 Task: Add a signature Jim Hall containing Best wishes for a happy National Womens Day, Jim Hall to email address softage.8@softage.net and add a label Fundraising
Action: Mouse moved to (1107, 71)
Screenshot: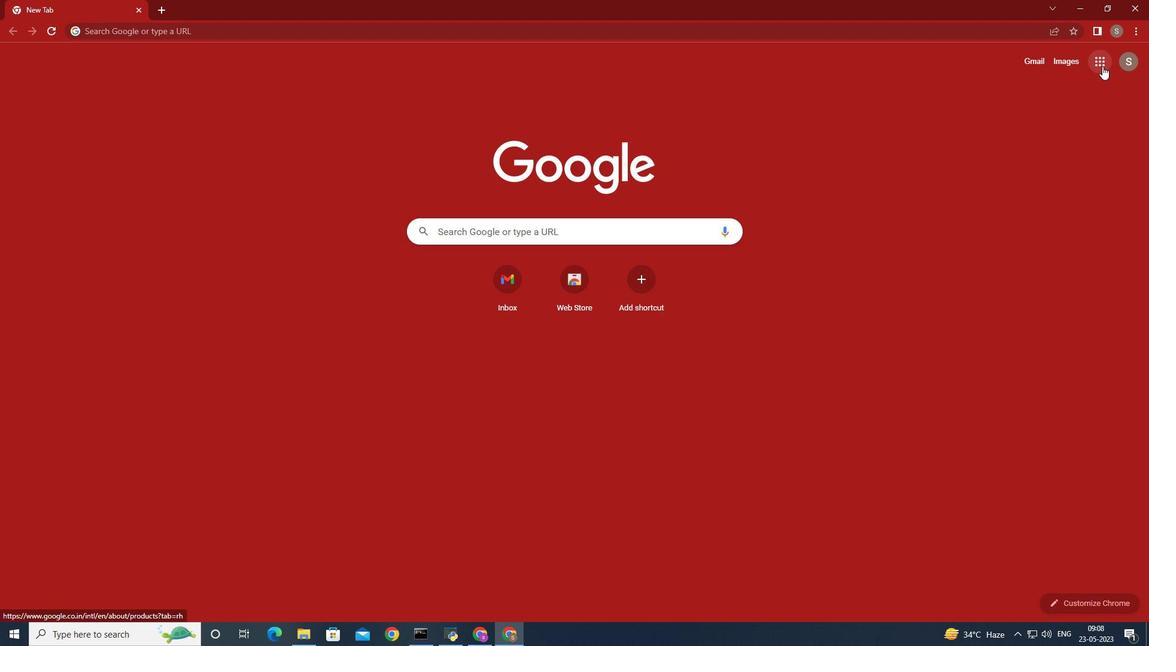 
Action: Mouse pressed left at (1107, 71)
Screenshot: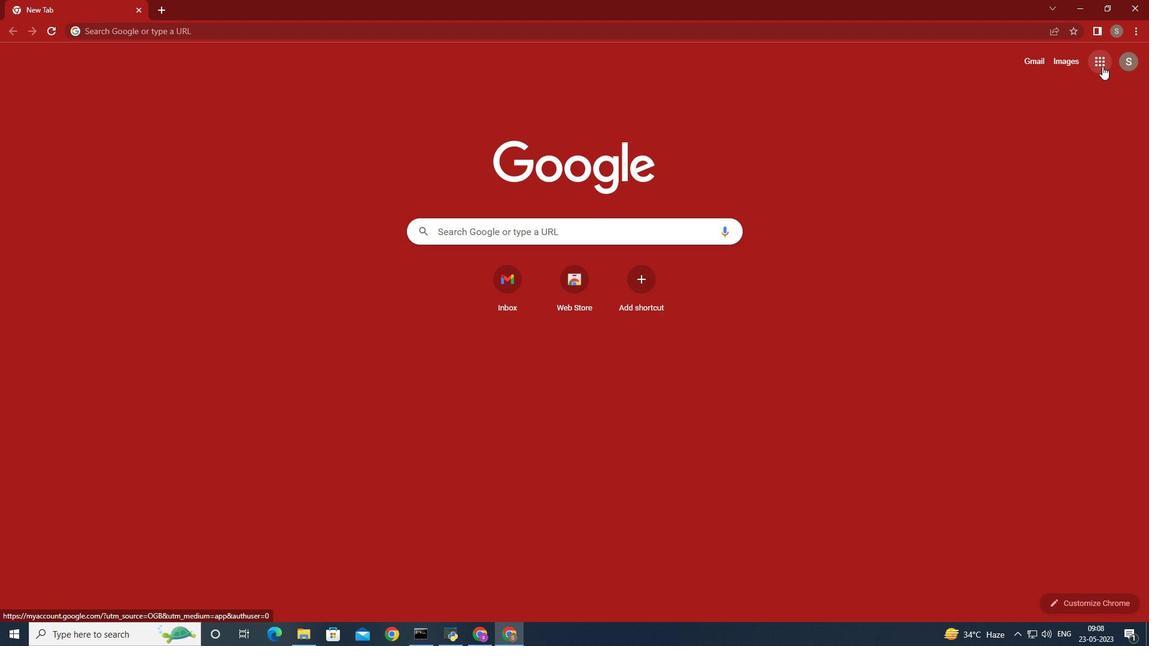 
Action: Mouse moved to (1062, 130)
Screenshot: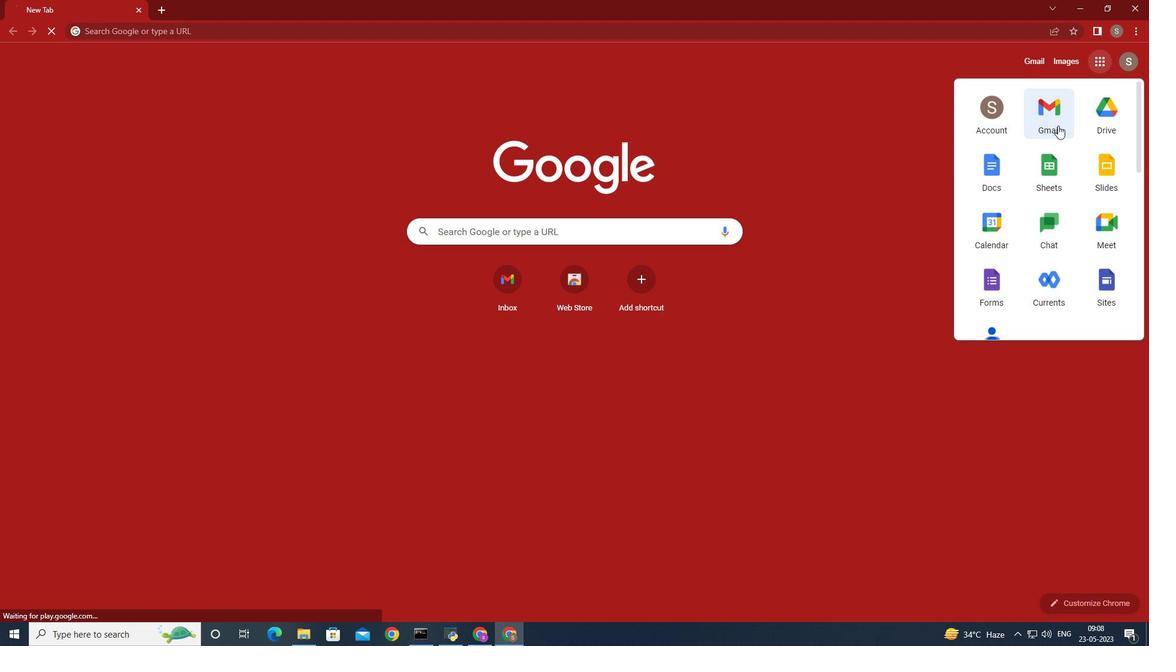 
Action: Mouse pressed left at (1062, 130)
Screenshot: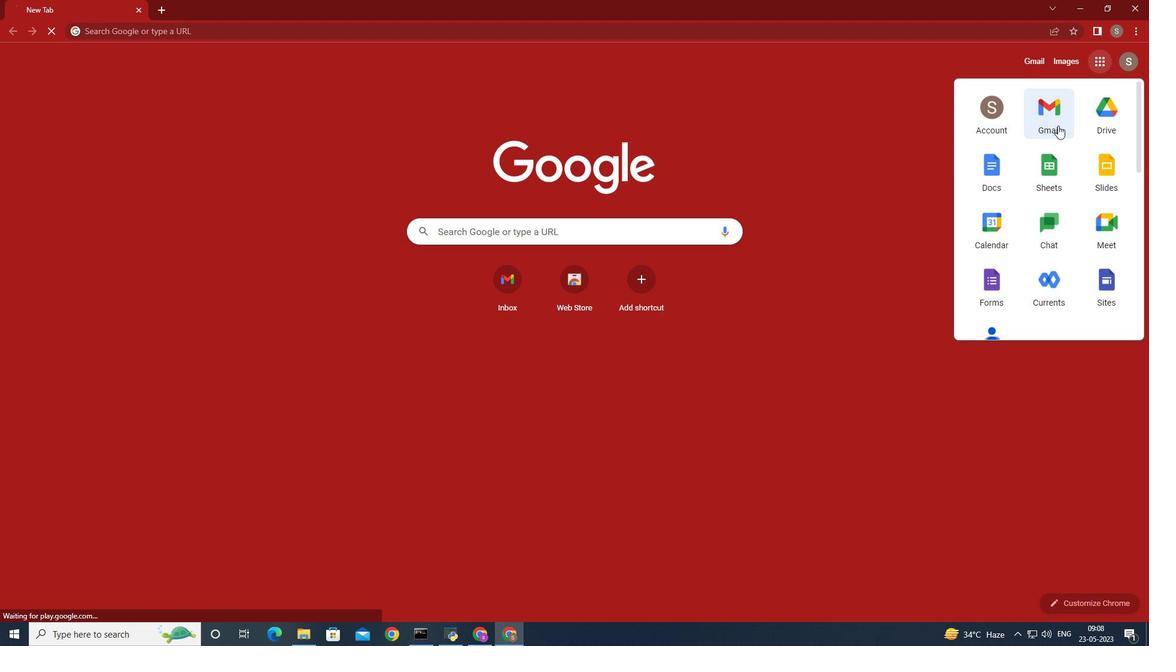 
Action: Mouse moved to (1018, 89)
Screenshot: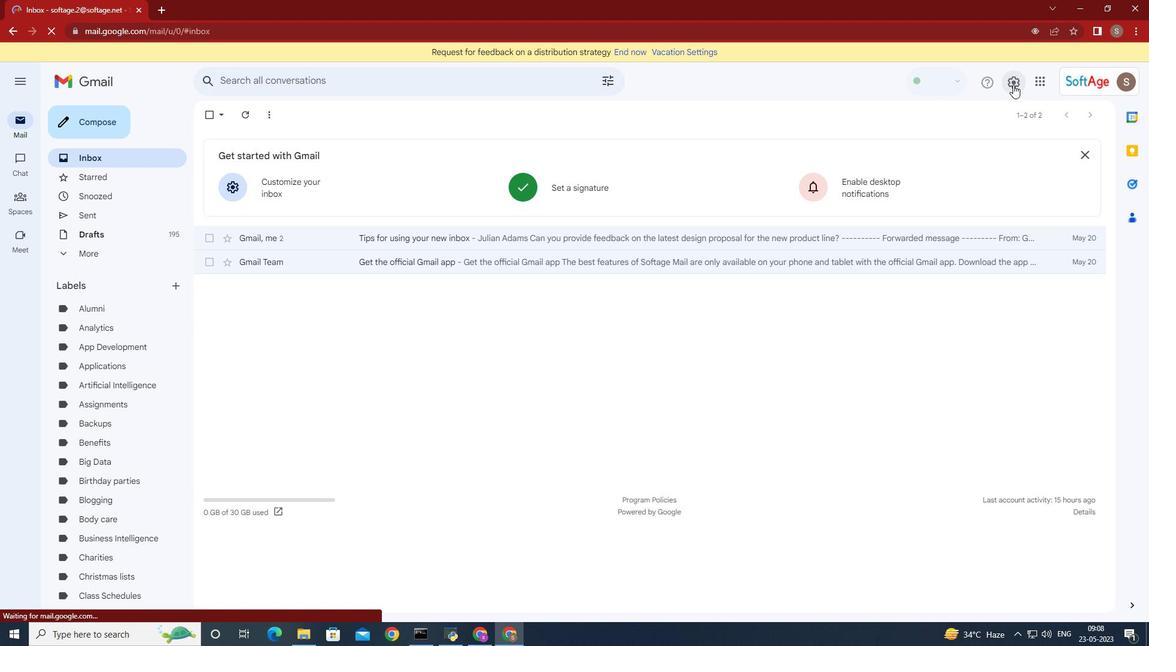 
Action: Mouse pressed left at (1018, 89)
Screenshot: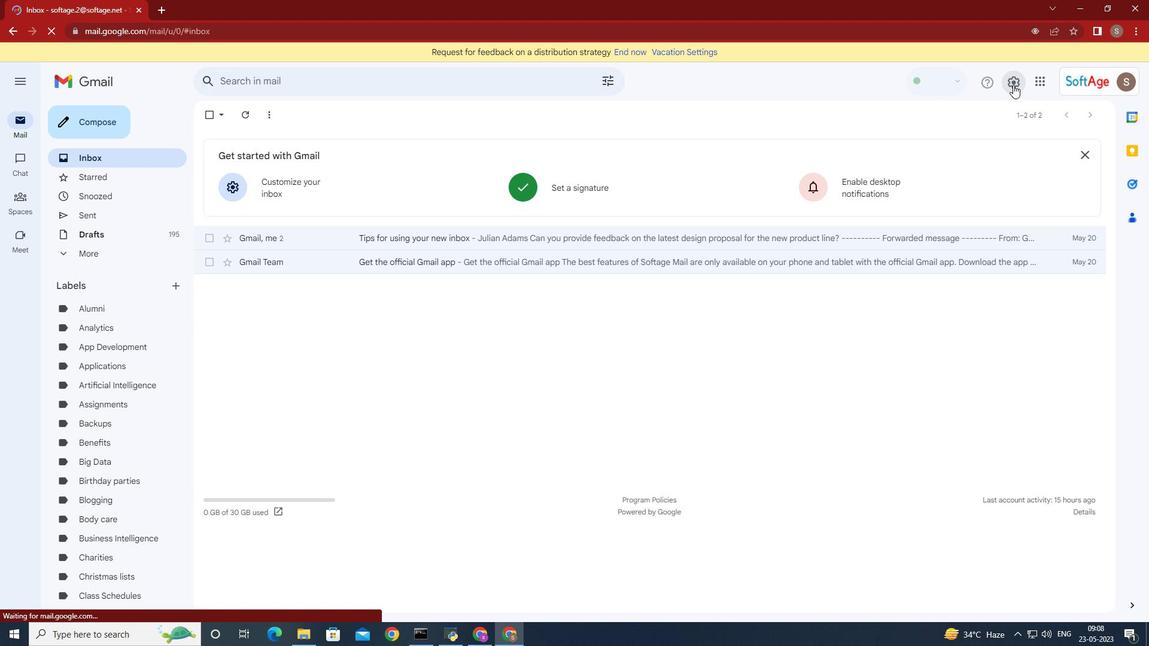 
Action: Mouse moved to (1035, 216)
Screenshot: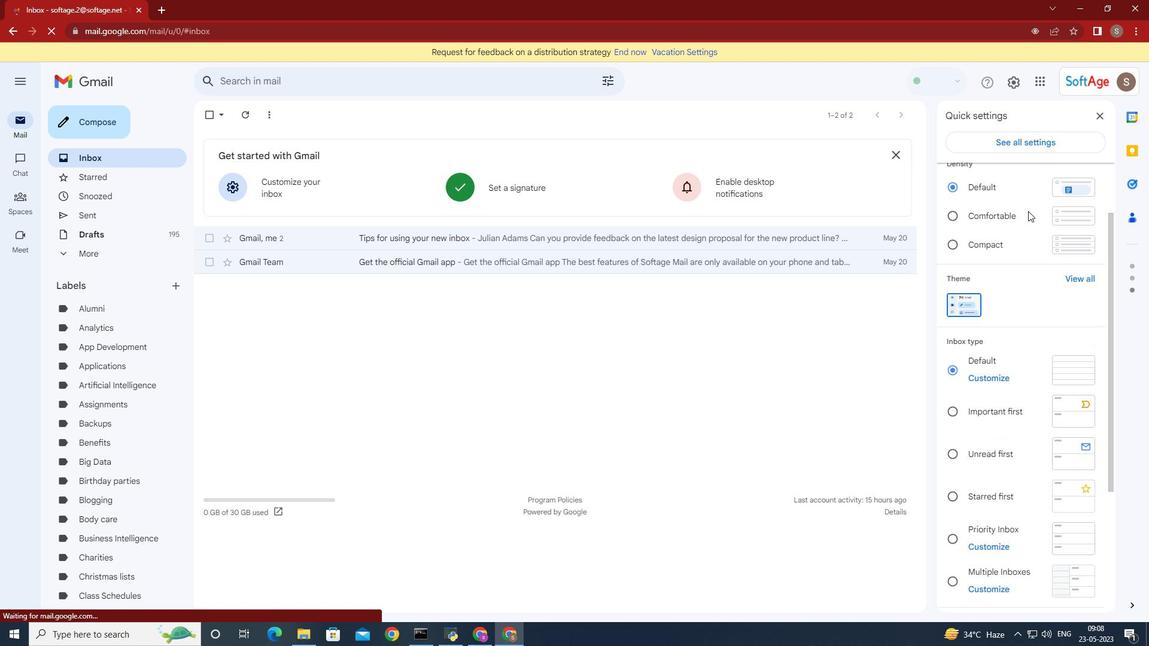 
Action: Mouse scrolled (1035, 215) with delta (0, 0)
Screenshot: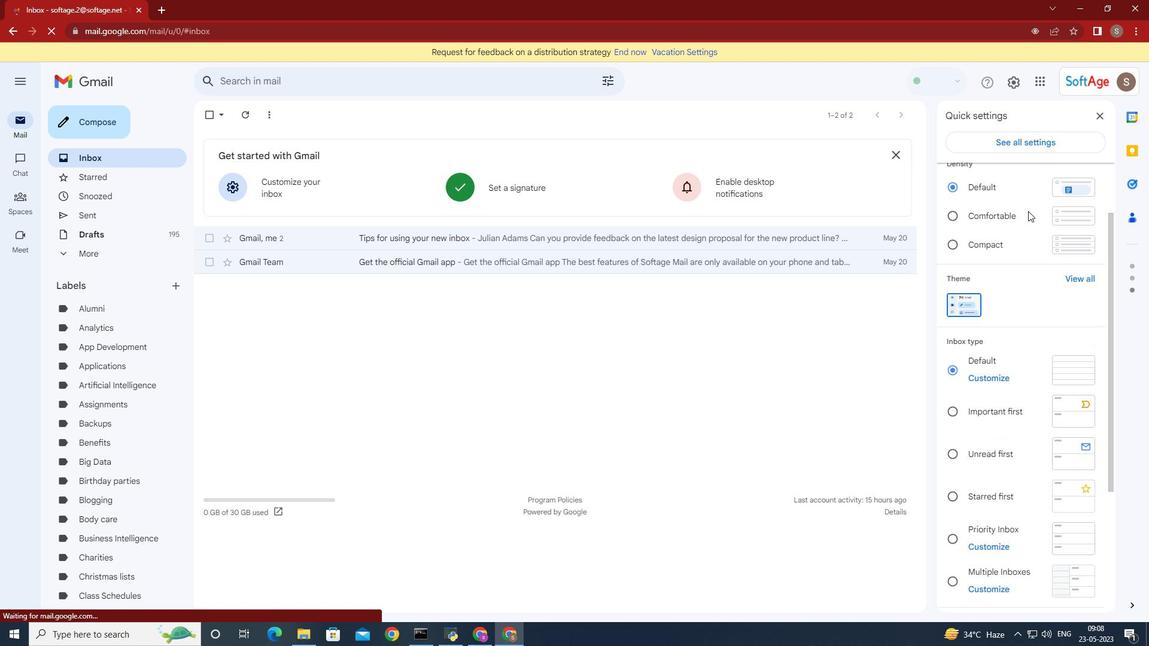 
Action: Mouse moved to (1033, 216)
Screenshot: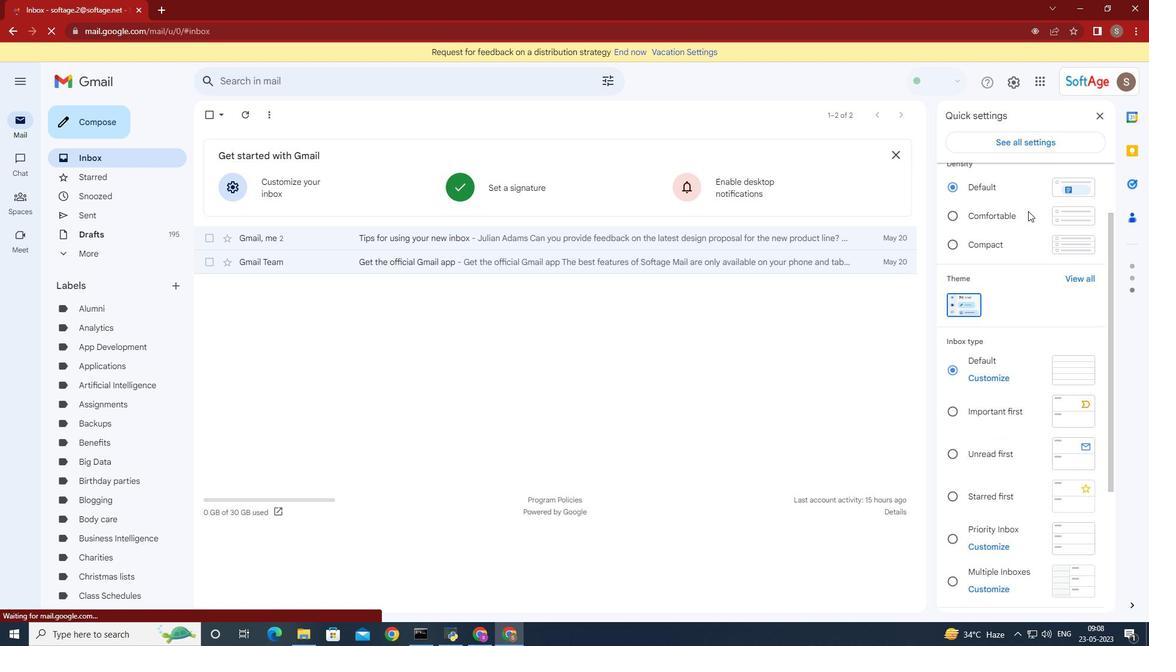 
Action: Mouse scrolled (1033, 215) with delta (0, 0)
Screenshot: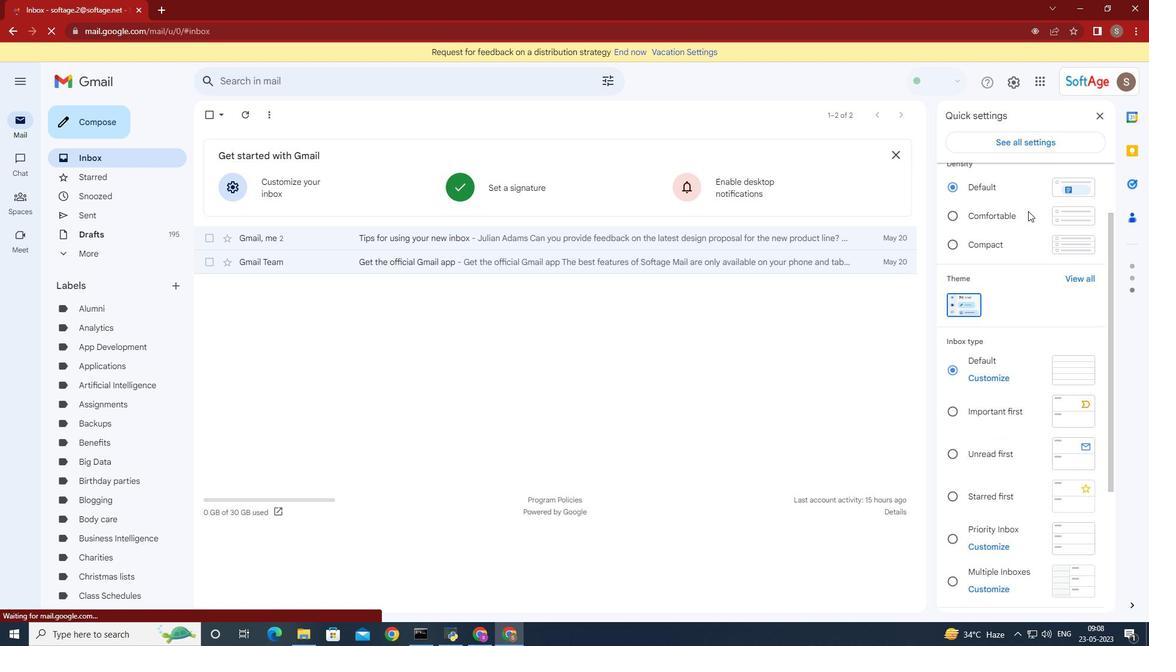 
Action: Mouse moved to (1033, 216)
Screenshot: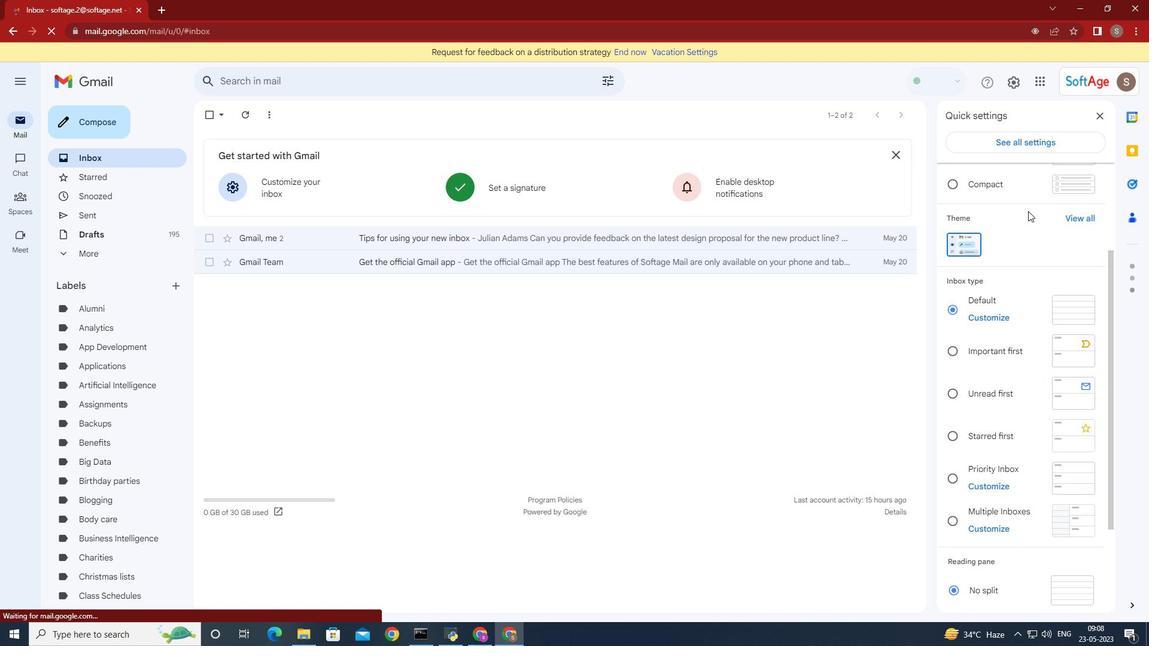 
Action: Mouse scrolled (1033, 215) with delta (0, 0)
Screenshot: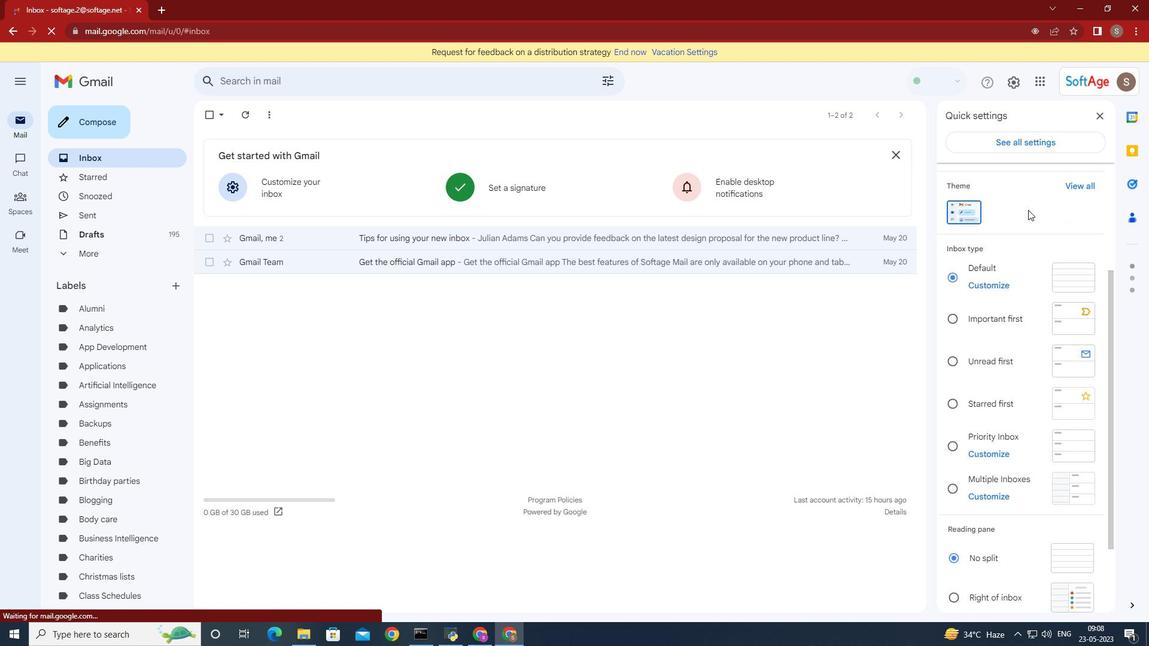 
Action: Mouse moved to (1033, 214)
Screenshot: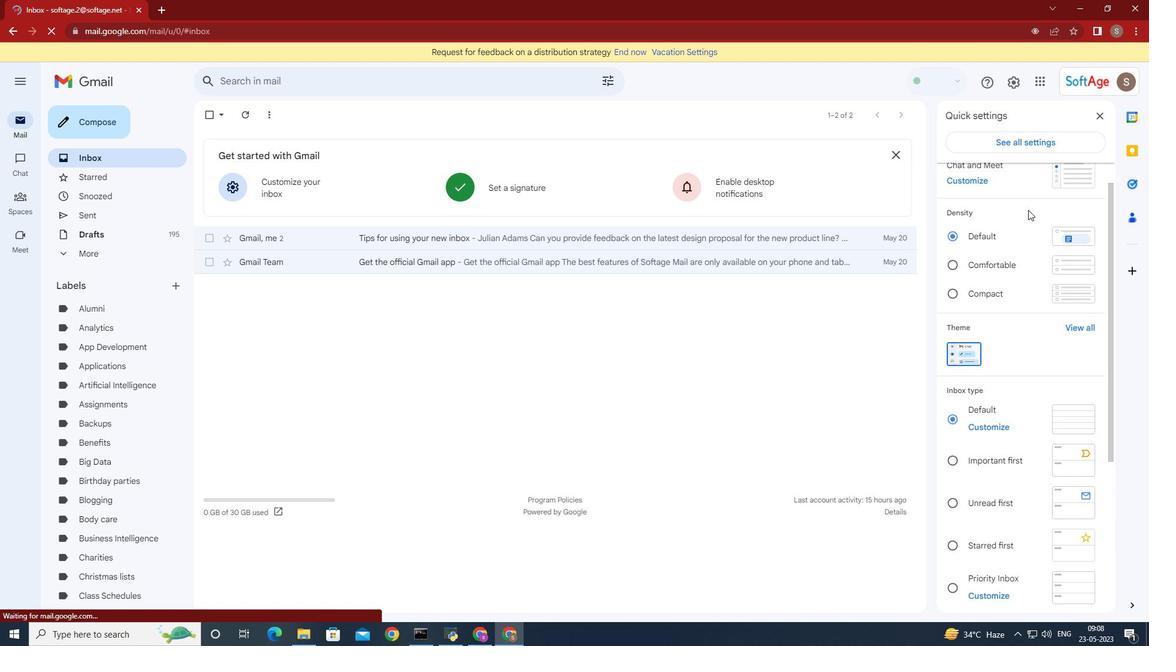 
Action: Mouse scrolled (1033, 215) with delta (0, 0)
Screenshot: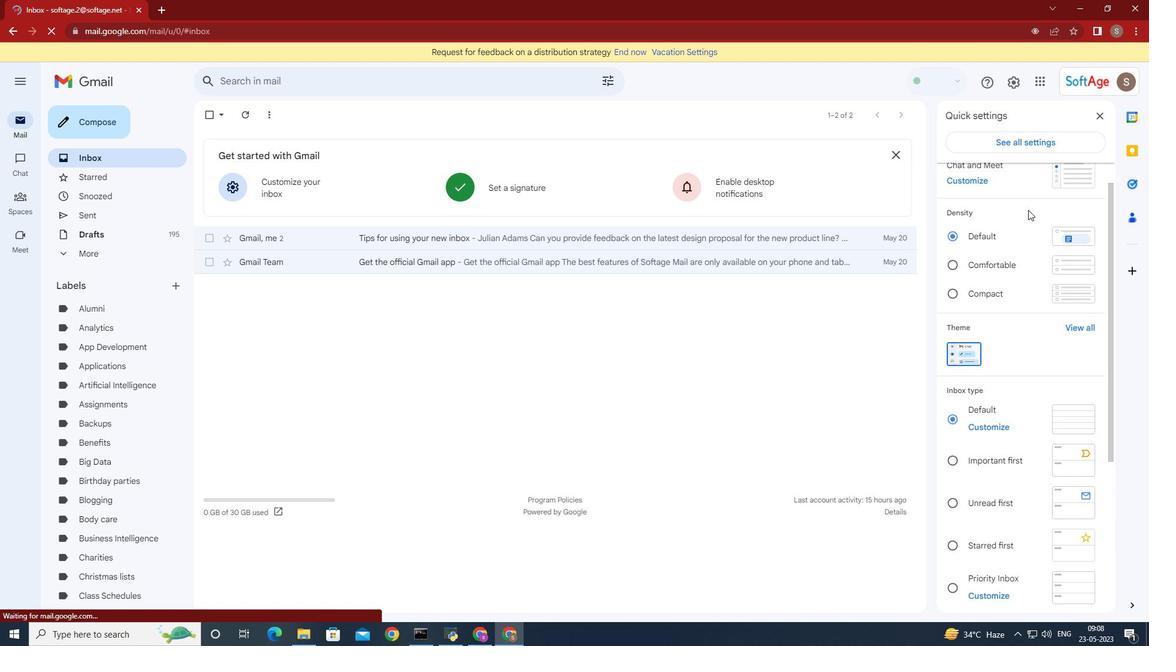 
Action: Mouse moved to (1033, 214)
Screenshot: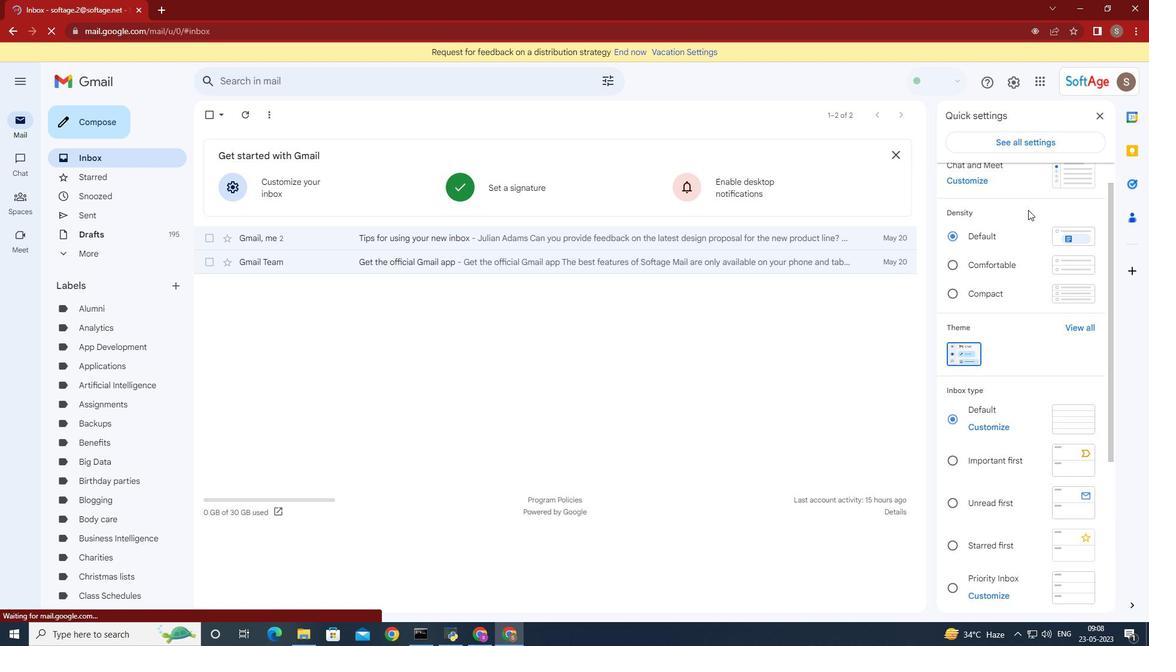 
Action: Mouse scrolled (1033, 215) with delta (0, 0)
Screenshot: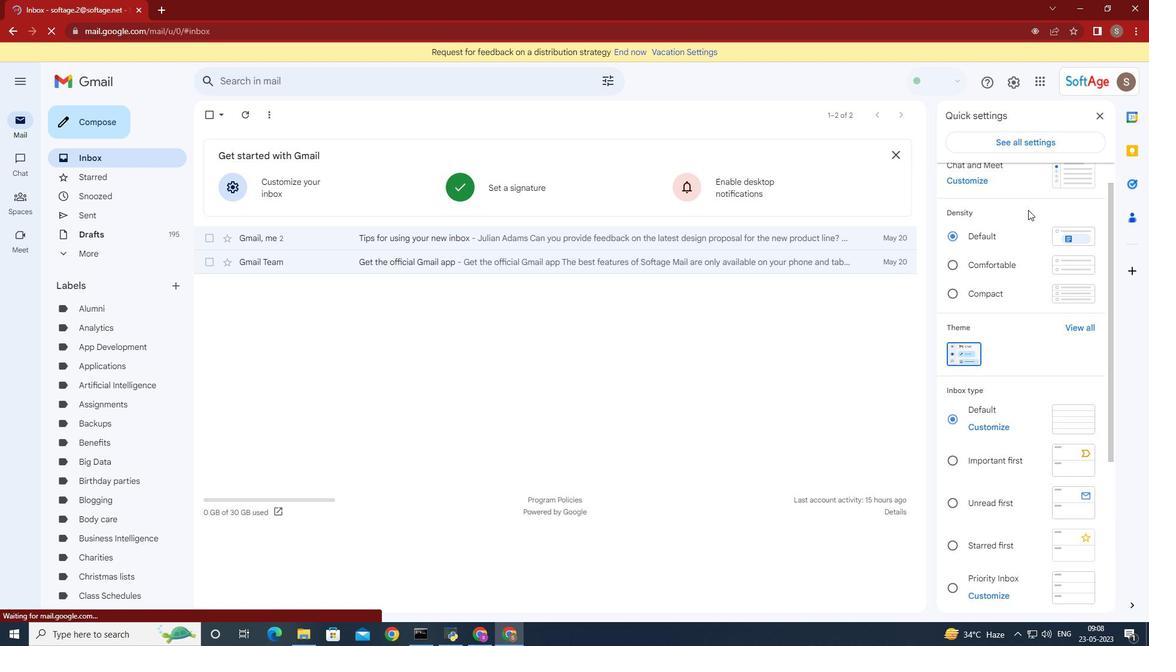 
Action: Mouse scrolled (1033, 215) with delta (0, 0)
Screenshot: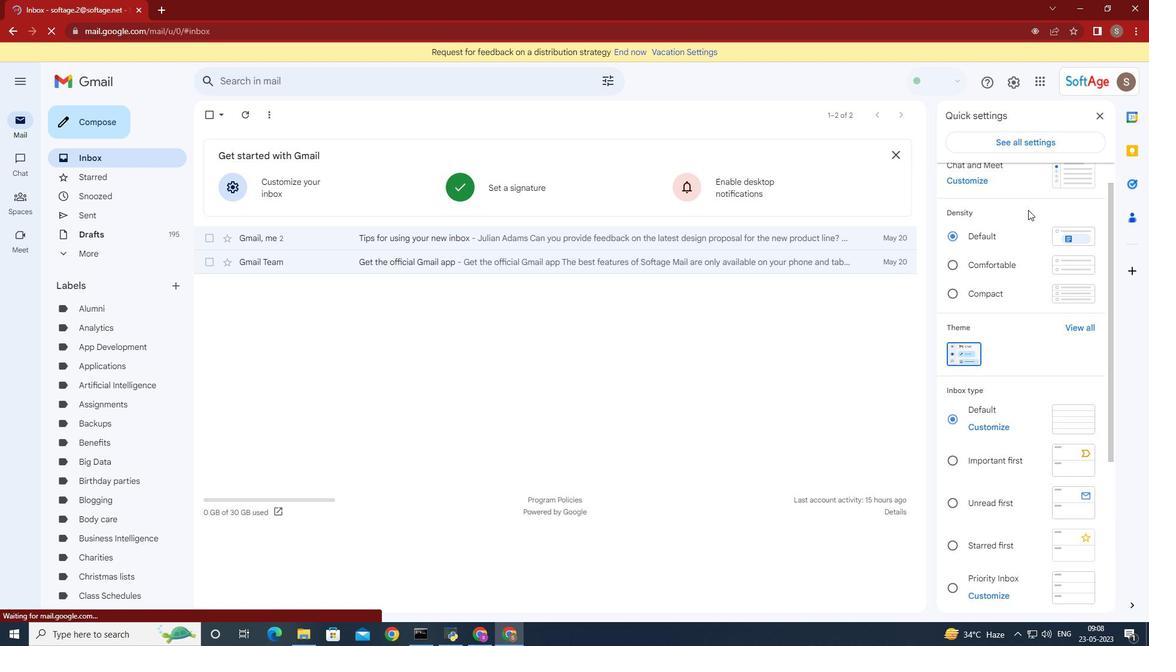 
Action: Mouse scrolled (1033, 215) with delta (0, 0)
Screenshot: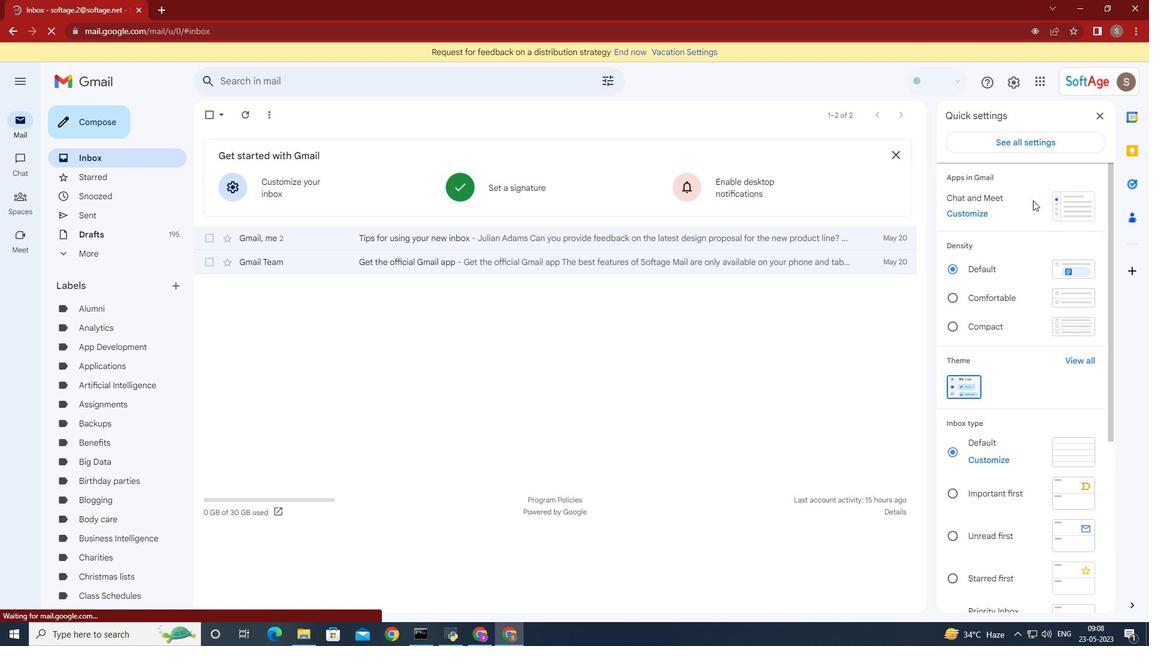 
Action: Mouse scrolled (1033, 215) with delta (0, 0)
Screenshot: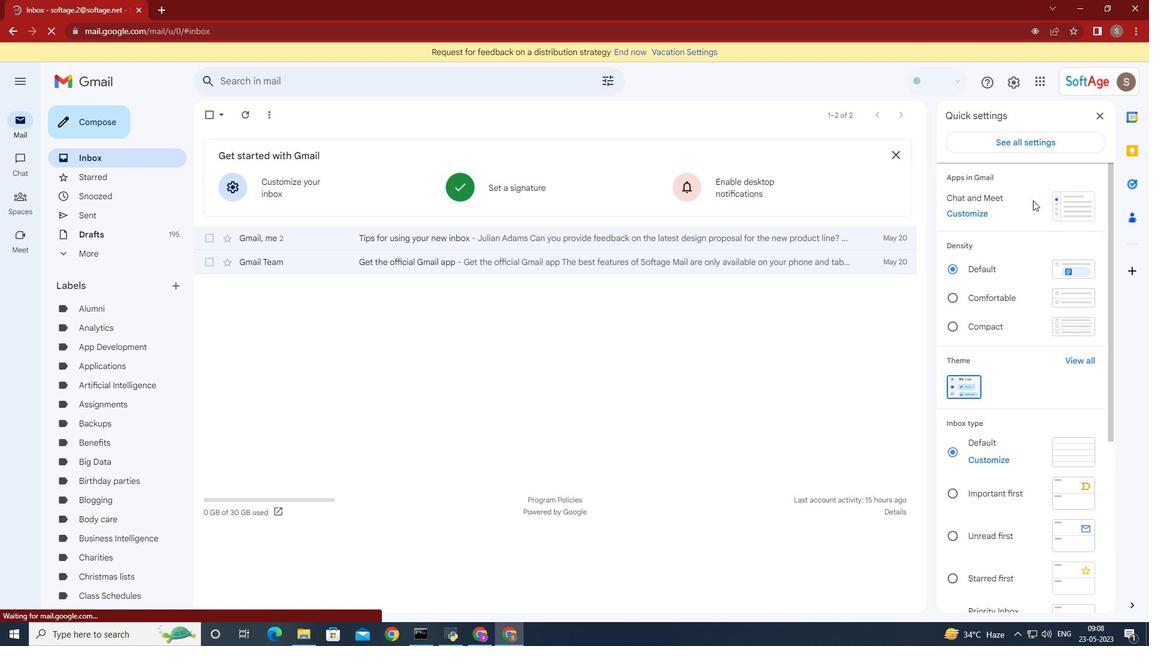 
Action: Mouse scrolled (1033, 215) with delta (0, 0)
Screenshot: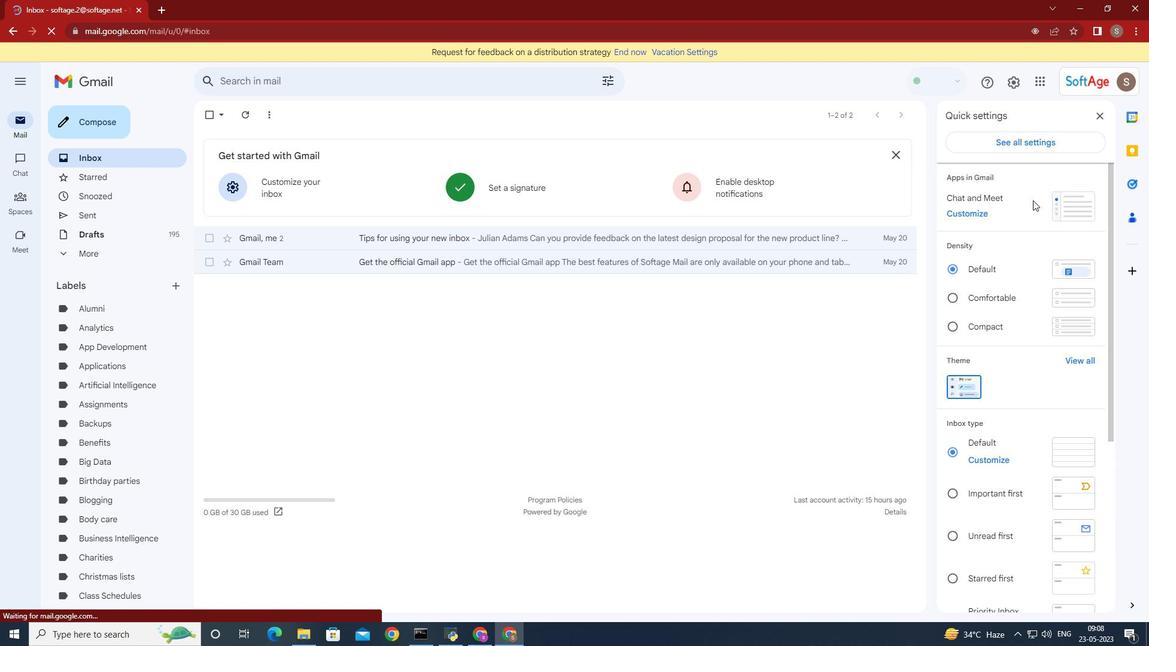 
Action: Mouse moved to (1042, 152)
Screenshot: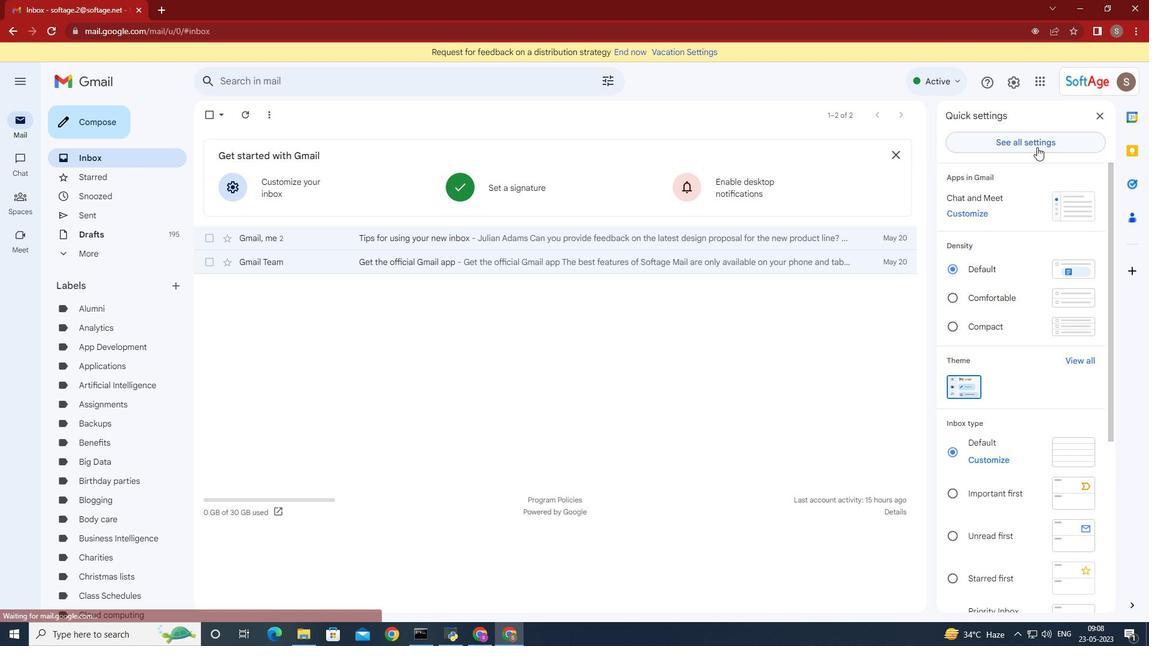 
Action: Mouse pressed left at (1042, 152)
Screenshot: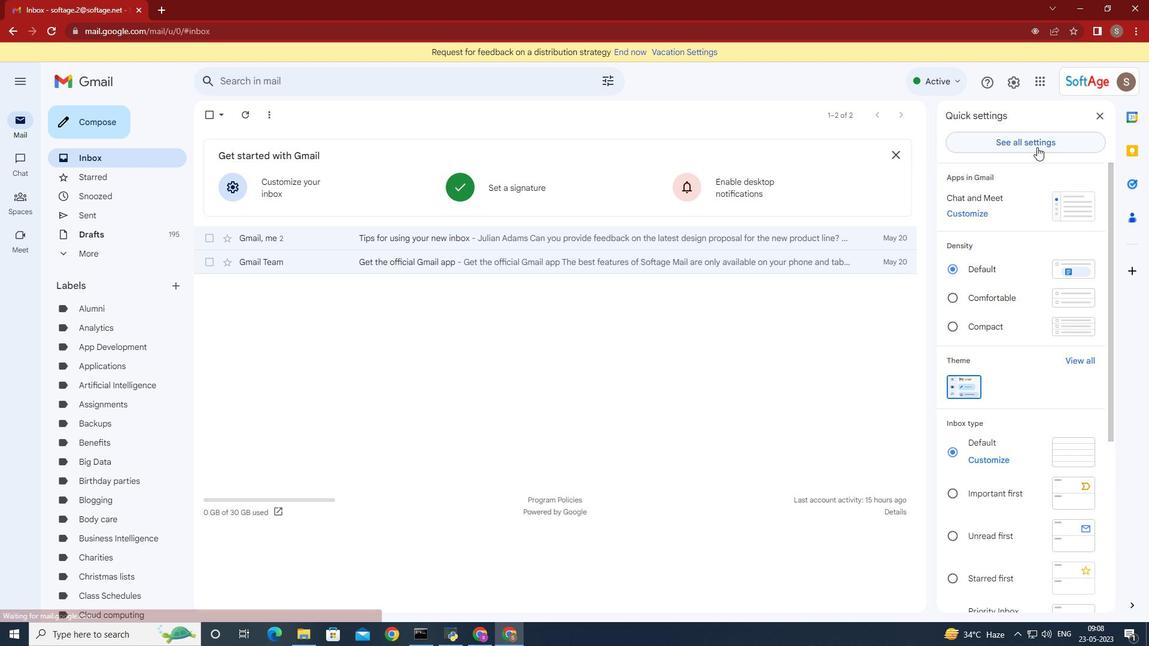 
Action: Mouse moved to (582, 267)
Screenshot: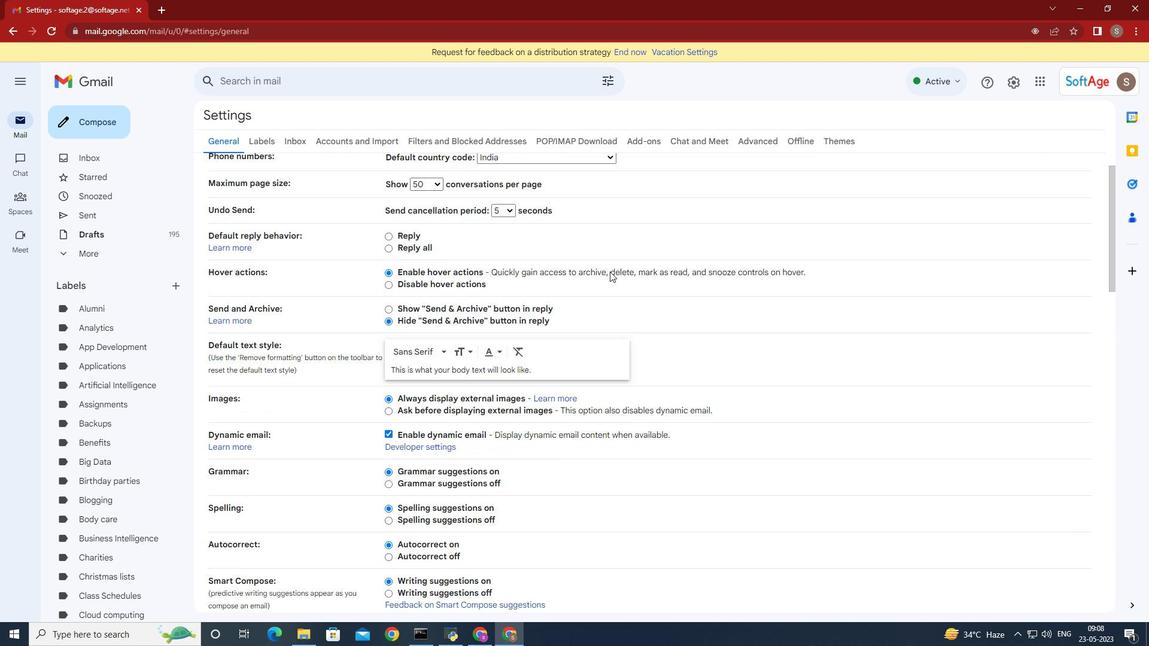 
Action: Mouse scrolled (582, 266) with delta (0, 0)
Screenshot: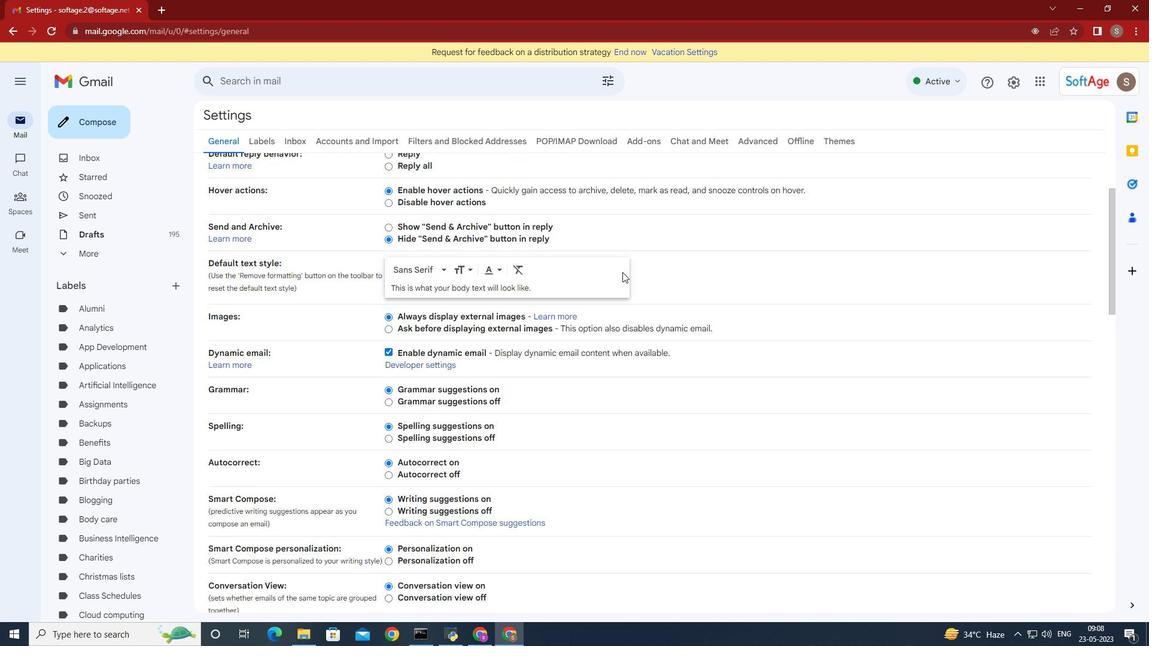 
Action: Mouse moved to (586, 268)
Screenshot: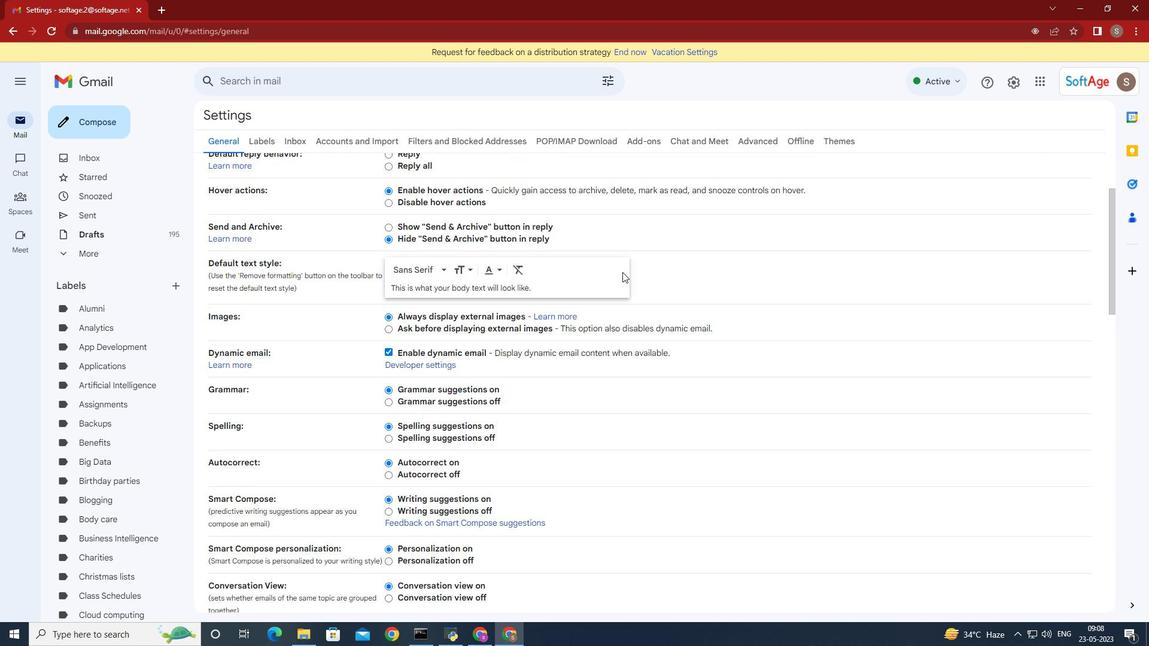 
Action: Mouse scrolled (586, 268) with delta (0, 0)
Screenshot: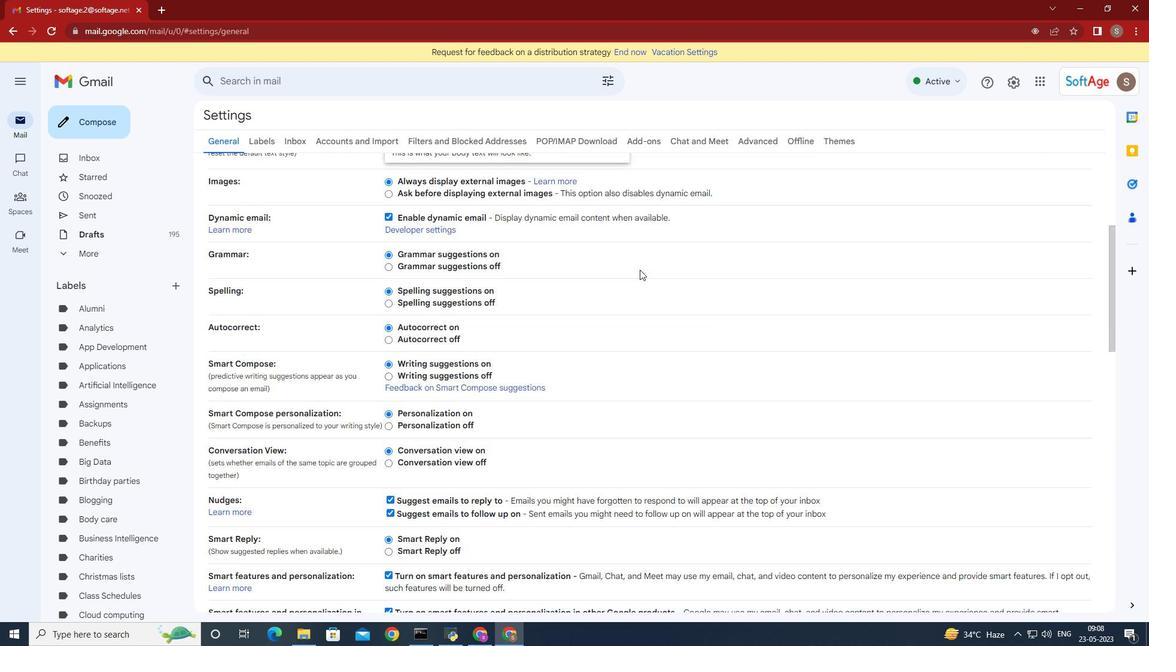 
Action: Mouse moved to (600, 272)
Screenshot: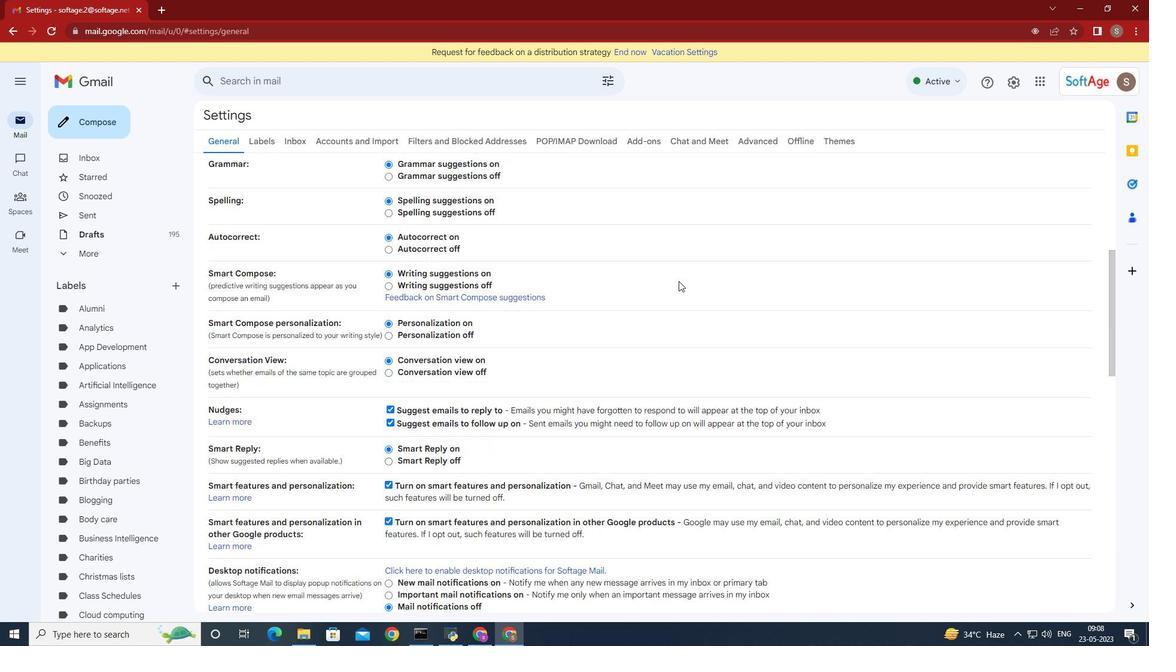 
Action: Mouse scrolled (593, 270) with delta (0, 0)
Screenshot: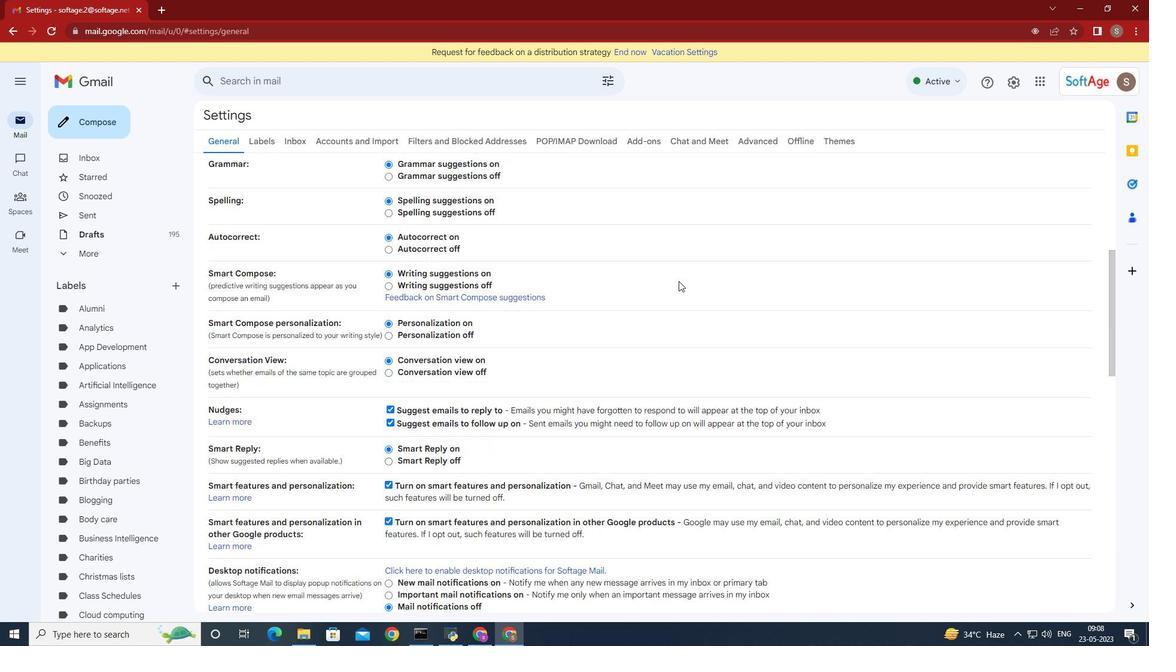 
Action: Mouse moved to (607, 274)
Screenshot: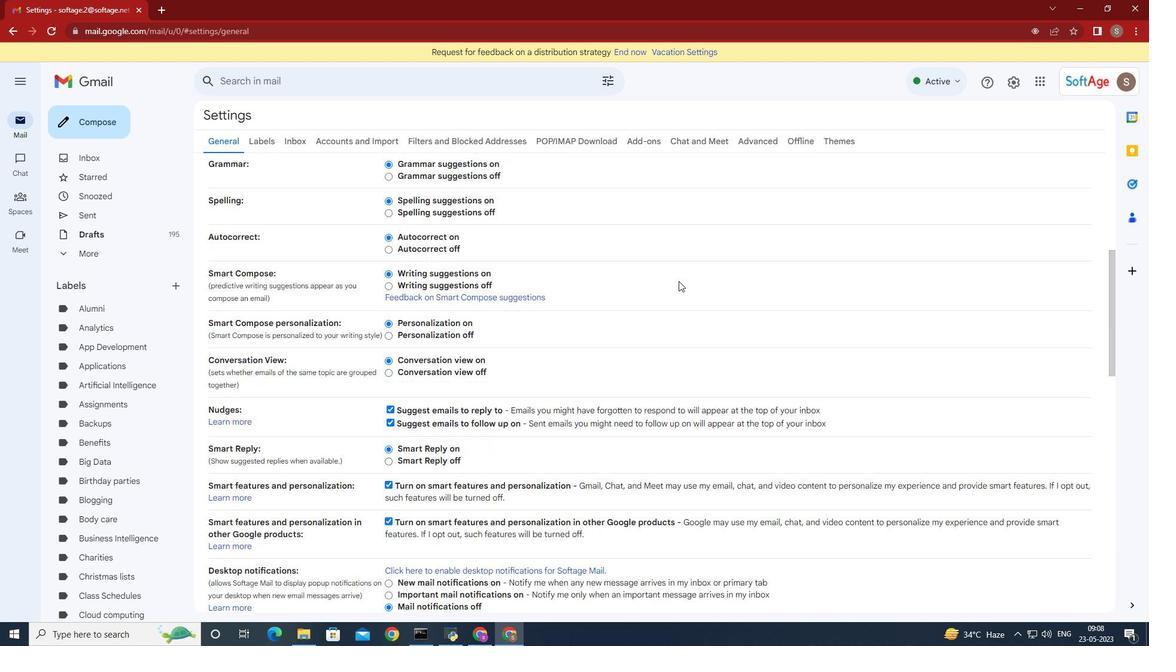
Action: Mouse scrolled (604, 272) with delta (0, 0)
Screenshot: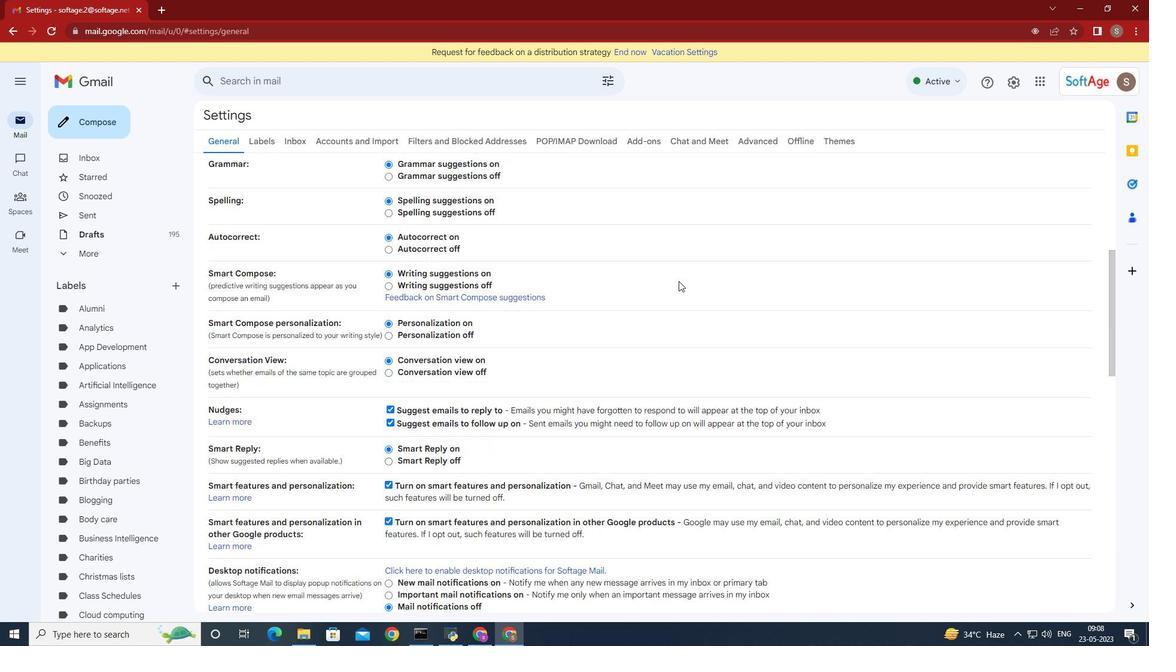
Action: Mouse moved to (617, 276)
Screenshot: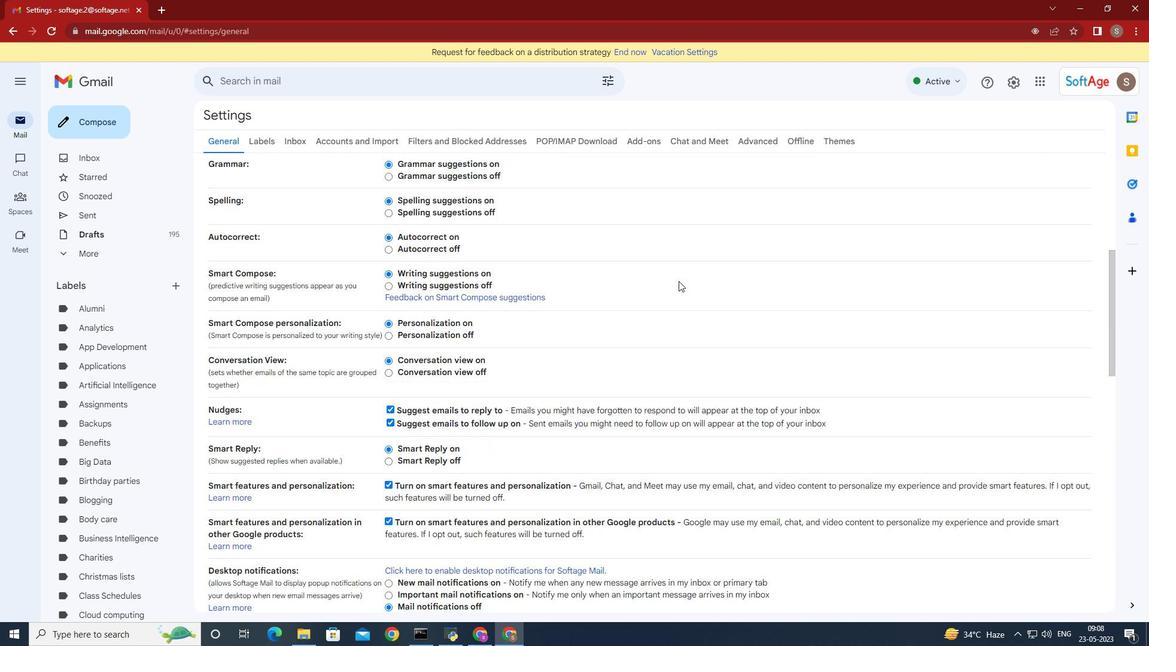 
Action: Mouse scrolled (617, 275) with delta (0, 0)
Screenshot: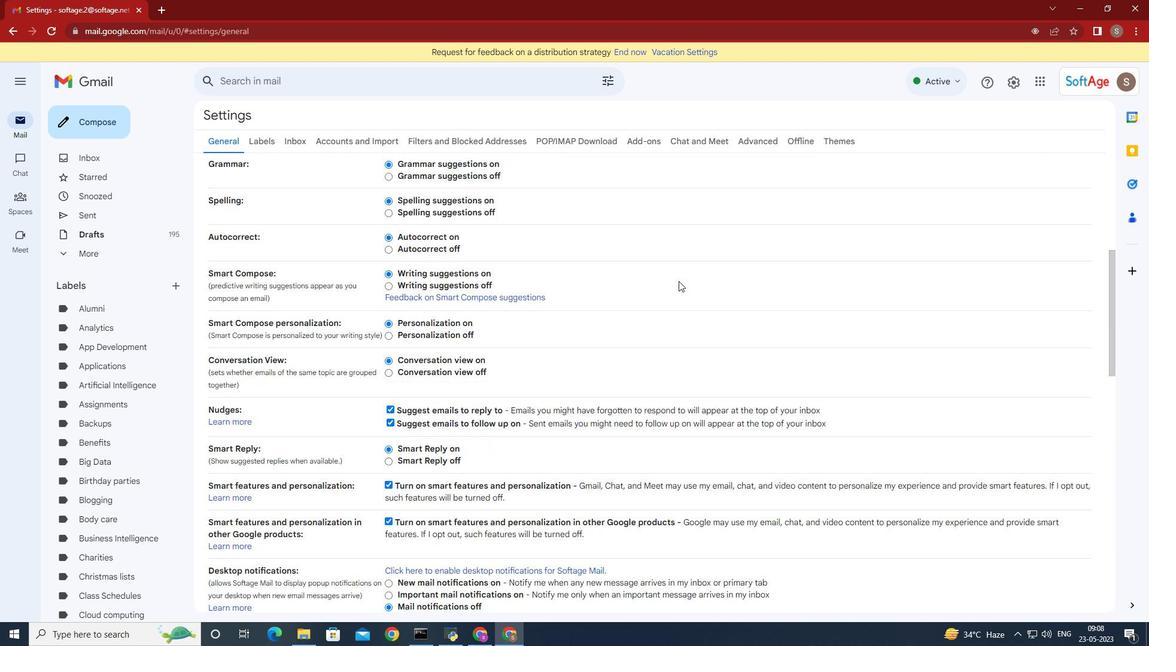 
Action: Mouse moved to (626, 277)
Screenshot: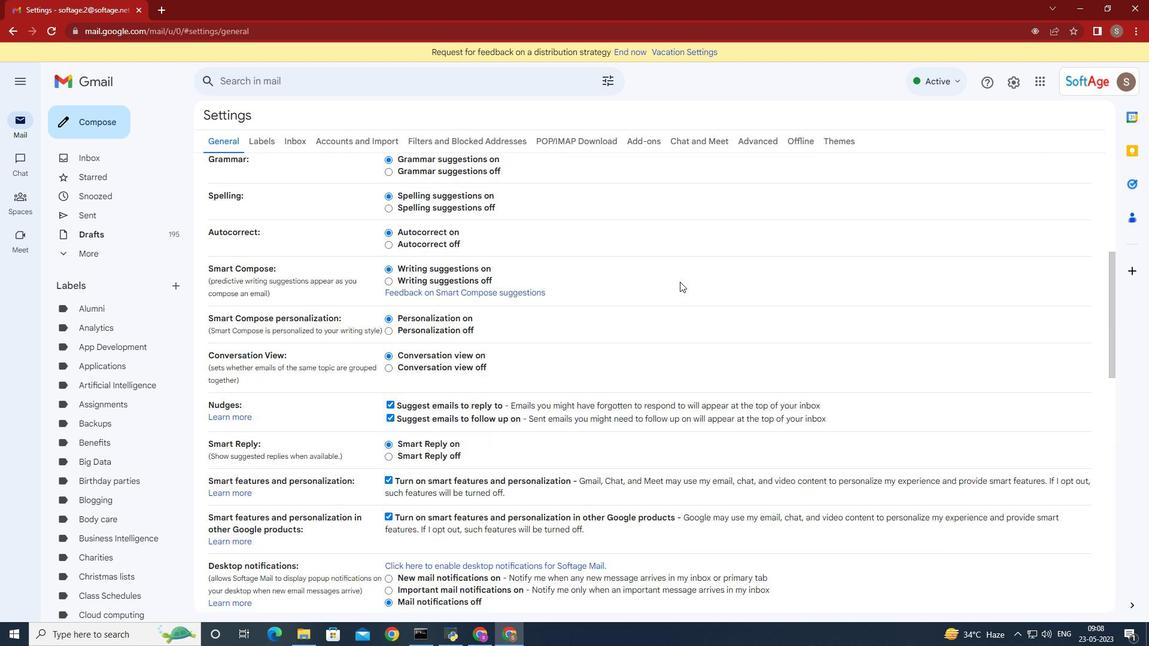 
Action: Mouse scrolled (626, 276) with delta (0, 0)
Screenshot: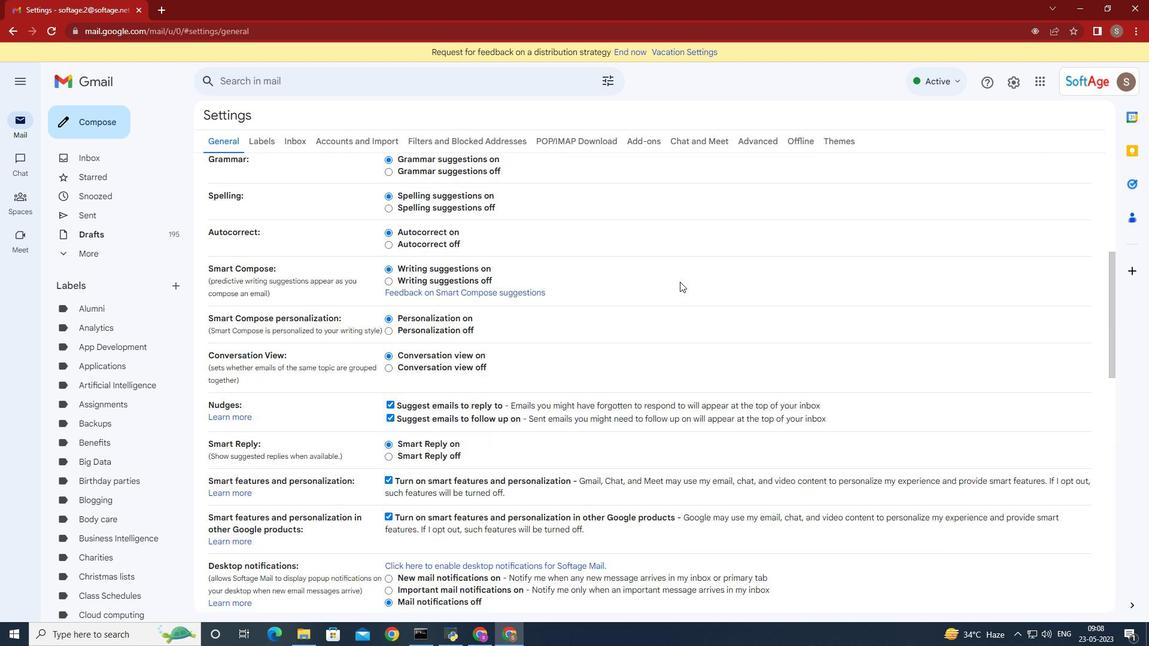 
Action: Mouse moved to (684, 289)
Screenshot: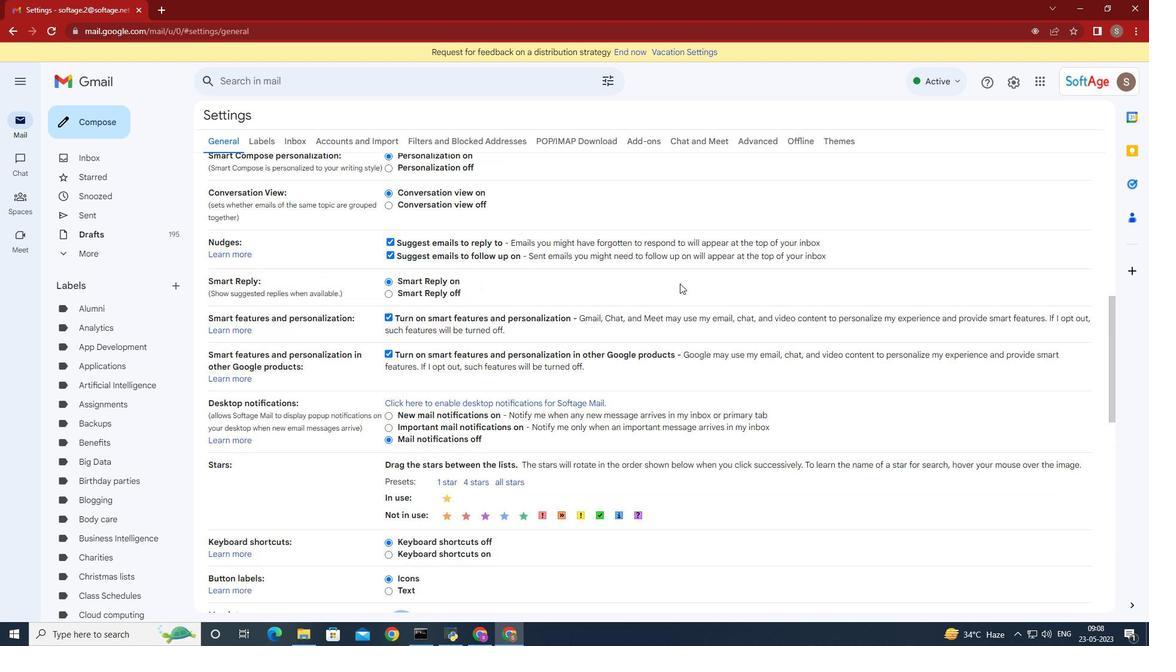 
Action: Mouse scrolled (684, 288) with delta (0, 0)
Screenshot: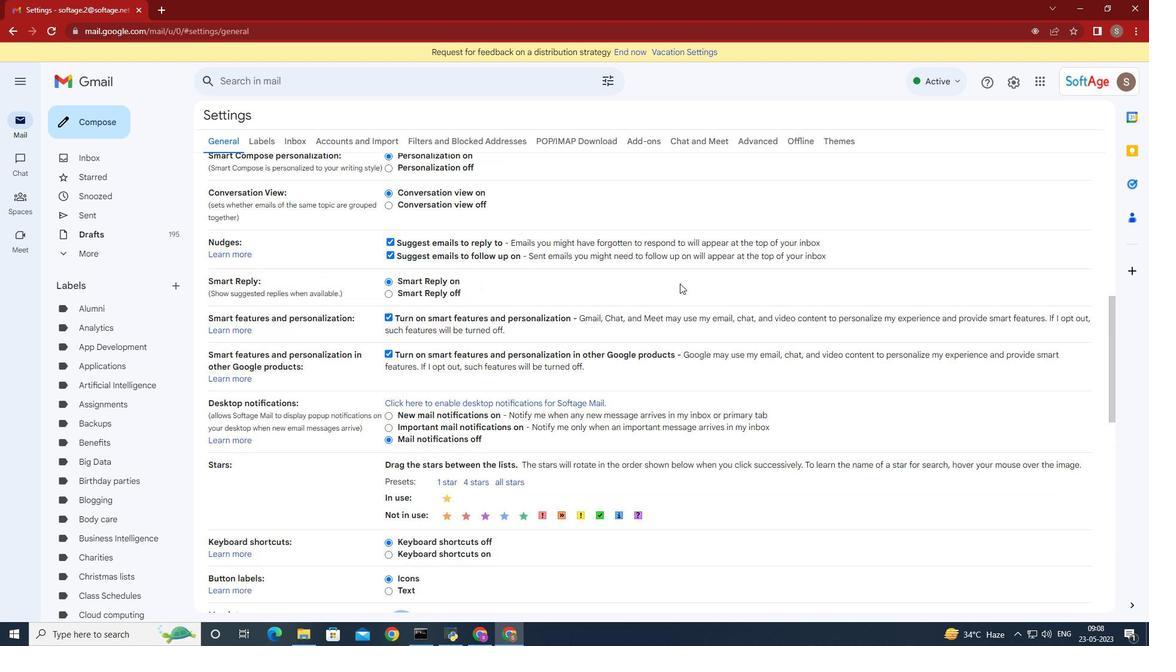 
Action: Mouse moved to (684, 289)
Screenshot: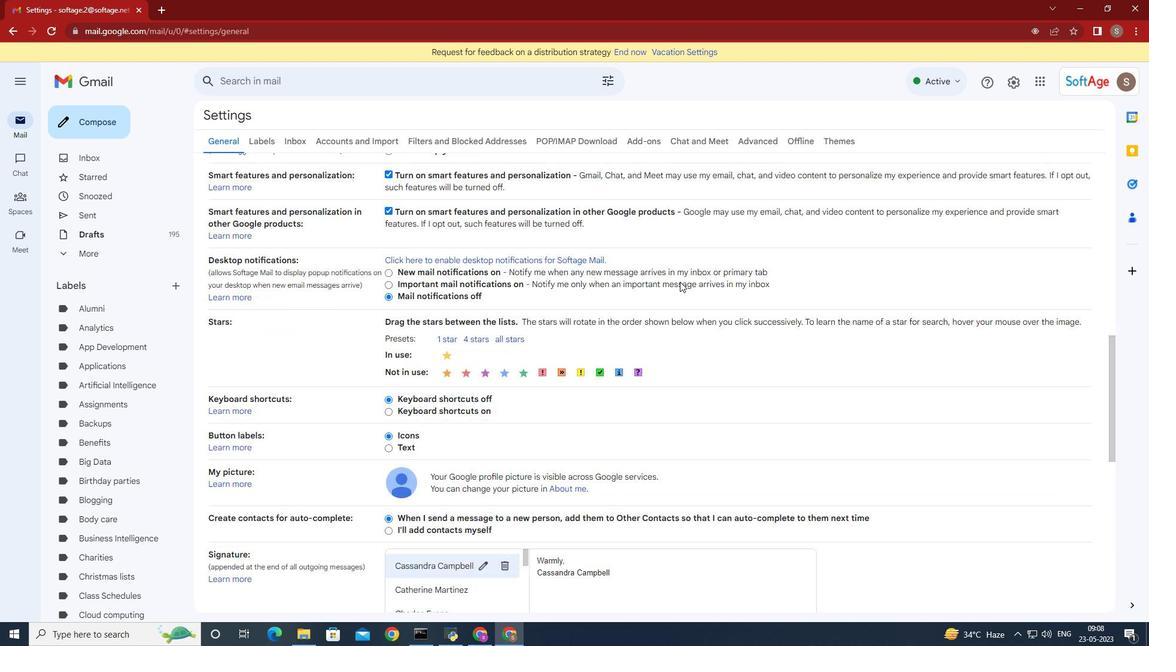 
Action: Mouse scrolled (684, 289) with delta (0, 0)
Screenshot: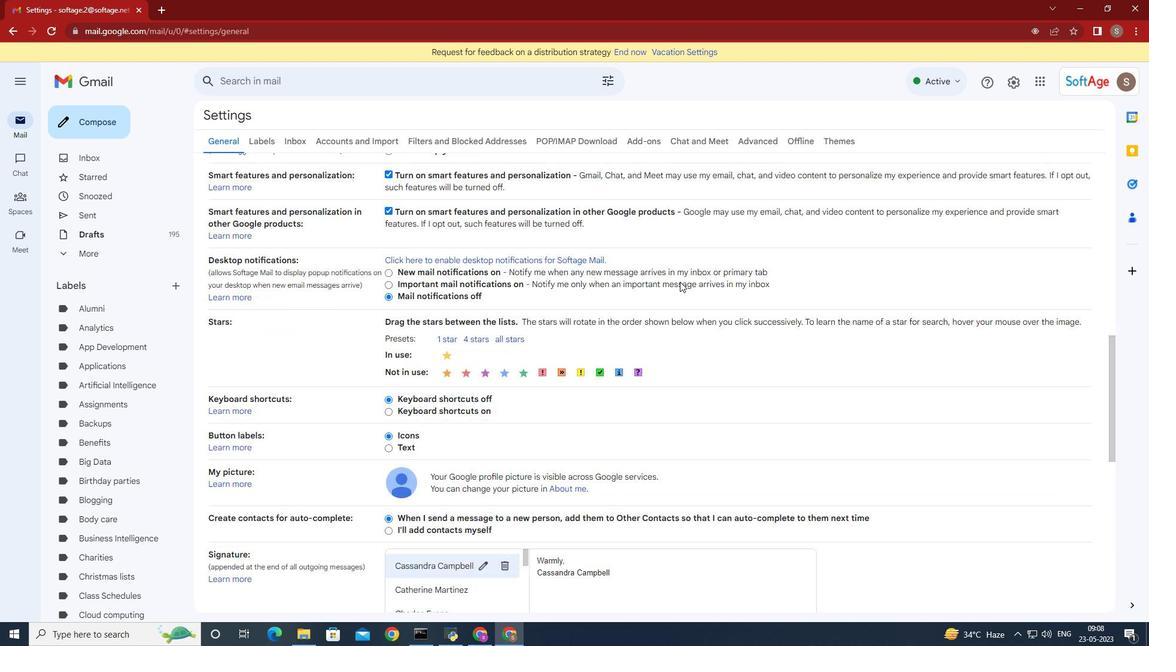 
Action: Mouse moved to (684, 289)
Screenshot: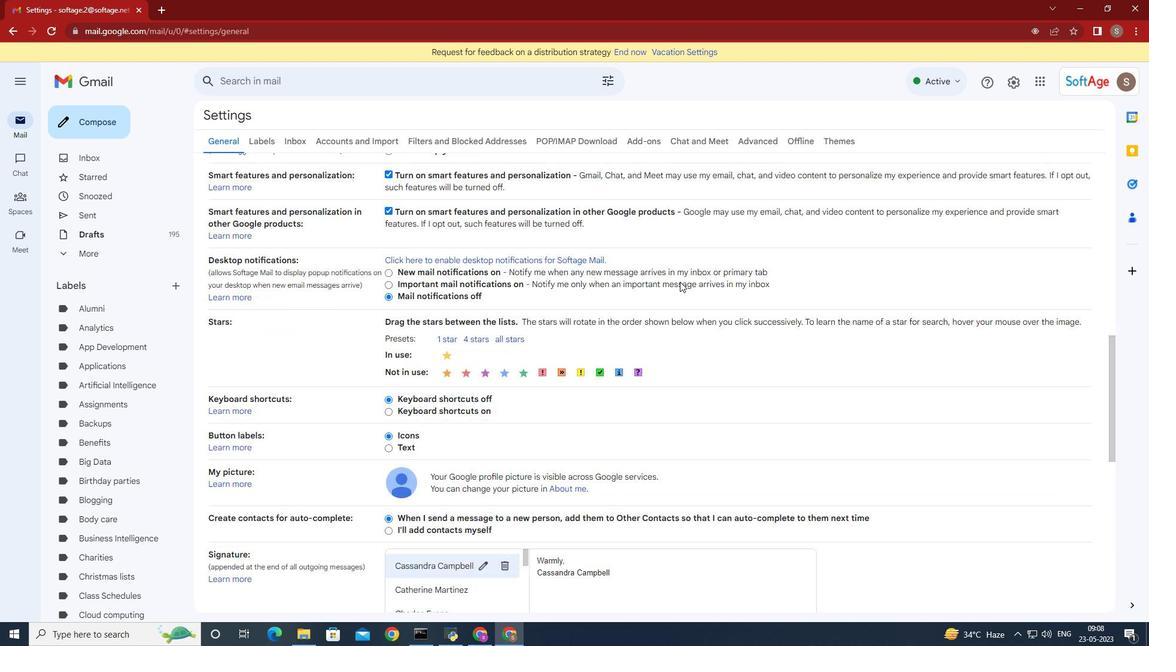 
Action: Mouse scrolled (684, 289) with delta (0, 0)
Screenshot: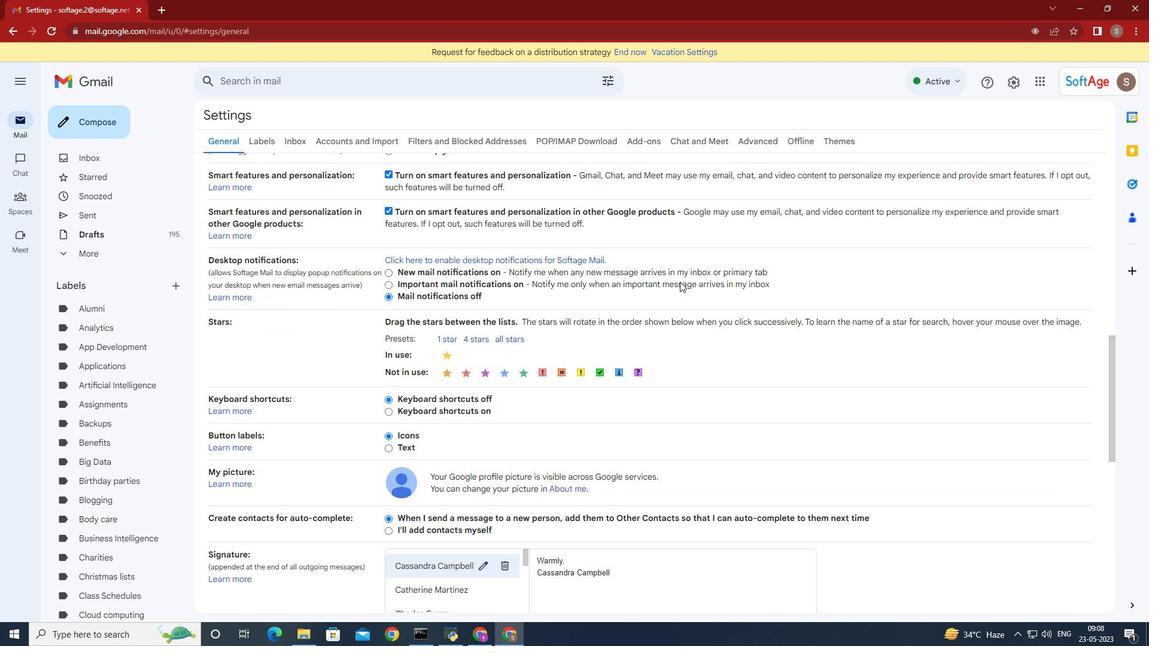 
Action: Mouse scrolled (684, 289) with delta (0, 0)
Screenshot: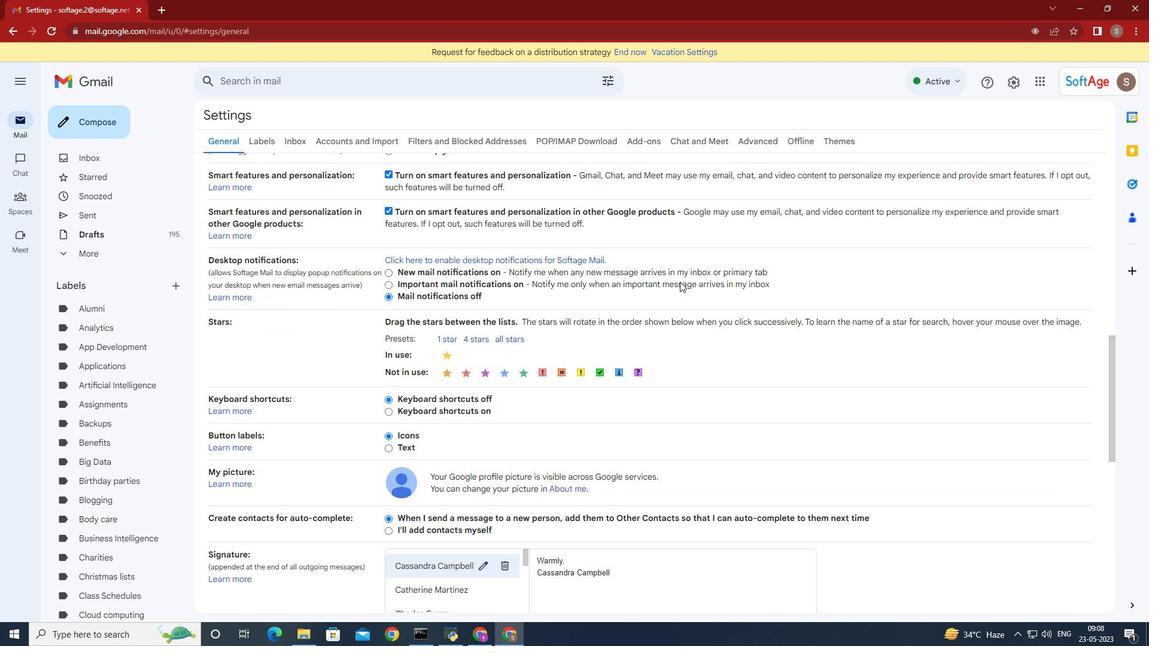 
Action: Mouse scrolled (684, 289) with delta (0, 0)
Screenshot: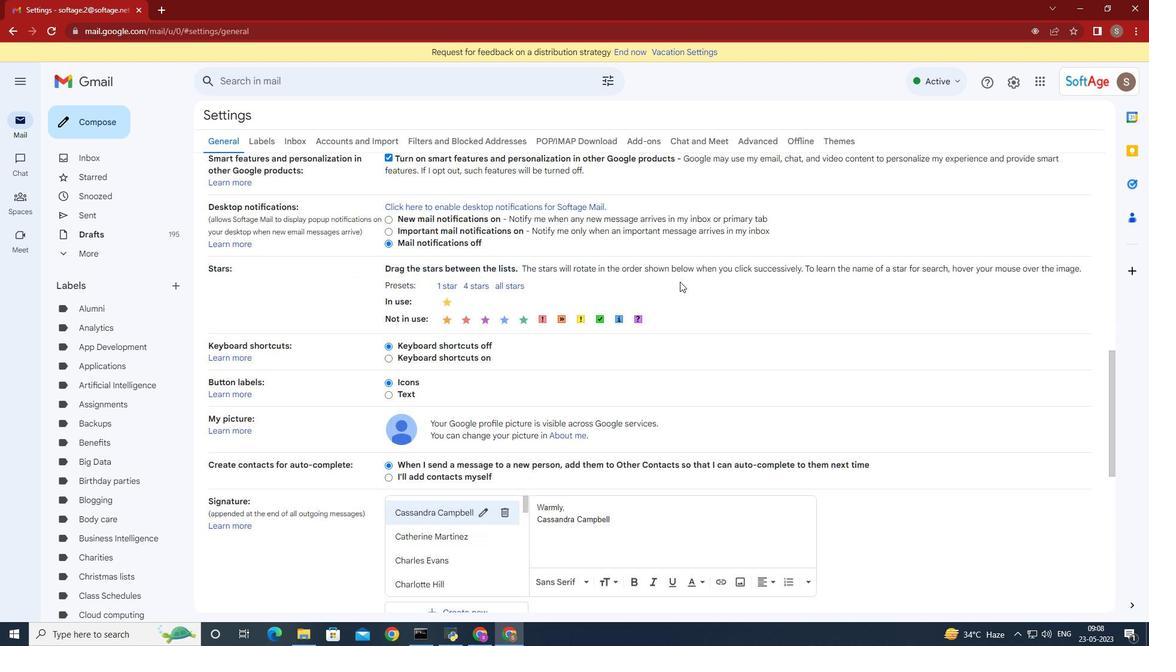 
Action: Mouse scrolled (684, 289) with delta (0, 0)
Screenshot: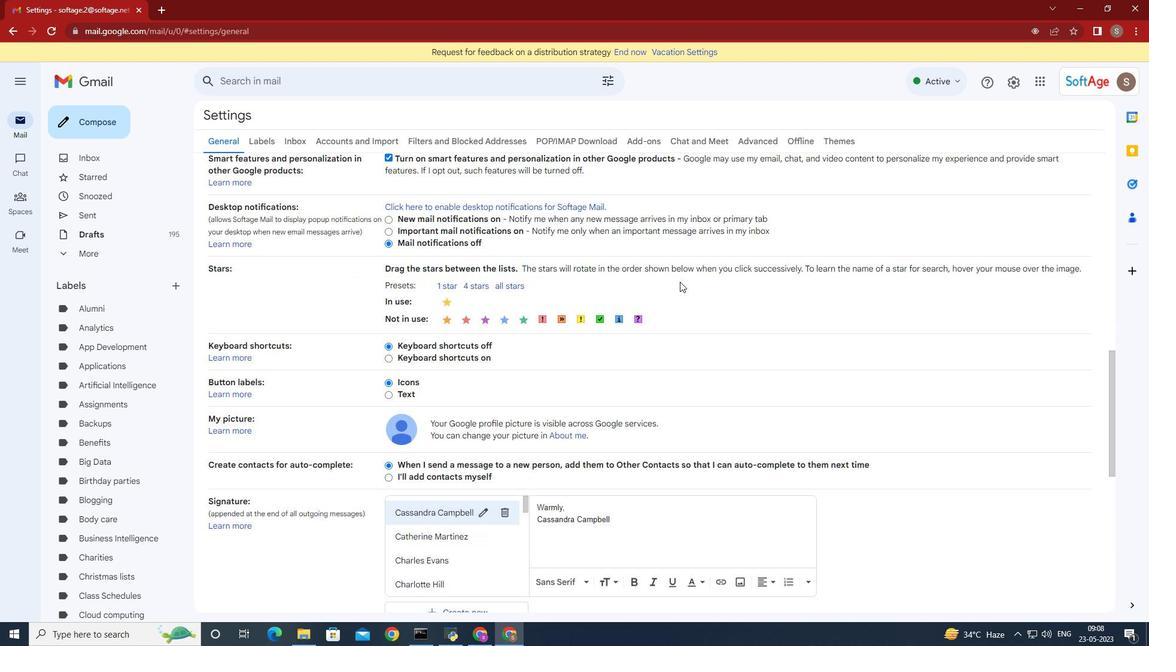 
Action: Mouse moved to (684, 286)
Screenshot: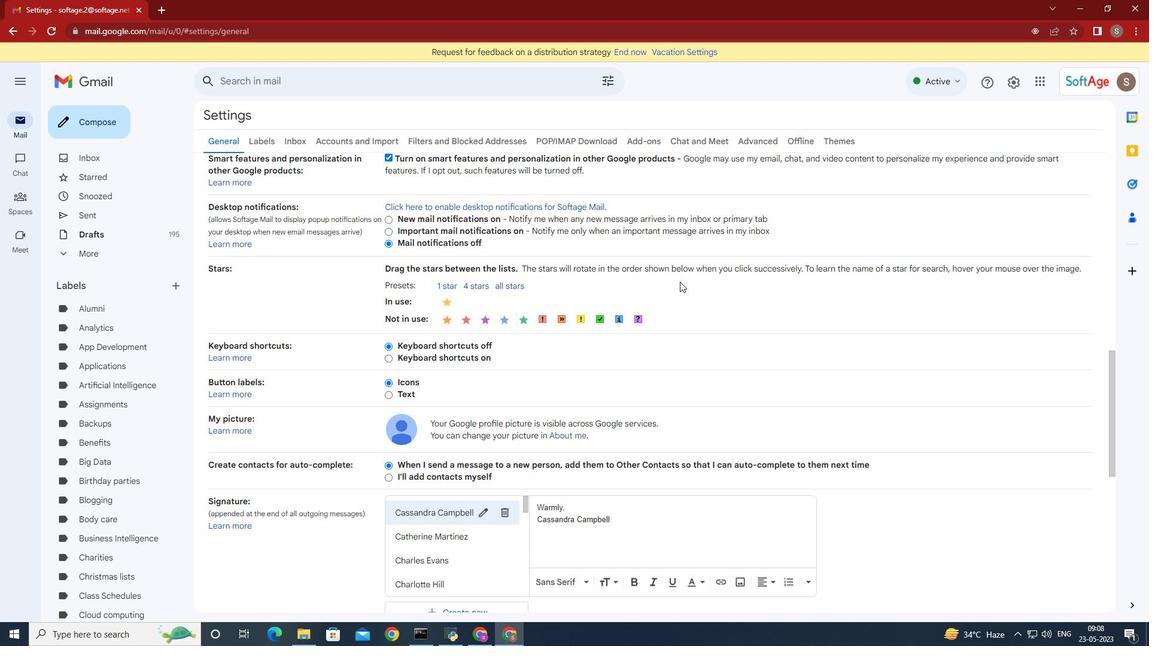 
Action: Mouse scrolled (684, 286) with delta (0, 0)
Screenshot: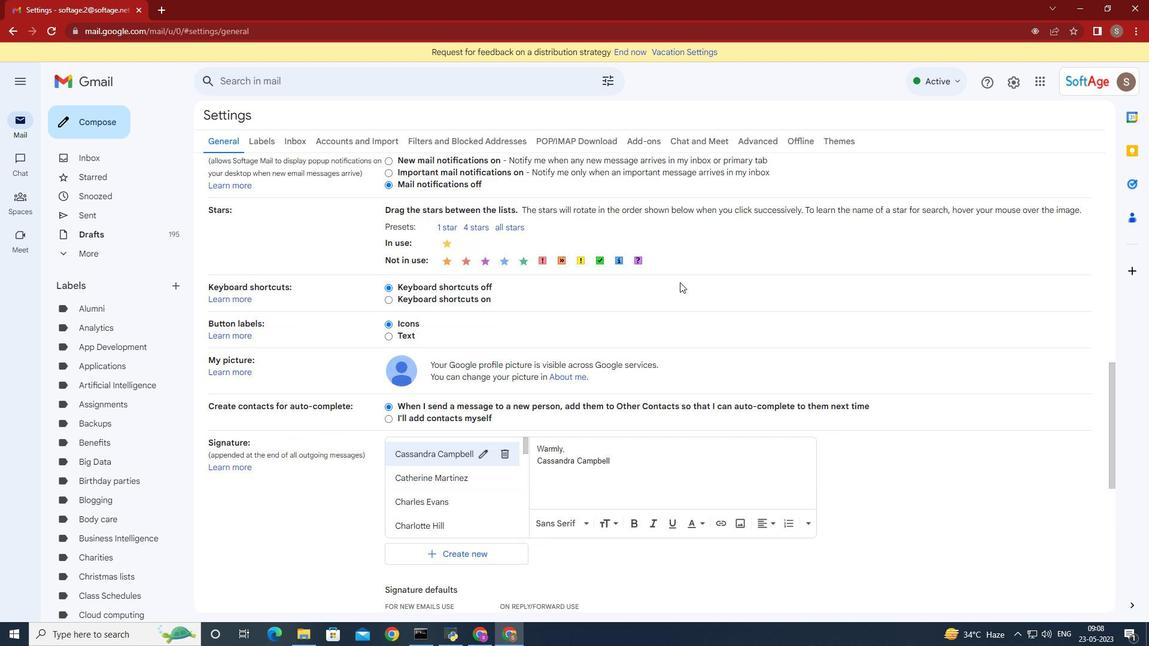 
Action: Mouse moved to (684, 286)
Screenshot: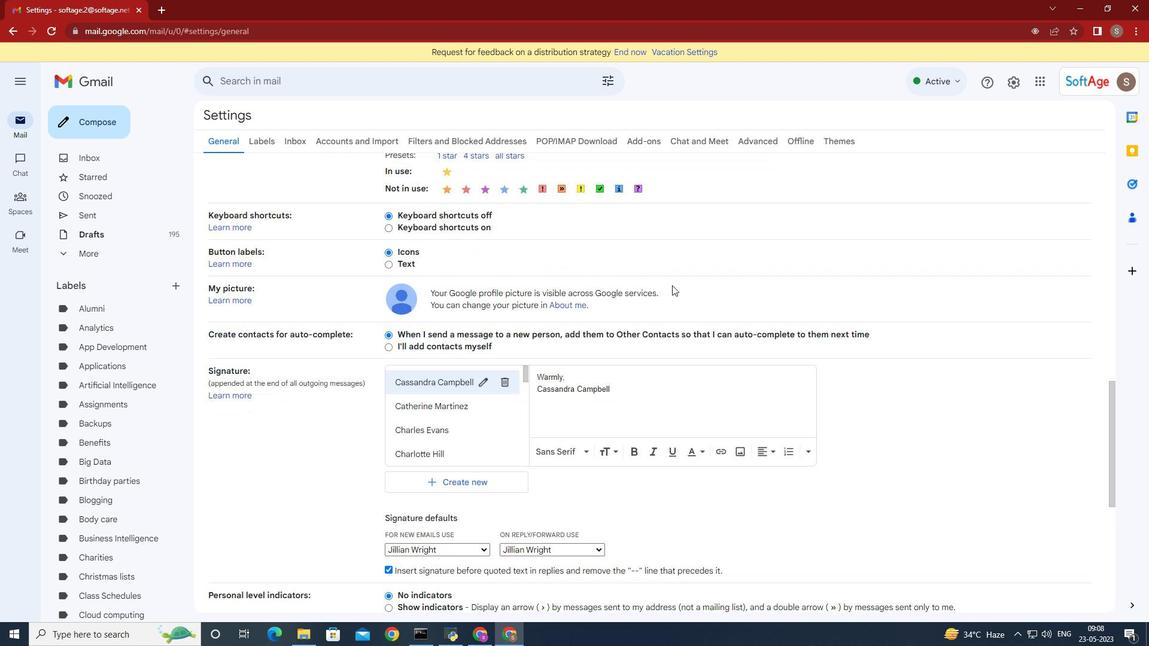 
Action: Mouse scrolled (684, 286) with delta (0, 0)
Screenshot: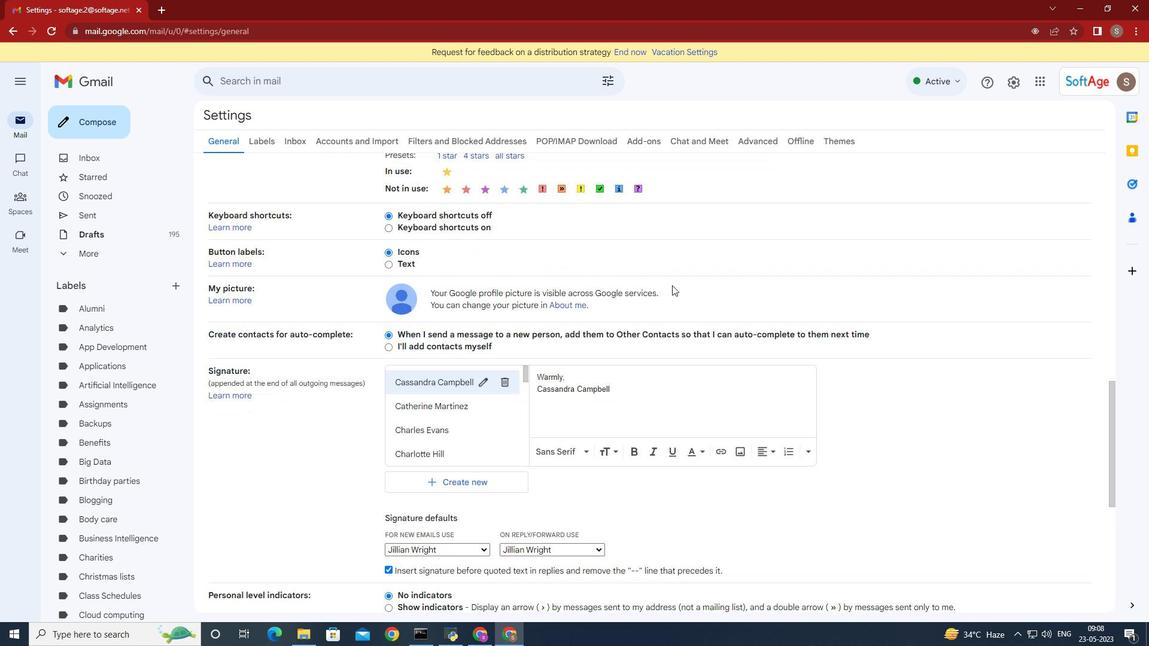 
Action: Mouse moved to (684, 287)
Screenshot: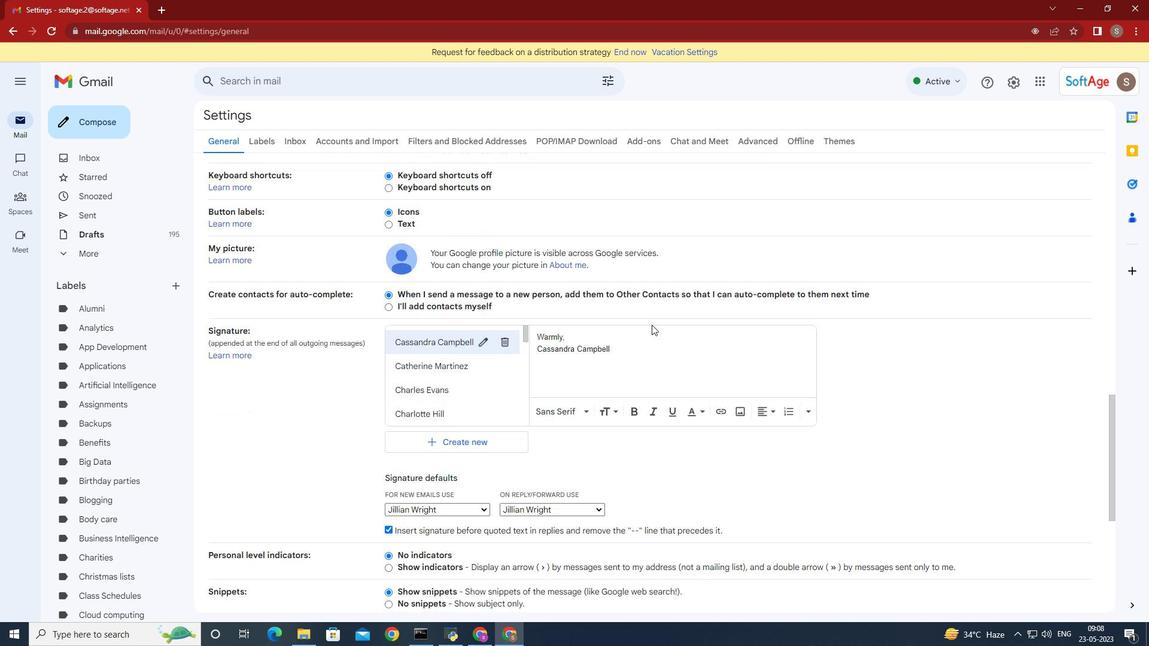 
Action: Mouse scrolled (684, 286) with delta (0, 0)
Screenshot: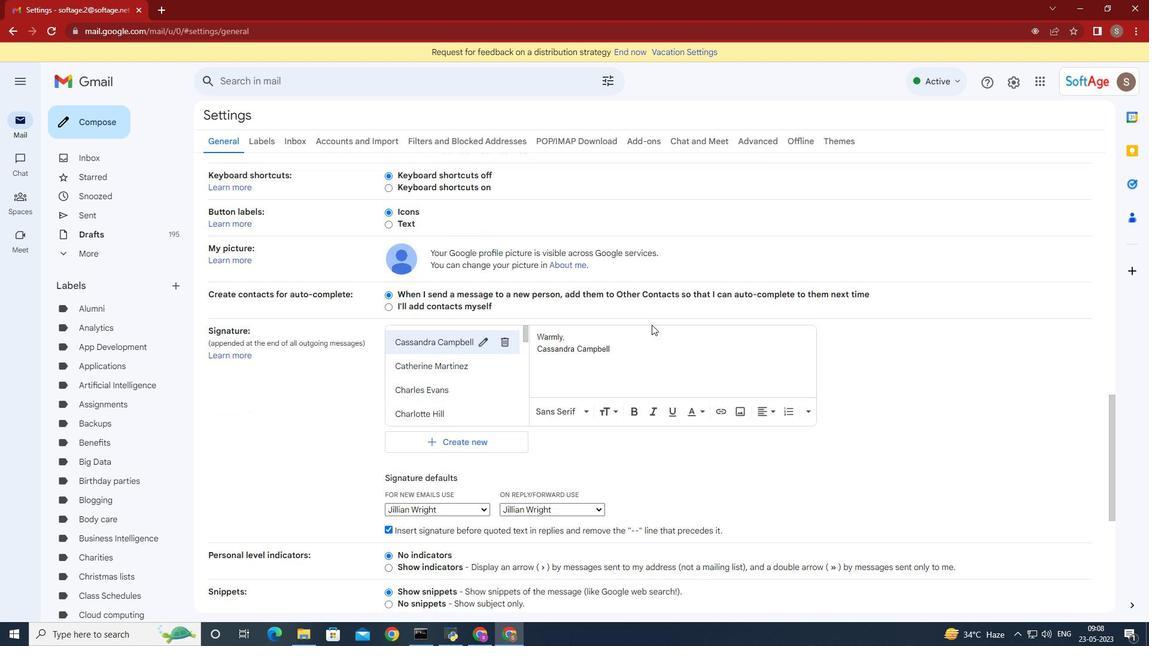 
Action: Mouse moved to (494, 438)
Screenshot: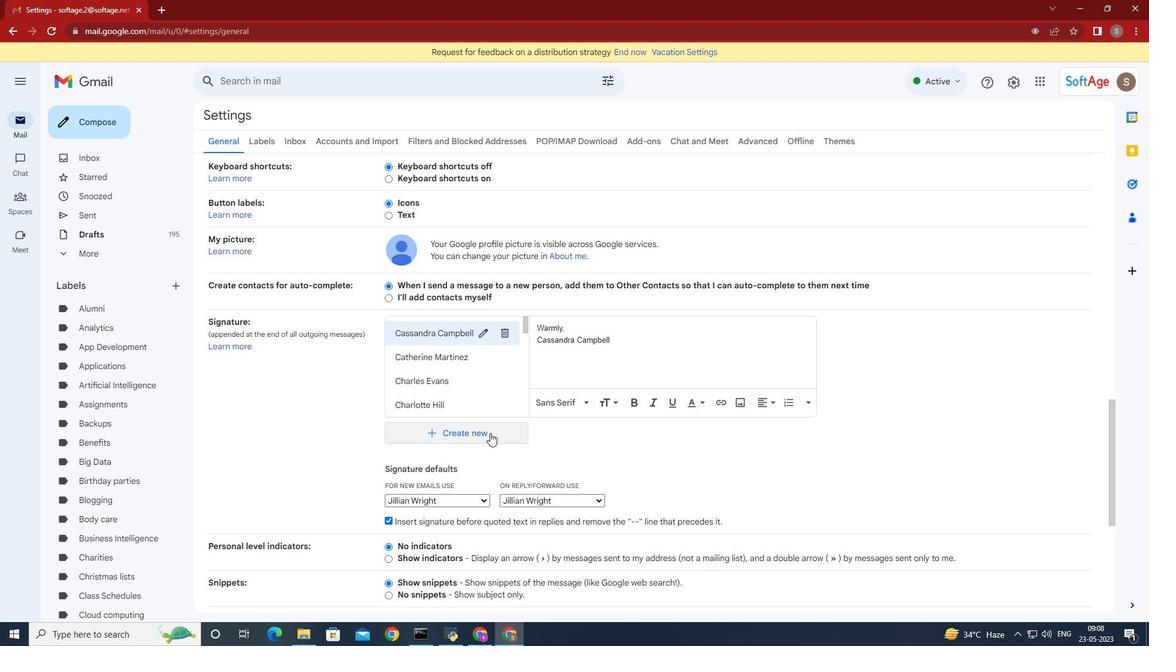 
Action: Mouse pressed left at (494, 438)
Screenshot: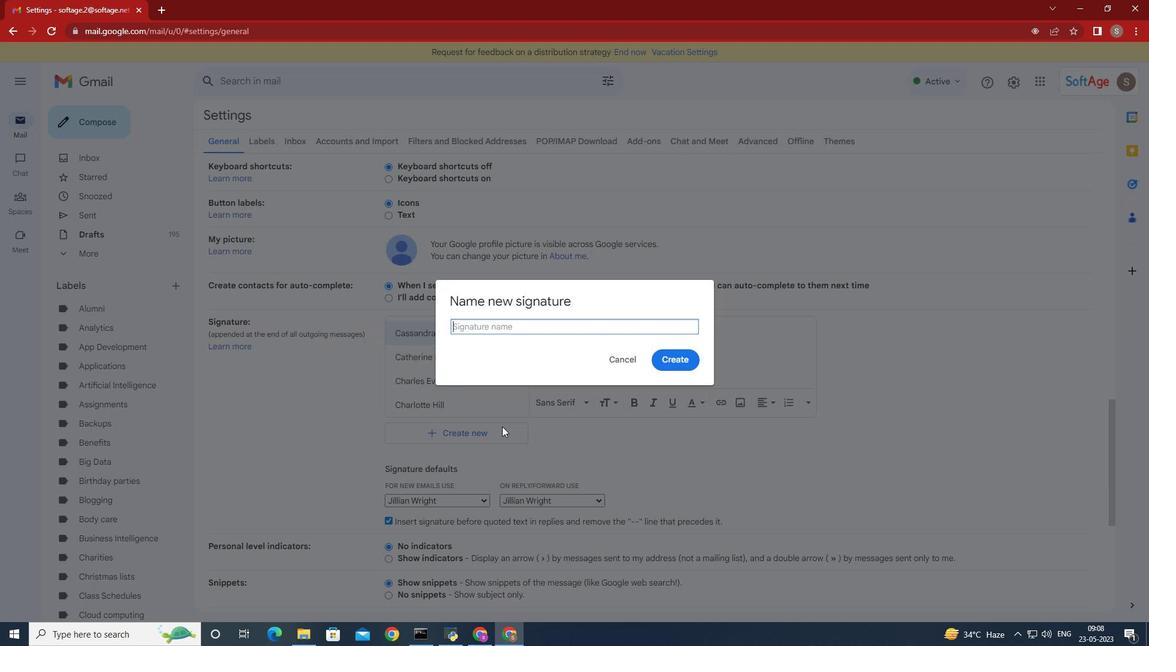 
Action: Mouse moved to (557, 431)
Screenshot: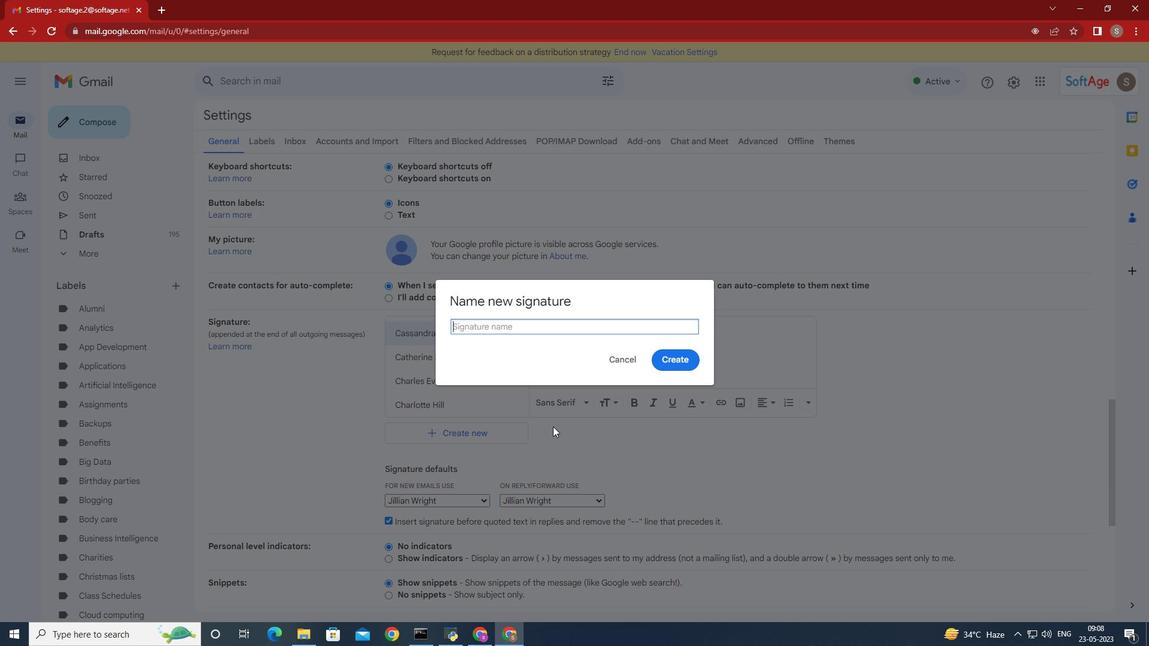 
Action: Key pressed <Key.shift>-im<Key.space><Key.shift>Hall
Screenshot: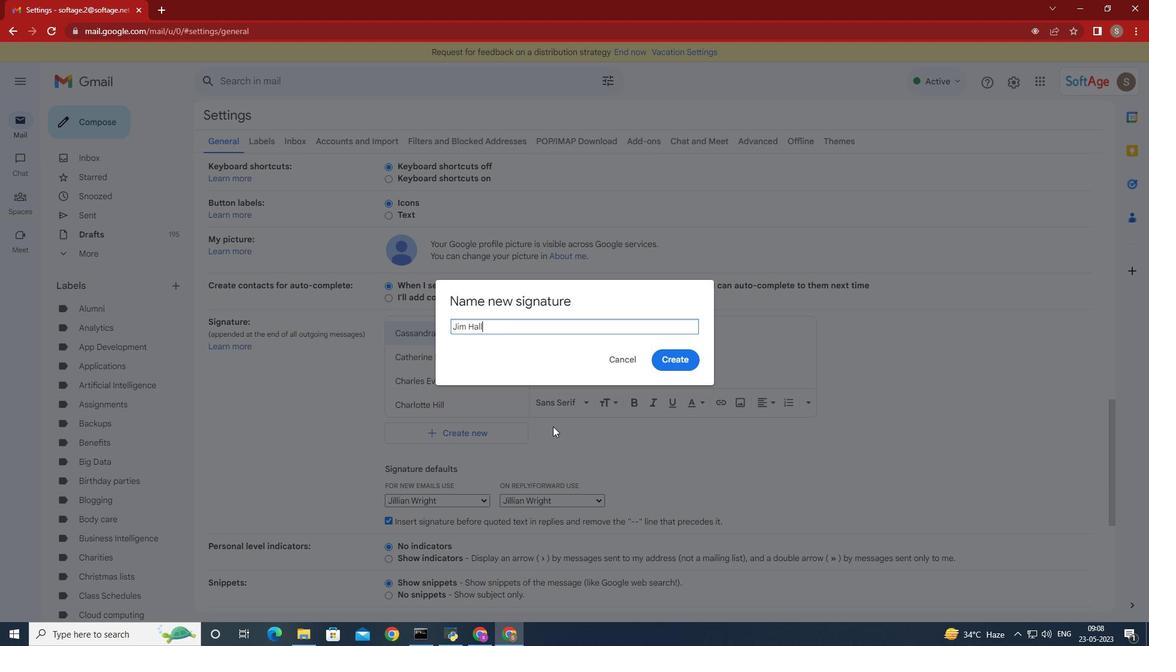
Action: Mouse moved to (676, 360)
Screenshot: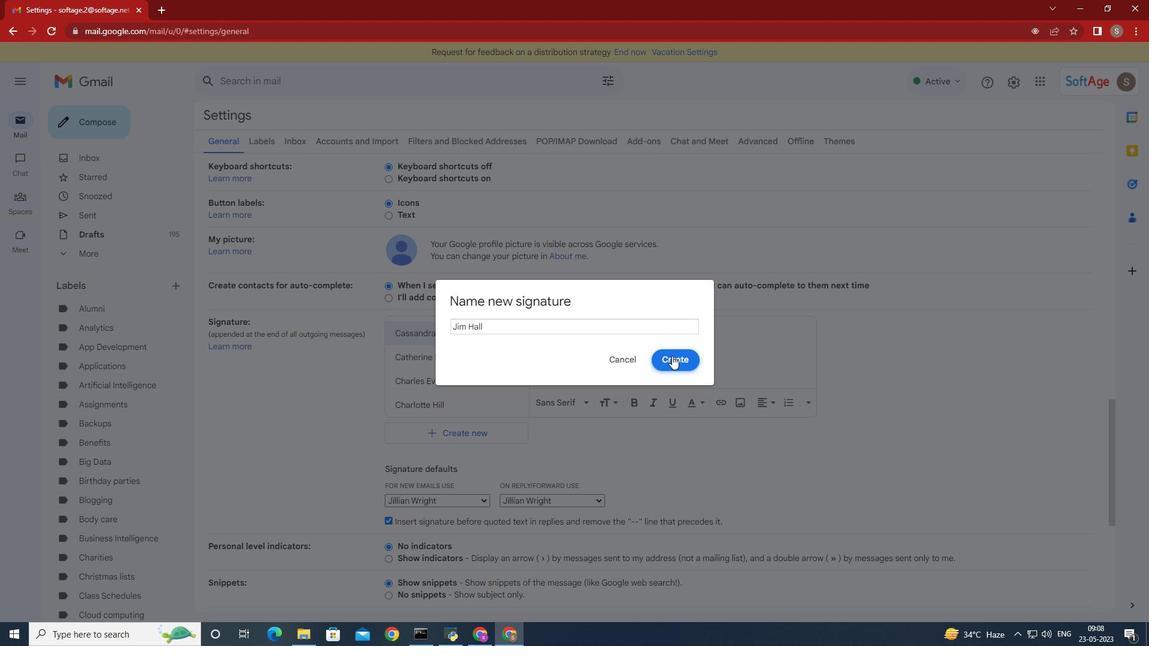 
Action: Mouse pressed left at (676, 360)
Screenshot: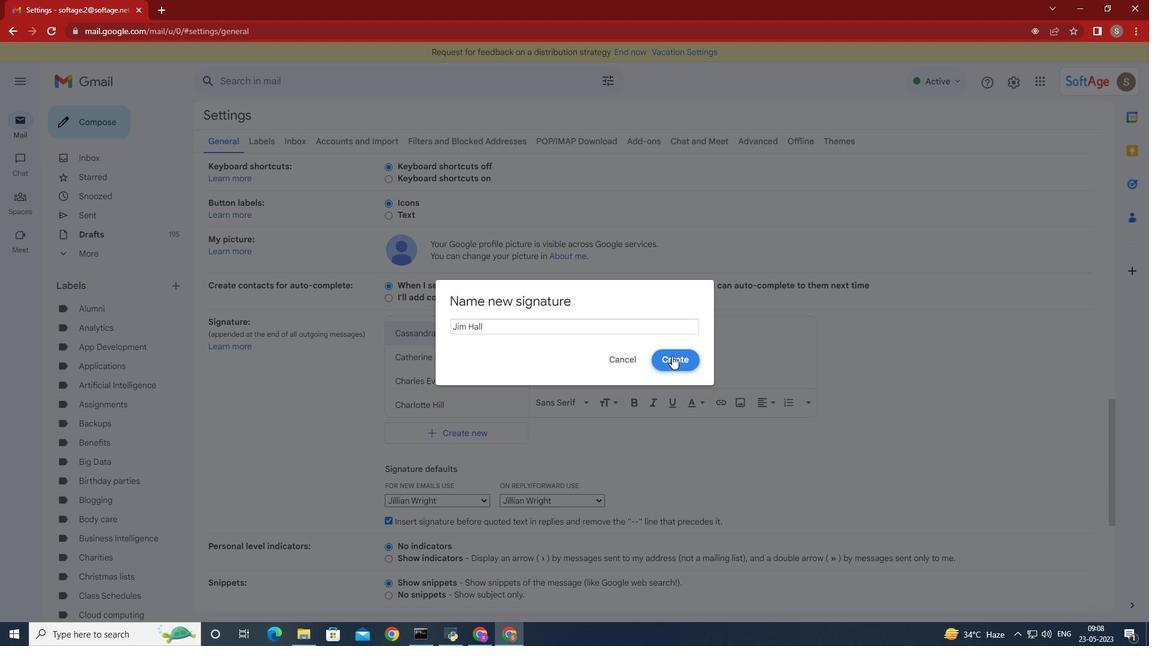 
Action: Mouse moved to (676, 361)
Screenshot: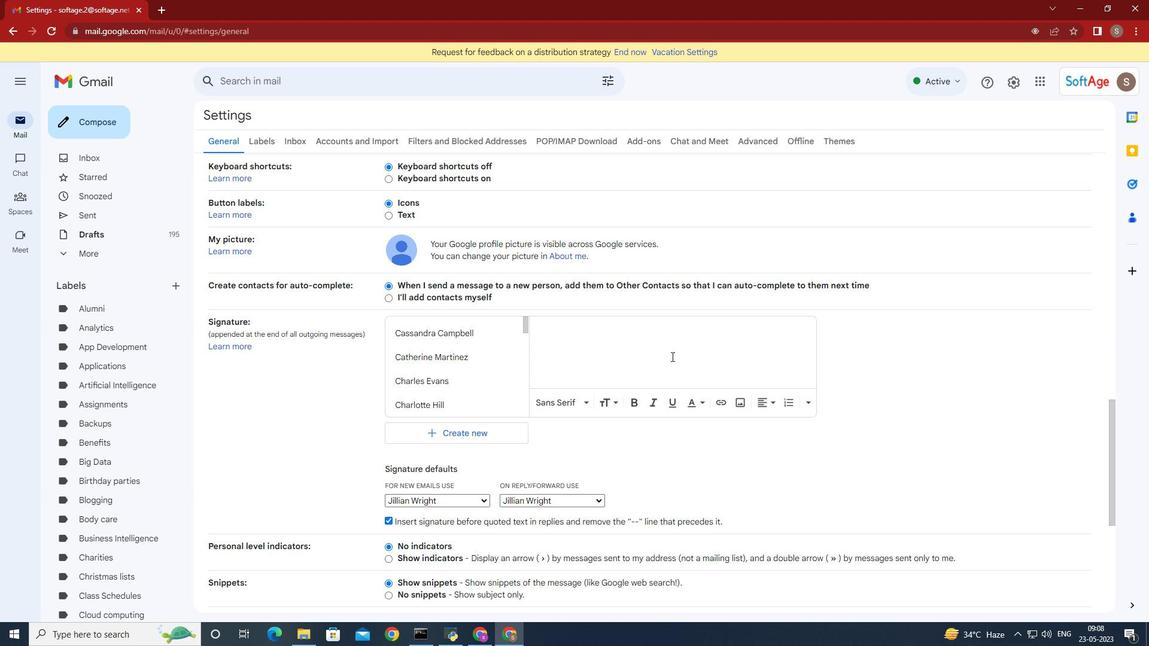 
Action: Key pressed <Key.shift>Best<Key.space>containing<Key.space><Key.shift><Key.shift>Best<Key.space>wishes<Key.space>for<Key.space>a<Key.space>happy<Key.space><Key.shift>National<Key.space>womens<Key.space><Key.shift>Dat<Key.backspace>y,<Key.enter><Key.shift><Key.shift><Key.shift><Key.shift><Key.shift><Key.shift><Key.shift><Key.shift><Key.shift><Key.shift><Key.shift><Key.shift><Key.shift><Key.shift><Key.shift><Key.shift>-im<Key.space><Key.shift>Hall
Screenshot: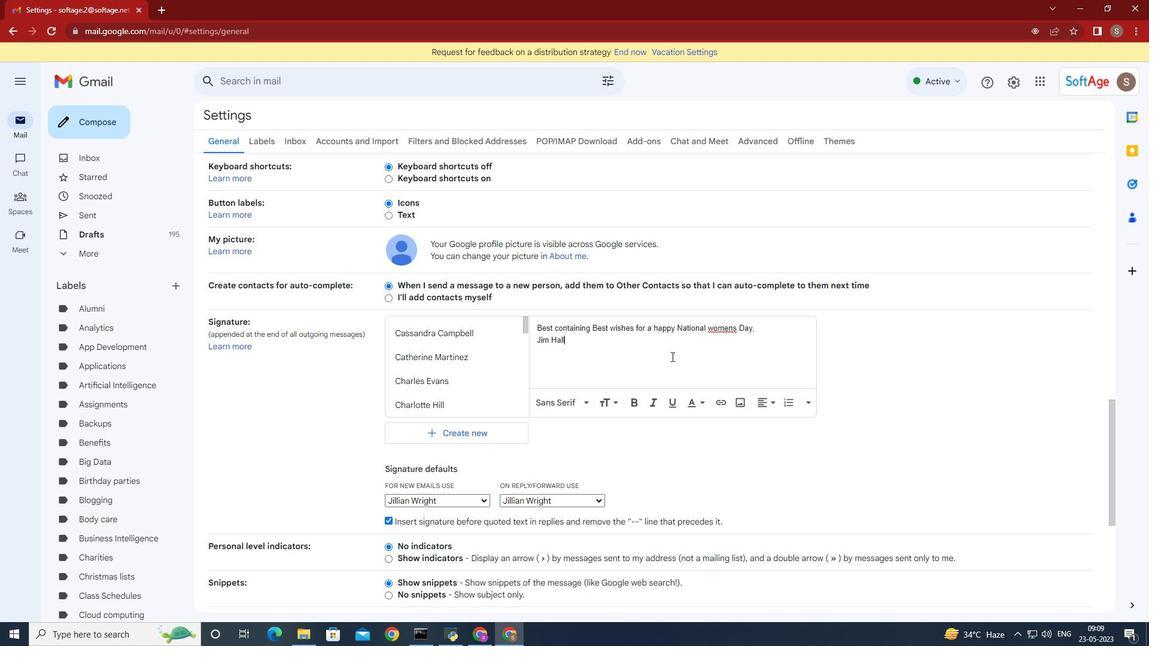 
Action: Mouse moved to (489, 507)
Screenshot: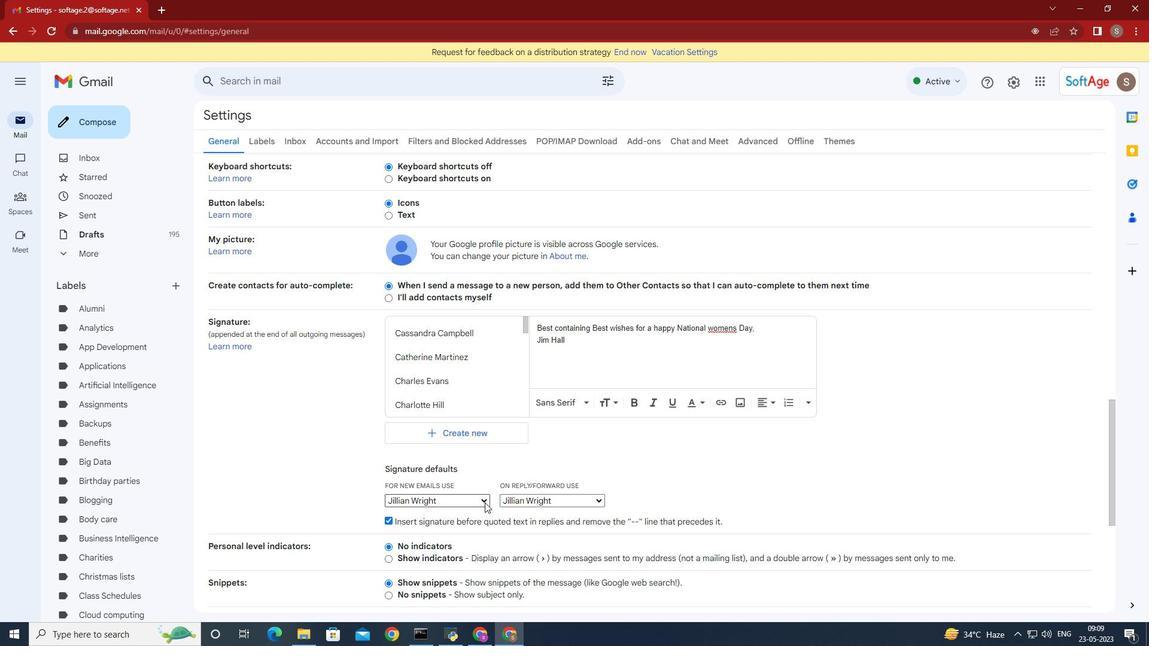 
Action: Mouse pressed left at (489, 507)
Screenshot: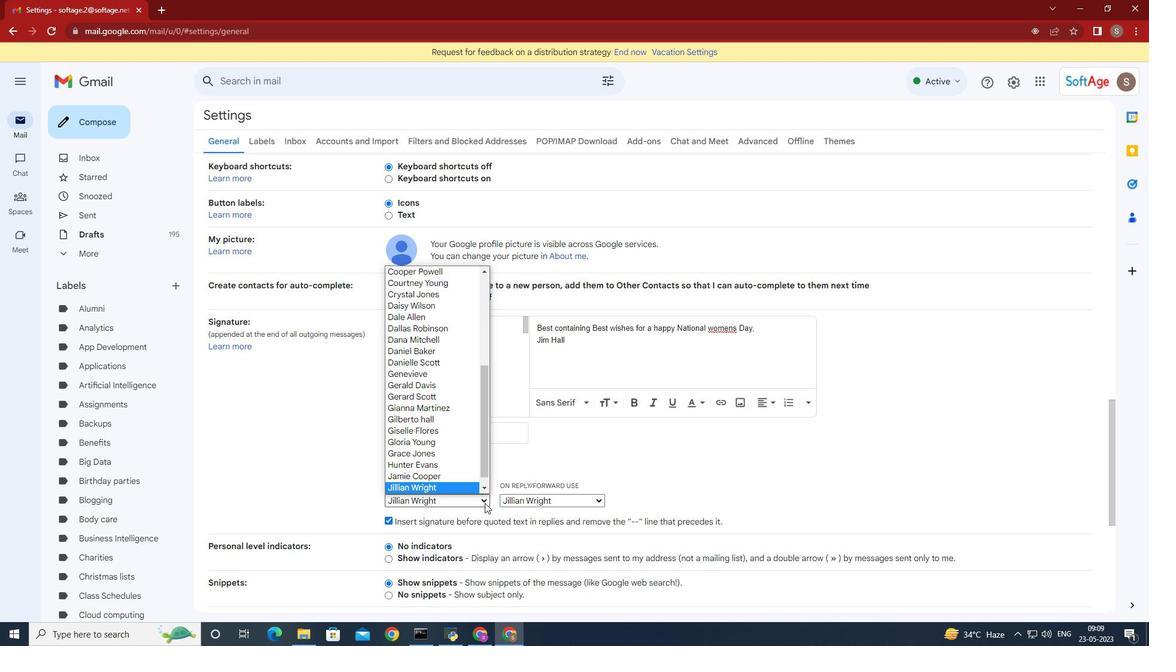 
Action: Mouse moved to (453, 492)
Screenshot: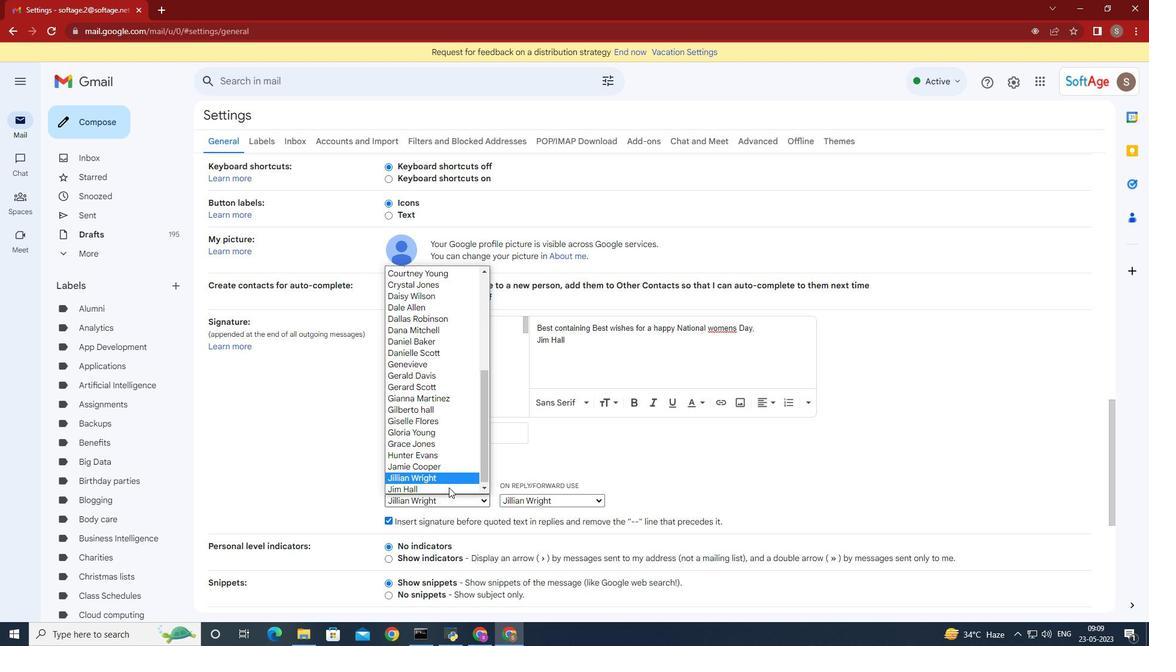 
Action: Mouse scrolled (453, 491) with delta (0, 0)
Screenshot: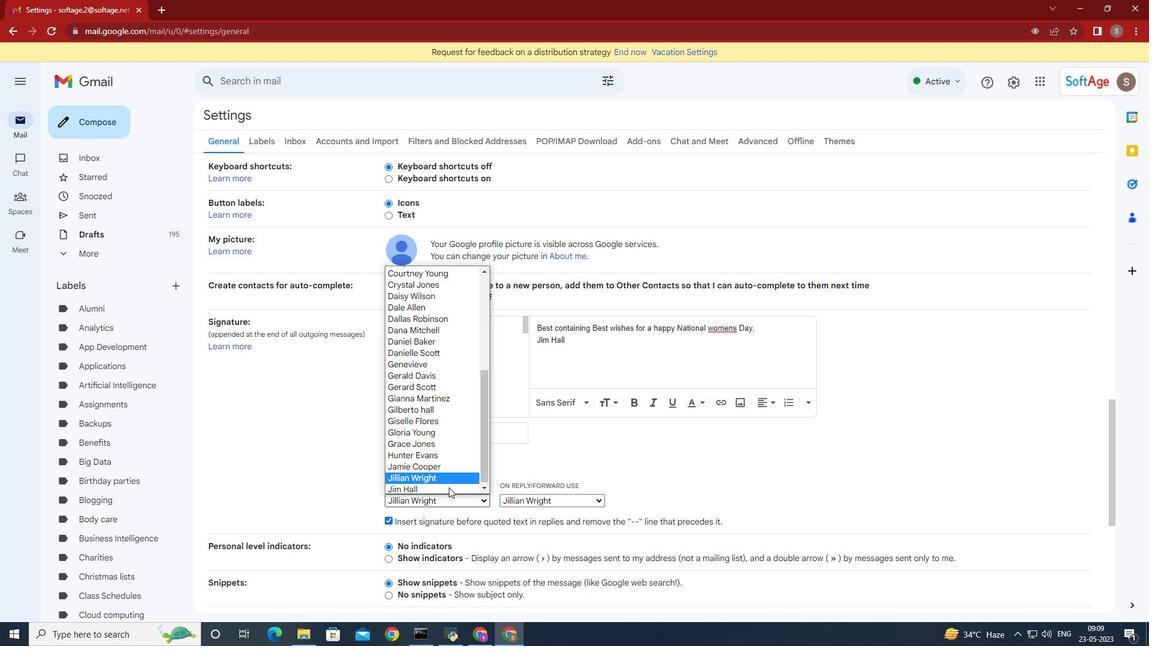 
Action: Mouse moved to (453, 492)
Screenshot: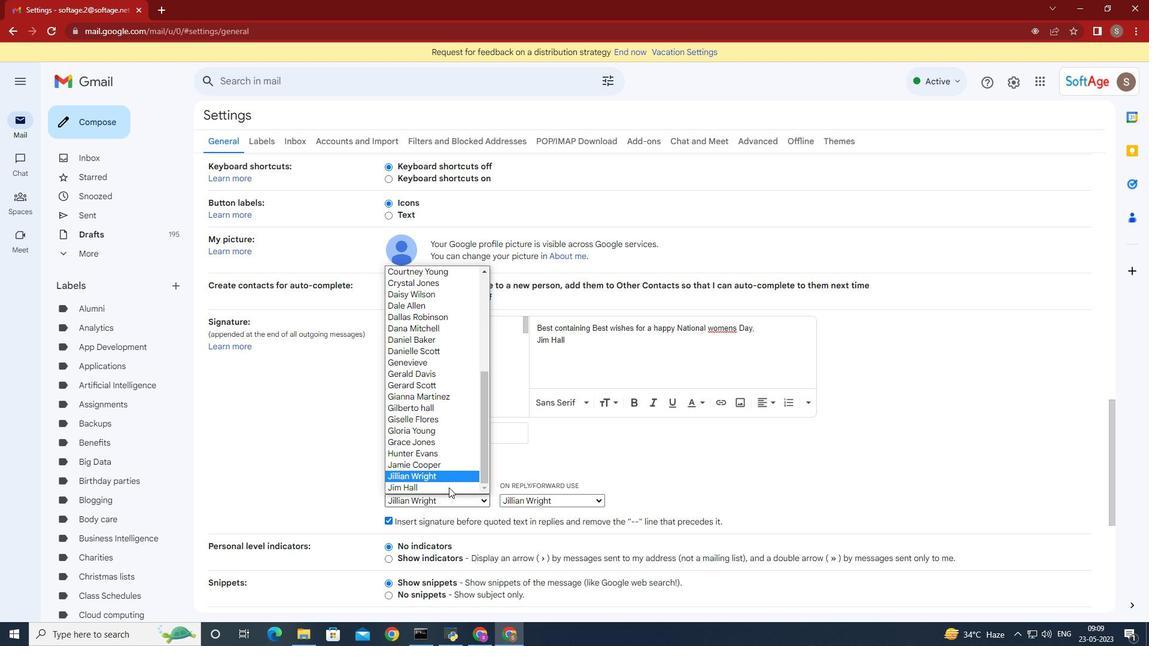 
Action: Mouse scrolled (453, 491) with delta (0, 0)
Screenshot: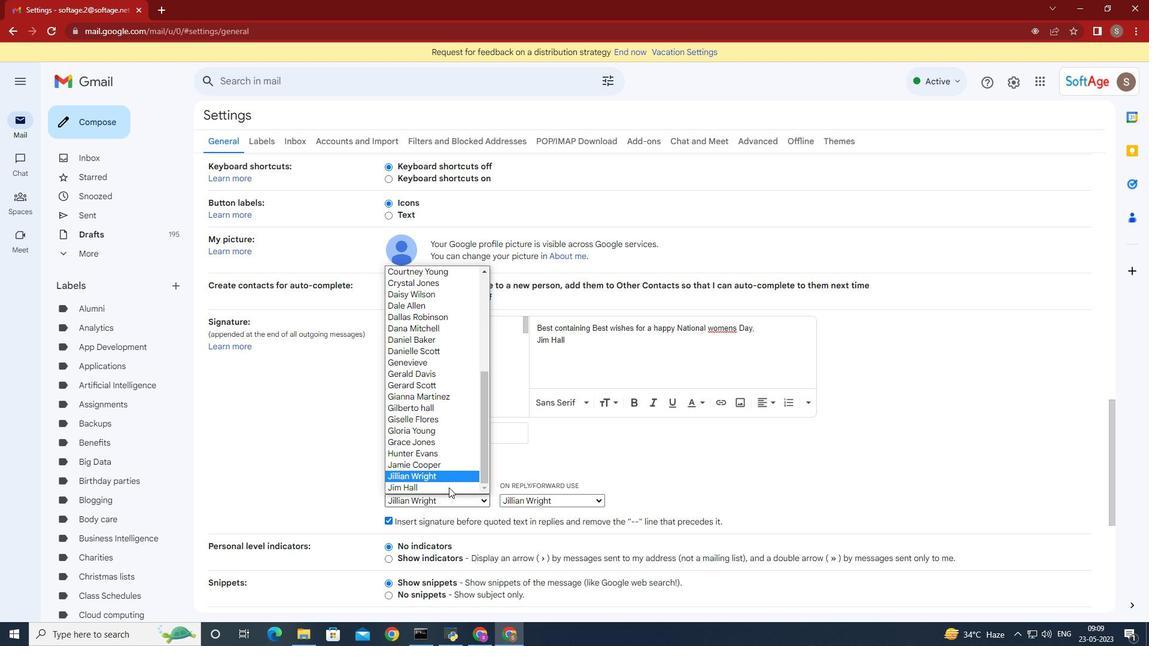 
Action: Mouse scrolled (453, 491) with delta (0, 0)
Screenshot: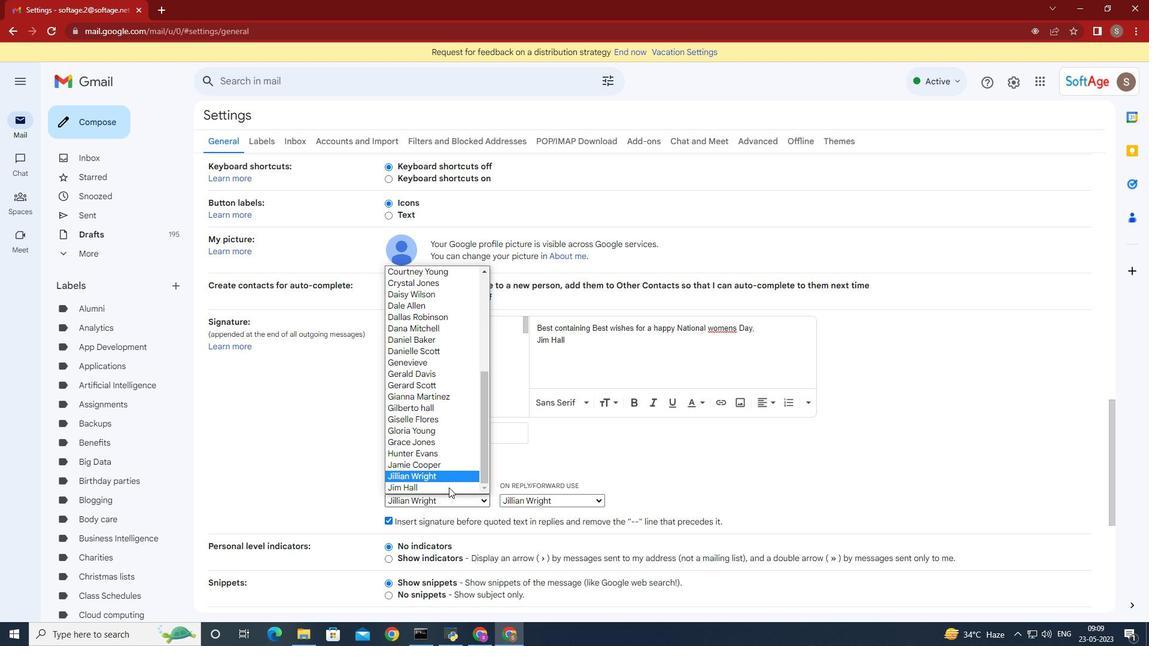 
Action: Mouse moved to (453, 489)
Screenshot: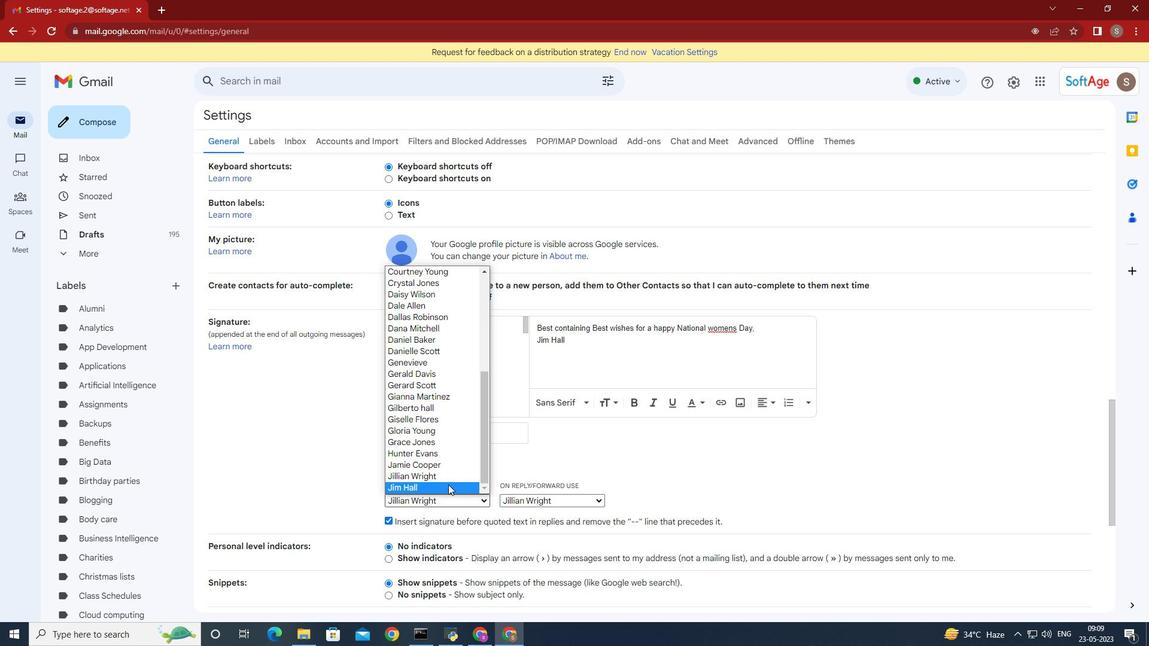 
Action: Mouse pressed left at (453, 489)
Screenshot: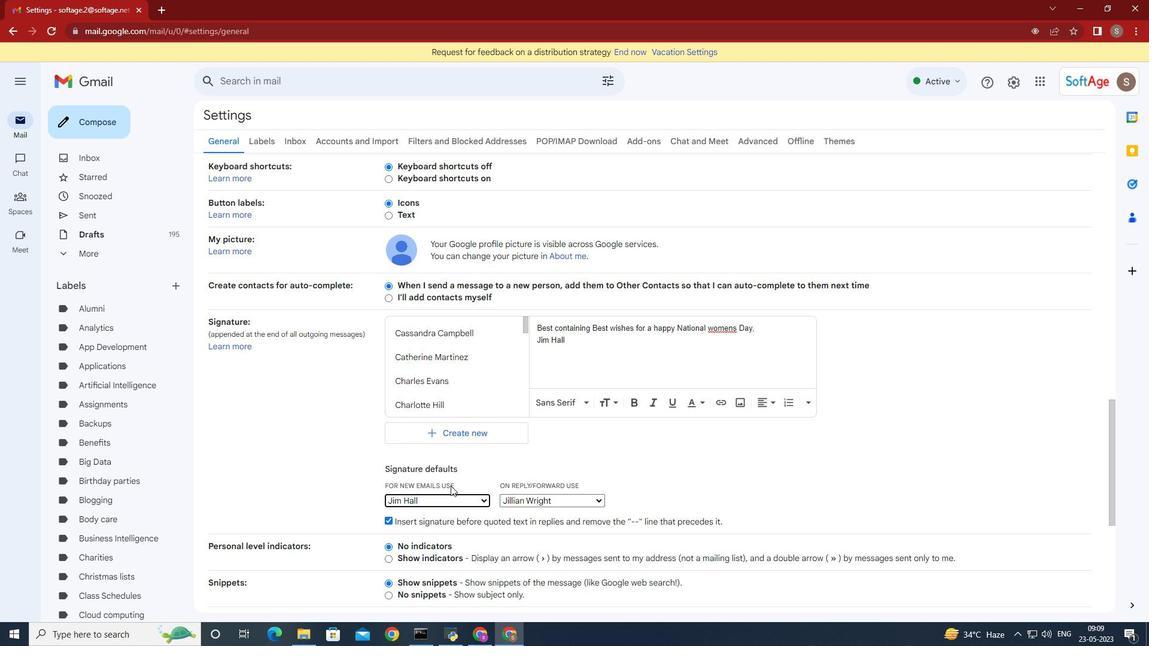 
Action: Mouse moved to (599, 505)
Screenshot: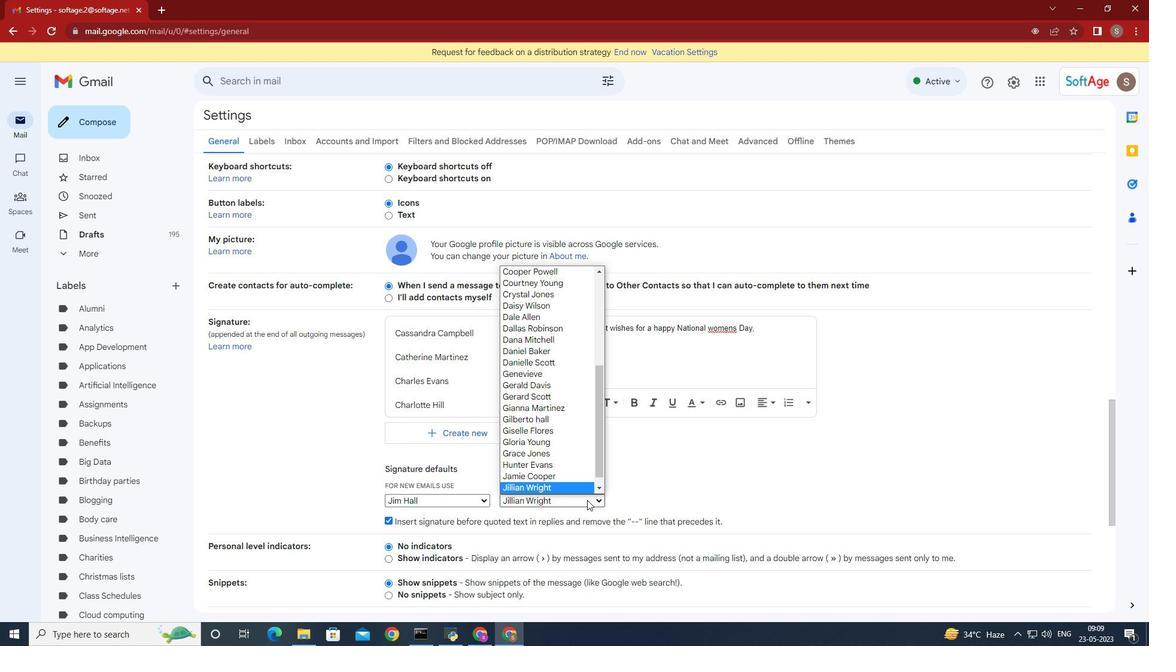 
Action: Mouse pressed left at (599, 505)
Screenshot: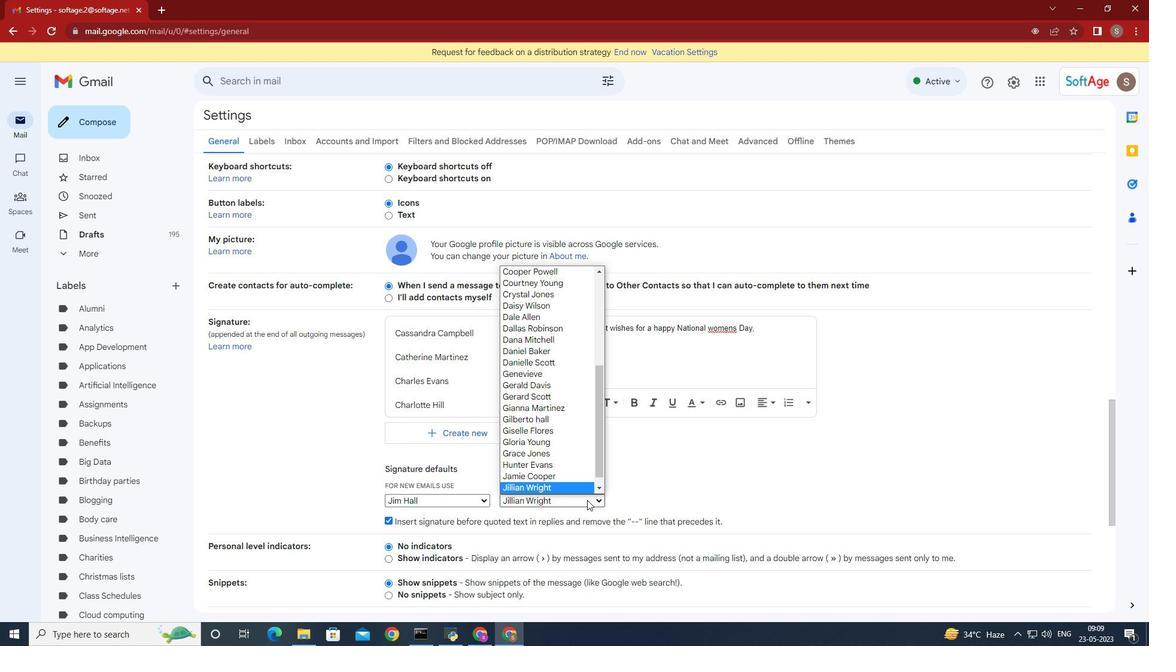 
Action: Mouse moved to (559, 488)
Screenshot: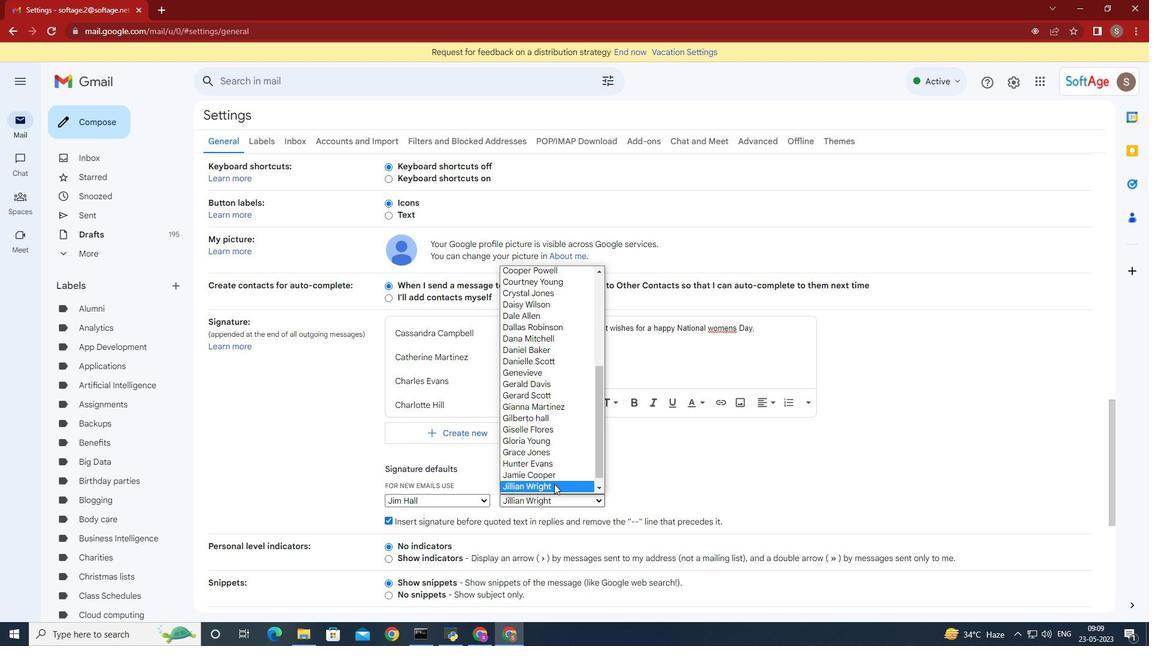 
Action: Mouse scrolled (559, 488) with delta (0, 0)
Screenshot: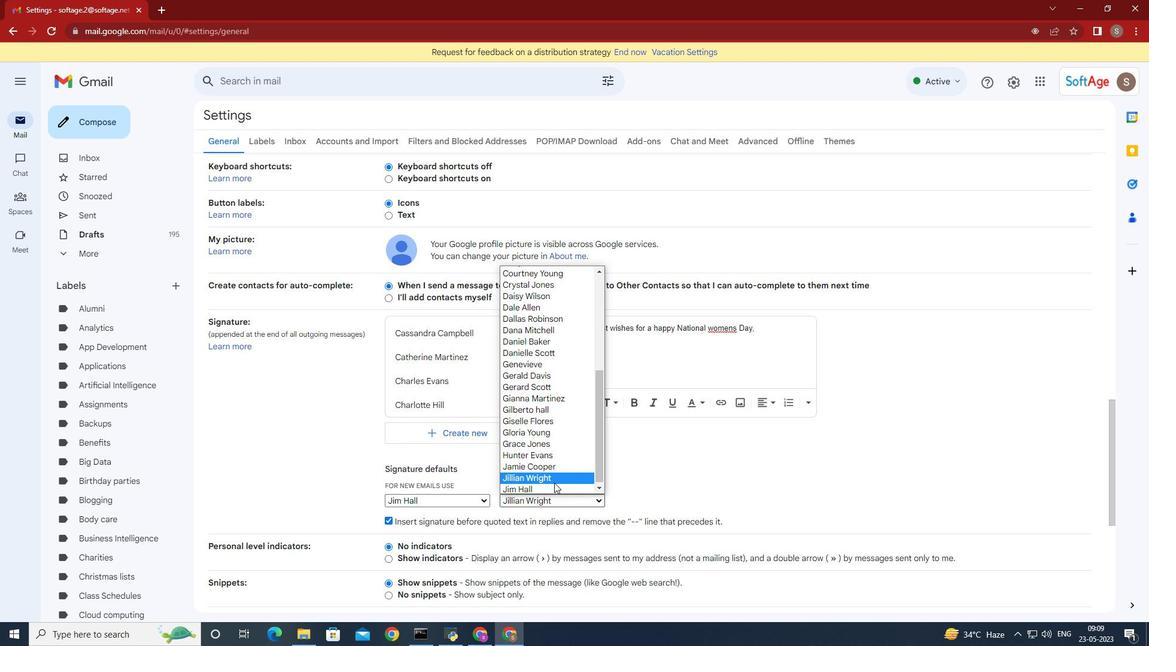 
Action: Mouse scrolled (559, 488) with delta (0, 0)
Screenshot: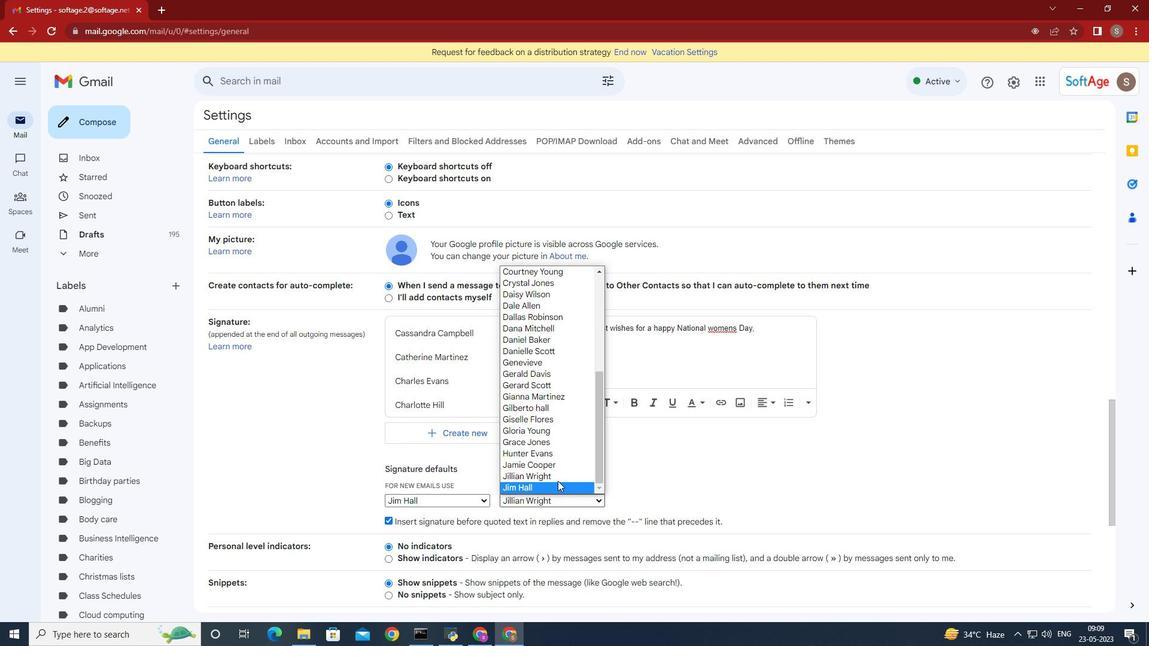 
Action: Mouse scrolled (559, 488) with delta (0, 0)
Screenshot: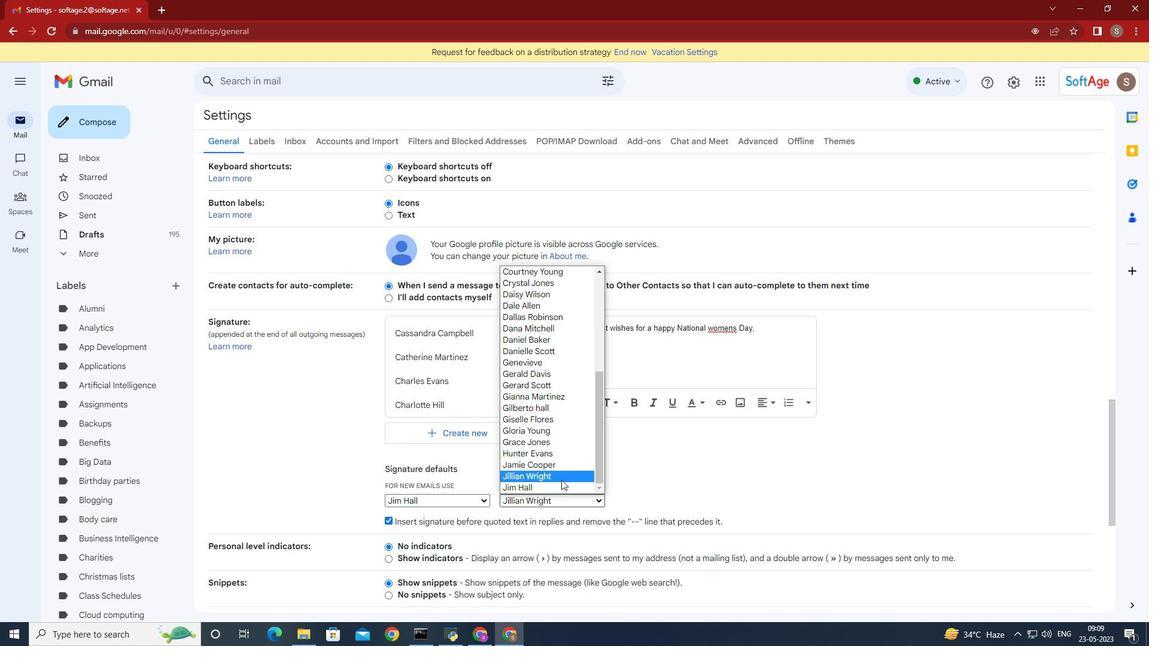 
Action: Mouse moved to (559, 488)
Screenshot: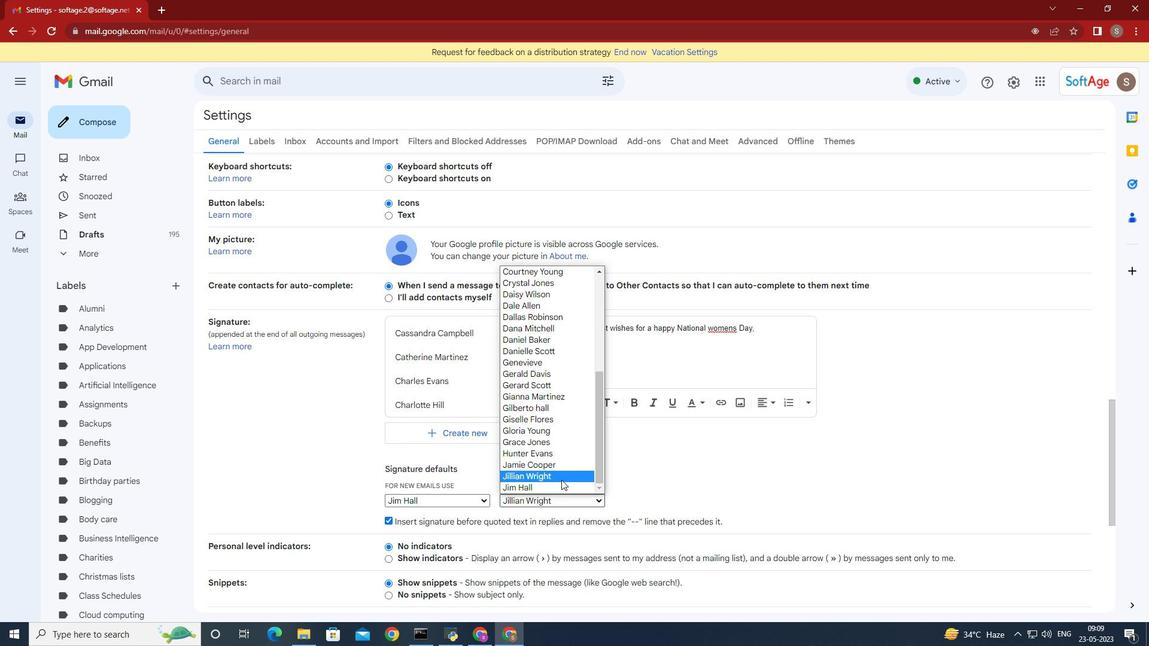 
Action: Mouse scrolled (559, 487) with delta (0, 0)
Screenshot: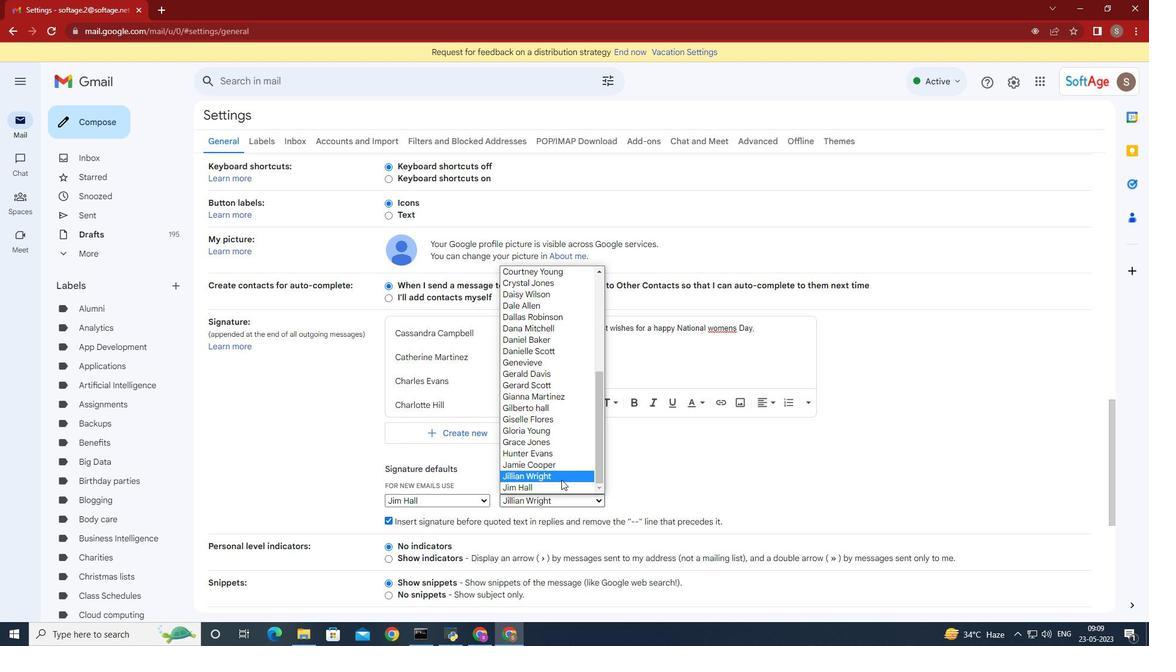 
Action: Mouse moved to (565, 490)
Screenshot: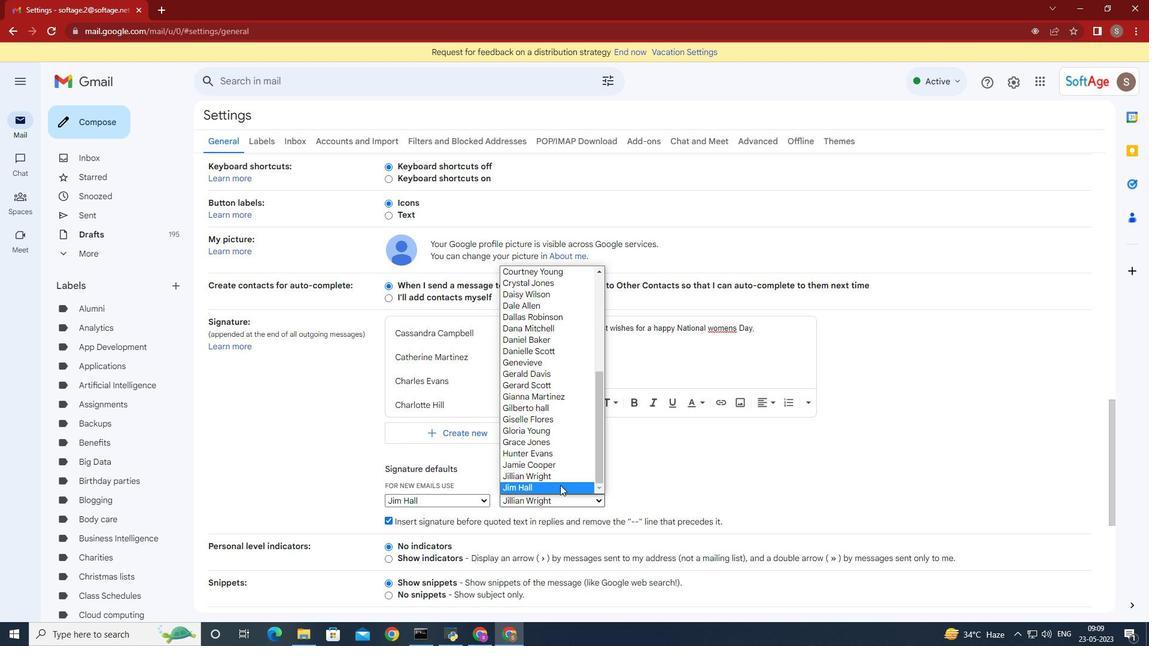 
Action: Mouse pressed left at (565, 490)
Screenshot: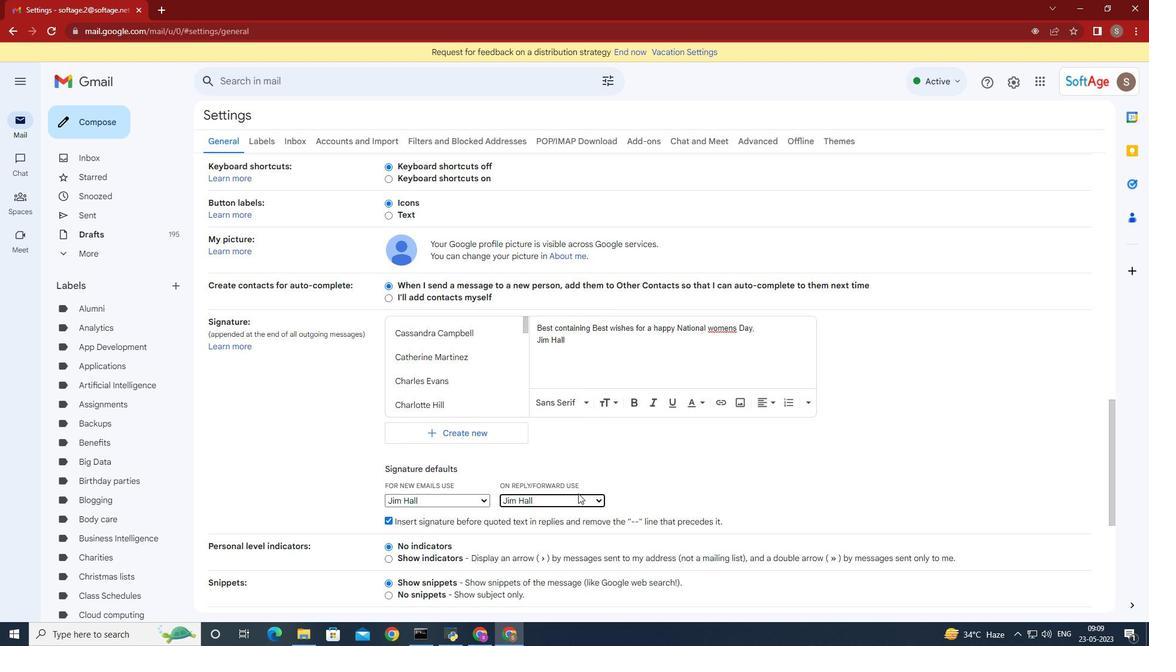 
Action: Mouse moved to (745, 509)
Screenshot: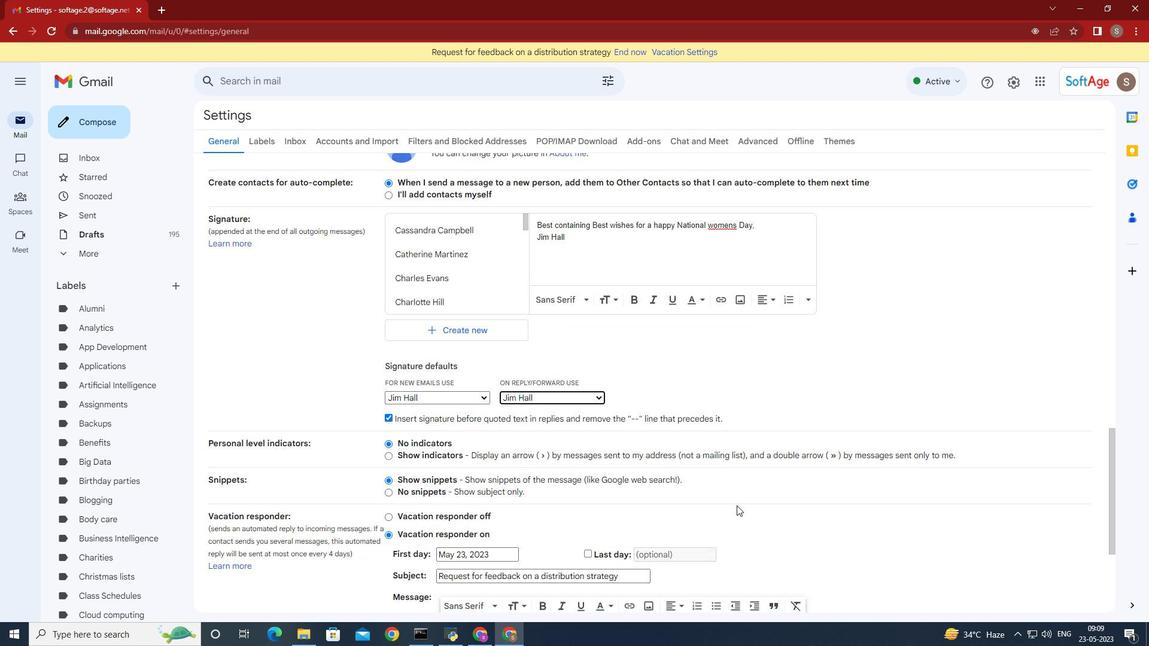 
Action: Mouse scrolled (745, 508) with delta (0, 0)
Screenshot: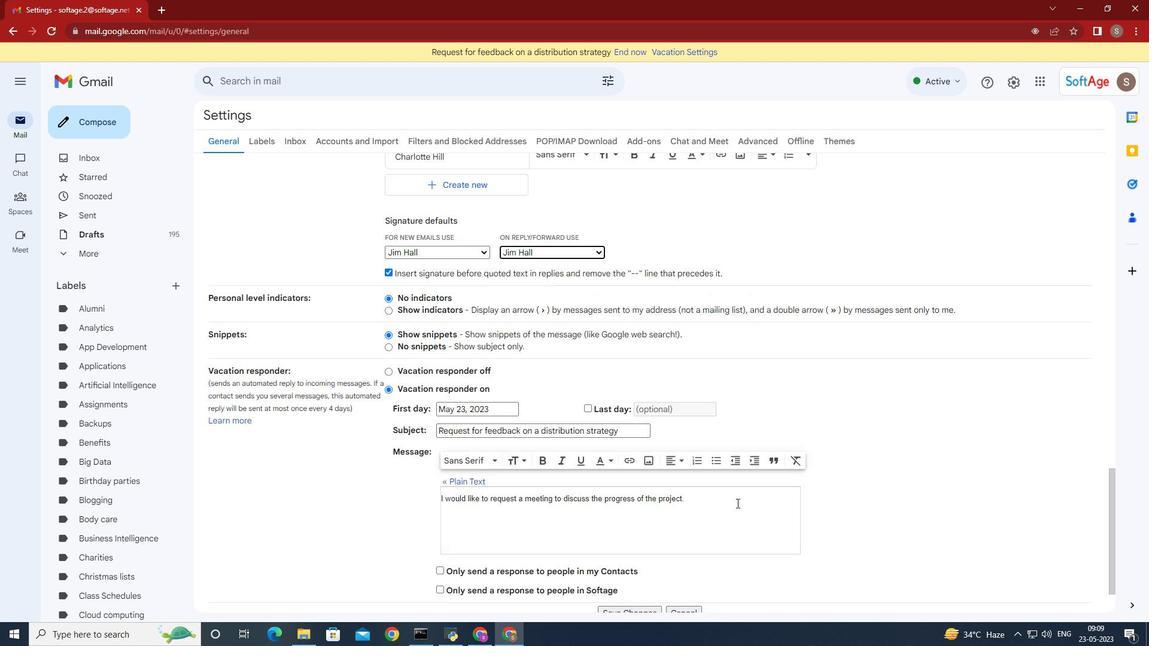 
Action: Mouse scrolled (745, 508) with delta (0, 0)
Screenshot: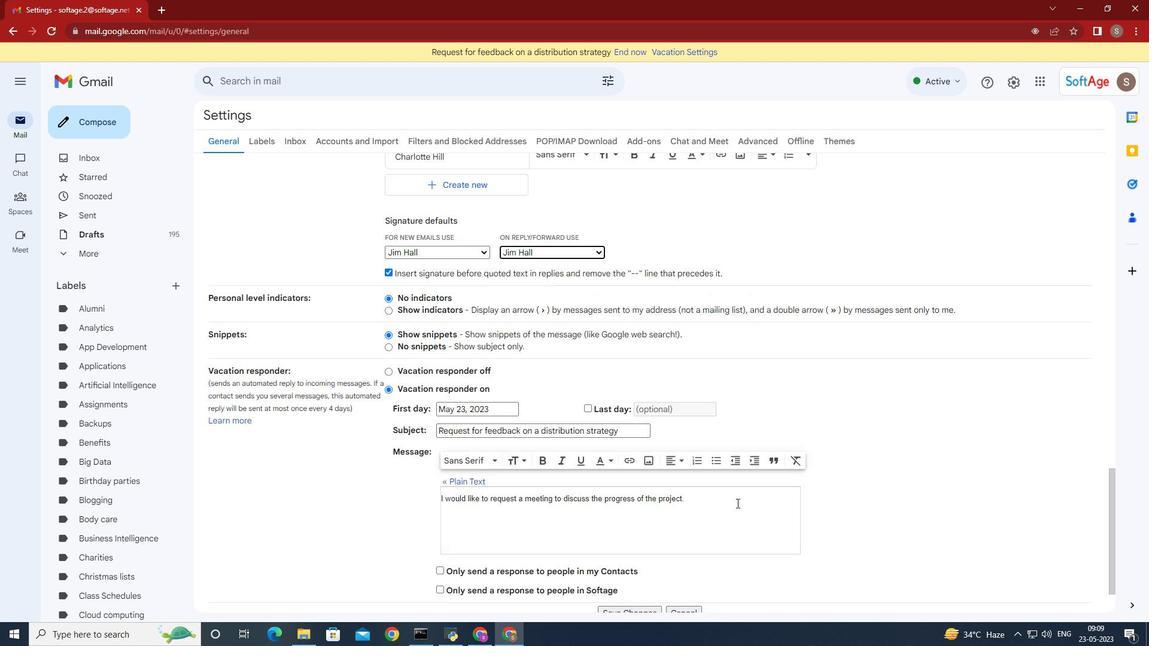 
Action: Mouse moved to (743, 509)
Screenshot: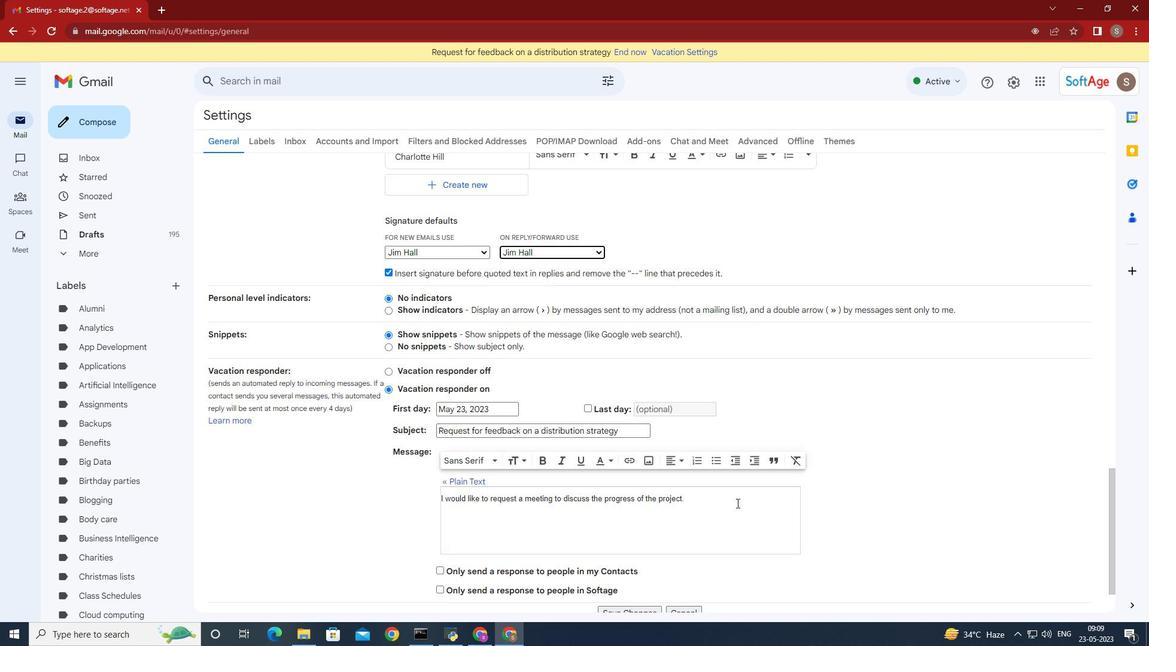 
Action: Mouse scrolled (743, 509) with delta (0, 0)
Screenshot: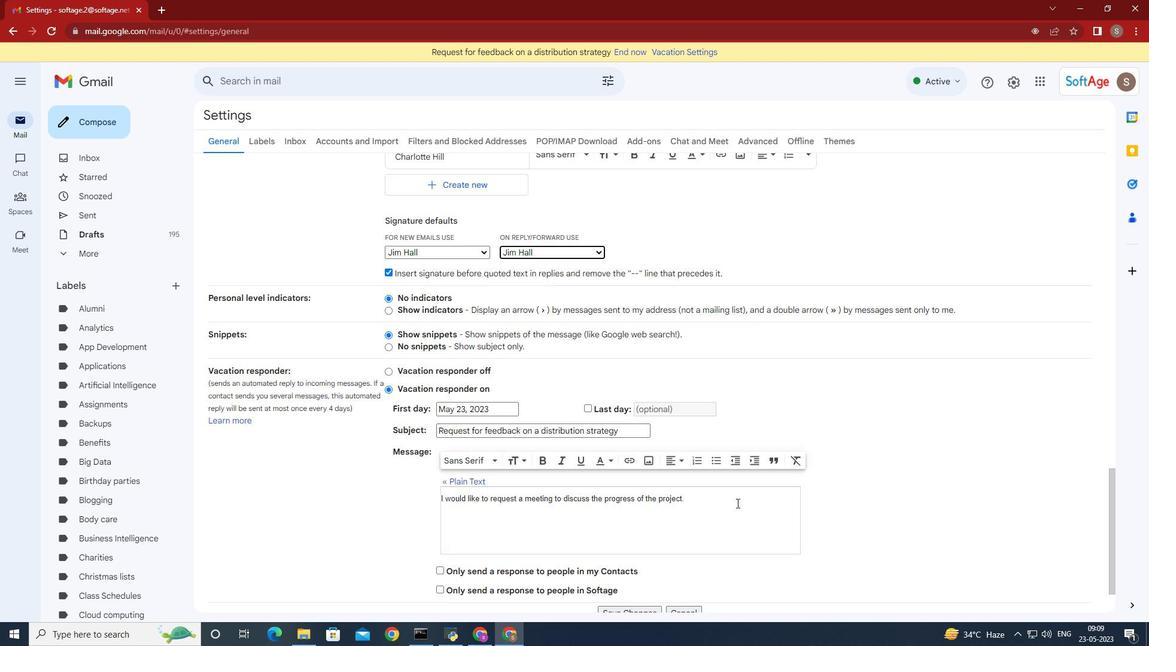 
Action: Mouse moved to (742, 510)
Screenshot: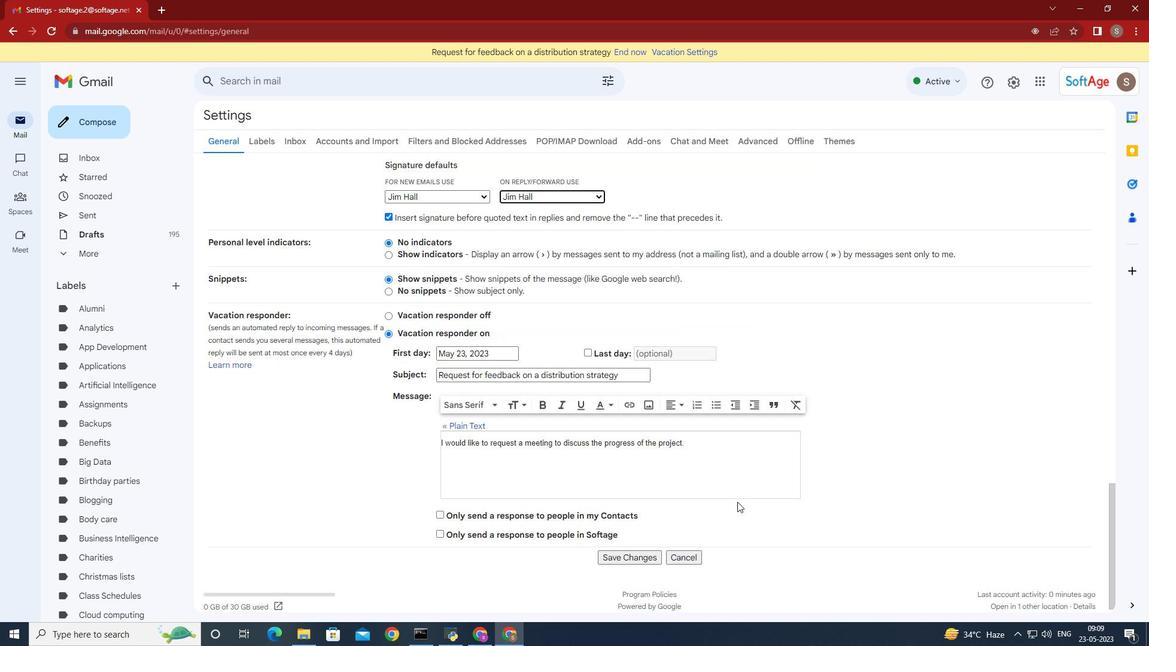 
Action: Mouse scrolled (742, 509) with delta (0, 0)
Screenshot: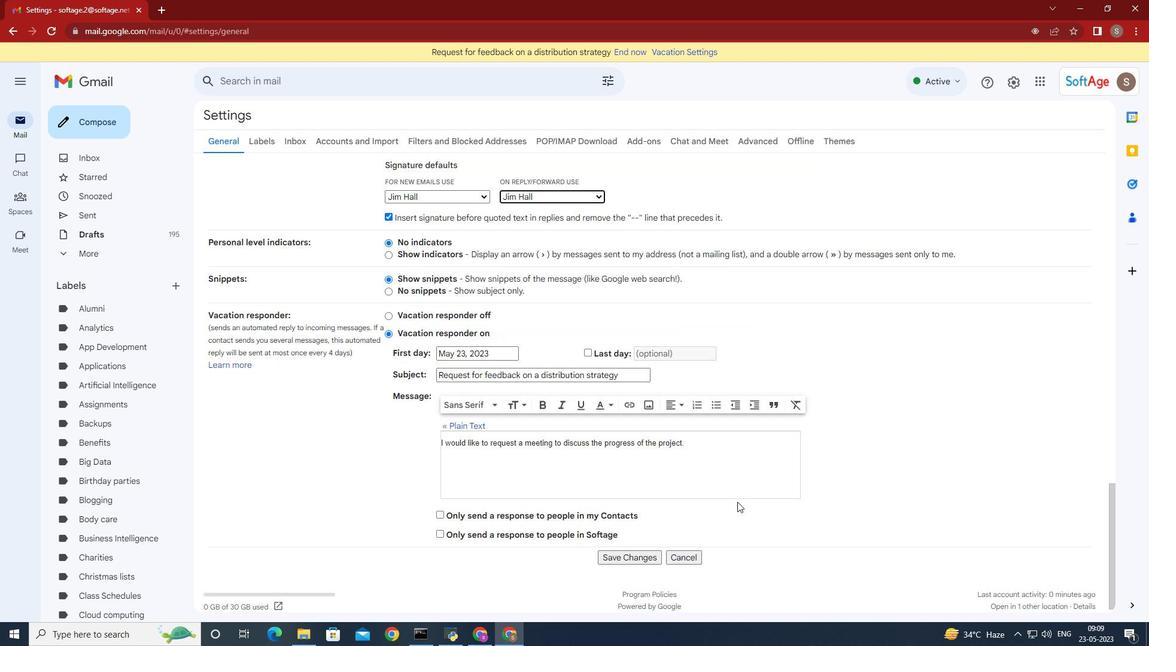 
Action: Mouse moved to (742, 510)
Screenshot: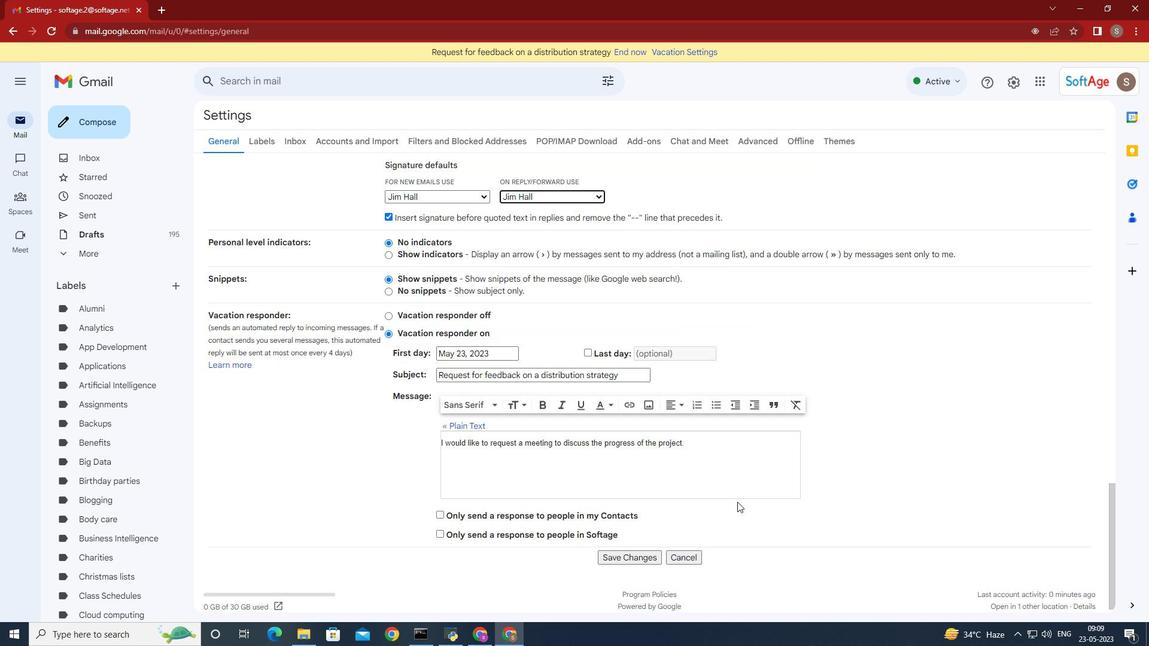 
Action: Mouse scrolled (742, 509) with delta (0, 0)
Screenshot: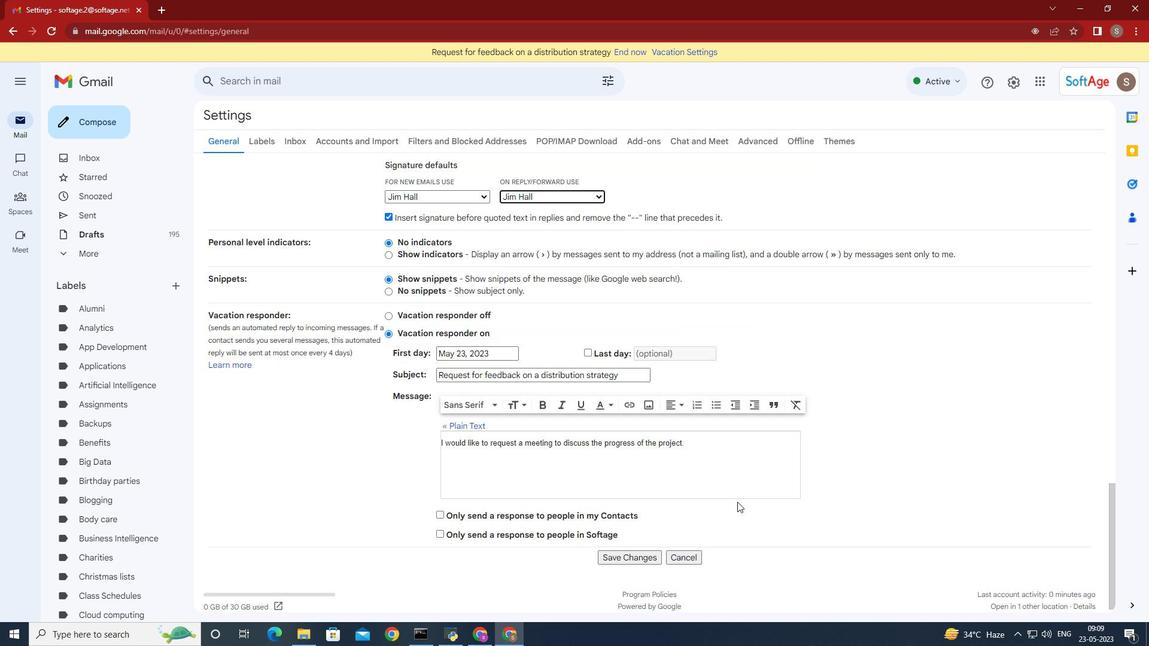 
Action: Mouse scrolled (742, 509) with delta (0, 0)
Screenshot: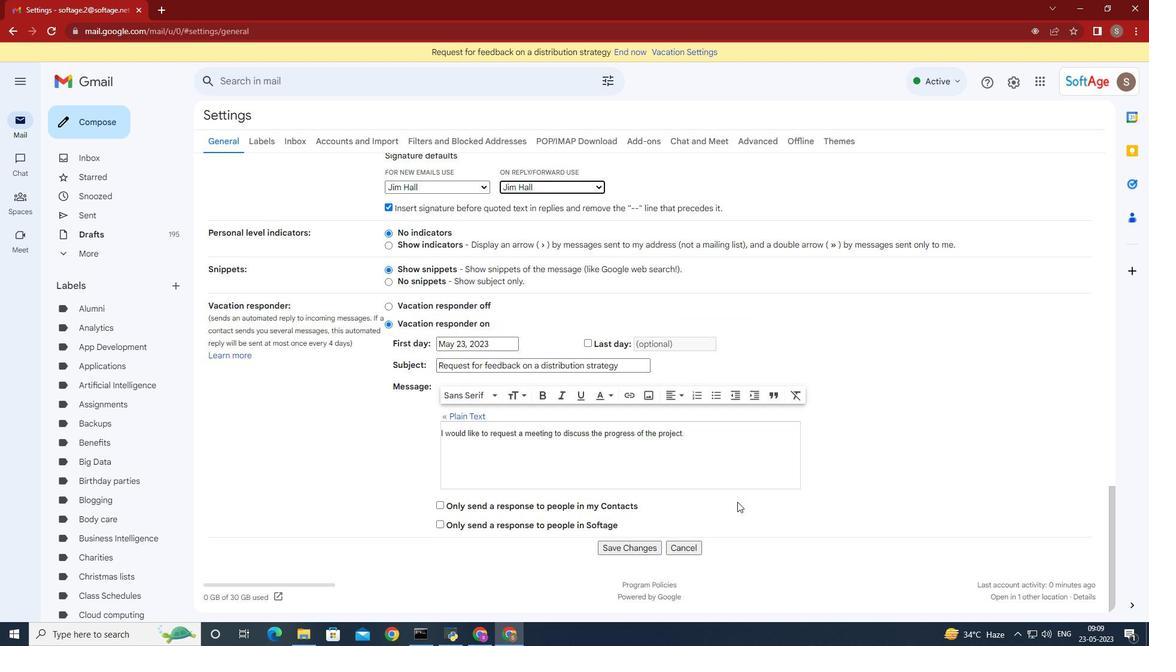 
Action: Mouse moved to (652, 554)
Screenshot: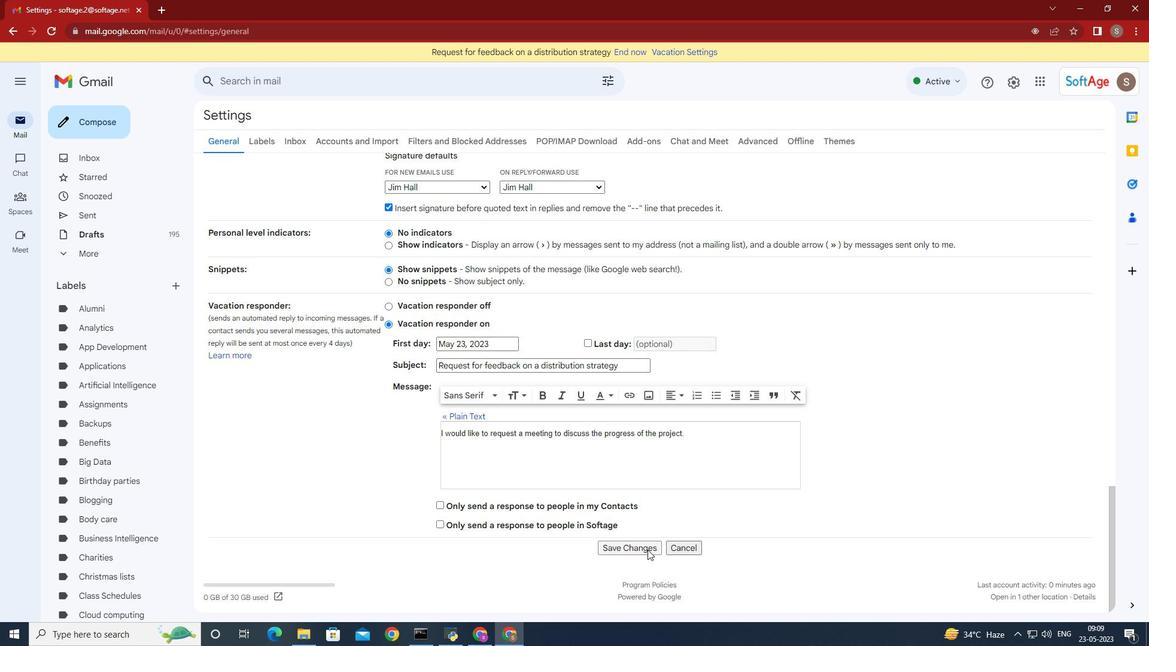 
Action: Mouse pressed left at (652, 554)
Screenshot: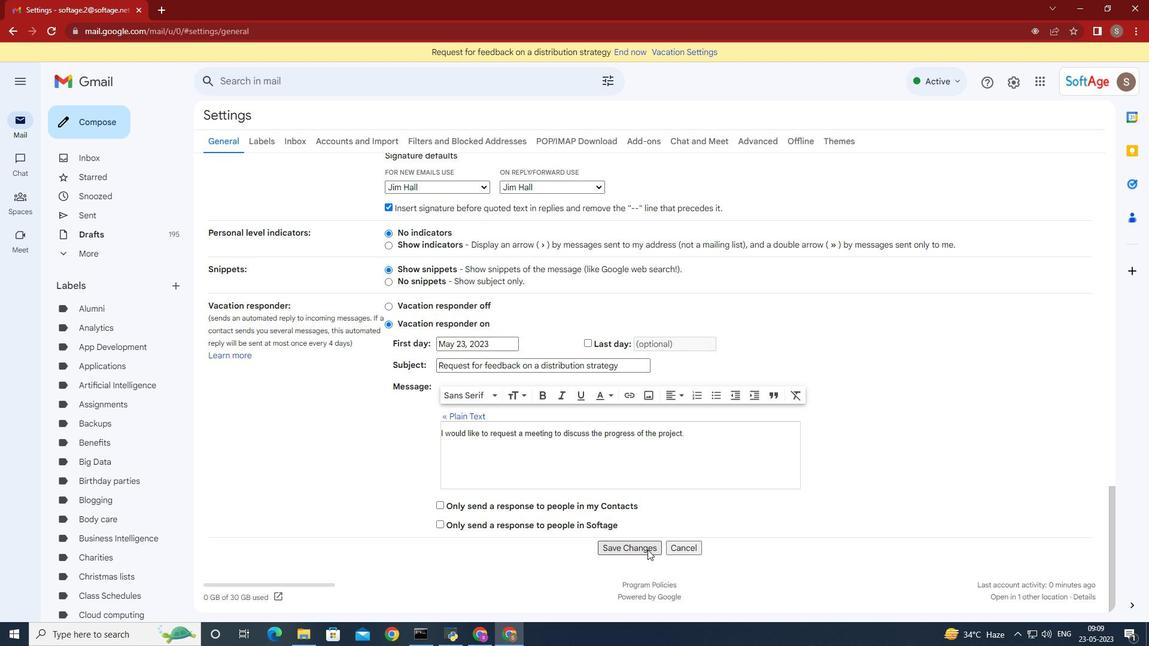 
Action: Mouse moved to (123, 124)
Screenshot: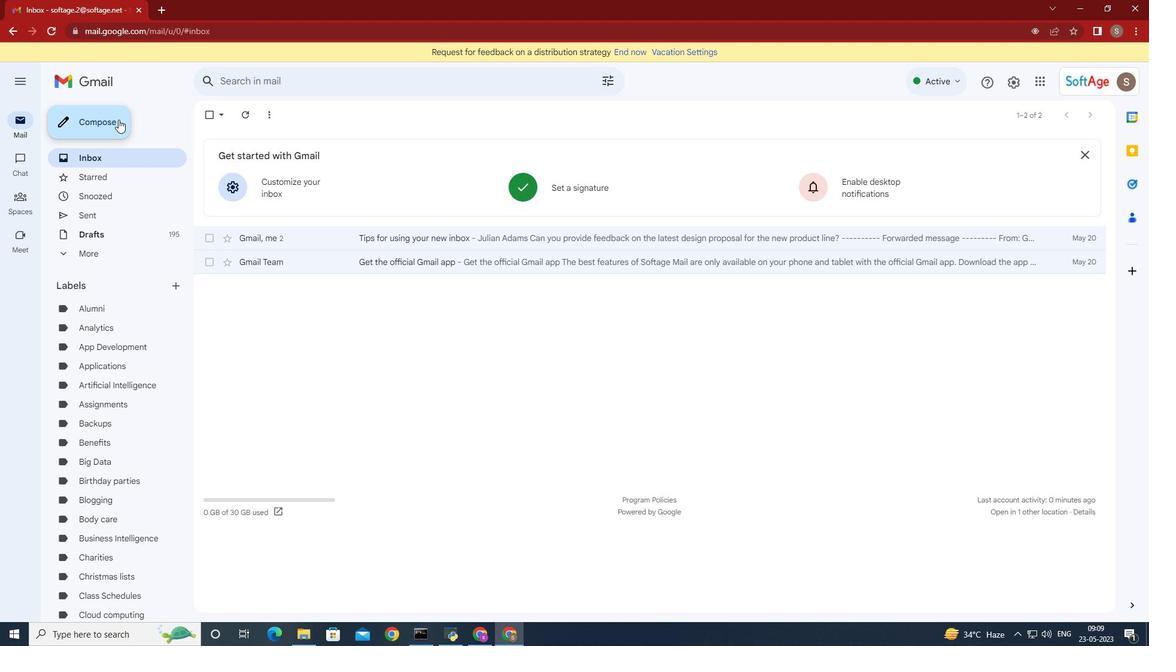 
Action: Mouse pressed left at (123, 124)
Screenshot: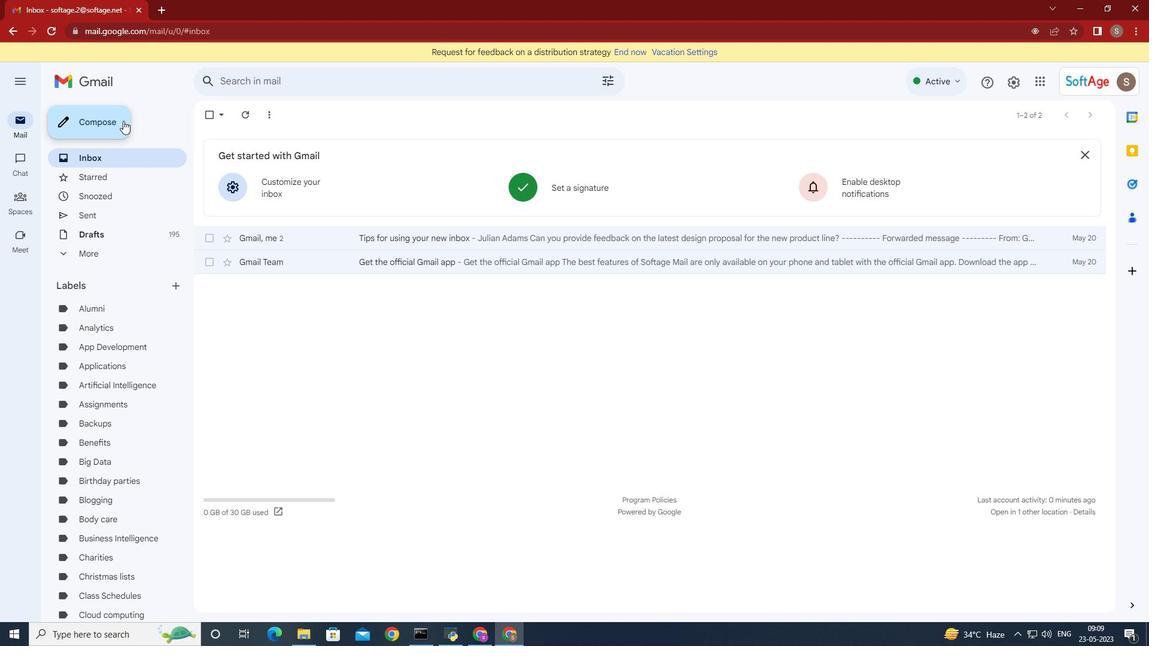 
Action: Mouse moved to (854, 296)
Screenshot: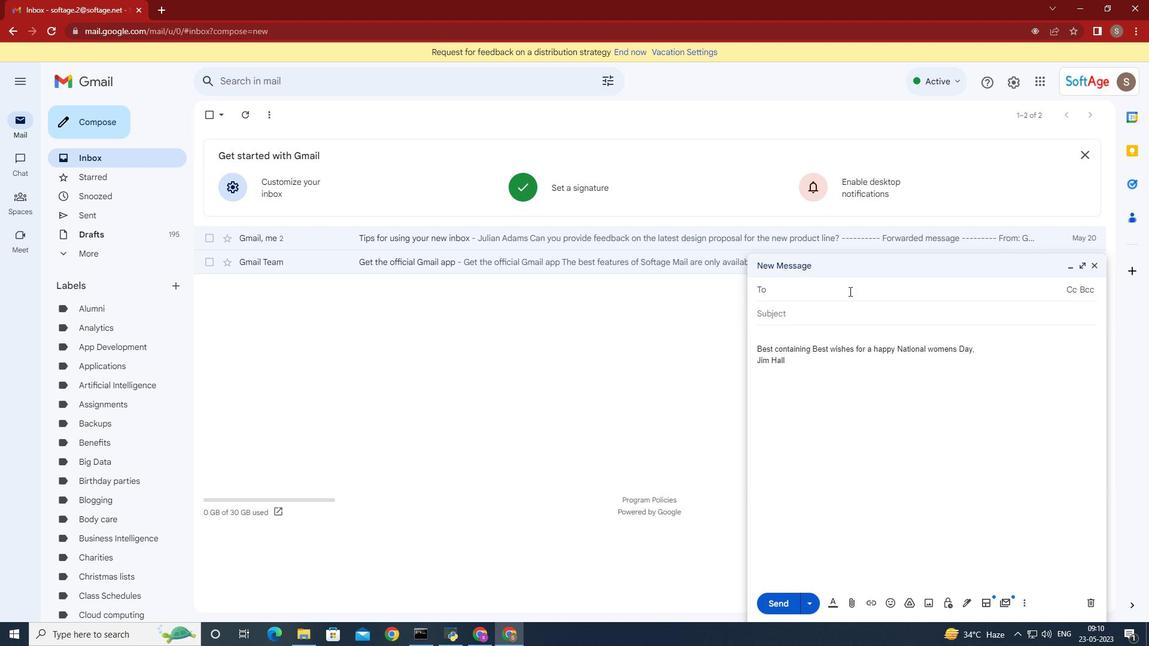 
Action: Key pressed softage2<Key.backspace>.8
Screenshot: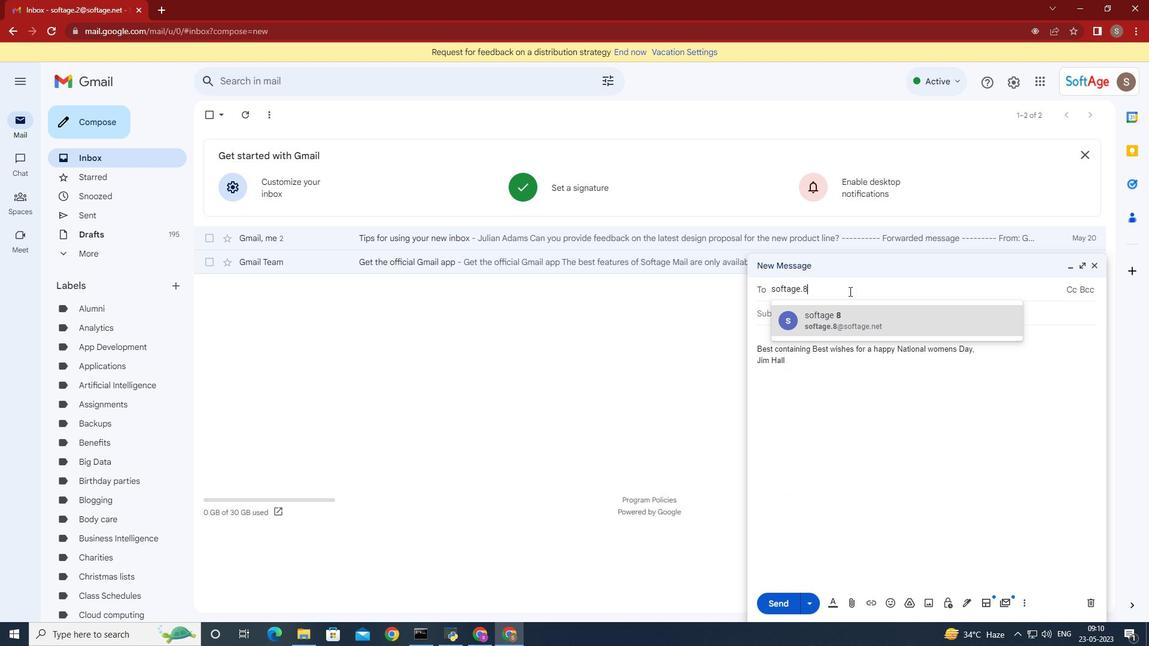 
Action: Mouse moved to (852, 332)
Screenshot: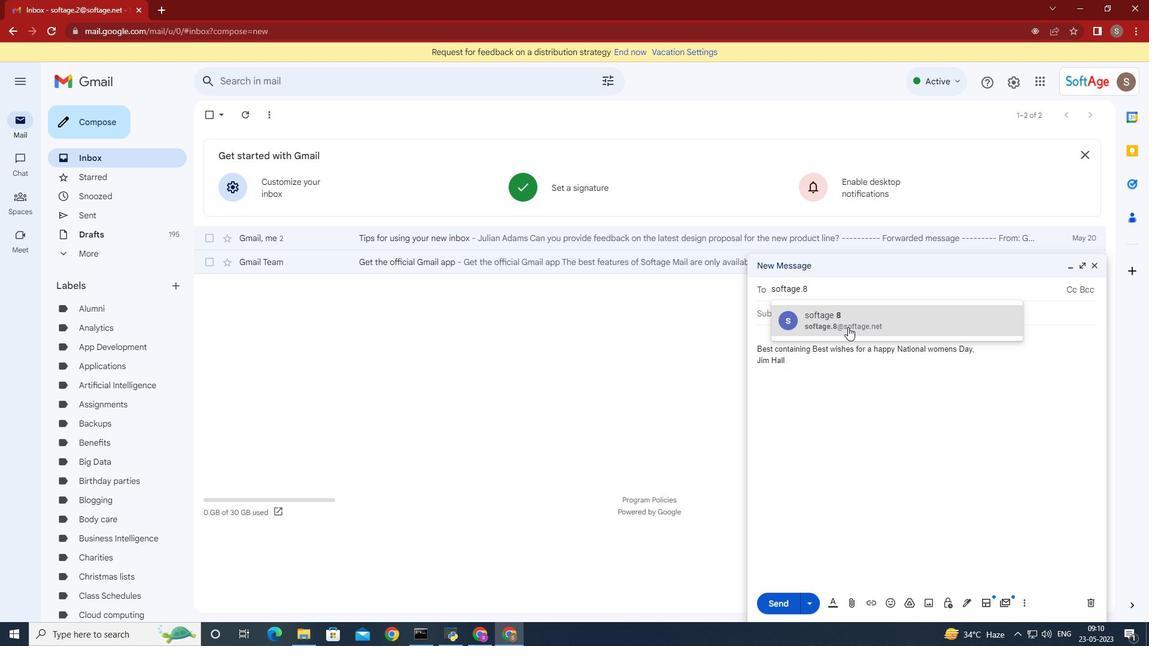 
Action: Mouse pressed left at (852, 332)
Screenshot: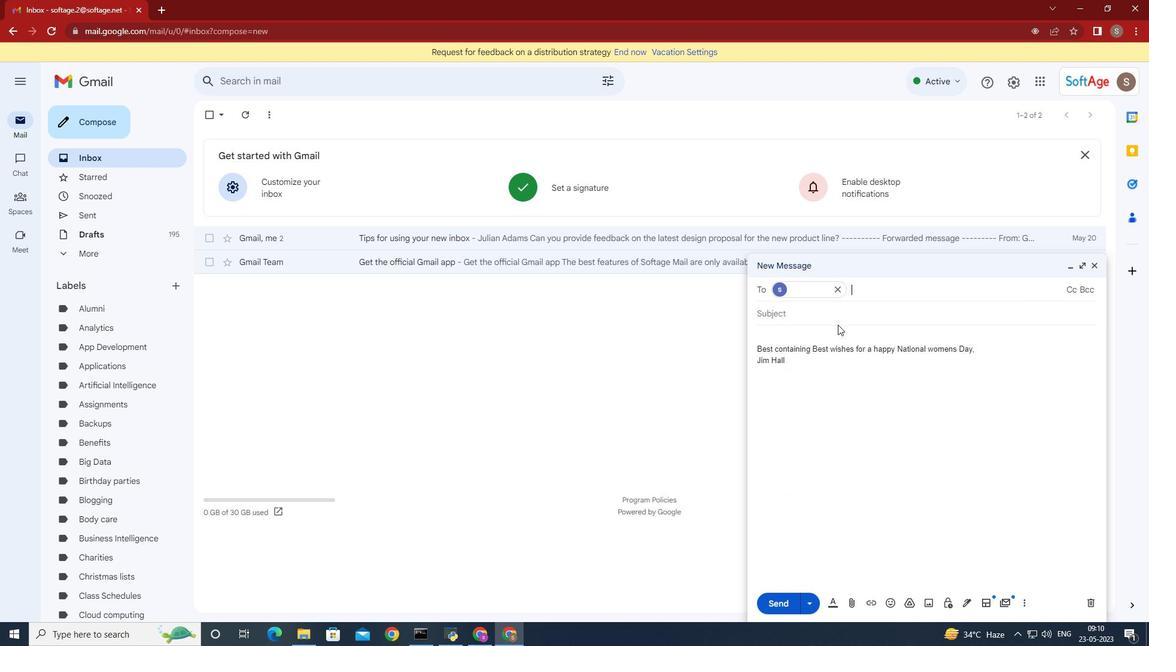 
Action: Mouse moved to (176, 287)
Screenshot: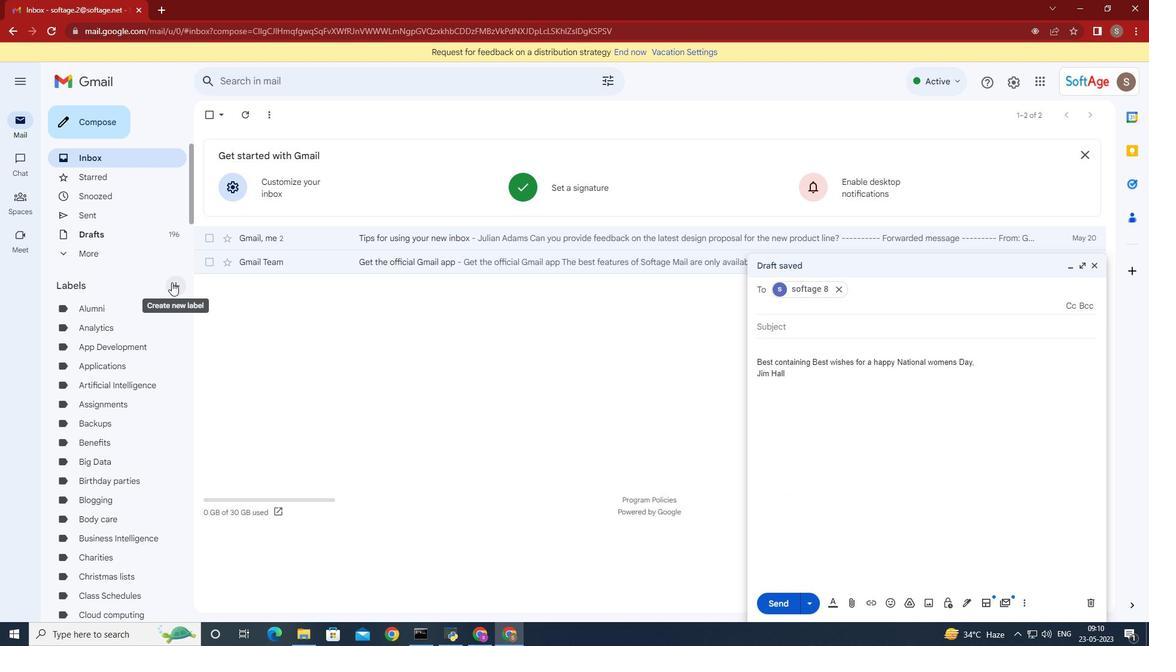 
Action: Mouse pressed left at (176, 287)
Screenshot: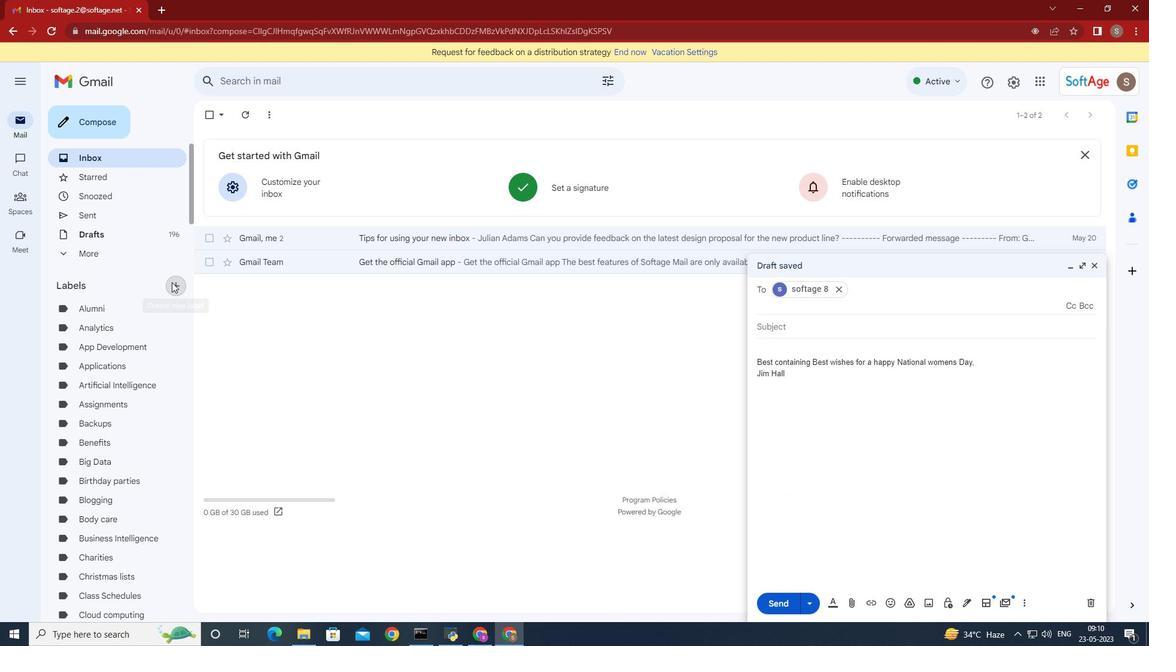 
Action: Mouse moved to (535, 359)
Screenshot: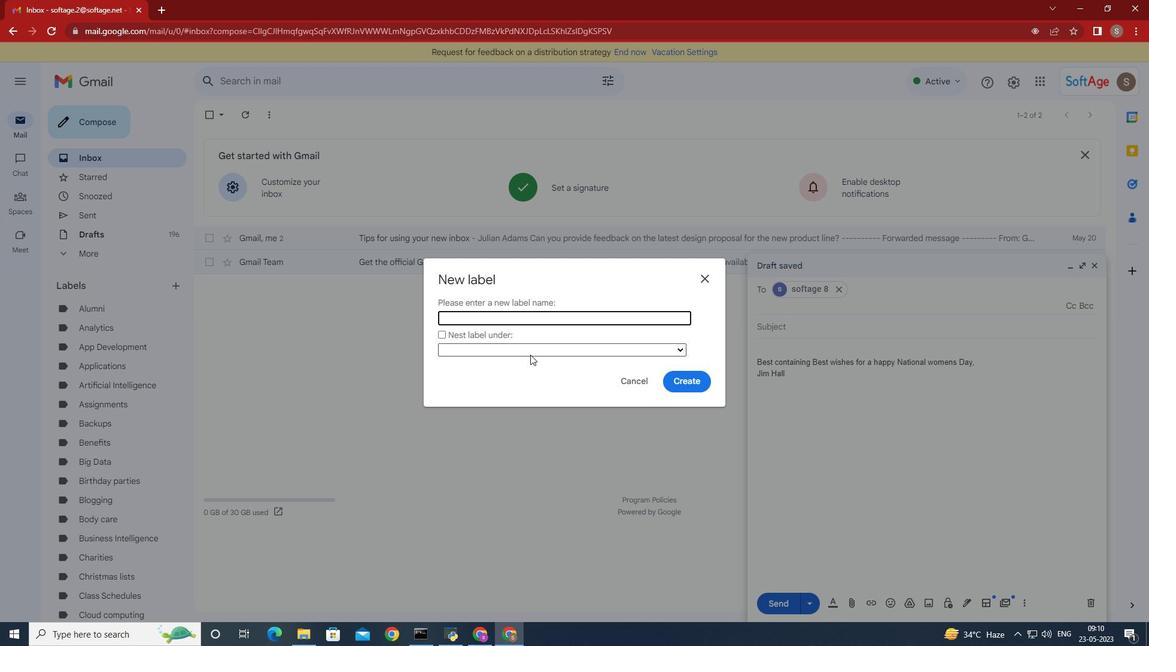 
Action: Key pressed <Key.shift>Fundraising
Screenshot: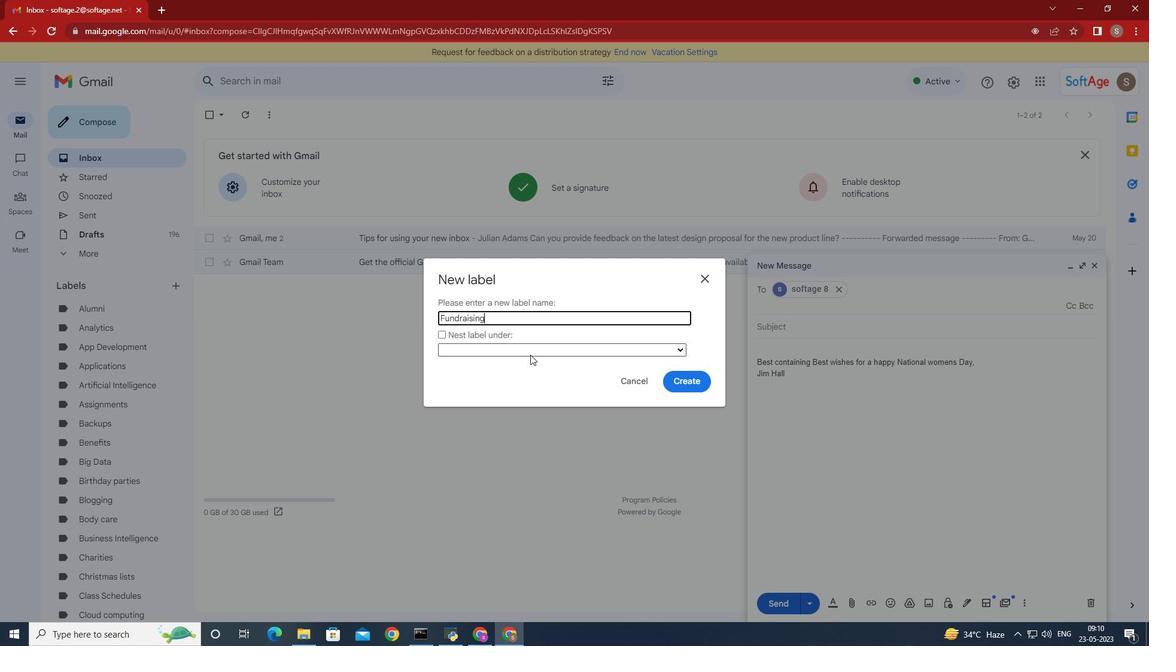 
Action: Mouse moved to (697, 386)
Screenshot: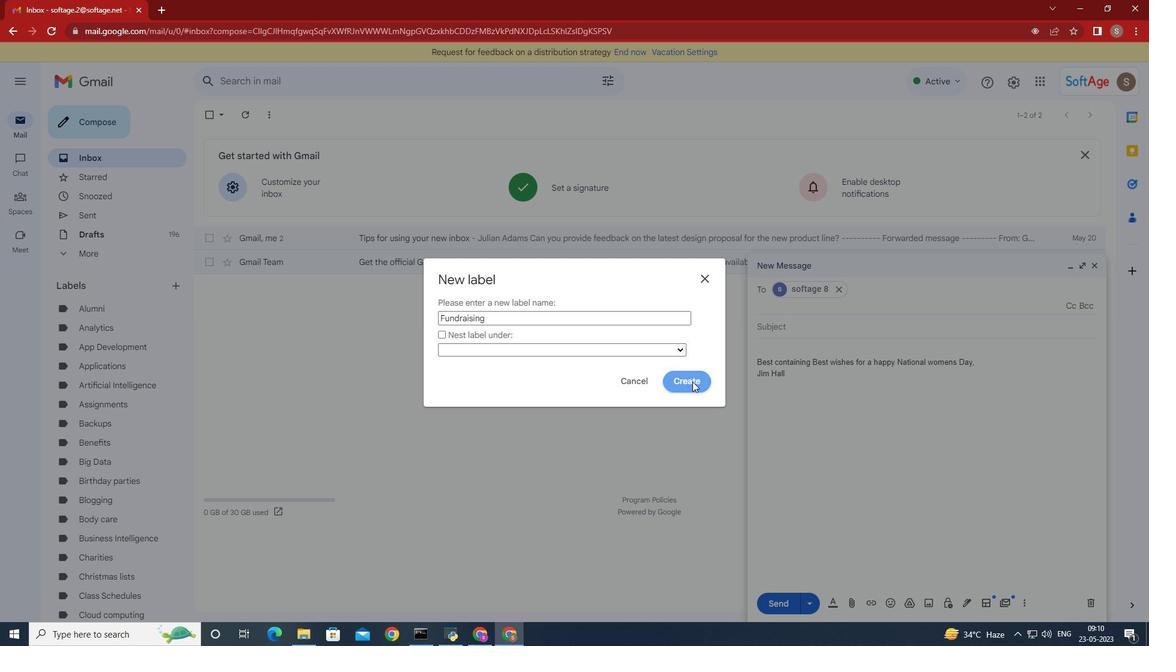 
Action: Mouse pressed left at (697, 386)
Screenshot: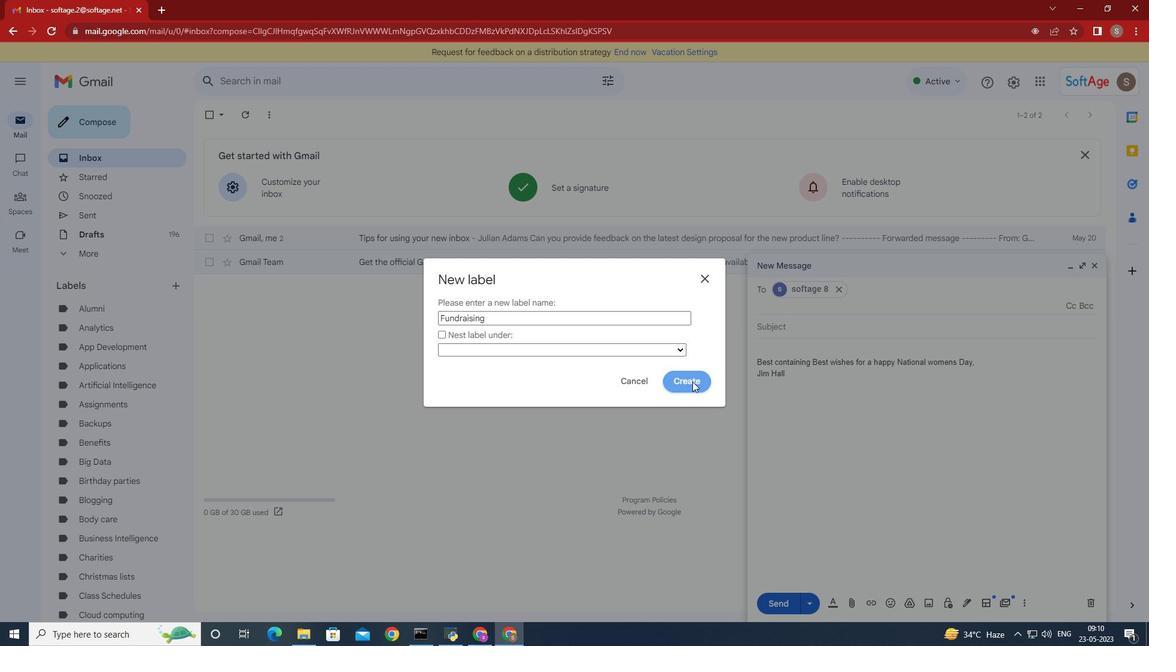 
Action: Mouse moved to (714, 285)
Screenshot: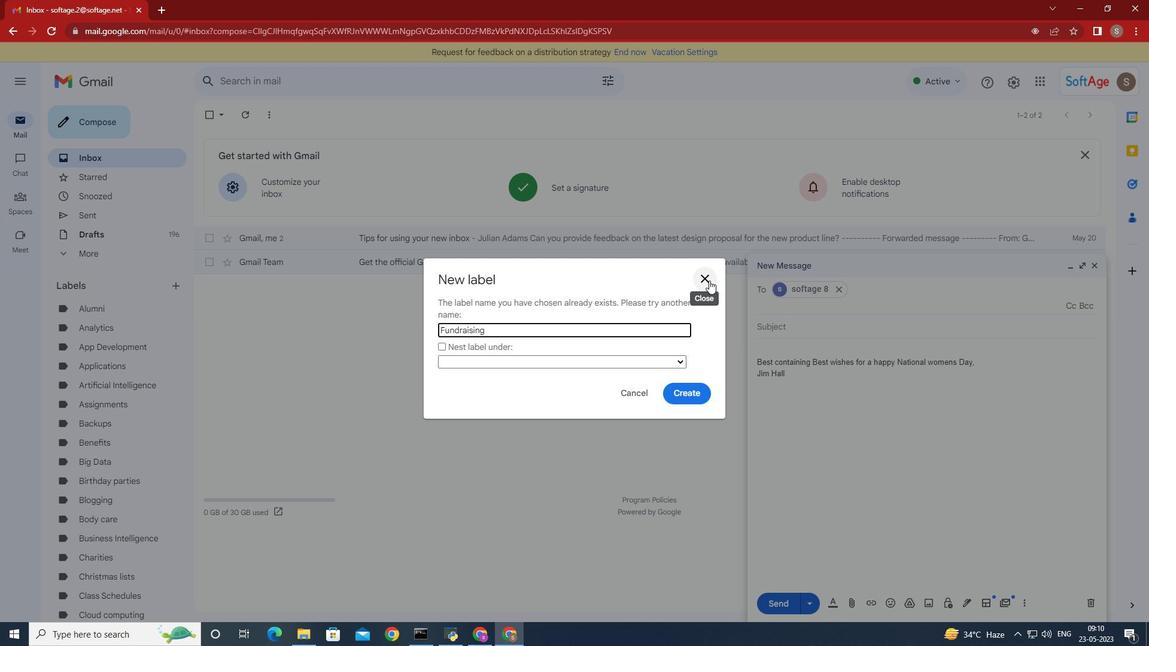 
Action: Mouse pressed left at (714, 285)
Screenshot: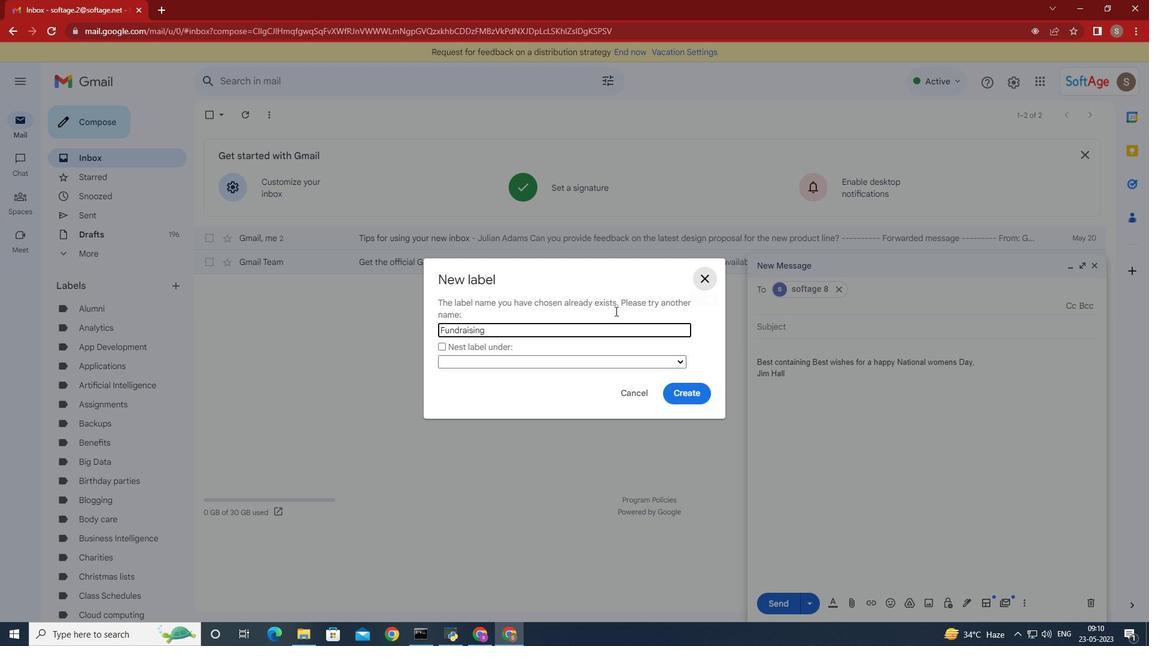 
Action: Mouse moved to (157, 438)
Screenshot: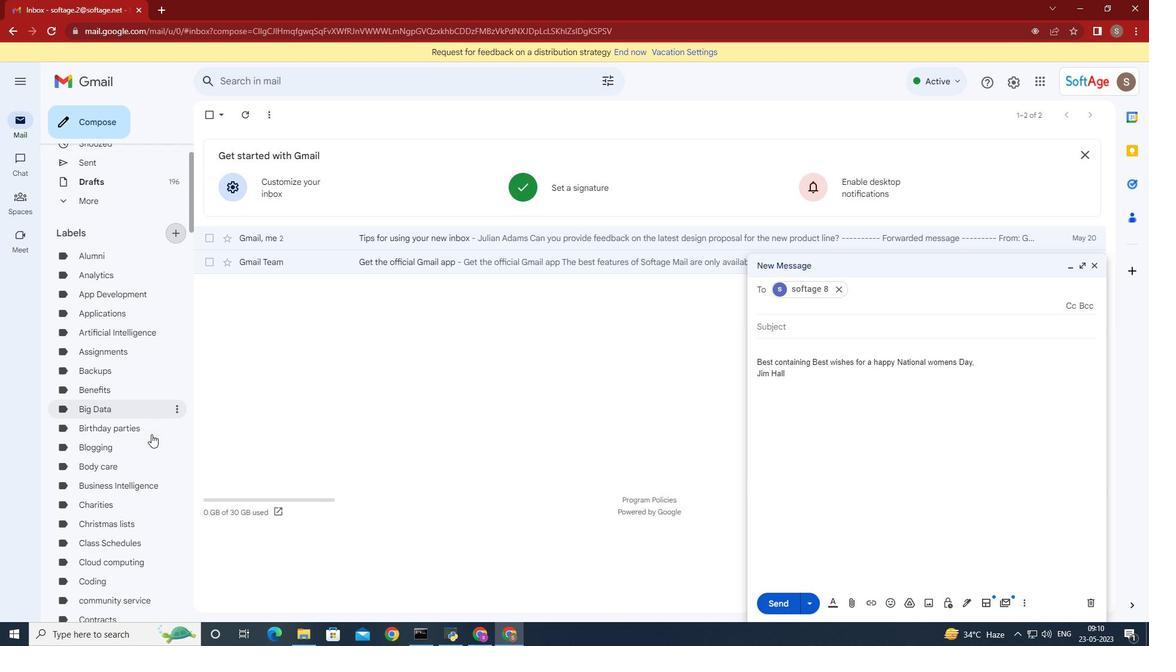 
Action: Mouse scrolled (157, 437) with delta (0, 0)
Screenshot: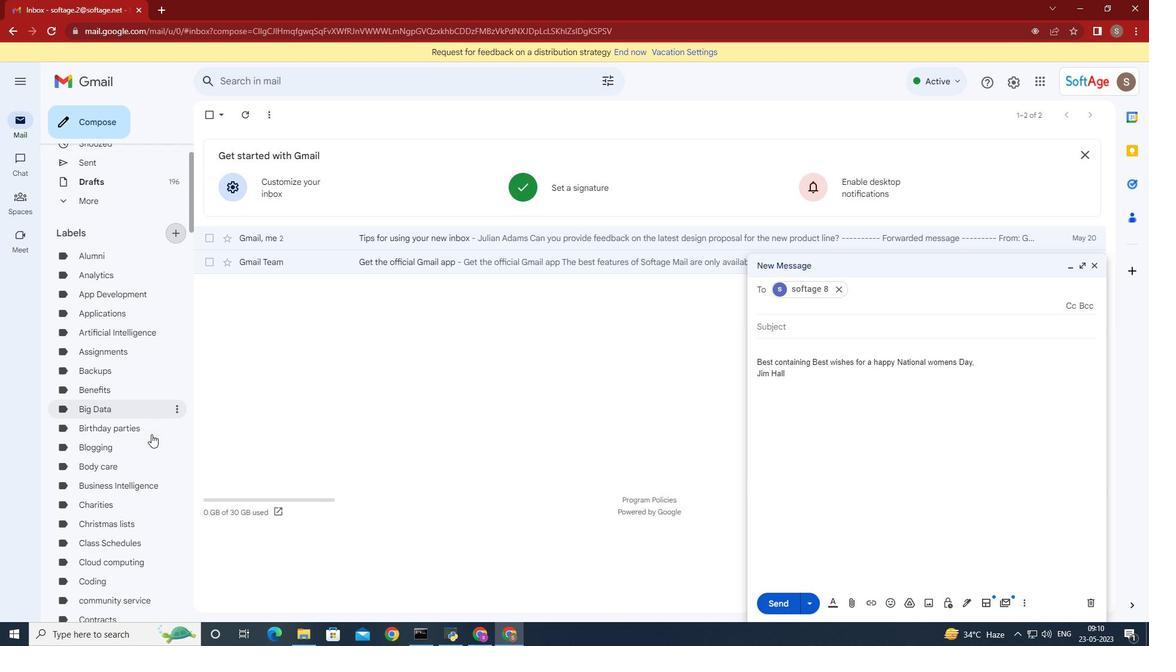 
Action: Mouse moved to (144, 442)
Screenshot: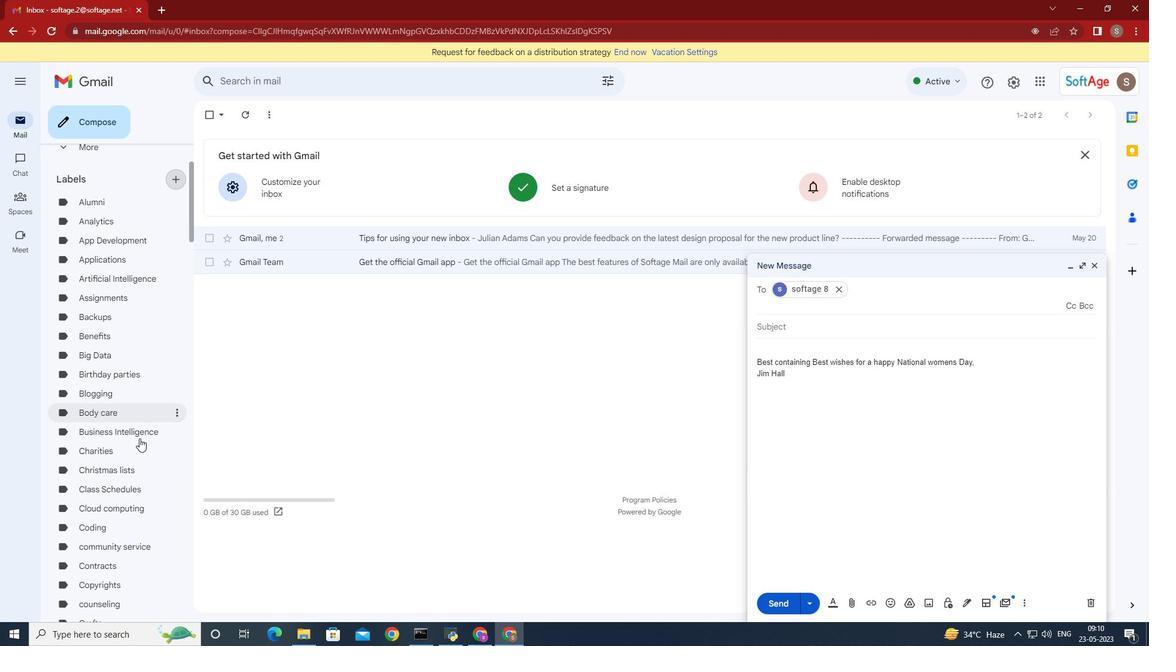 
Action: Mouse scrolled (144, 441) with delta (0, 0)
Screenshot: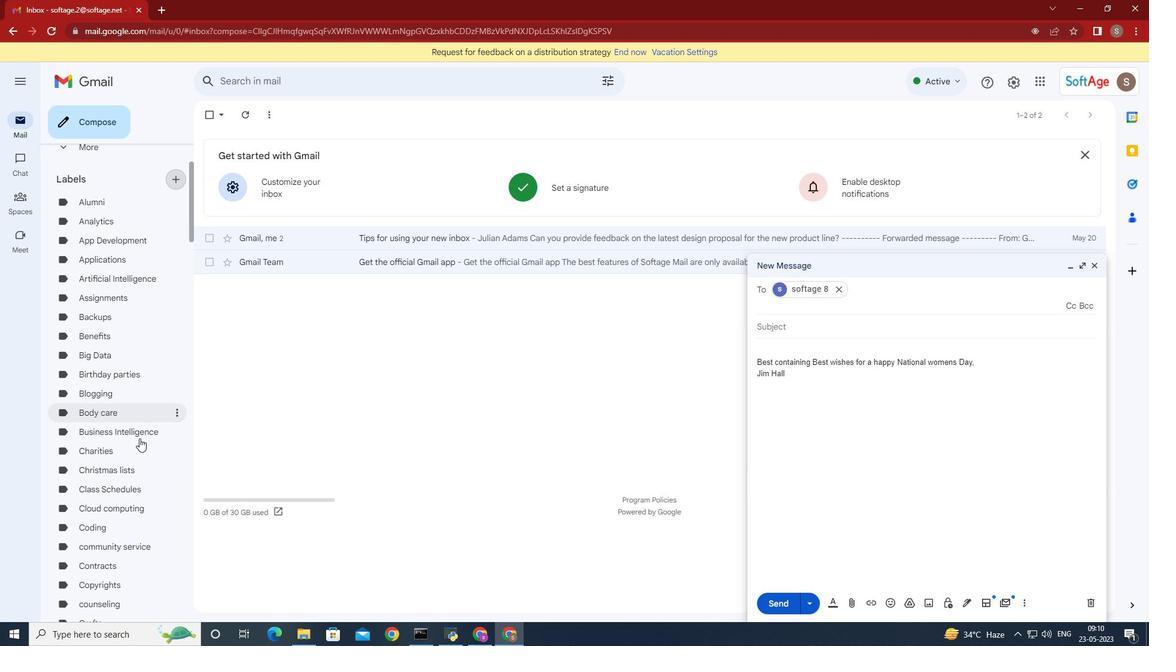 
Action: Mouse moved to (143, 447)
Screenshot: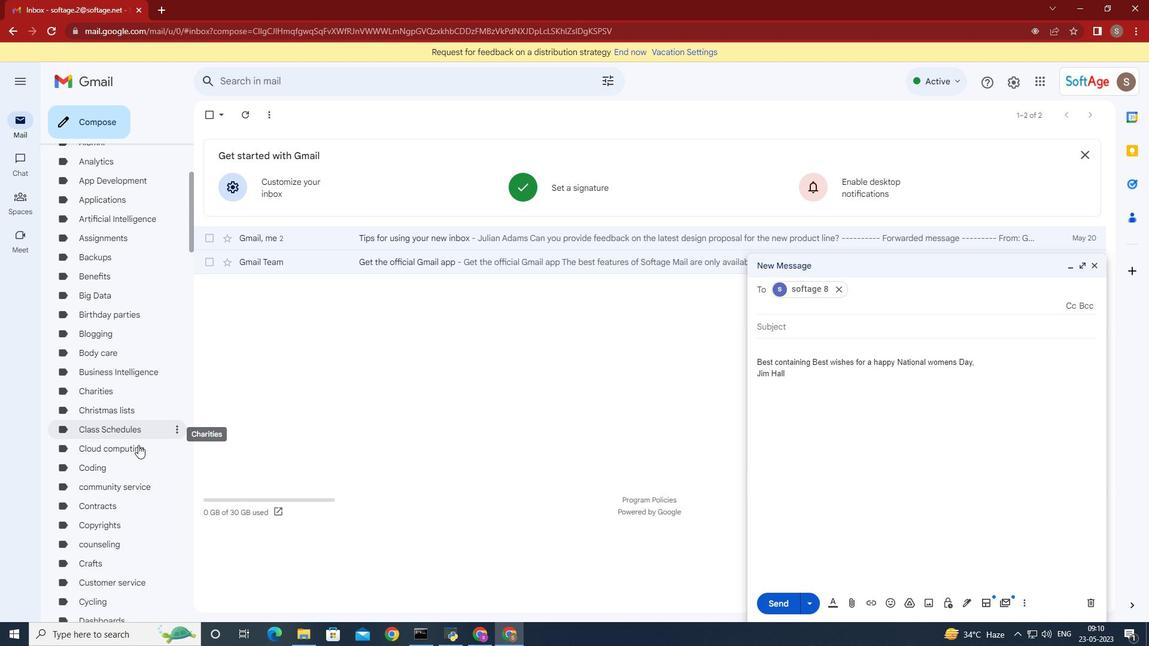 
Action: Mouse scrolled (143, 447) with delta (0, 0)
Screenshot: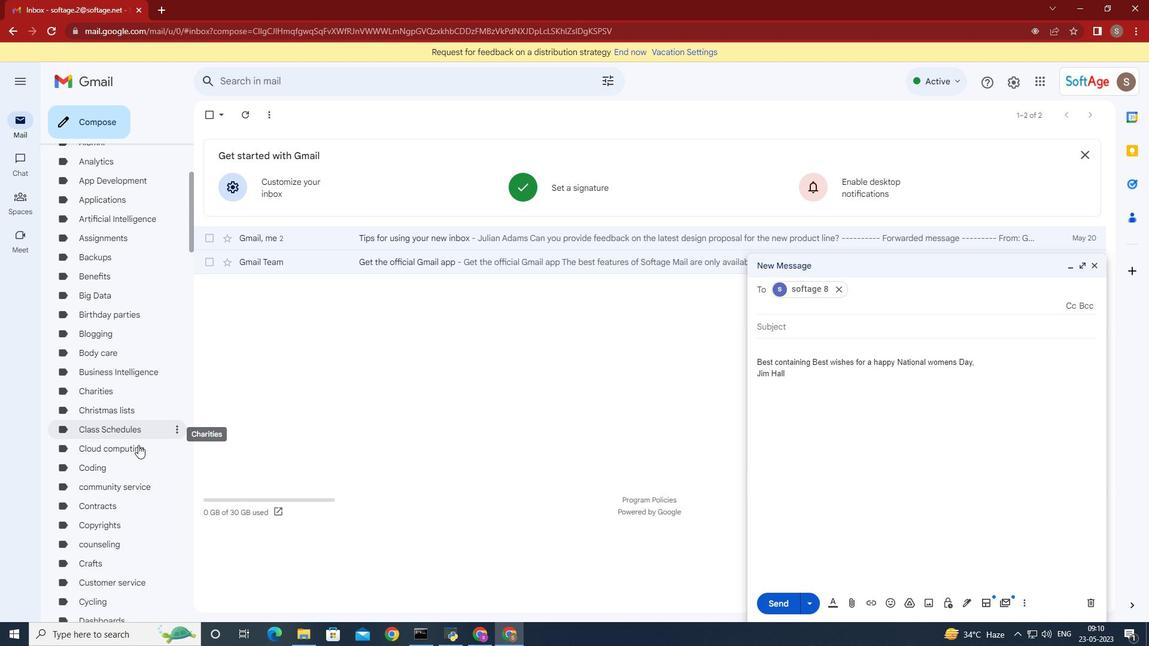 
Action: Mouse moved to (142, 451)
Screenshot: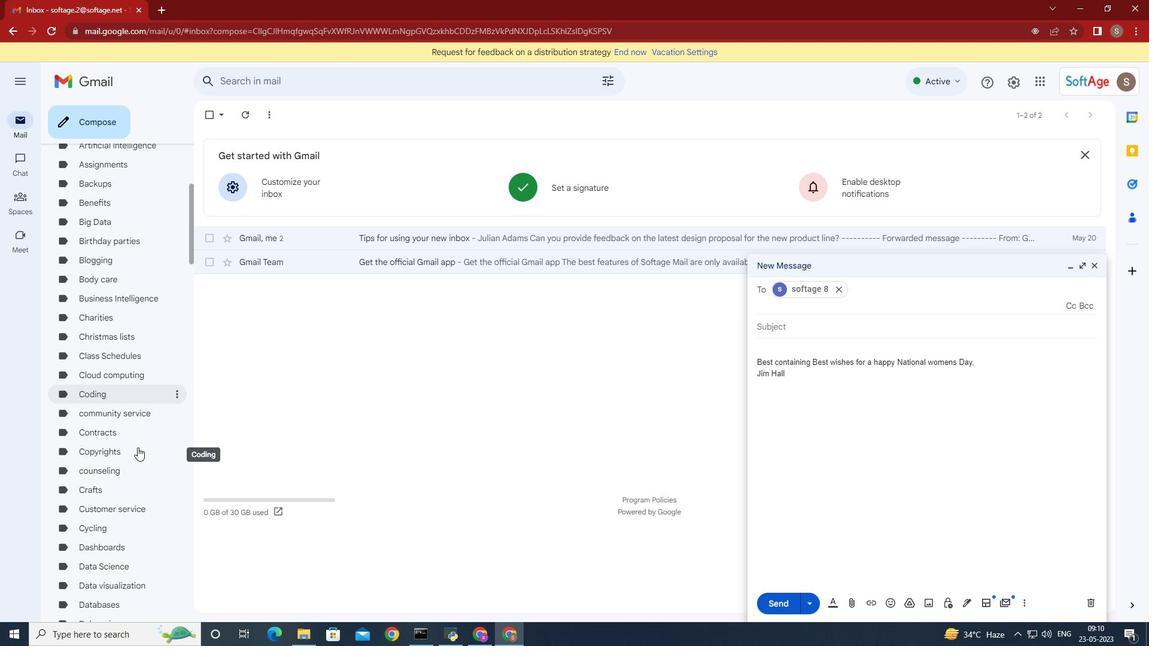 
Action: Mouse scrolled (142, 451) with delta (0, 0)
Screenshot: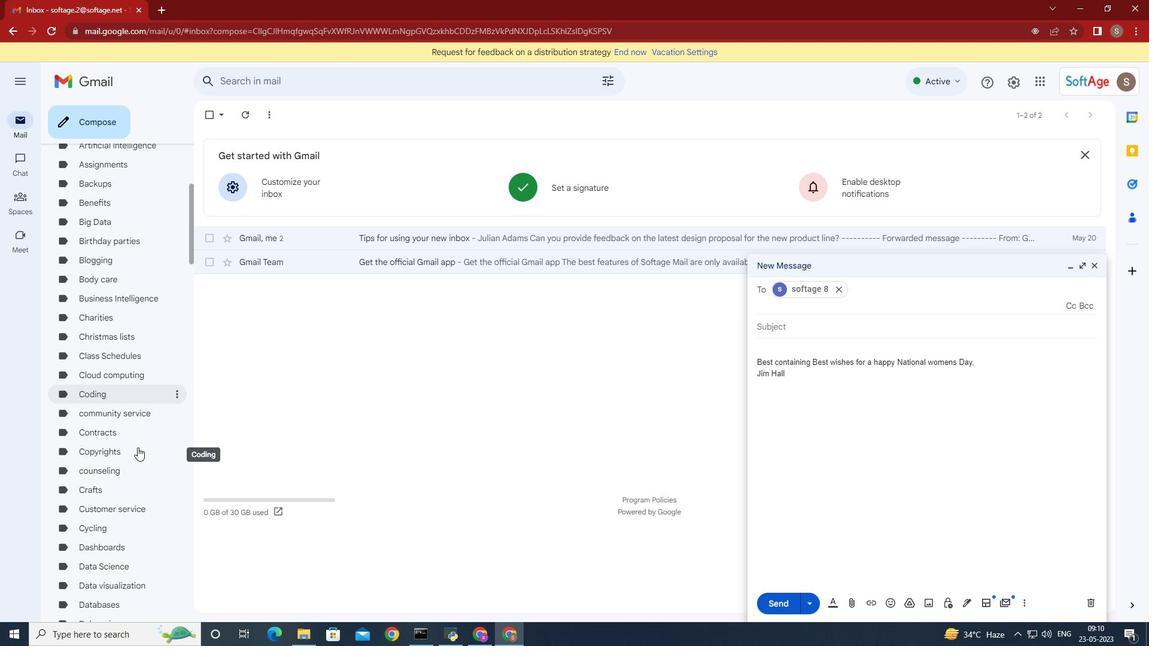 
Action: Mouse moved to (142, 452)
Screenshot: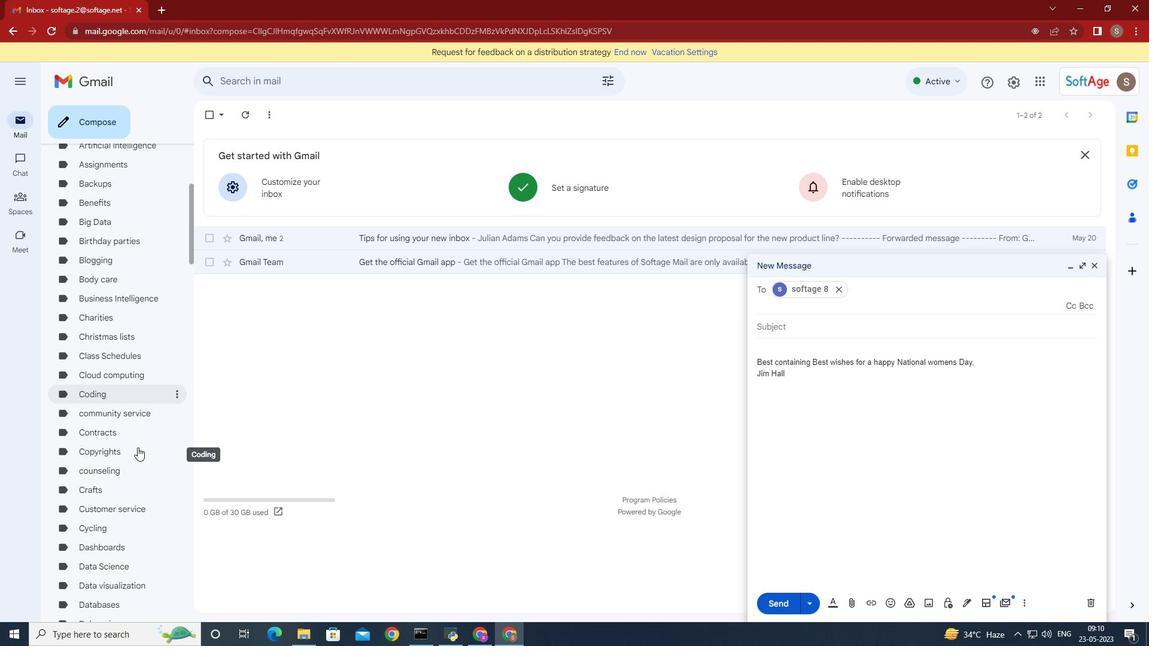
Action: Mouse scrolled (142, 451) with delta (0, 0)
Screenshot: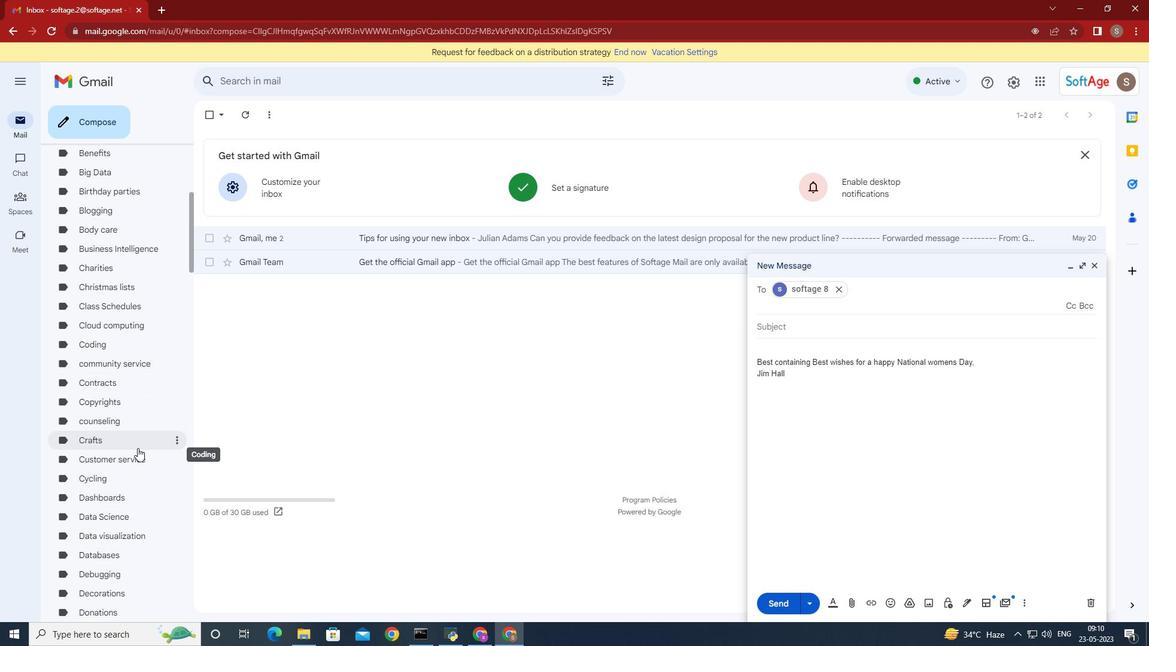 
Action: Mouse moved to (141, 466)
Screenshot: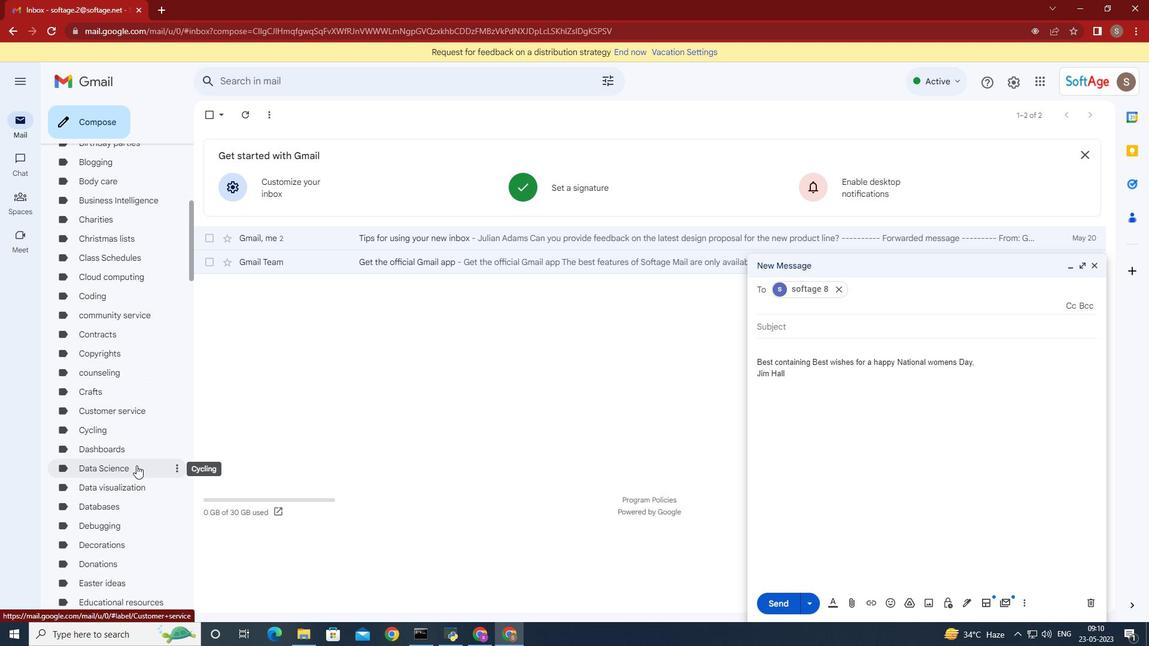 
Action: Mouse scrolled (141, 465) with delta (0, 0)
Screenshot: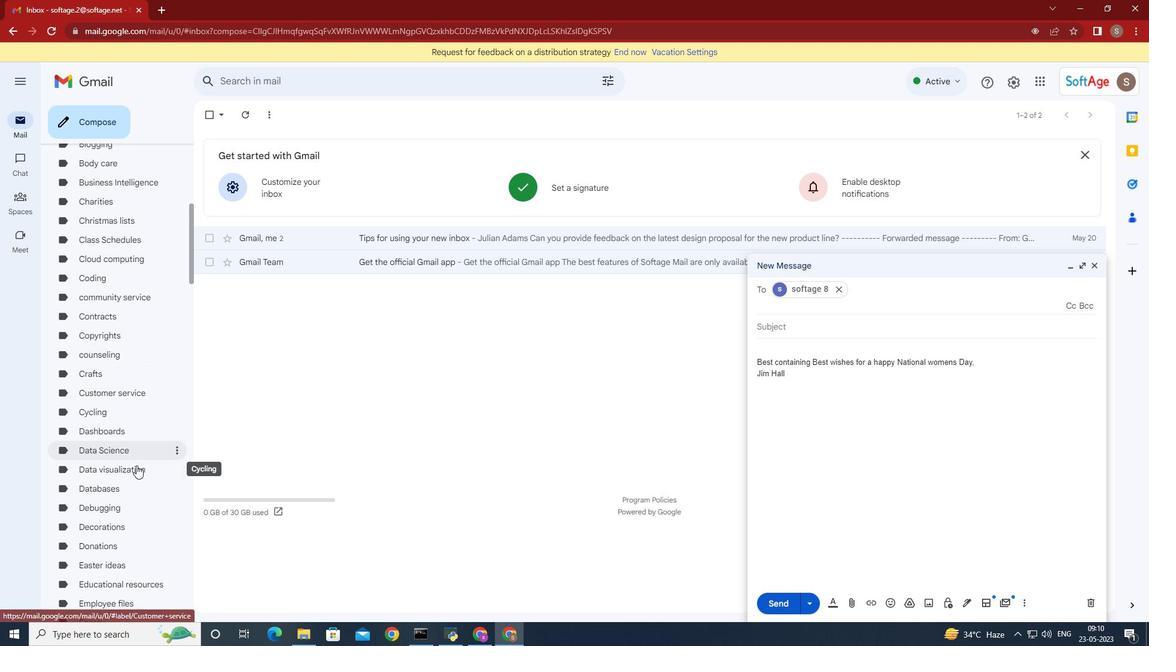
Action: Mouse moved to (141, 470)
Screenshot: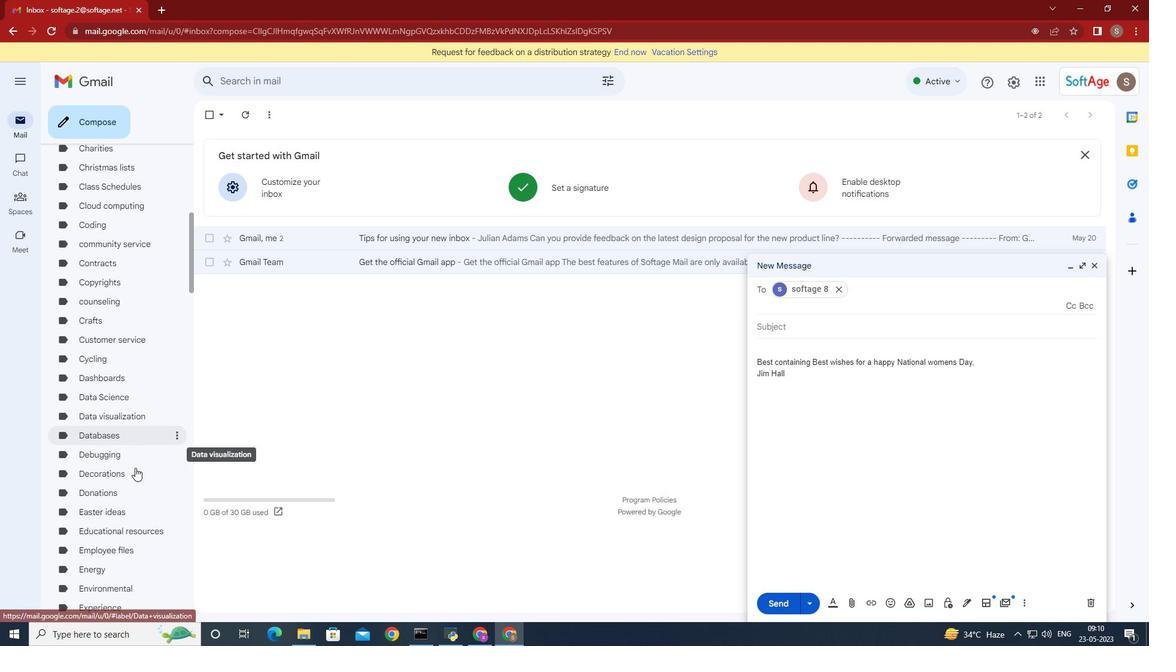 
Action: Mouse scrolled (141, 469) with delta (0, 0)
Screenshot: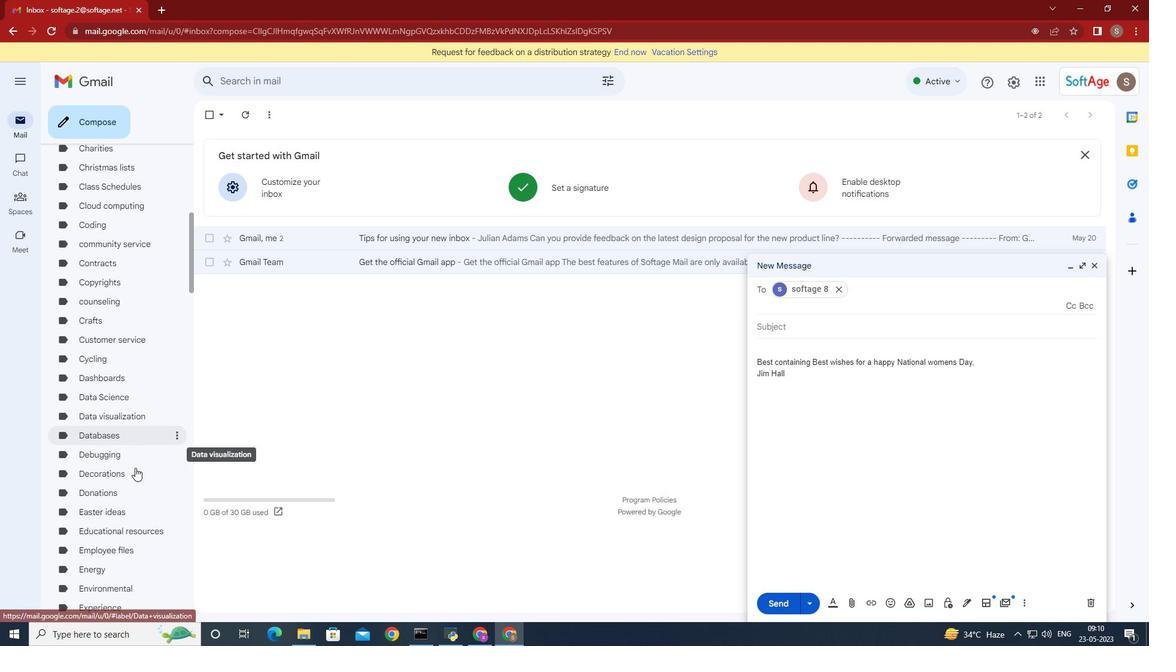 
Action: Mouse moved to (140, 472)
Screenshot: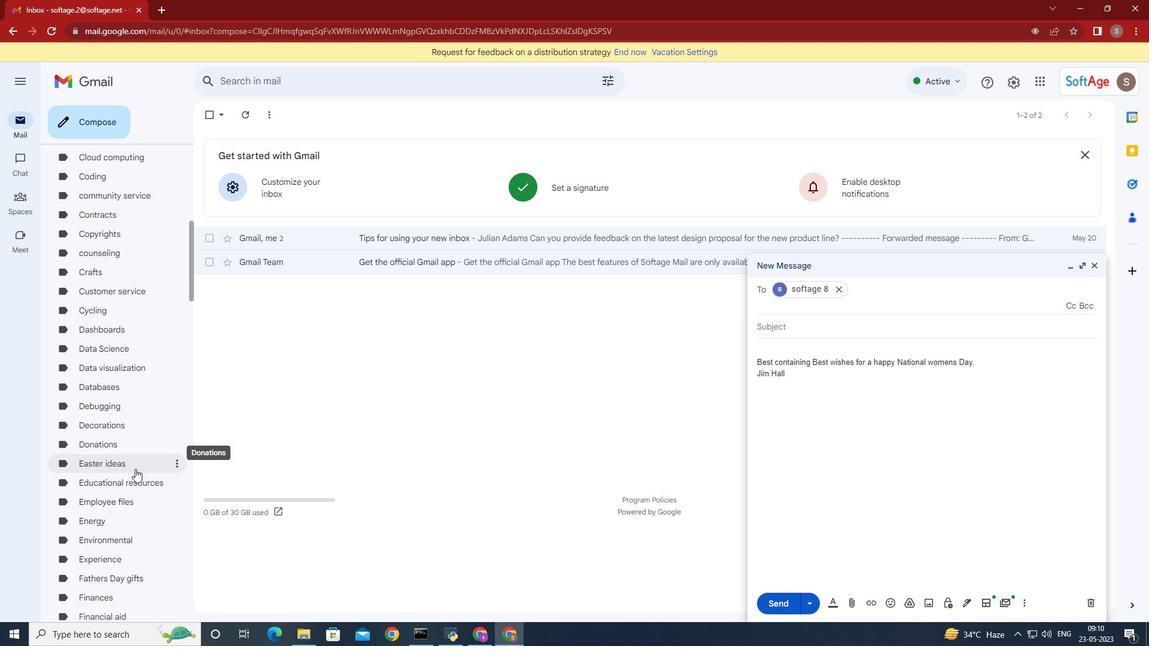 
Action: Mouse scrolled (140, 472) with delta (0, 0)
Screenshot: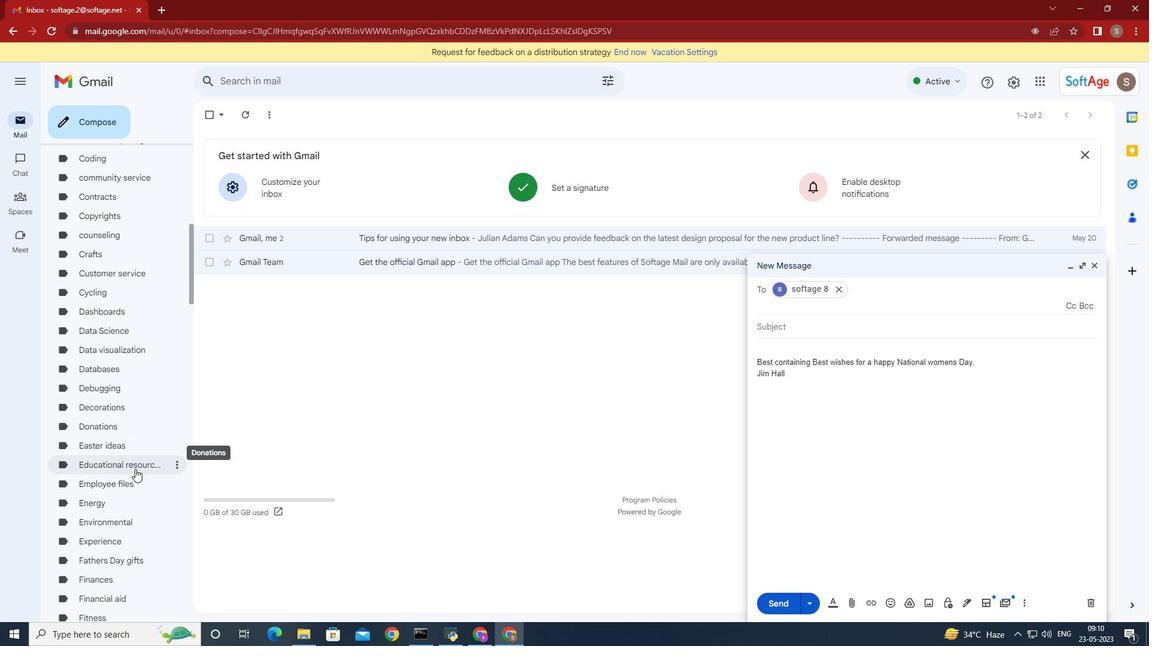 
Action: Mouse moved to (139, 475)
Screenshot: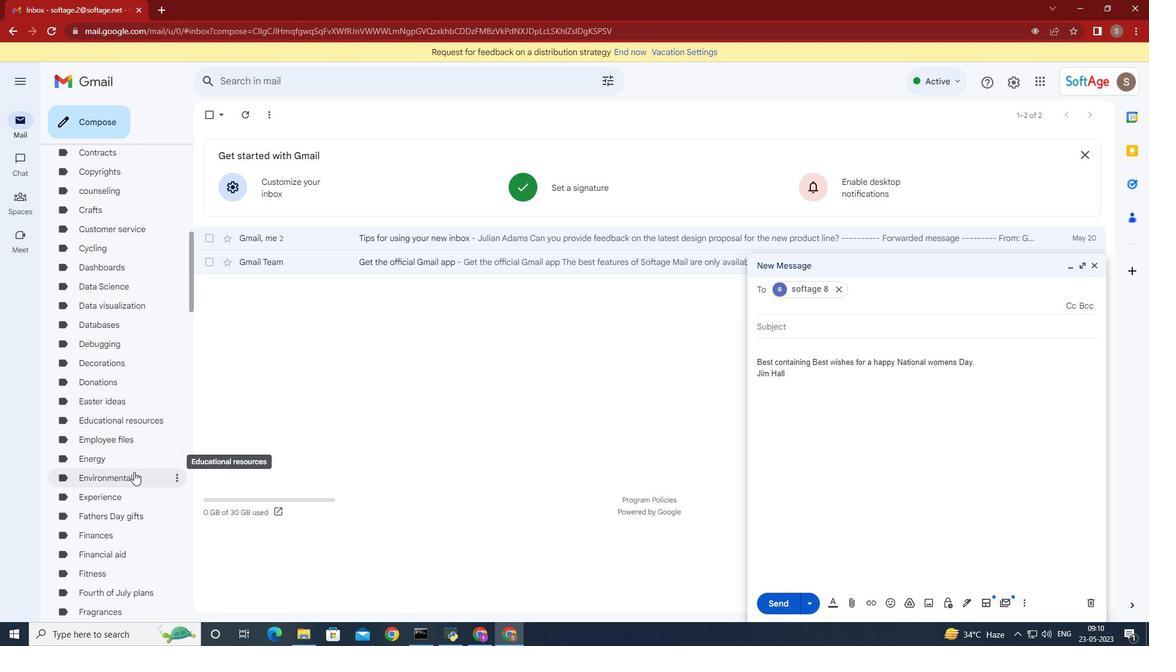 
Action: Mouse scrolled (139, 475) with delta (0, 0)
Screenshot: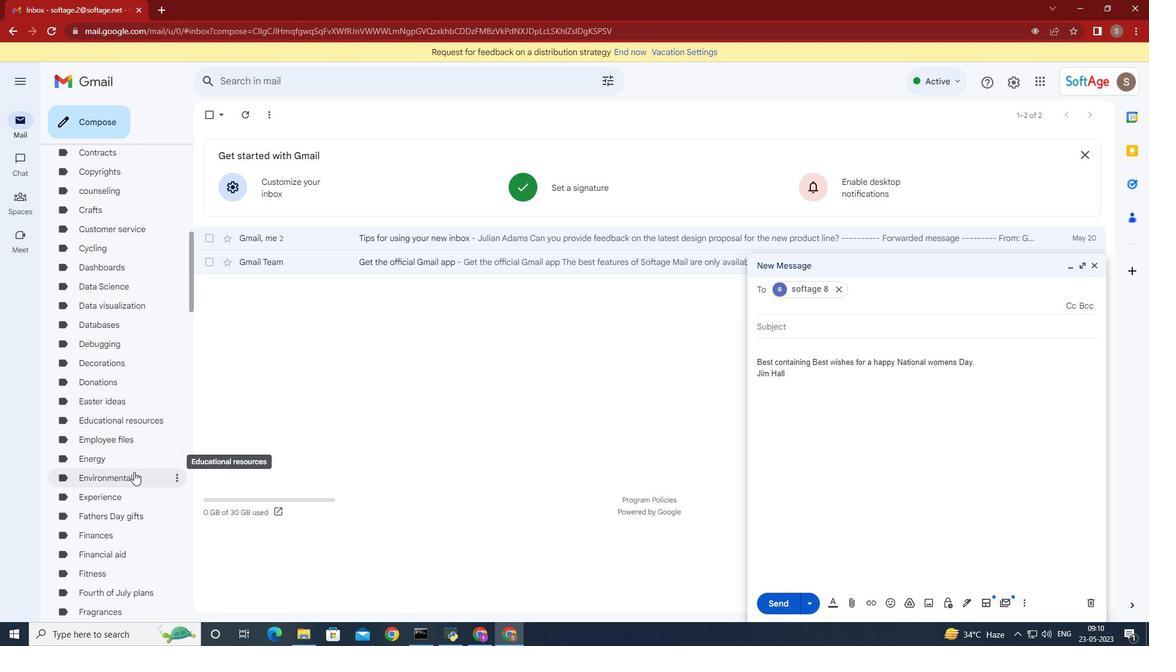 
Action: Mouse moved to (182, 524)
Screenshot: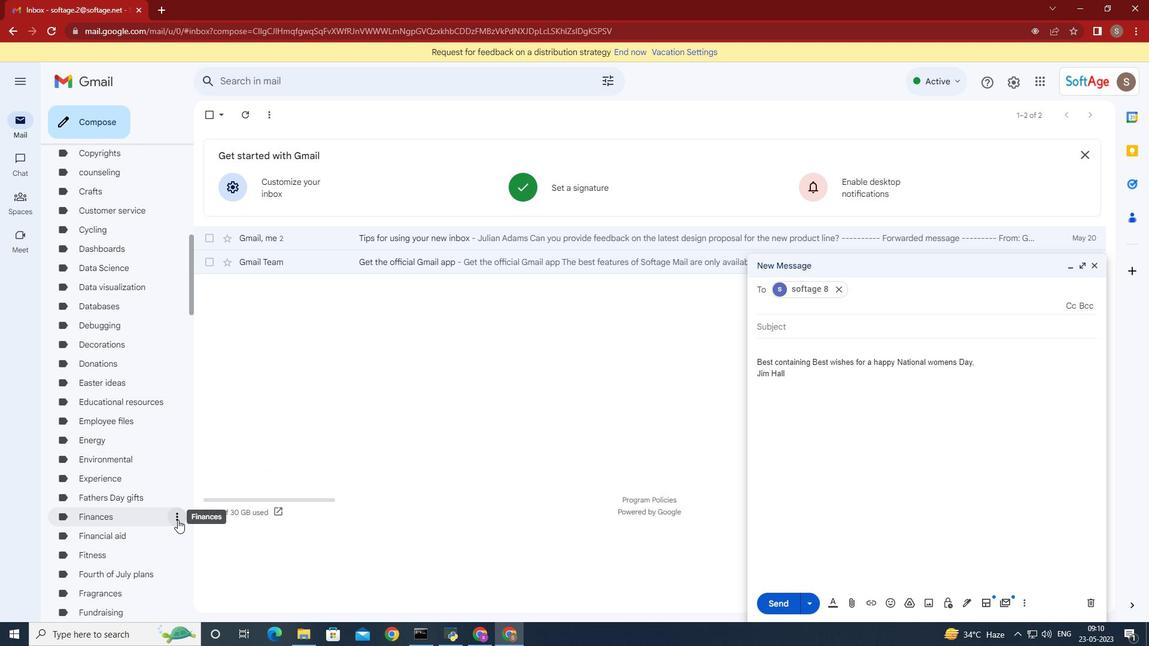 
Action: Mouse pressed left at (182, 524)
Screenshot: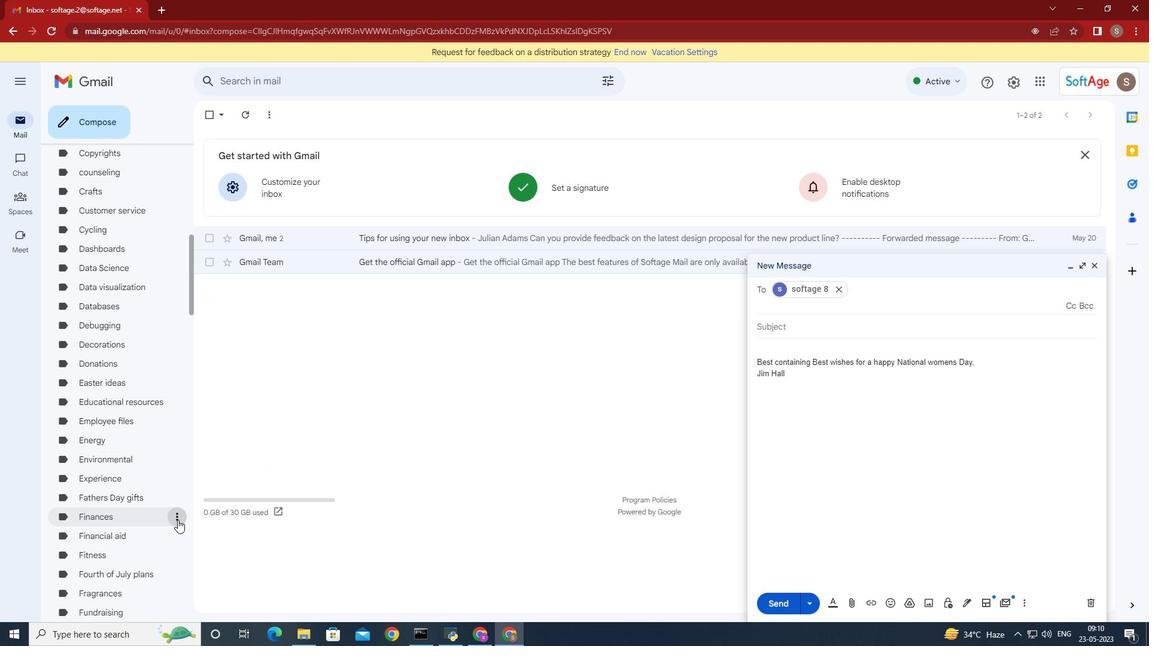
Action: Mouse moved to (242, 484)
Screenshot: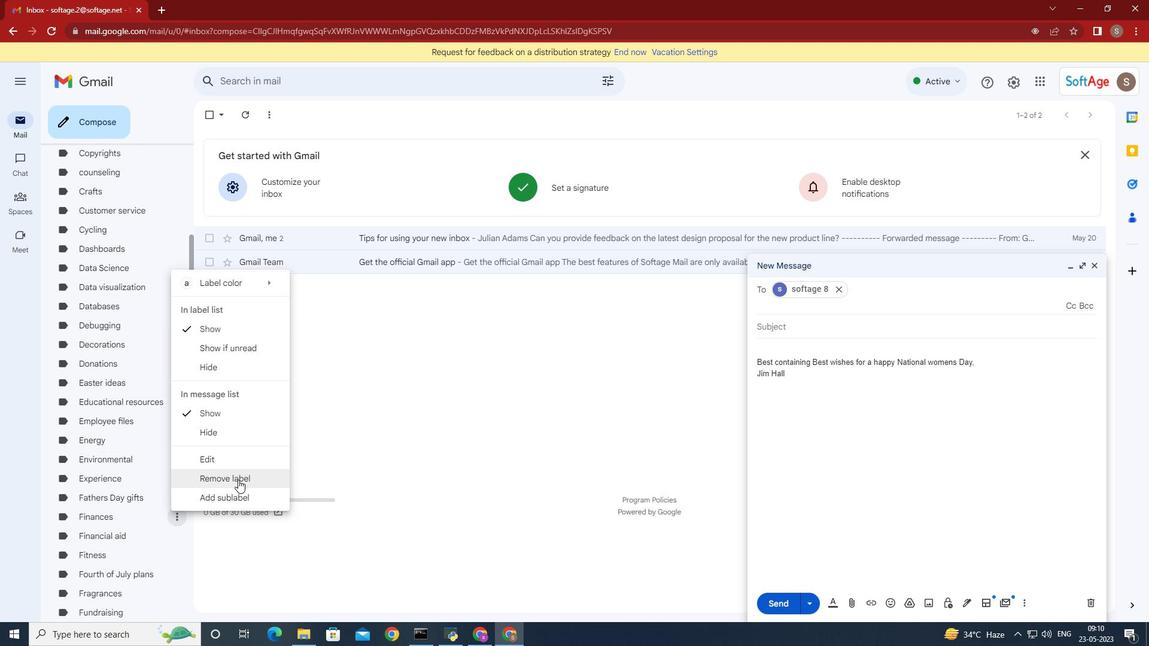 
Action: Mouse pressed left at (242, 484)
Screenshot: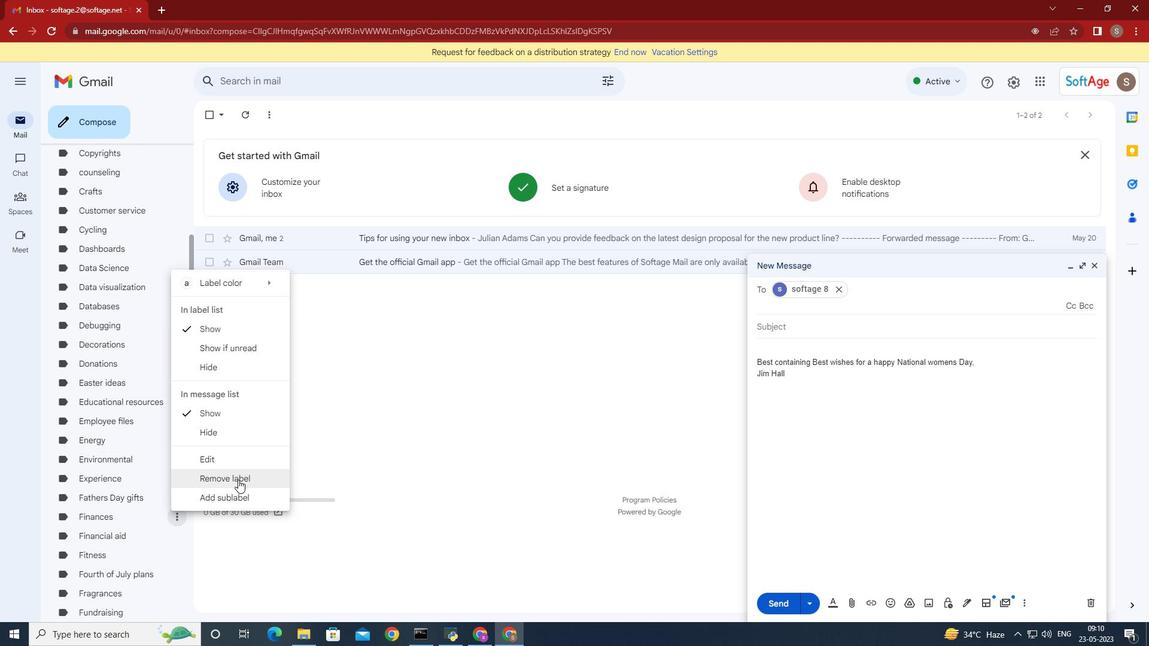
Action: Mouse moved to (641, 359)
Screenshot: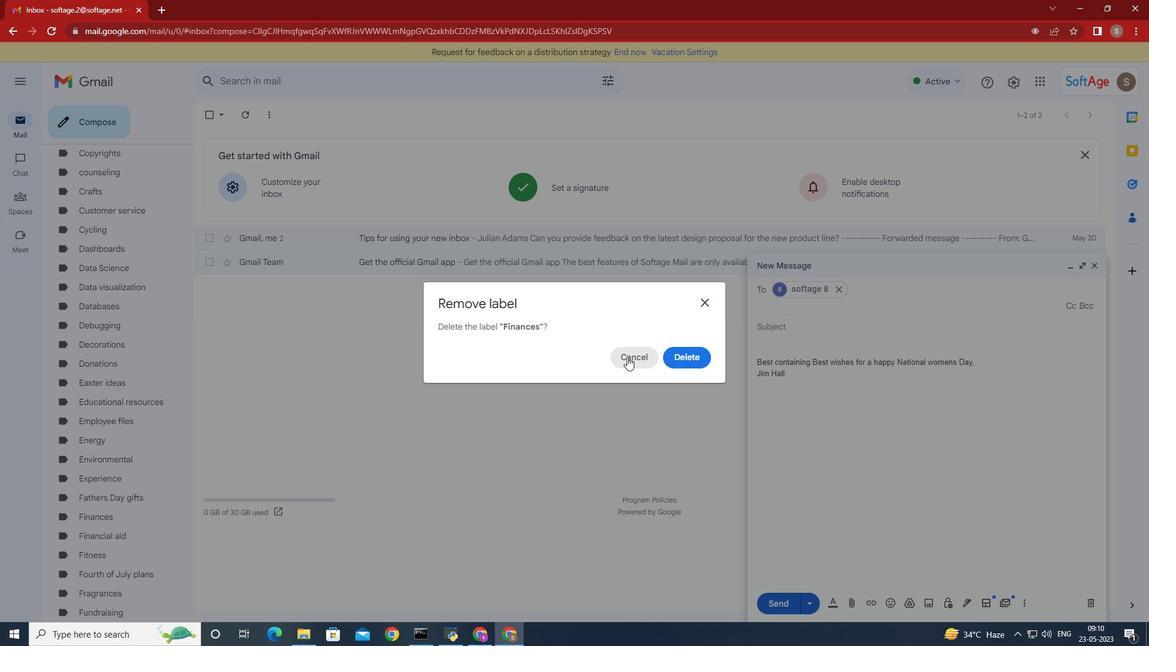 
Action: Mouse pressed left at (641, 359)
Screenshot: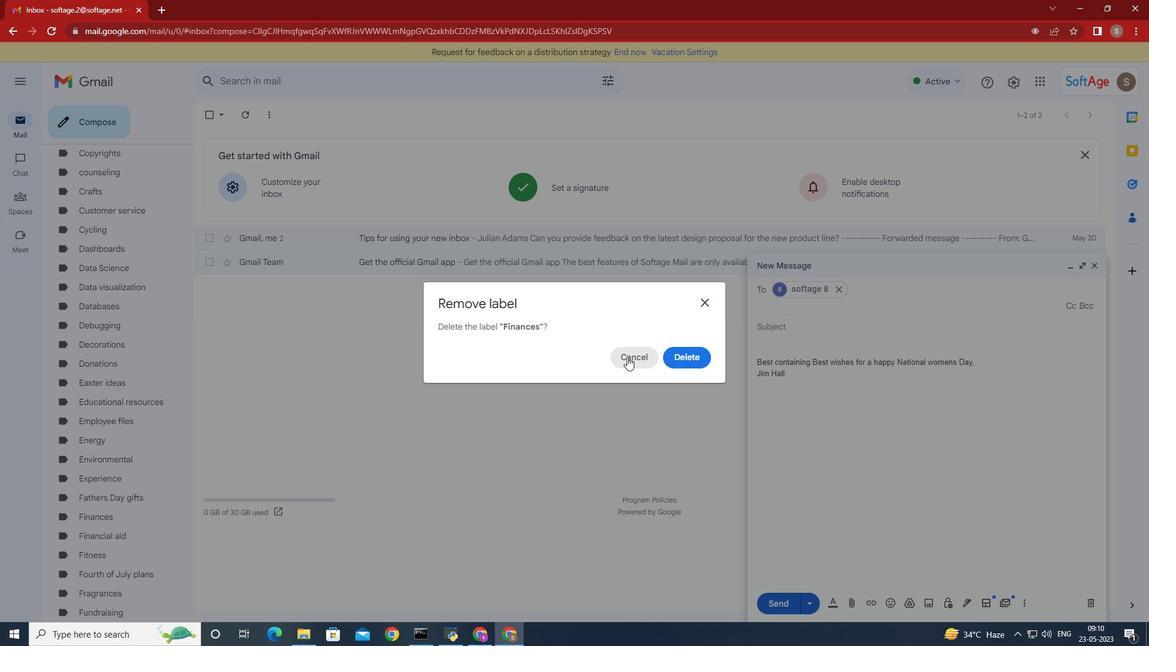 
Action: Mouse moved to (146, 484)
Screenshot: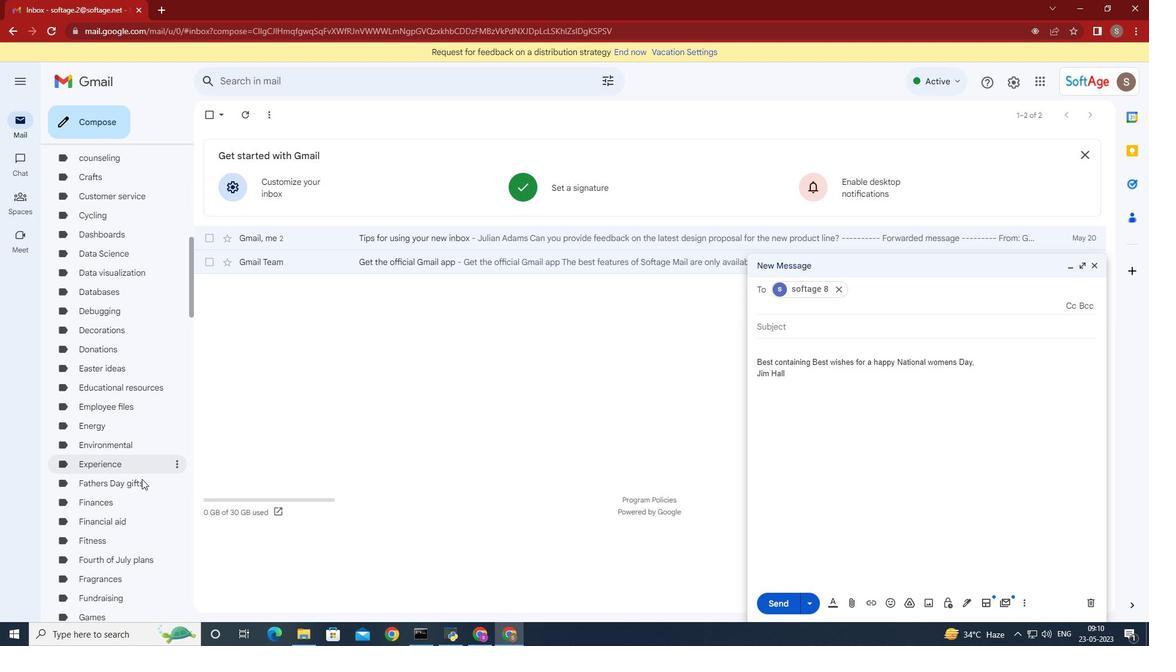 
Action: Mouse scrolled (146, 483) with delta (0, 0)
Screenshot: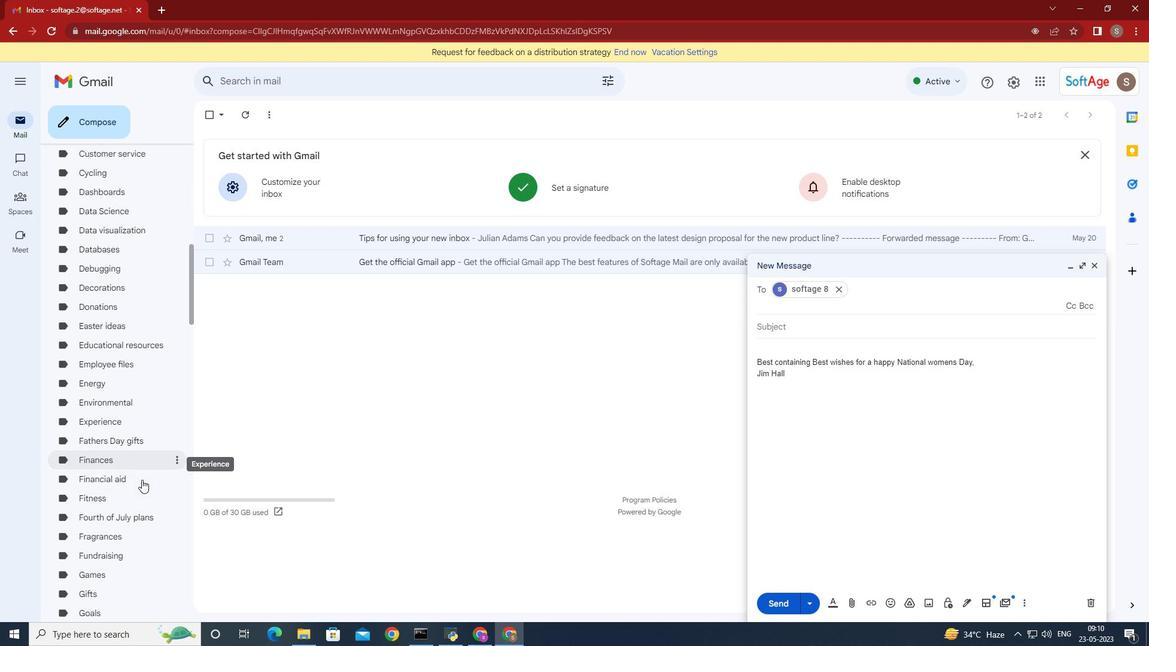 
Action: Mouse moved to (146, 485)
Screenshot: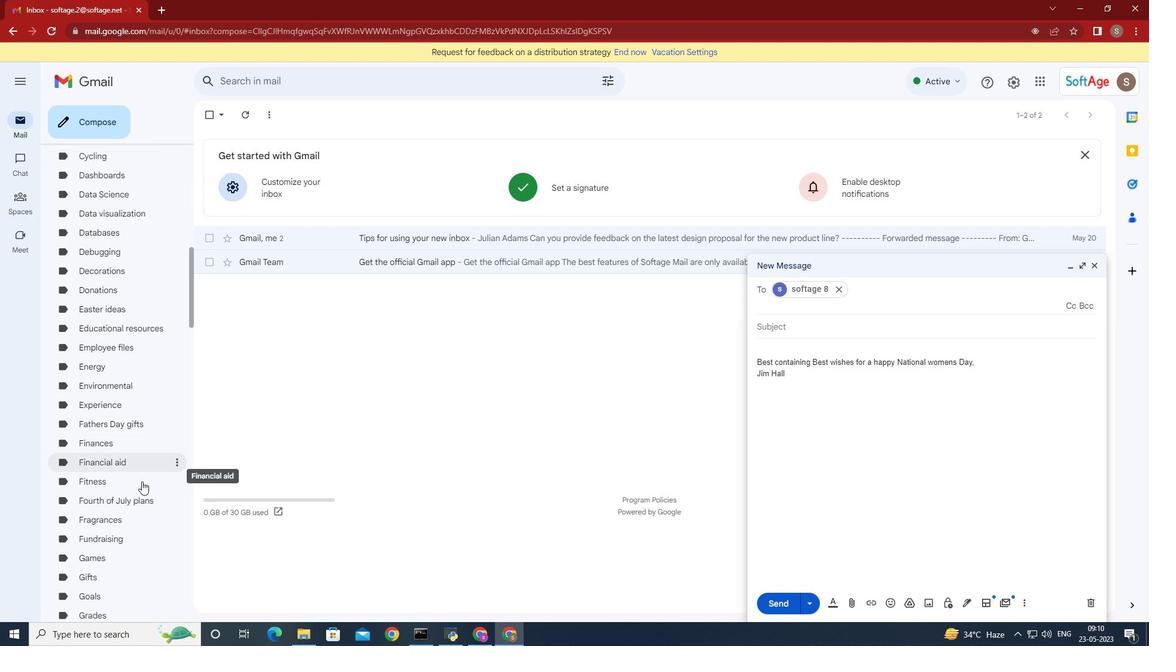 
Action: Mouse scrolled (146, 485) with delta (0, 0)
Screenshot: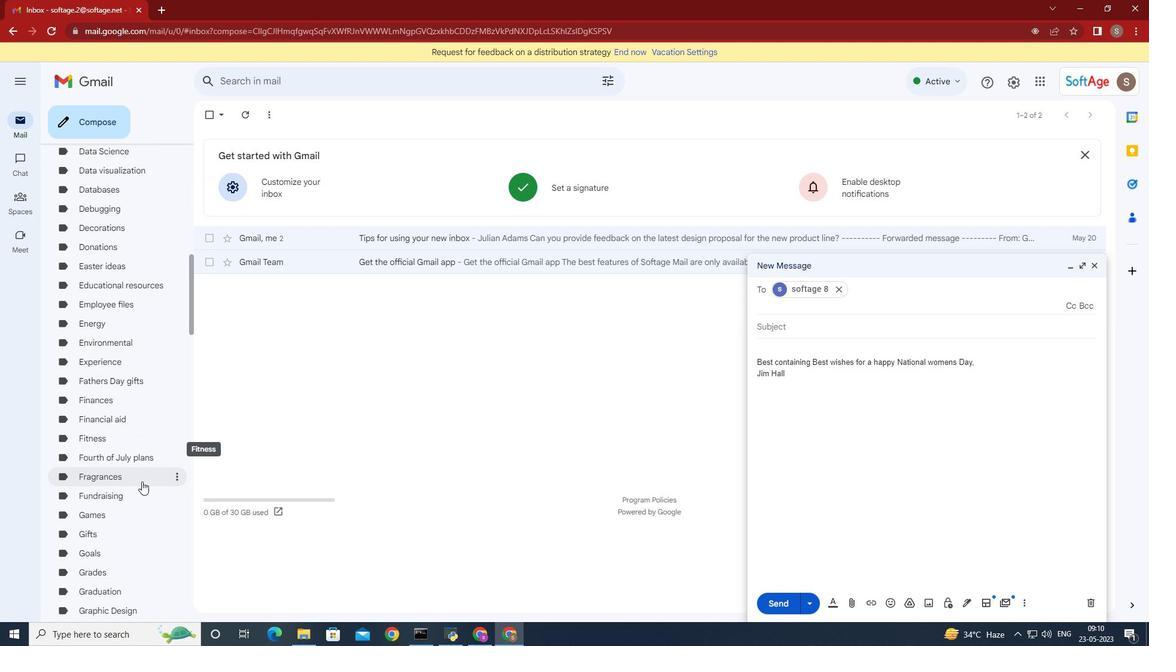 
Action: Mouse moved to (181, 499)
Screenshot: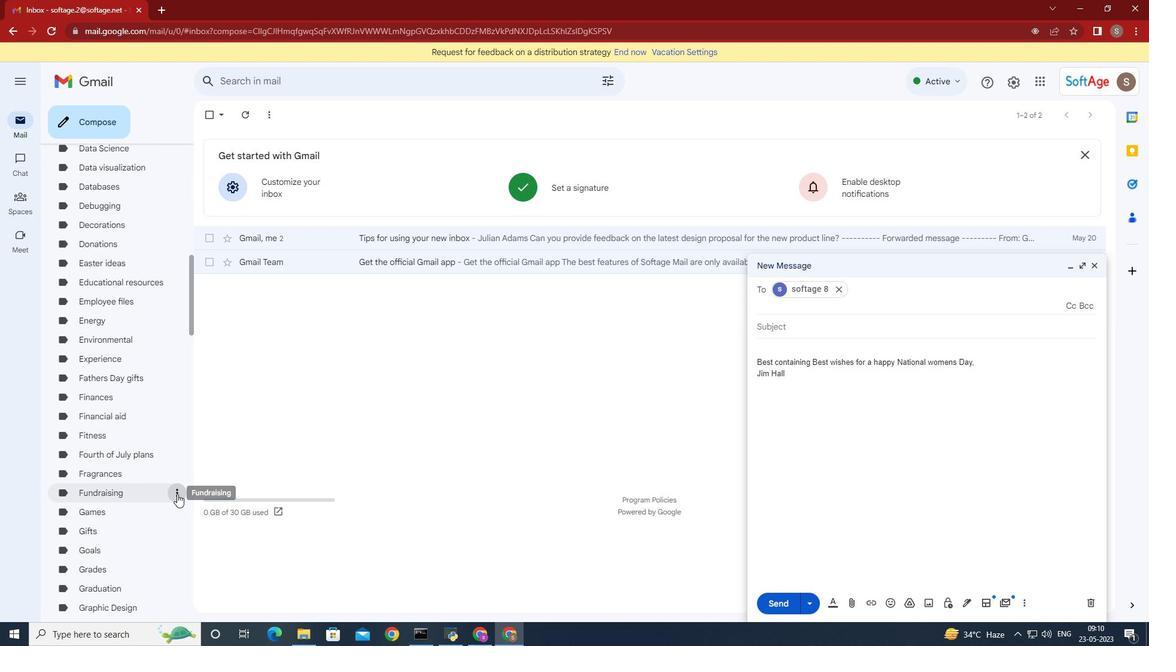 
Action: Mouse pressed left at (181, 499)
Screenshot: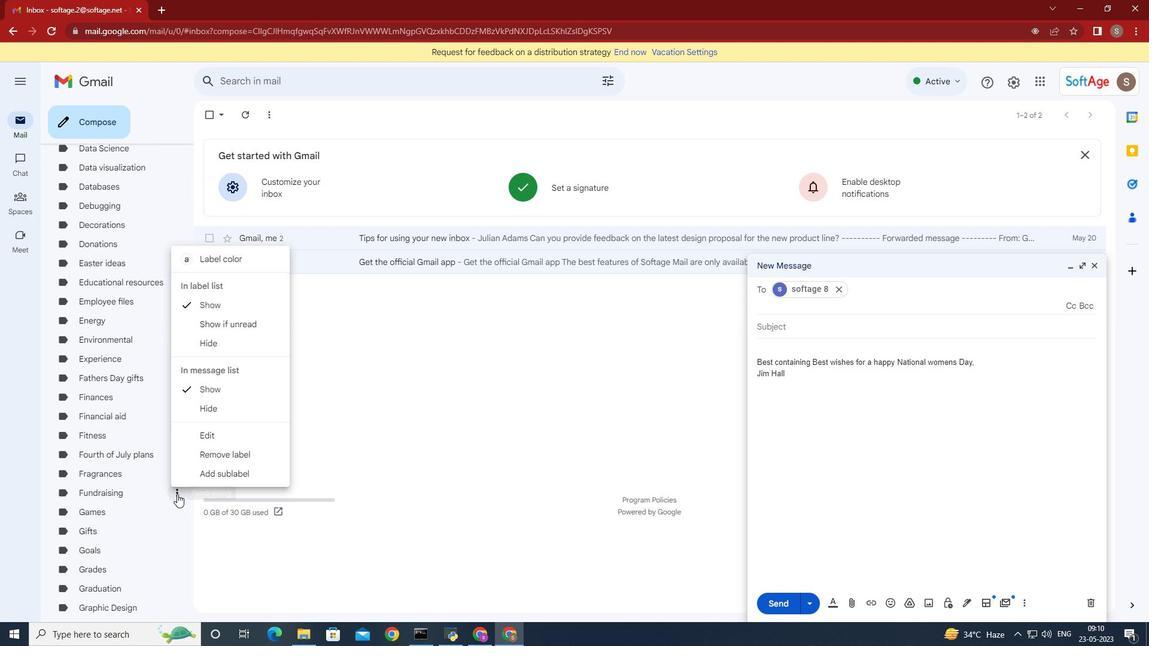 
Action: Mouse moved to (125, 494)
Screenshot: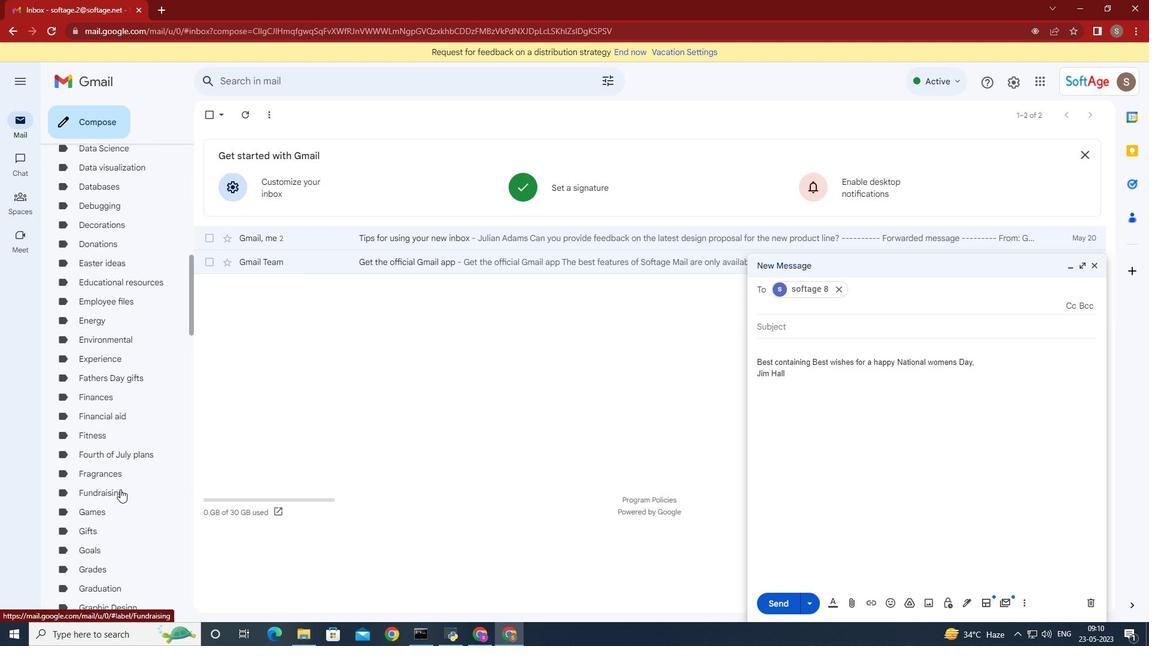 
Action: Mouse pressed left at (125, 494)
Screenshot: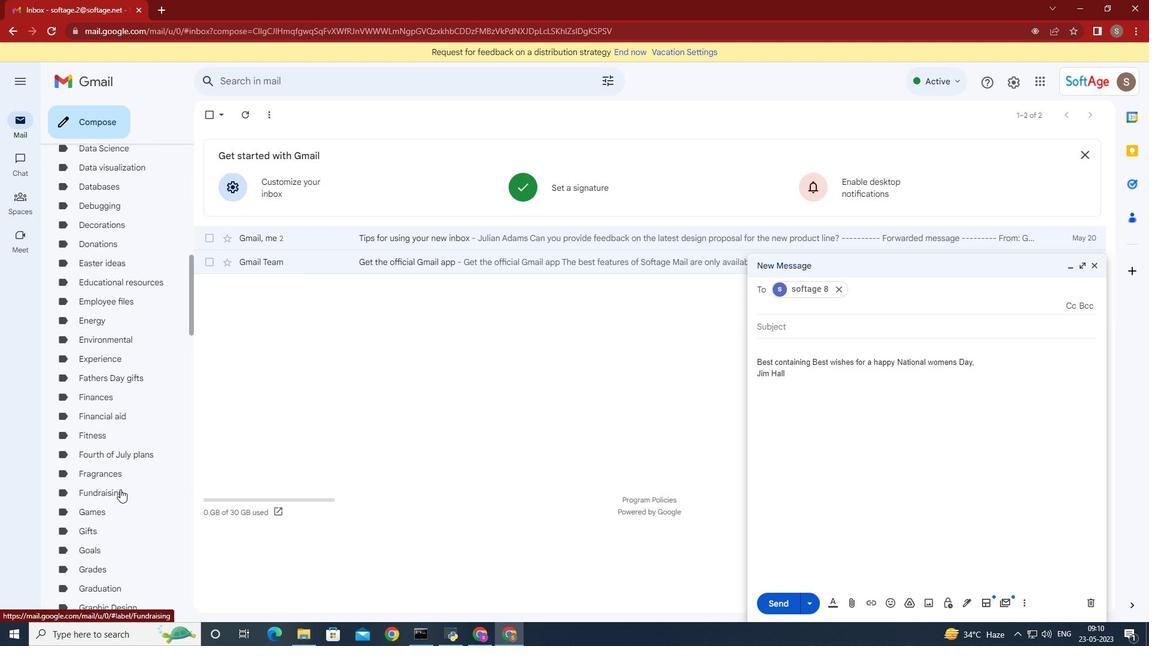 
Action: Mouse moved to (229, 491)
Screenshot: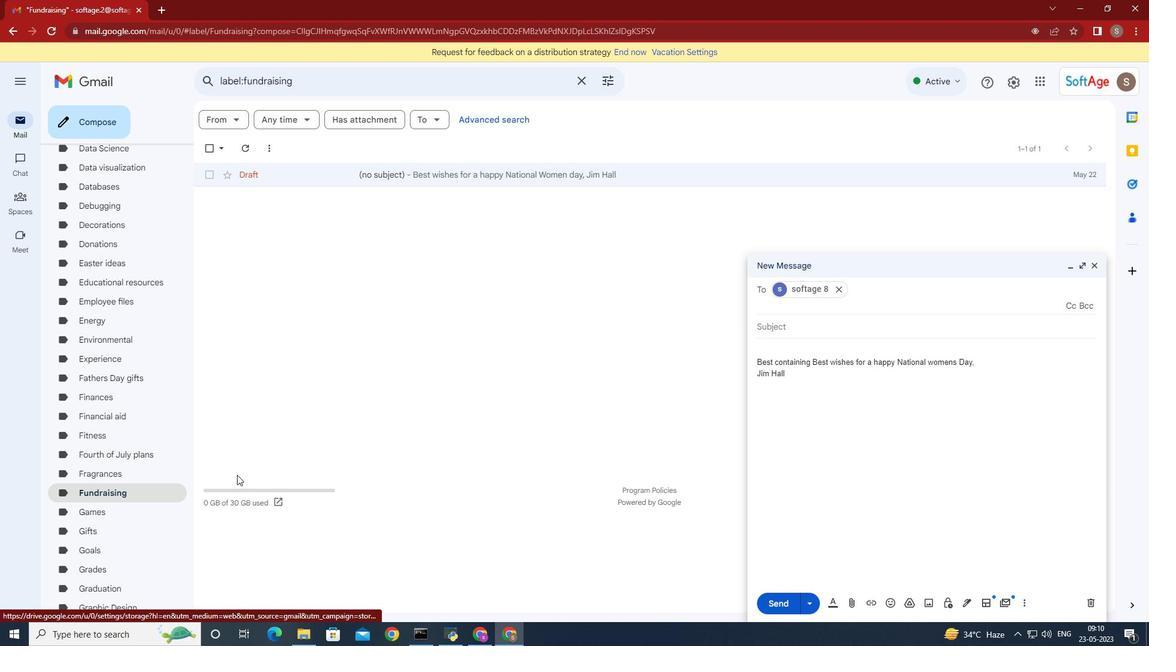 
Action: Mouse scrolled (229, 492) with delta (0, 0)
Screenshot: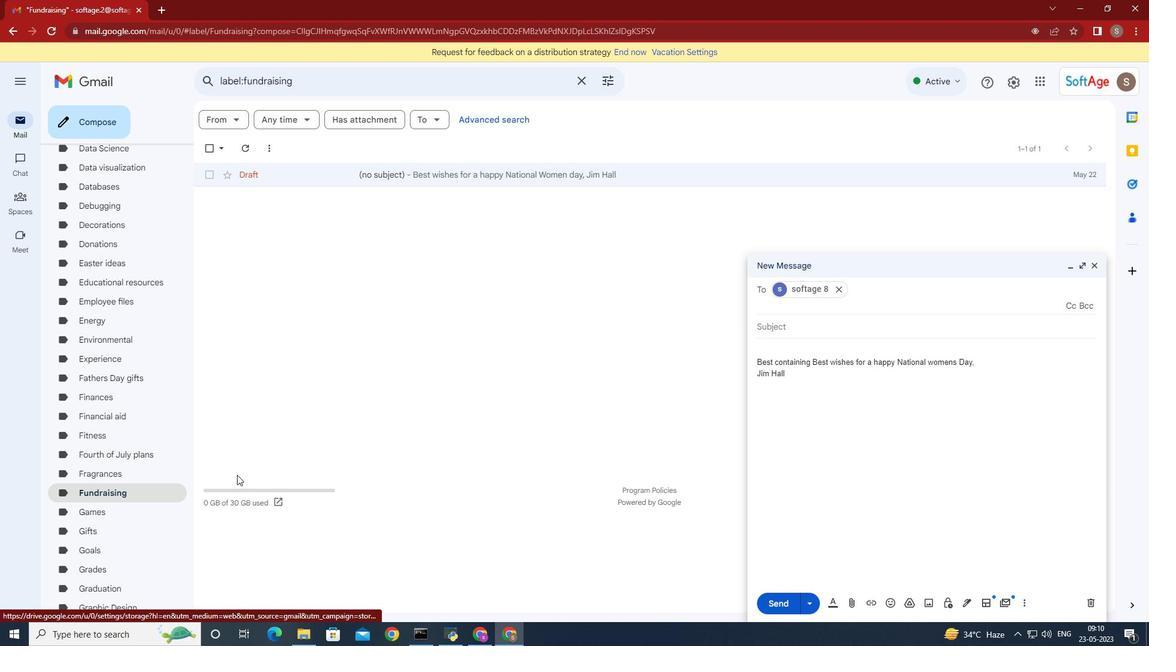 
Action: Mouse moved to (229, 489)
Screenshot: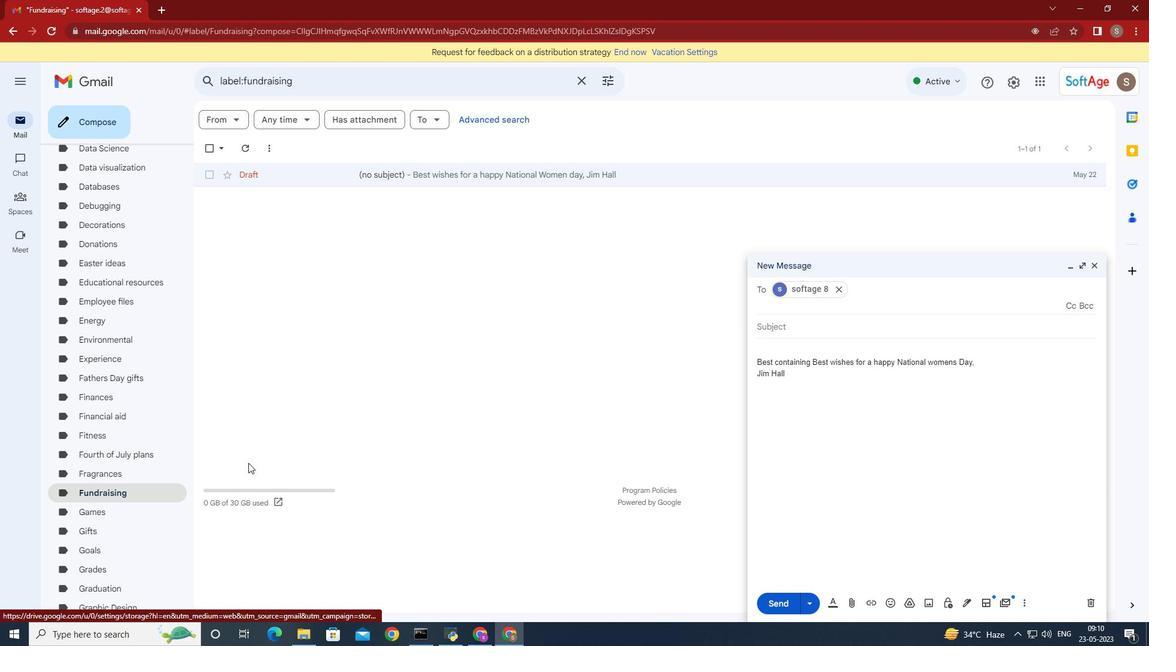 
Action: Mouse scrolled (229, 490) with delta (0, 0)
Screenshot: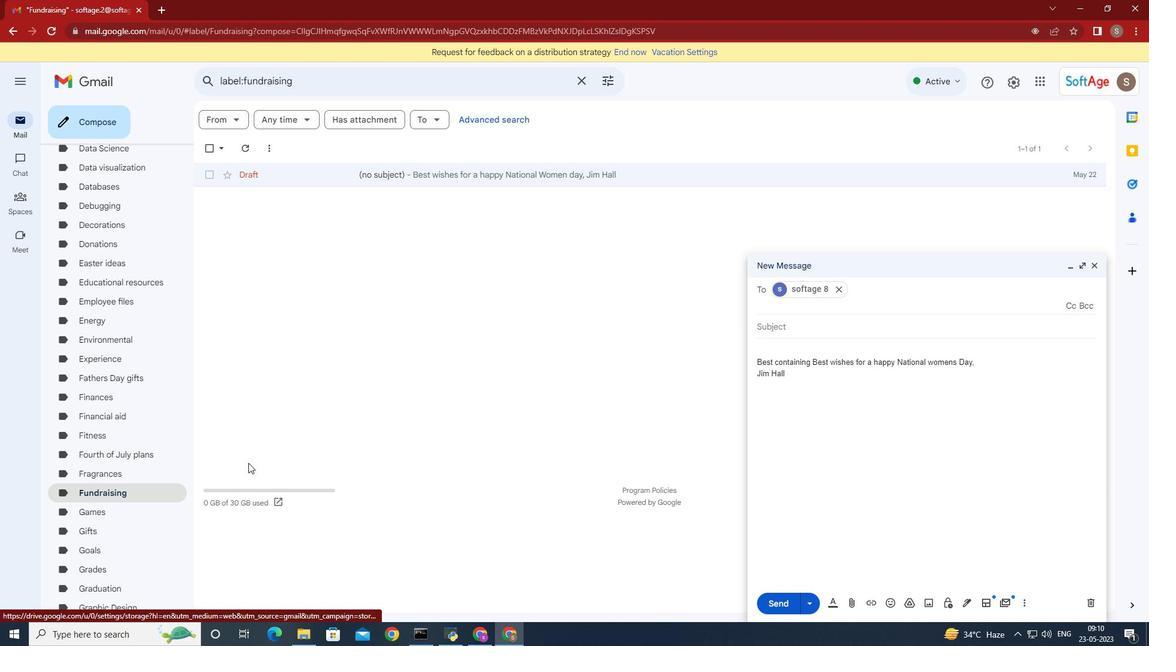
Action: Mouse moved to (229, 488)
Screenshot: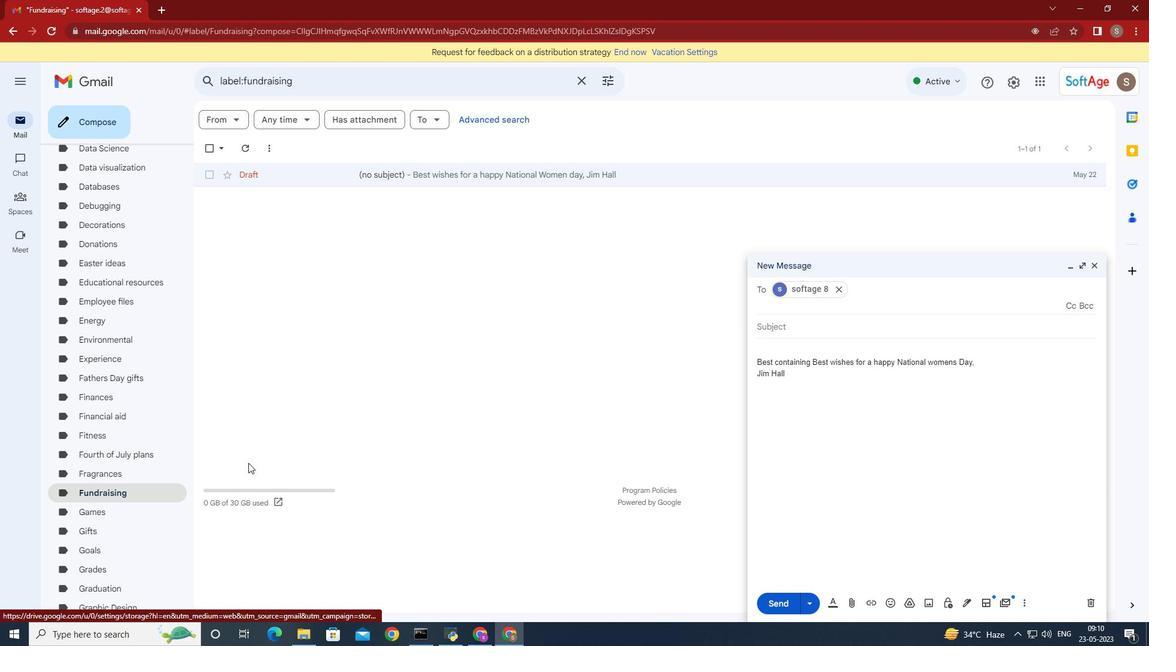 
Action: Mouse scrolled (229, 488) with delta (0, 0)
Screenshot: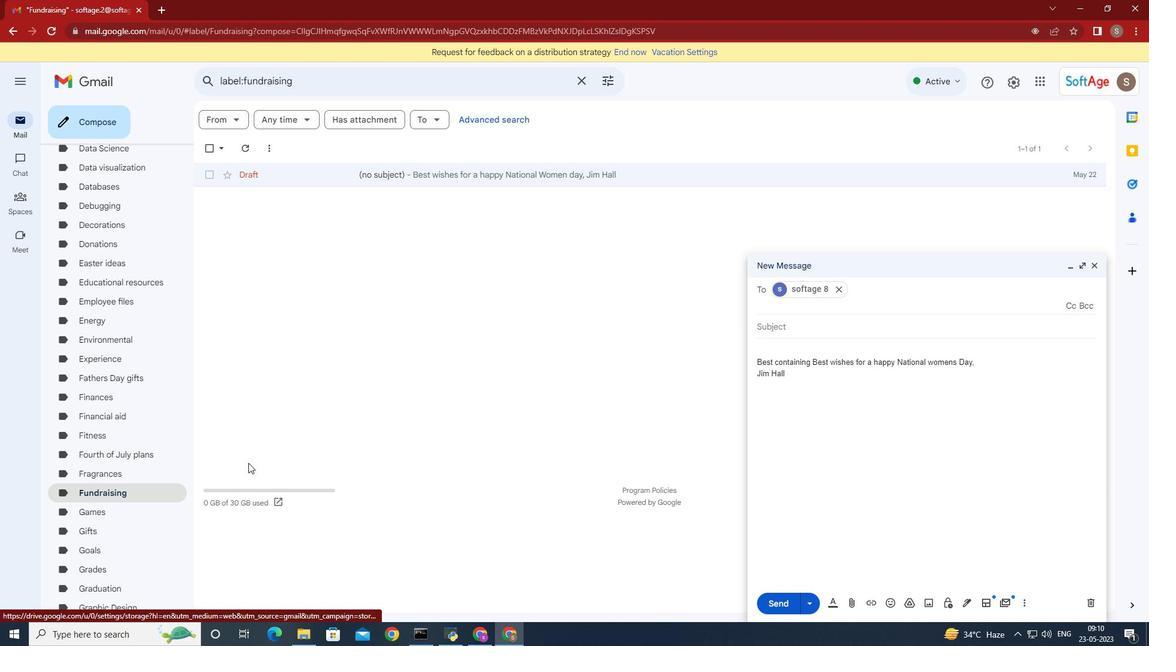 
Action: Mouse moved to (231, 485)
Screenshot: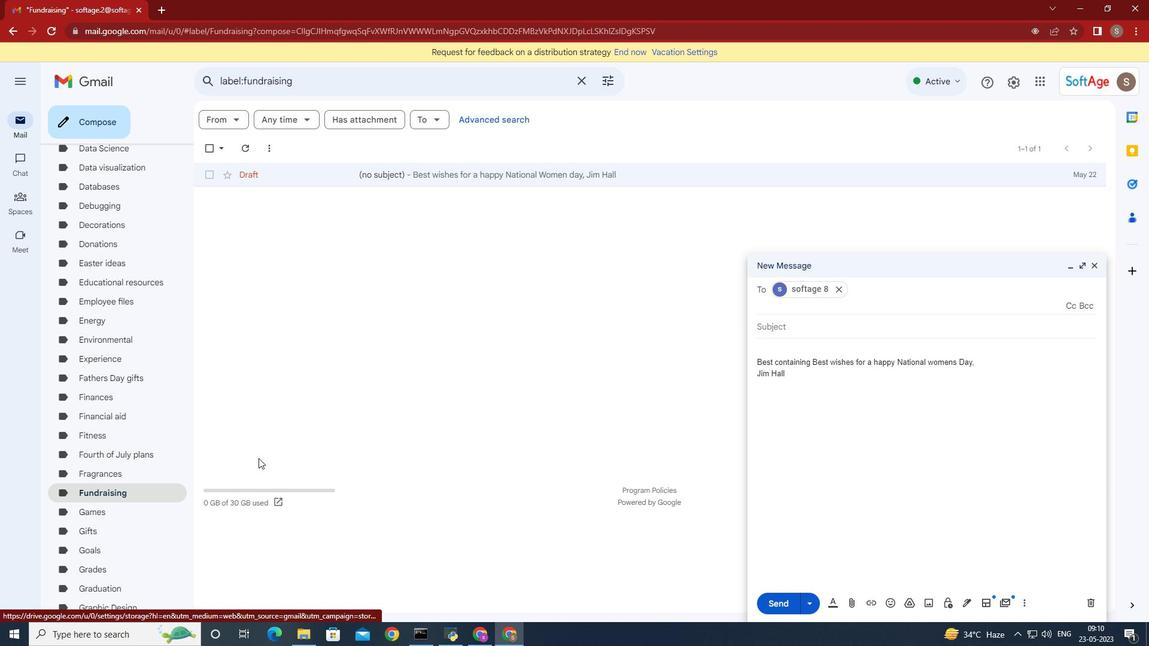
Action: Mouse scrolled (231, 485) with delta (0, 0)
Screenshot: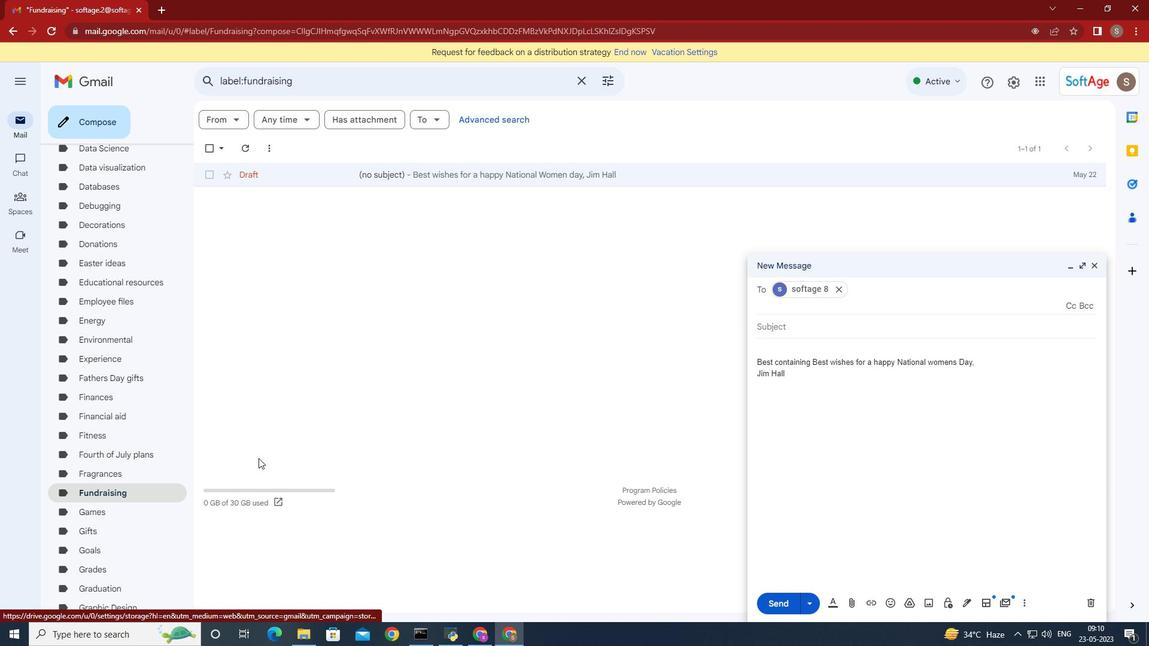 
Action: Mouse moved to (231, 484)
Screenshot: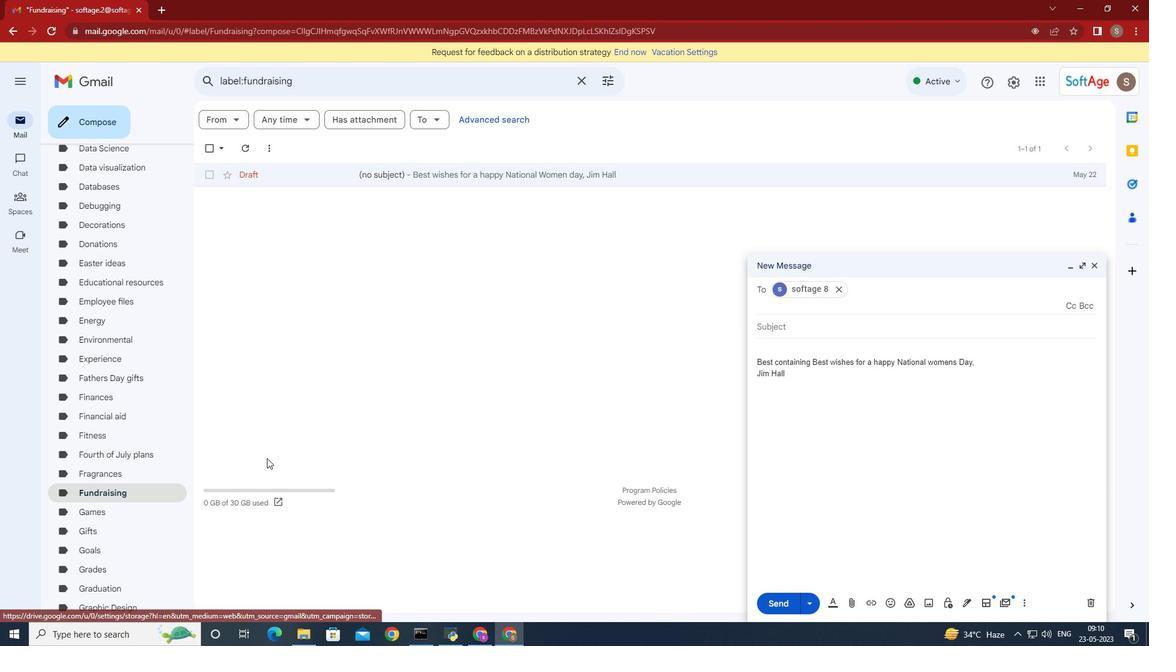 
Action: Mouse scrolled (231, 484) with delta (0, 0)
Screenshot: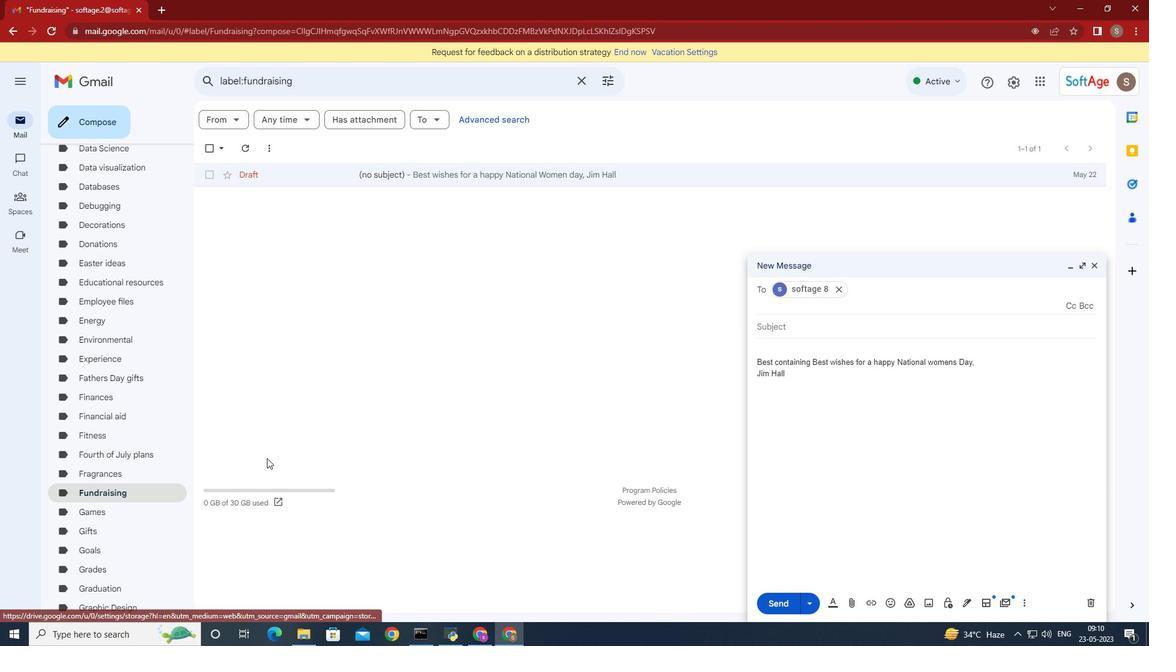 
Action: Mouse moved to (237, 482)
Screenshot: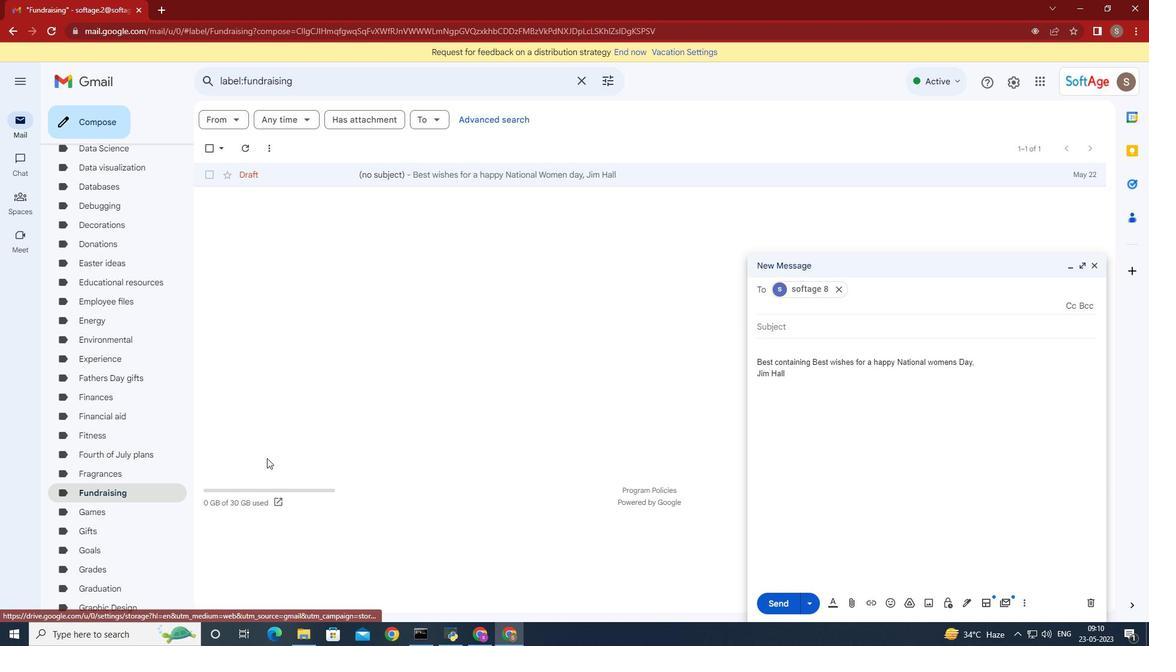
Action: Mouse scrolled (237, 483) with delta (0, 0)
Screenshot: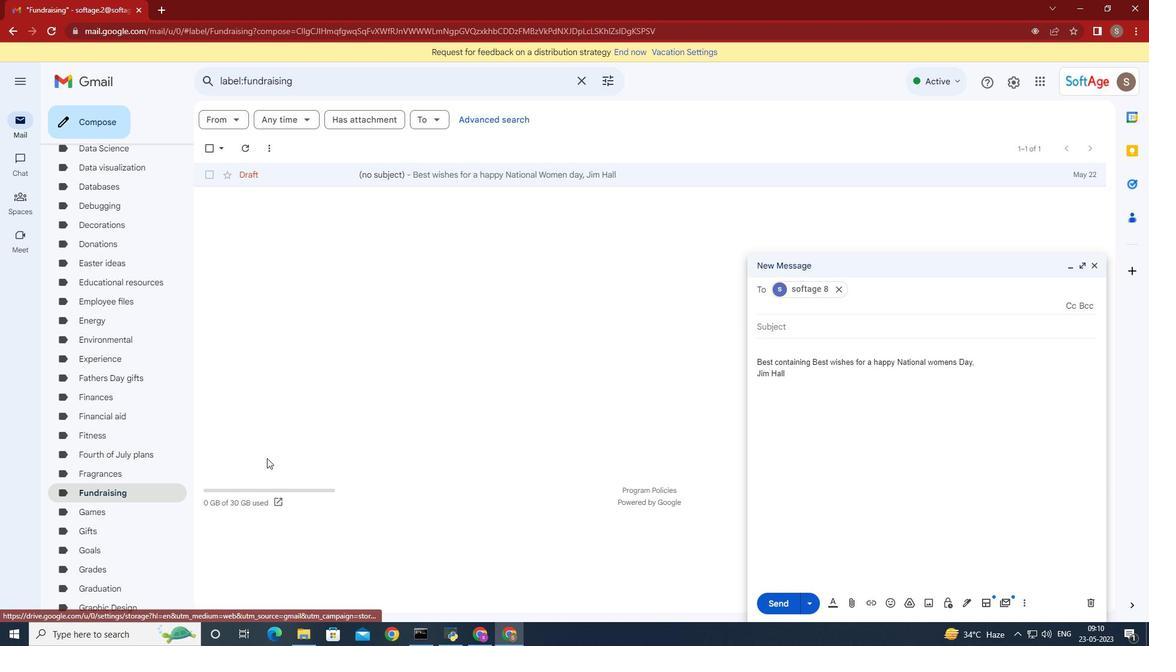 
Action: Mouse moved to (293, 452)
Screenshot: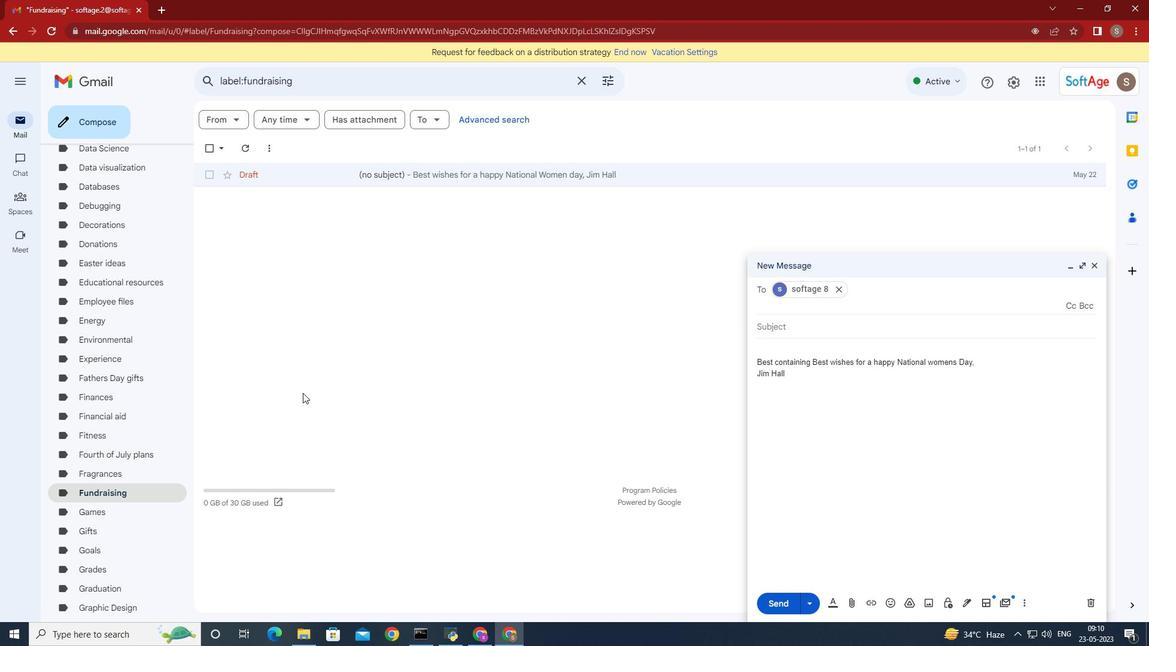 
Action: Mouse scrolled (289, 454) with delta (0, 0)
Screenshot: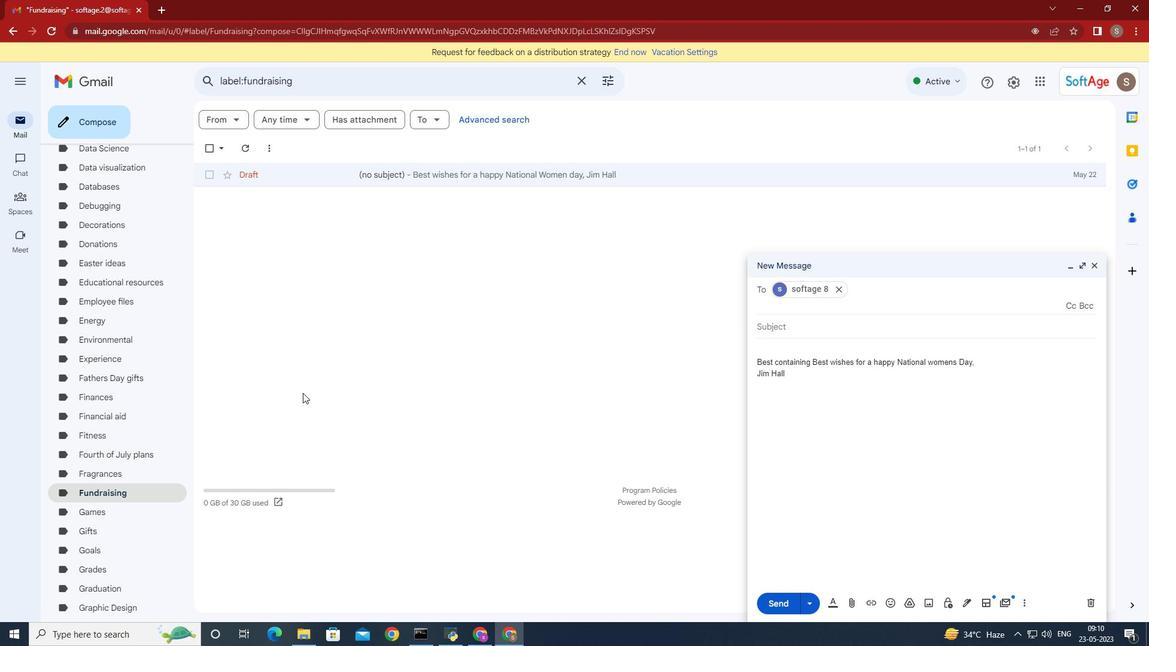 
Action: Mouse moved to (296, 450)
Screenshot: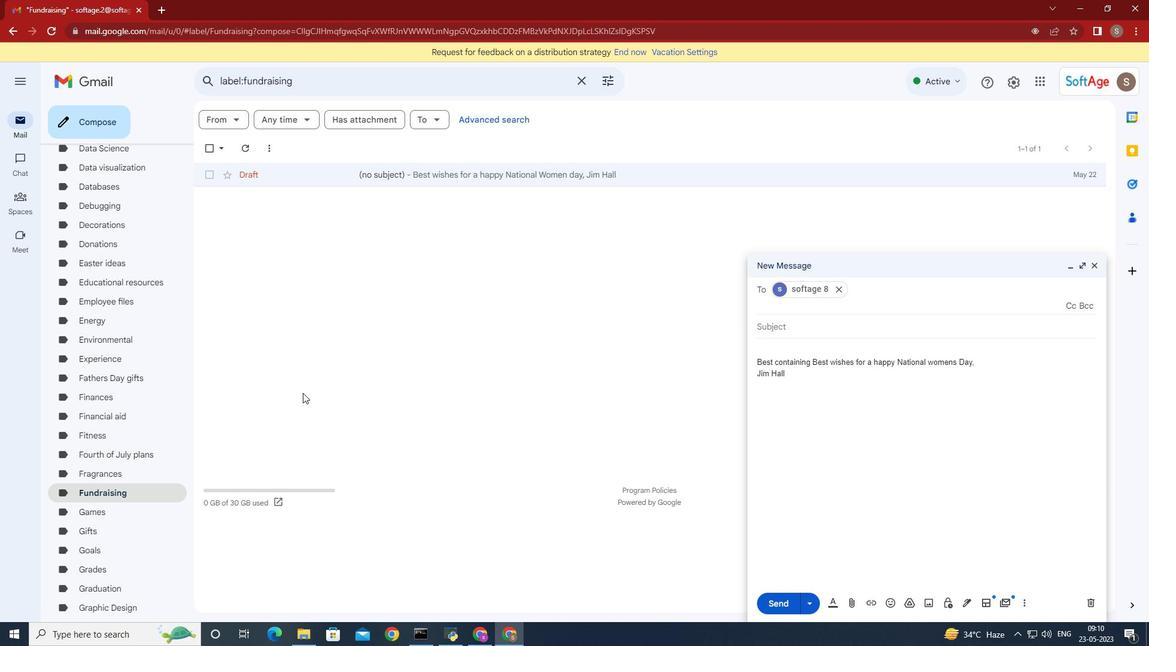 
Action: Mouse scrolled (293, 453) with delta (0, 0)
Screenshot: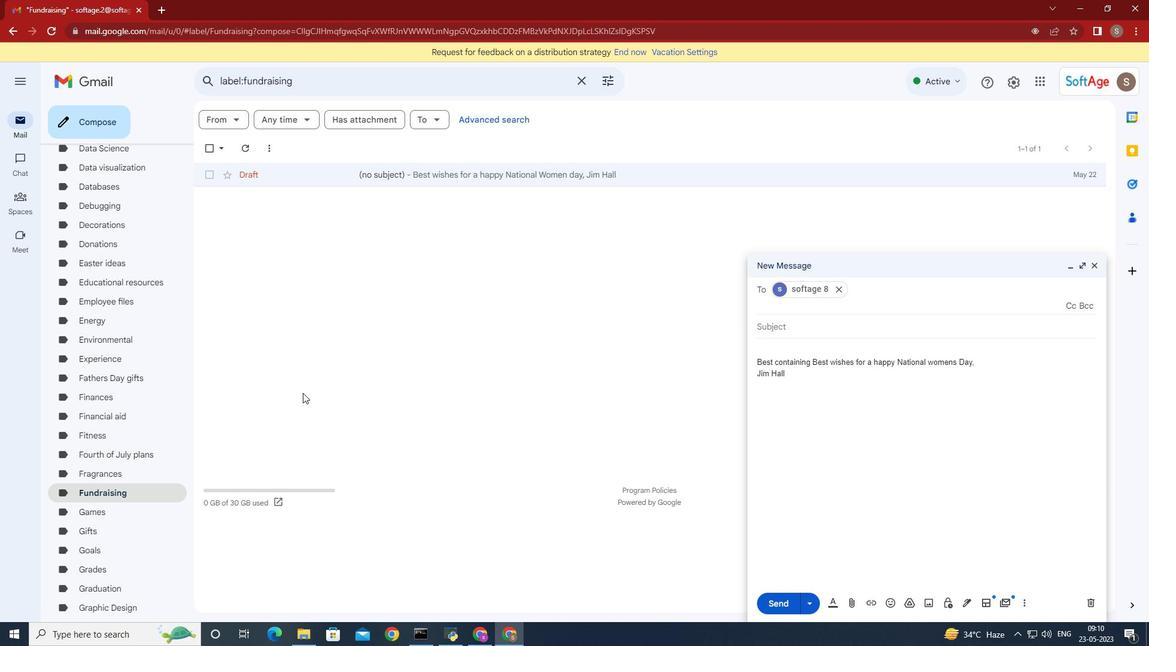 
Action: Mouse moved to (301, 445)
Screenshot: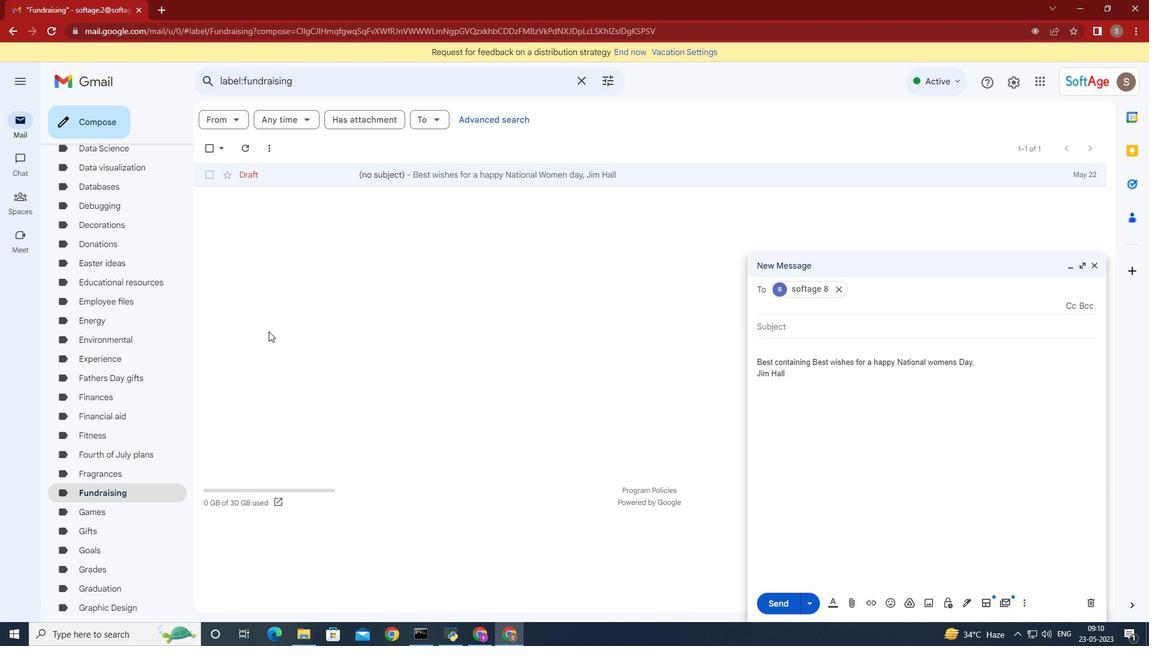 
Action: Mouse scrolled (298, 448) with delta (0, 0)
Screenshot: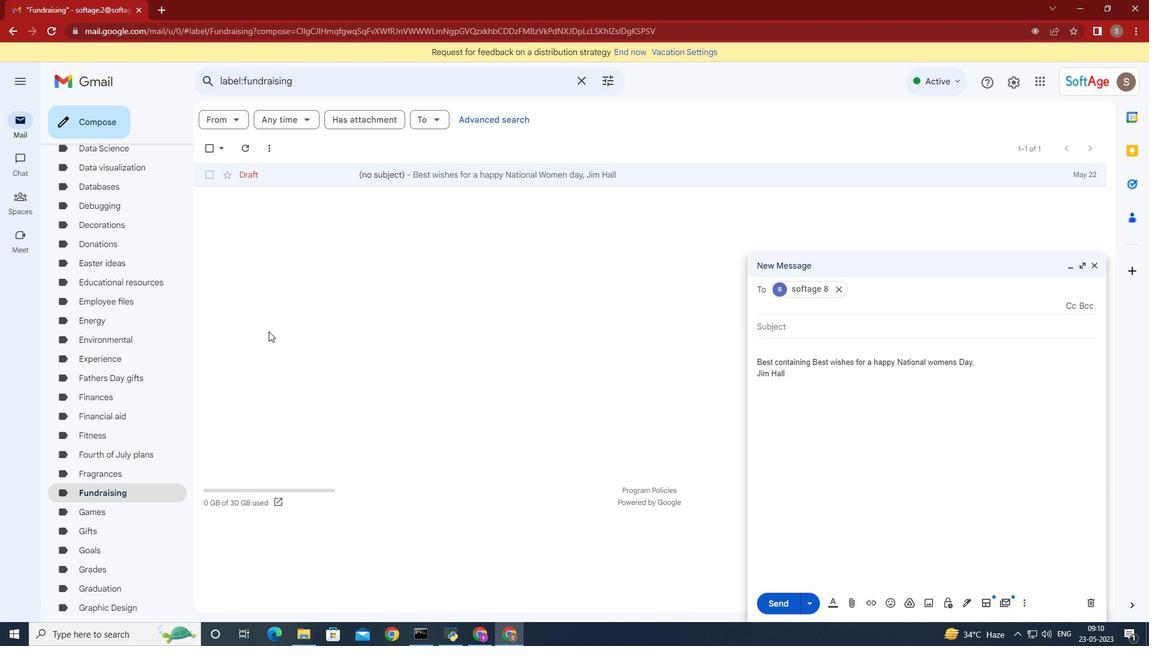 
Action: Mouse moved to (304, 444)
Screenshot: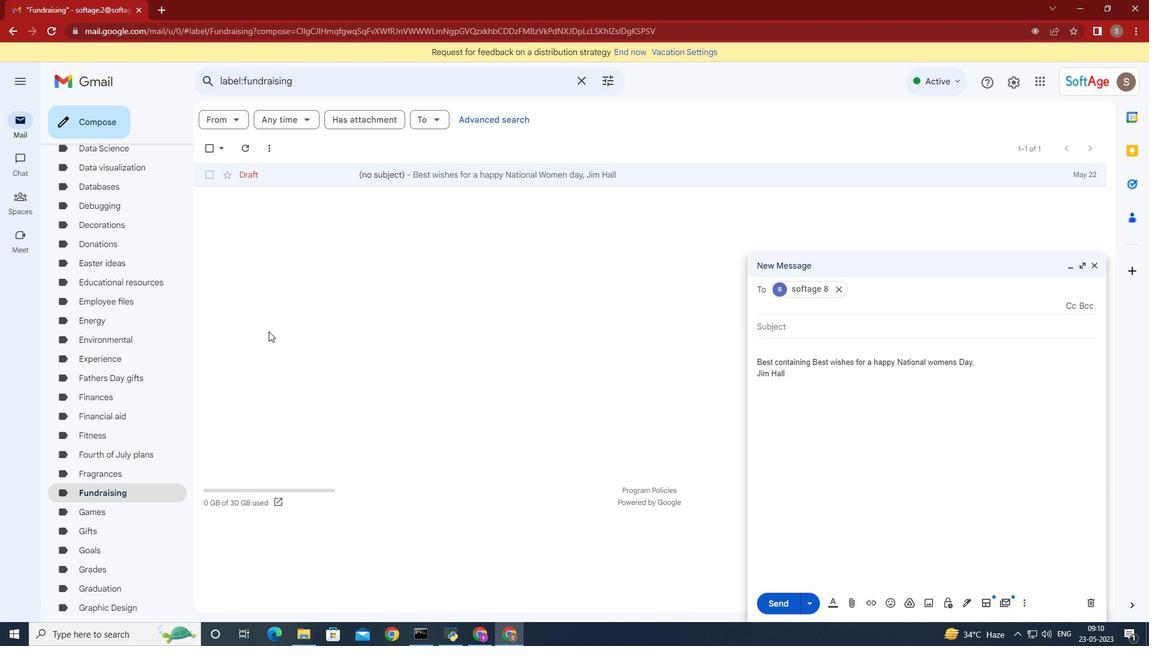 
Action: Mouse scrolled (304, 444) with delta (0, 0)
Screenshot: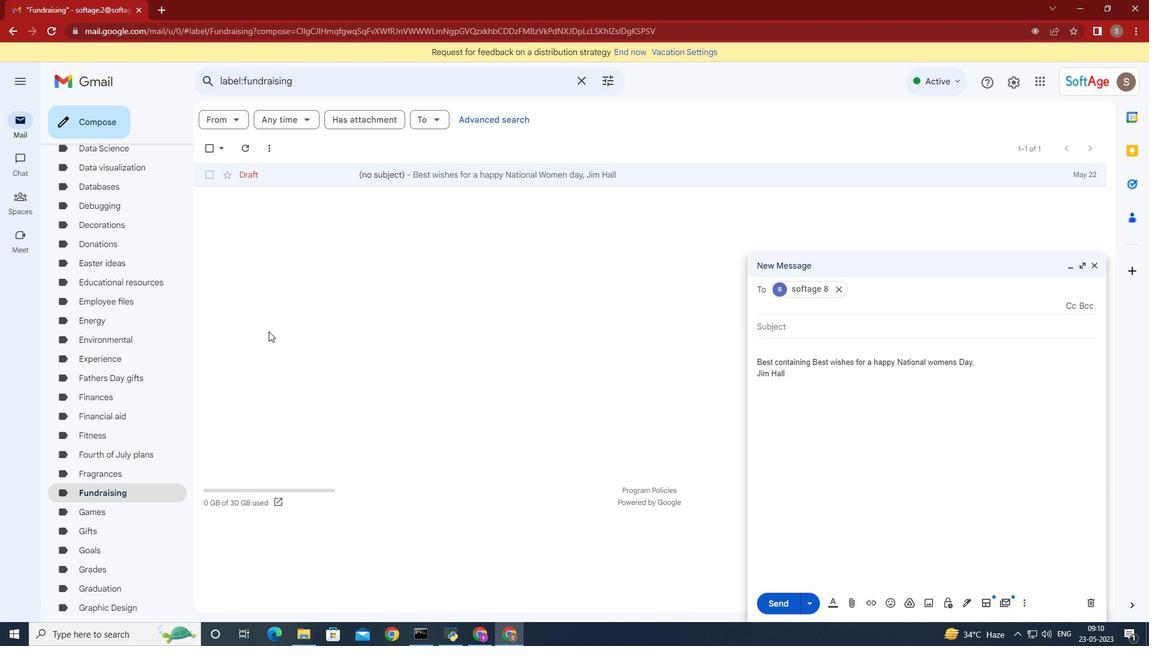 
Action: Mouse moved to (310, 436)
Screenshot: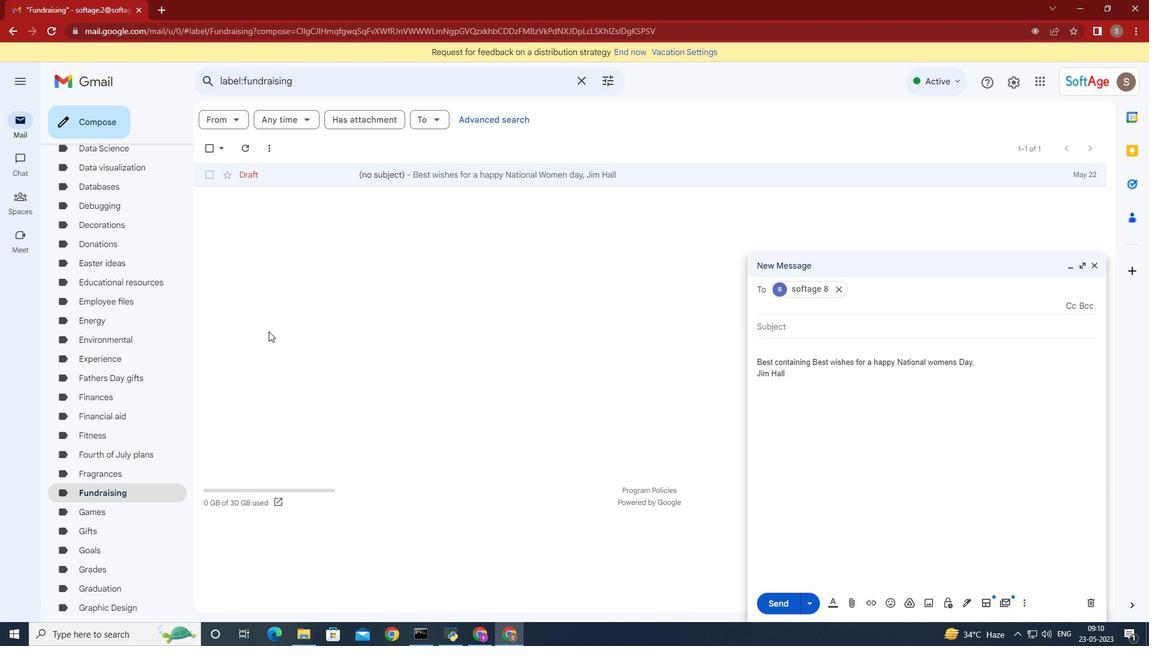 
Action: Mouse scrolled (310, 436) with delta (0, 0)
Screenshot: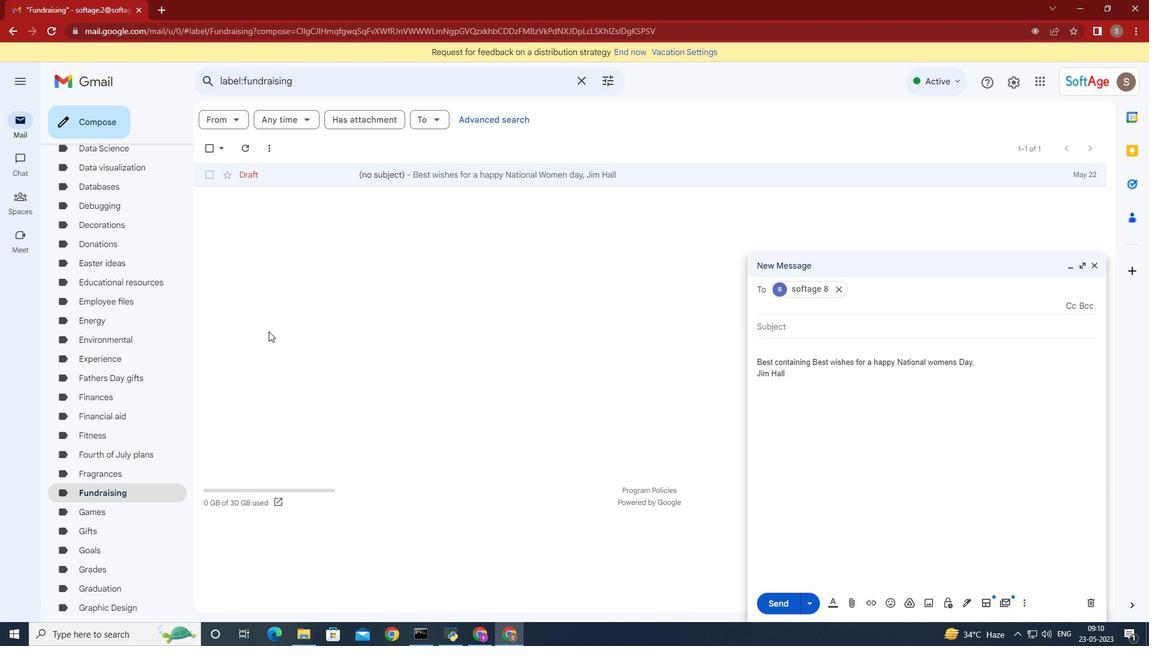 
Action: Mouse moved to (315, 433)
Screenshot: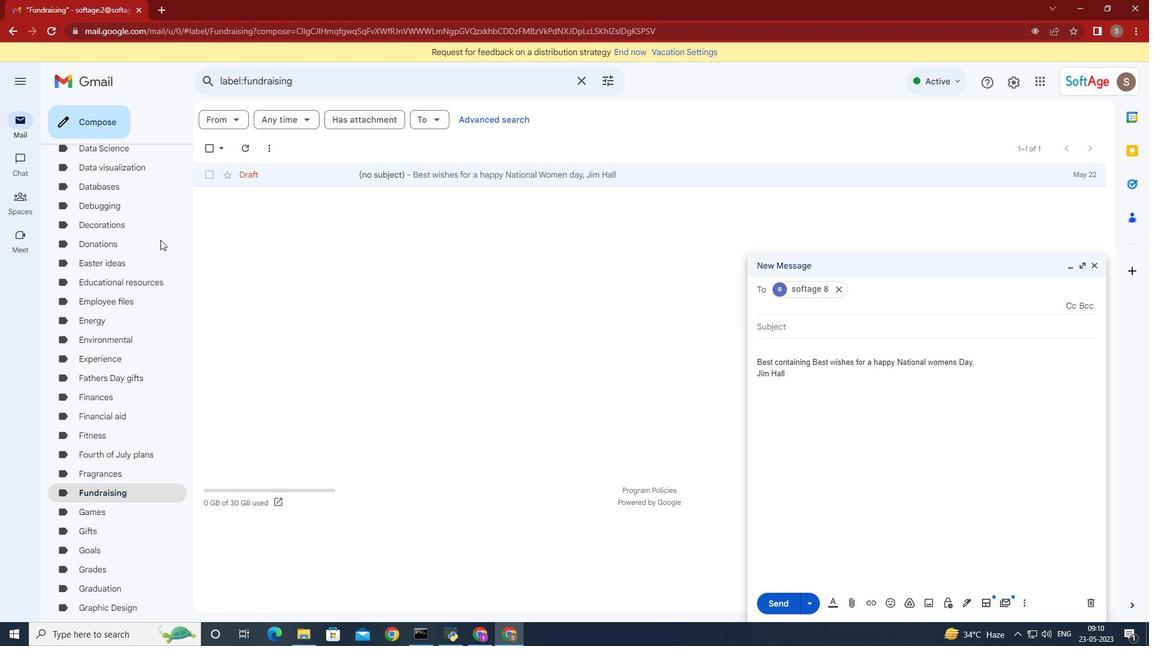 
Action: Mouse scrolled (315, 433) with delta (0, 0)
Screenshot: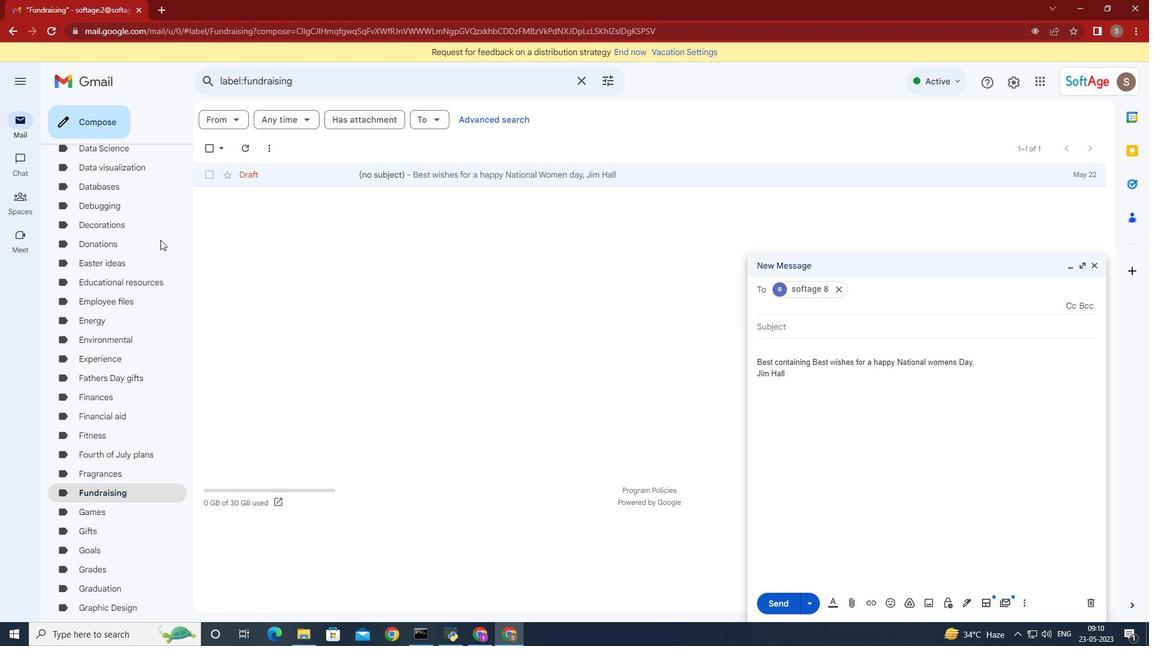 
Action: Mouse moved to (92, 221)
Screenshot: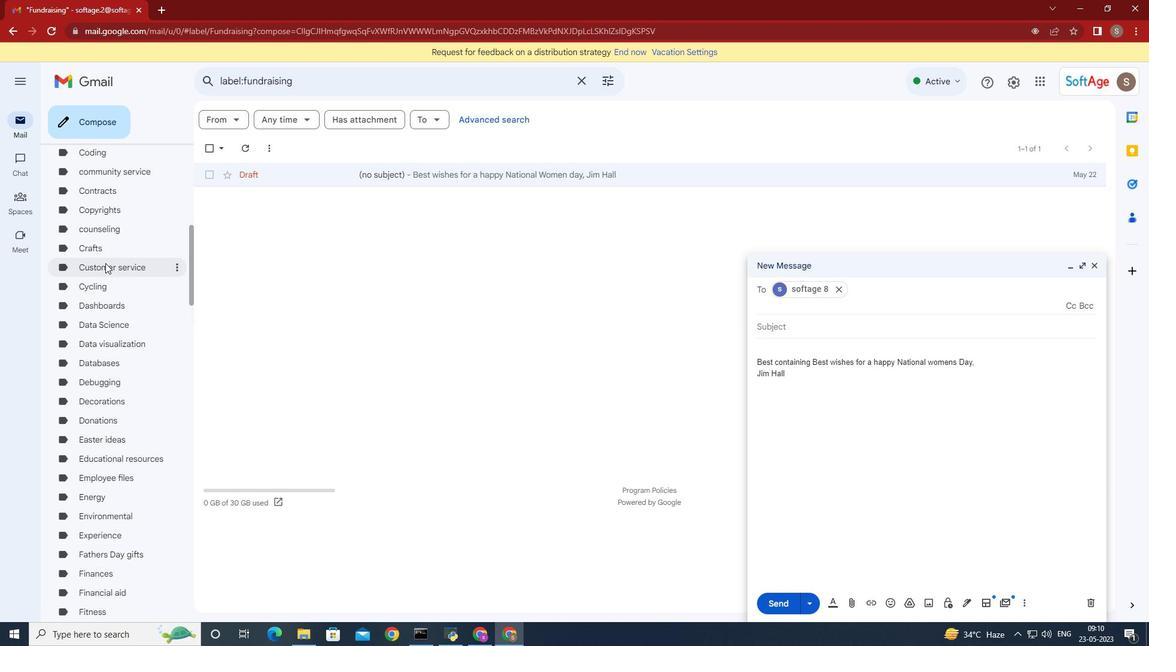 
Action: Mouse scrolled (92, 222) with delta (0, 0)
Screenshot: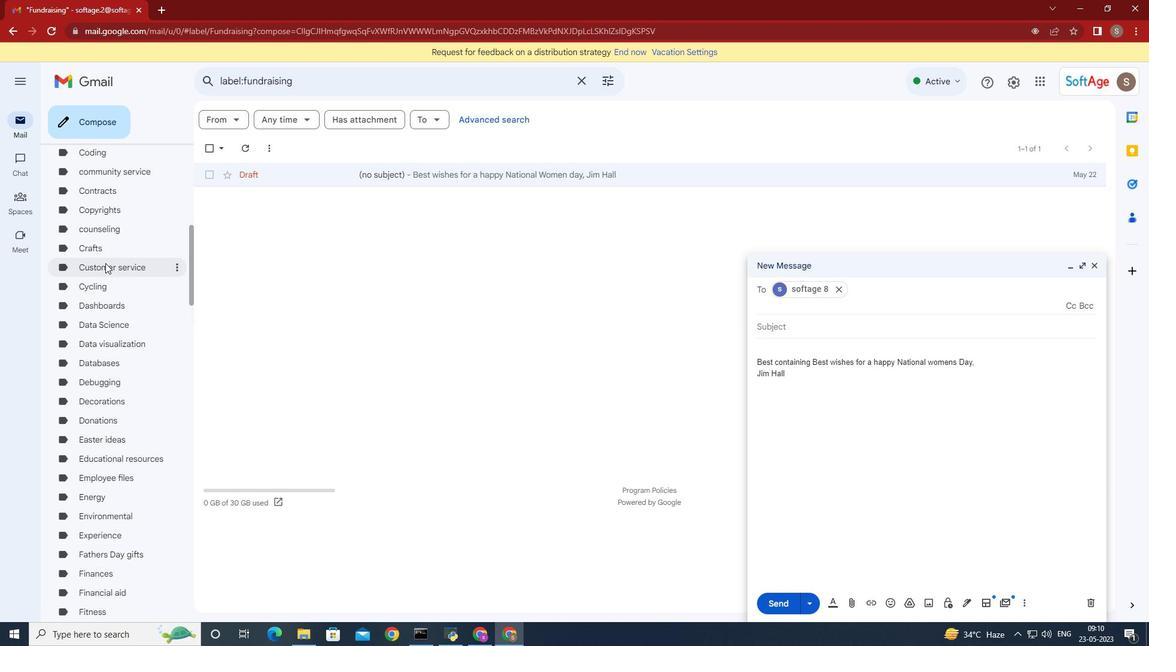 
Action: Mouse moved to (93, 230)
Screenshot: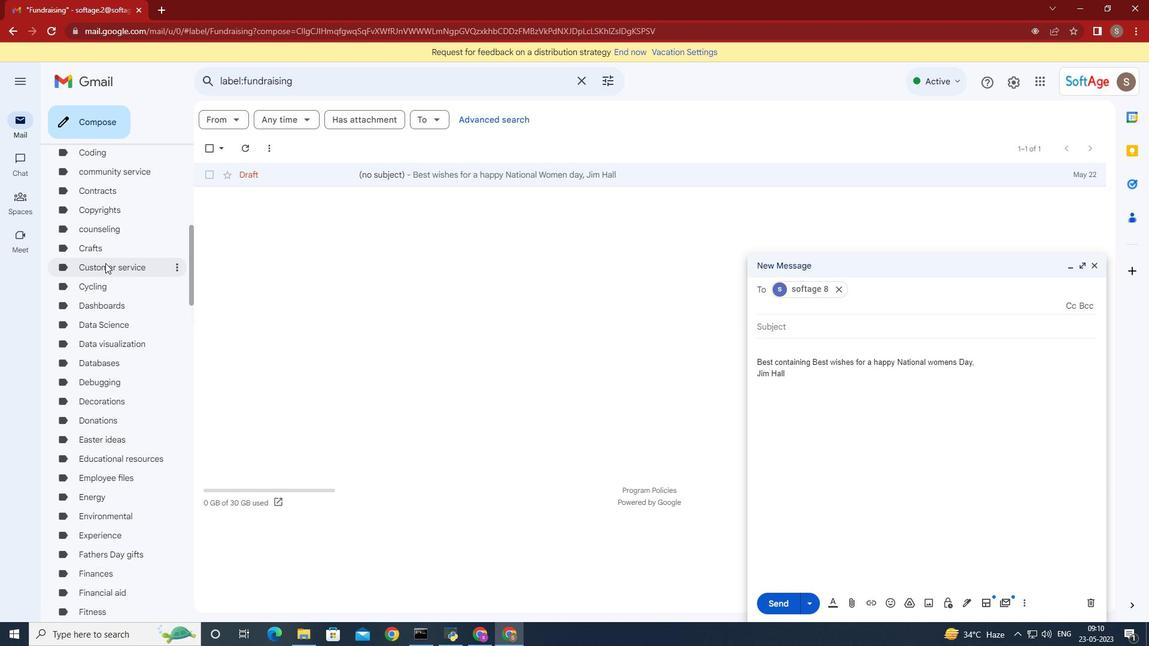 
Action: Mouse scrolled (93, 231) with delta (0, 0)
Screenshot: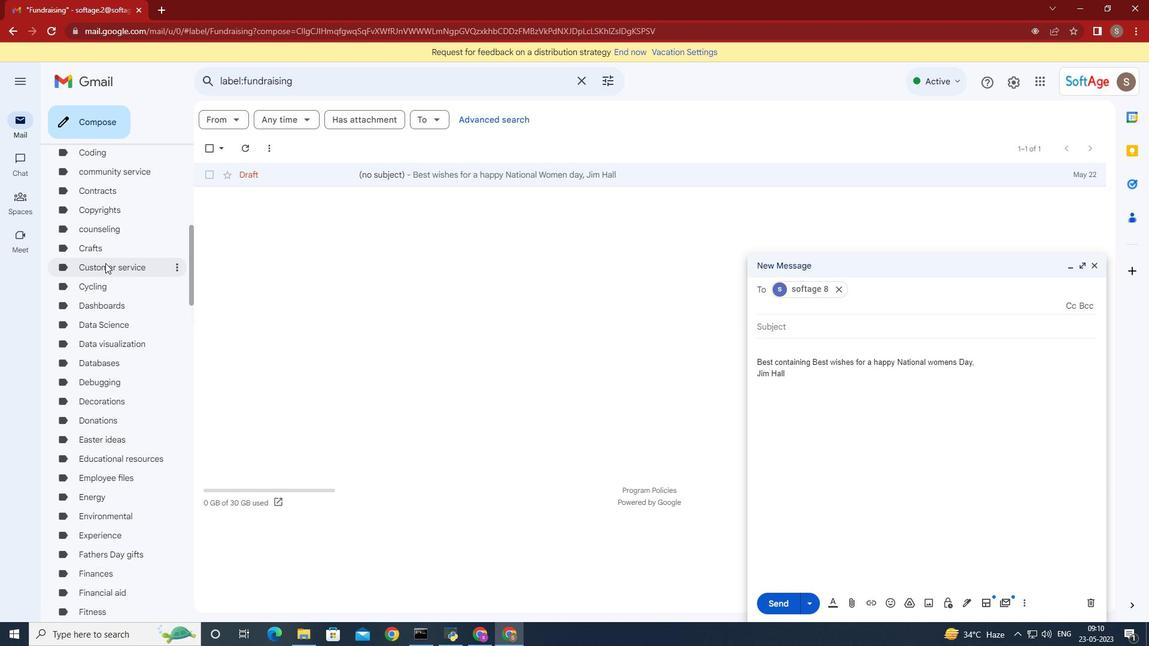 
Action: Mouse moved to (96, 239)
Screenshot: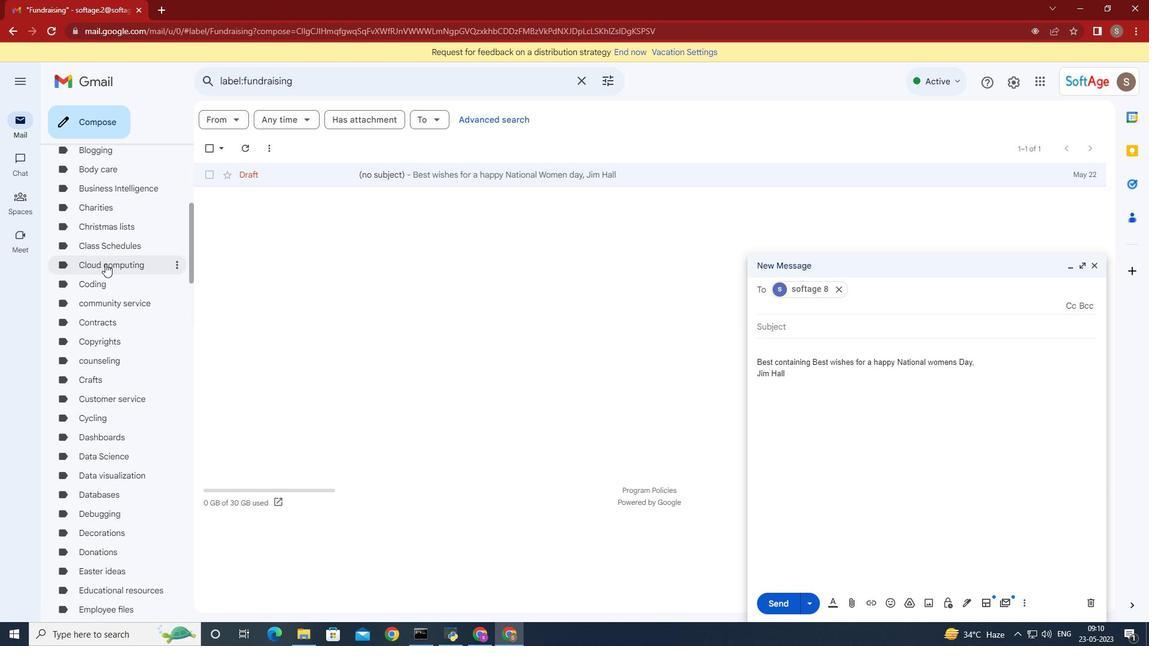 
Action: Mouse scrolled (96, 240) with delta (0, 0)
Screenshot: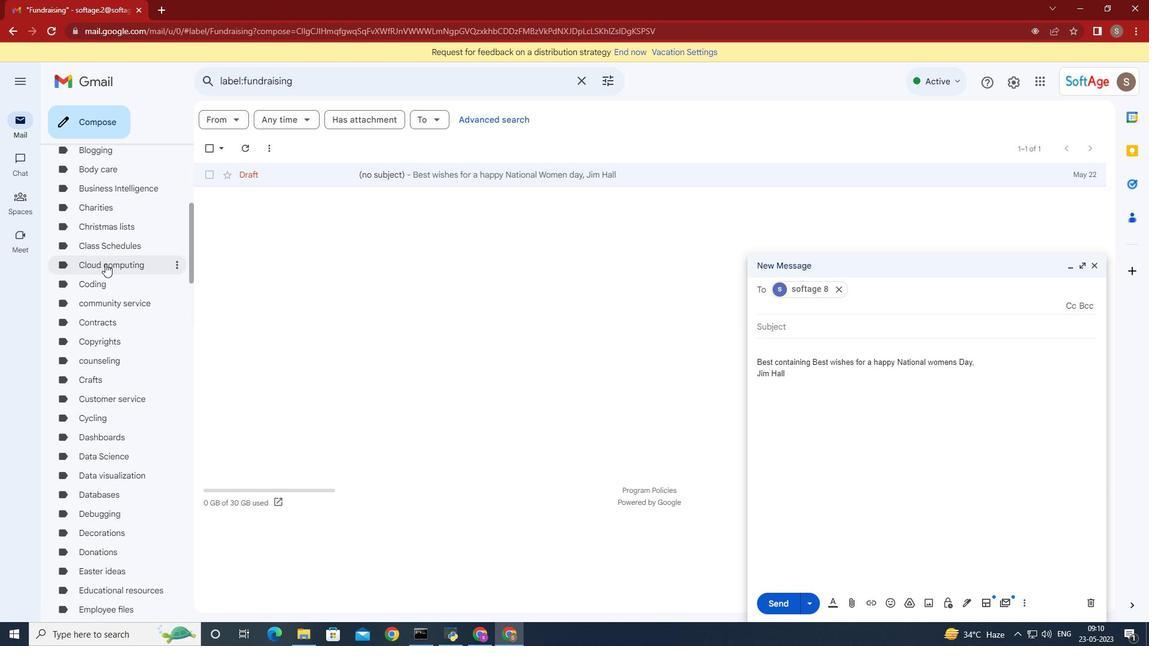 
Action: Mouse moved to (100, 247)
Screenshot: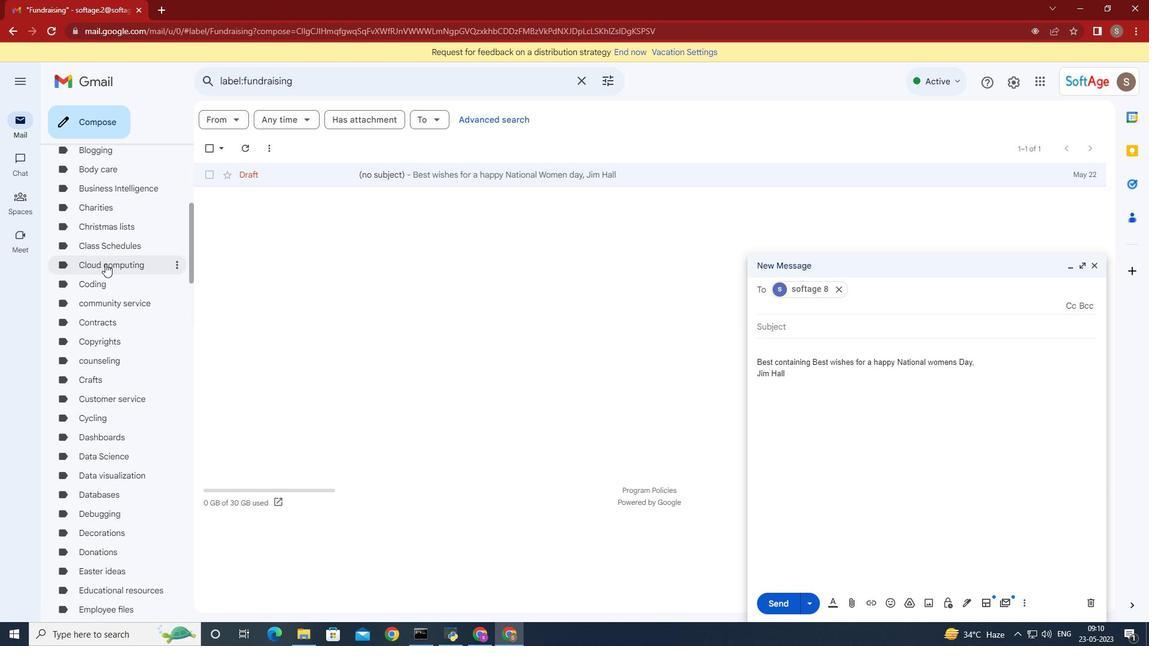 
Action: Mouse scrolled (100, 248) with delta (0, 0)
Screenshot: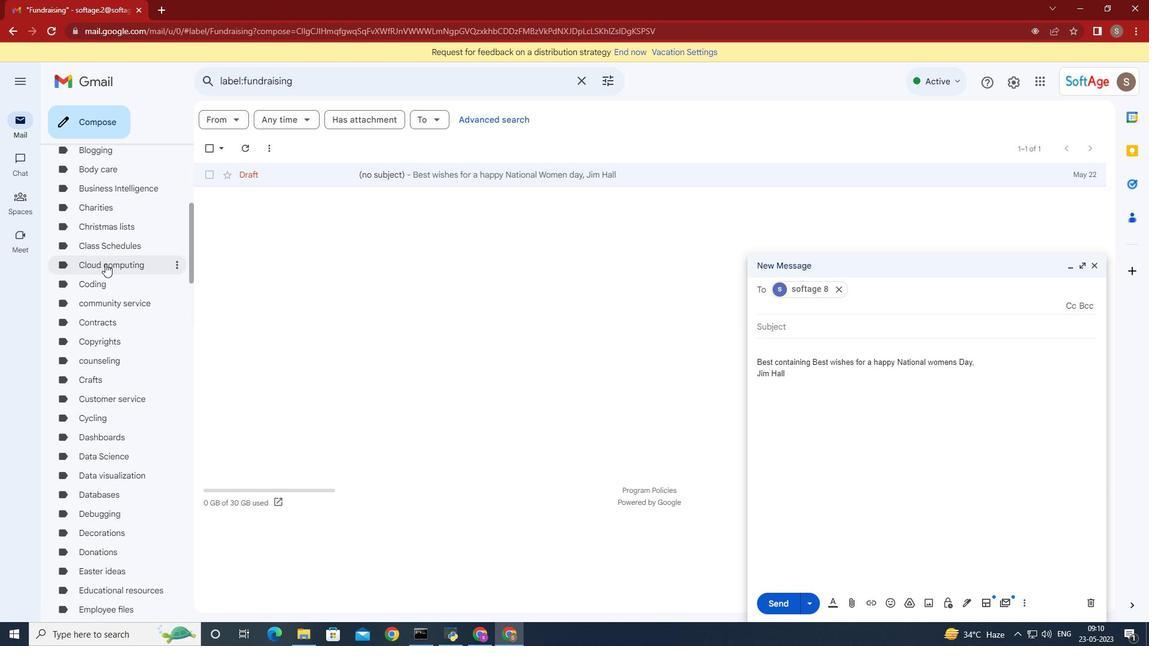 
Action: Mouse moved to (104, 255)
Screenshot: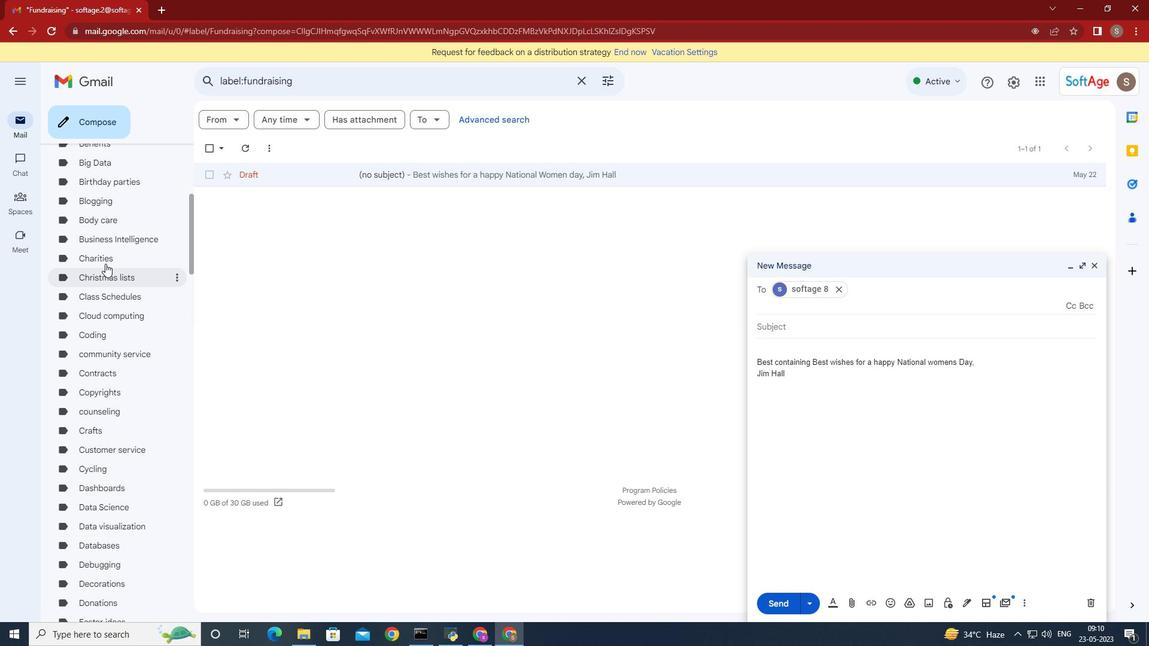 
Action: Mouse scrolled (104, 256) with delta (0, 0)
Screenshot: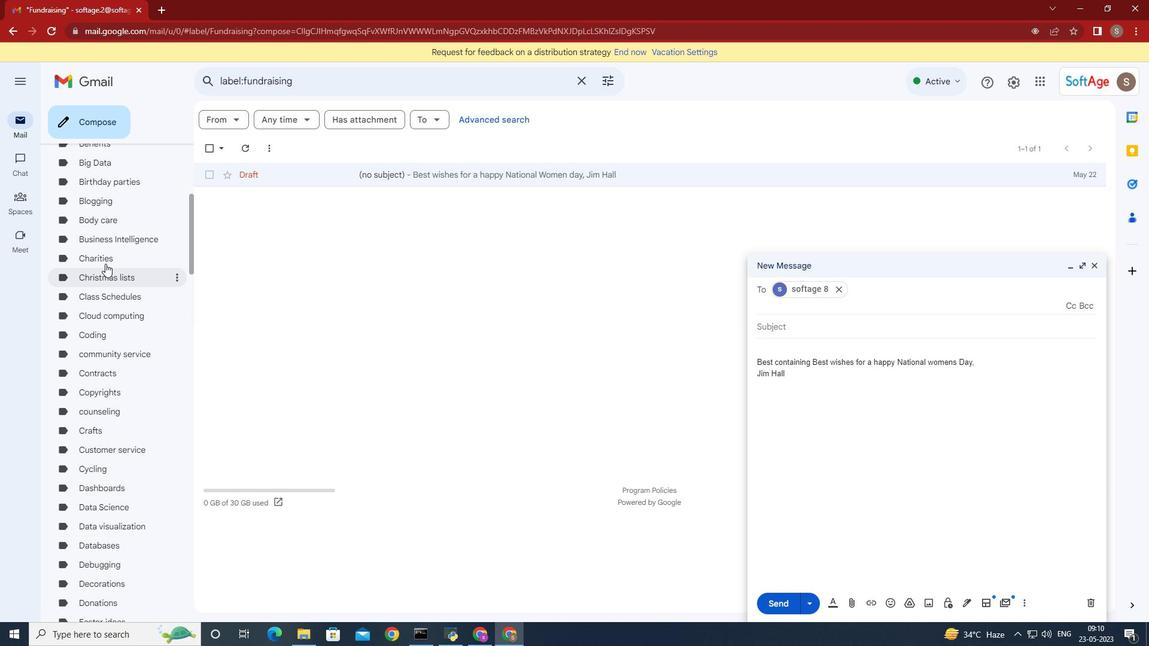 
Action: Mouse moved to (108, 262)
Screenshot: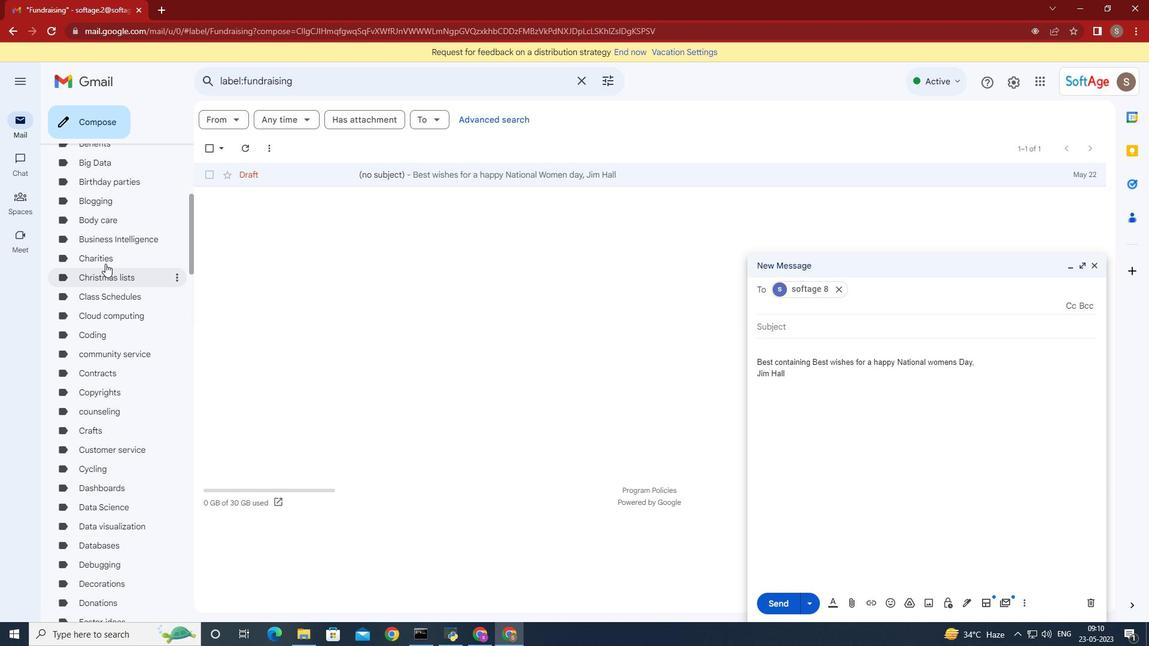 
Action: Mouse scrolled (108, 263) with delta (0, 0)
Screenshot: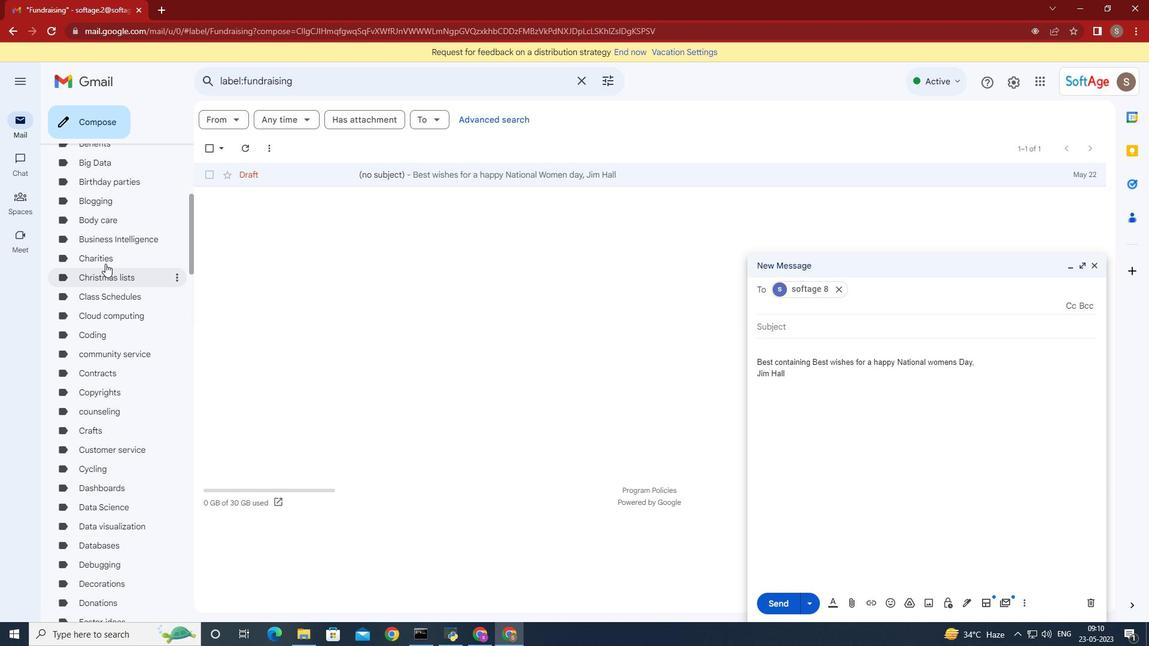 
Action: Mouse moved to (111, 267)
Screenshot: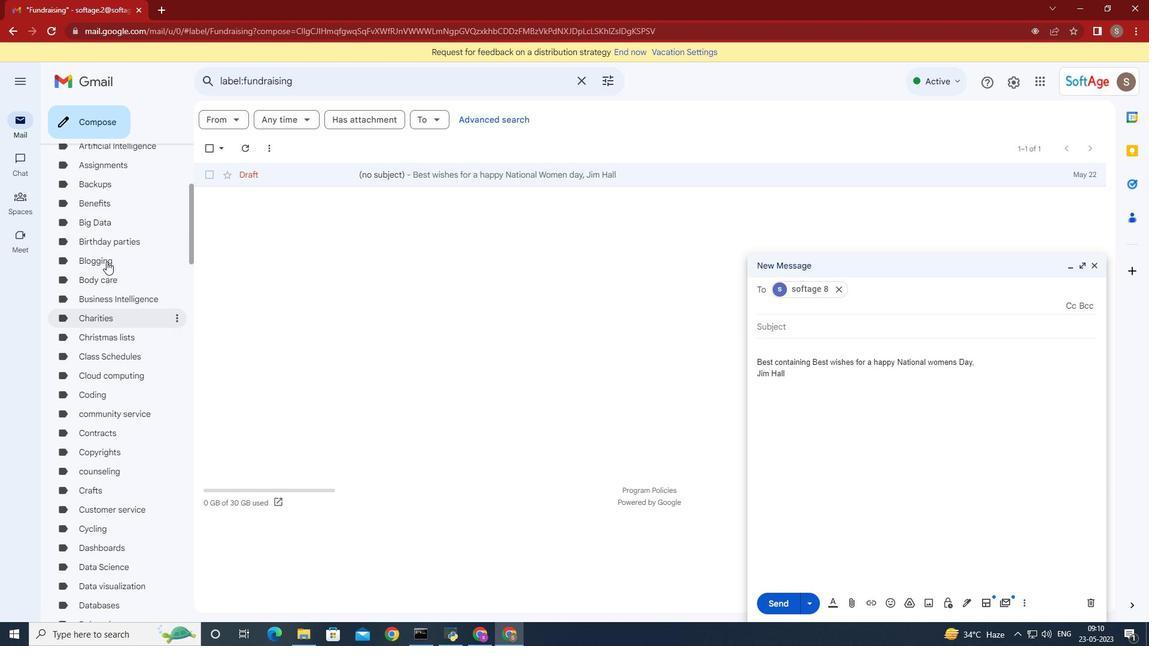 
Action: Mouse scrolled (111, 268) with delta (0, 0)
Screenshot: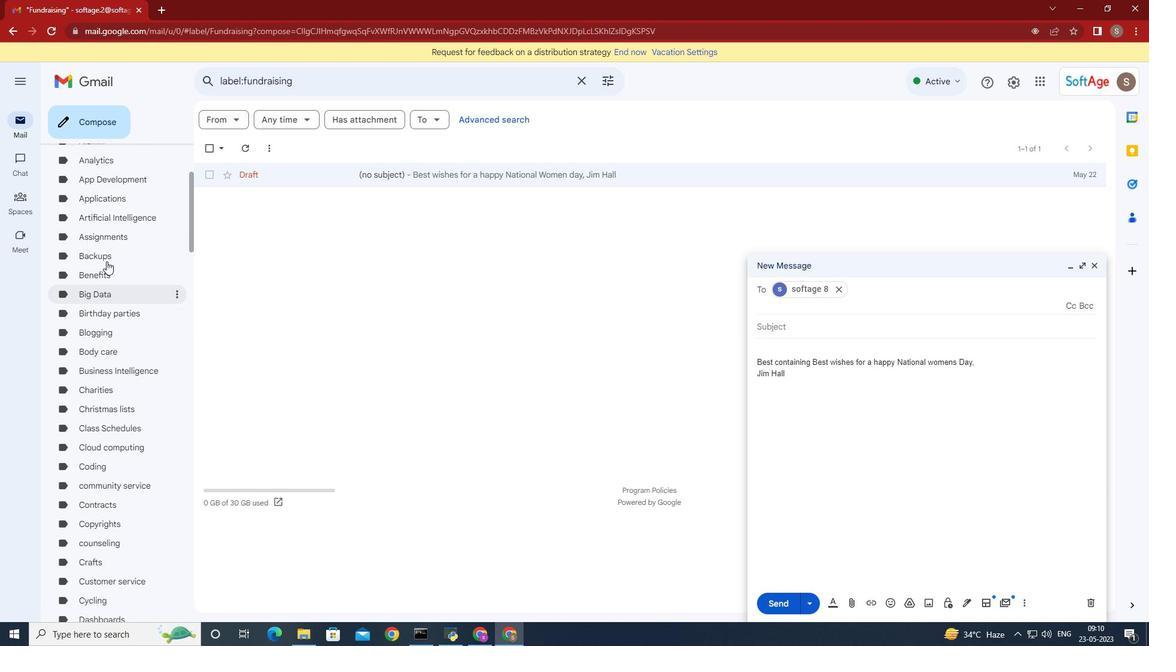 
Action: Mouse moved to (111, 266)
Screenshot: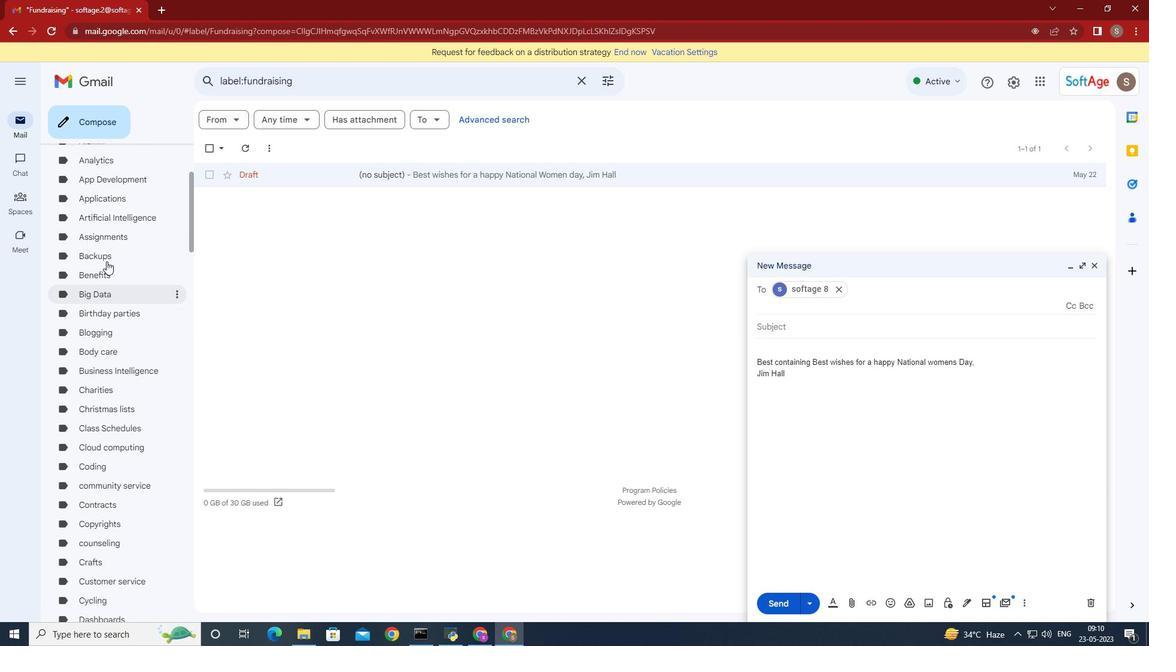 
Action: Mouse scrolled (111, 267) with delta (0, 0)
Screenshot: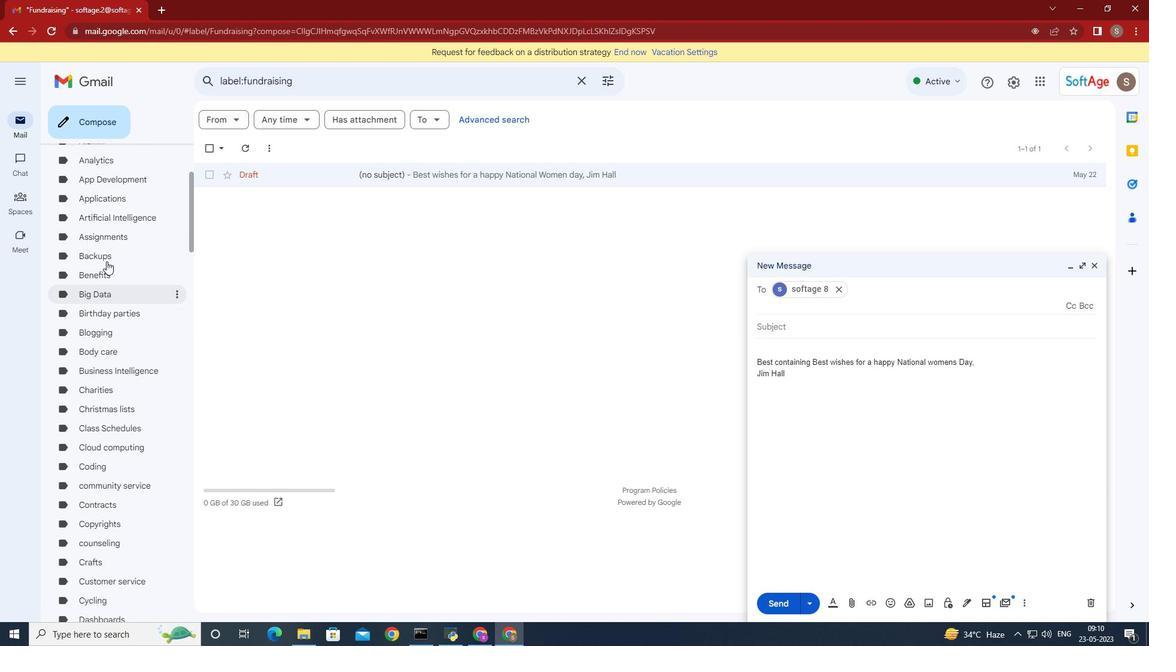 
Action: Mouse scrolled (111, 267) with delta (0, 0)
Screenshot: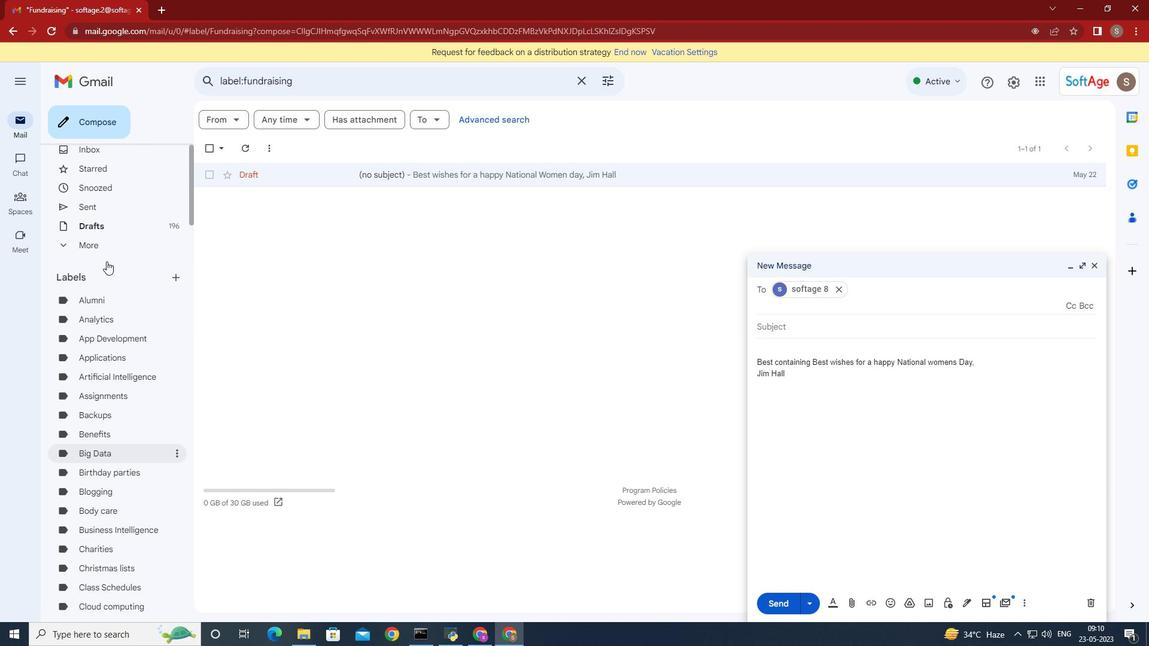 
Action: Mouse moved to (111, 266)
Screenshot: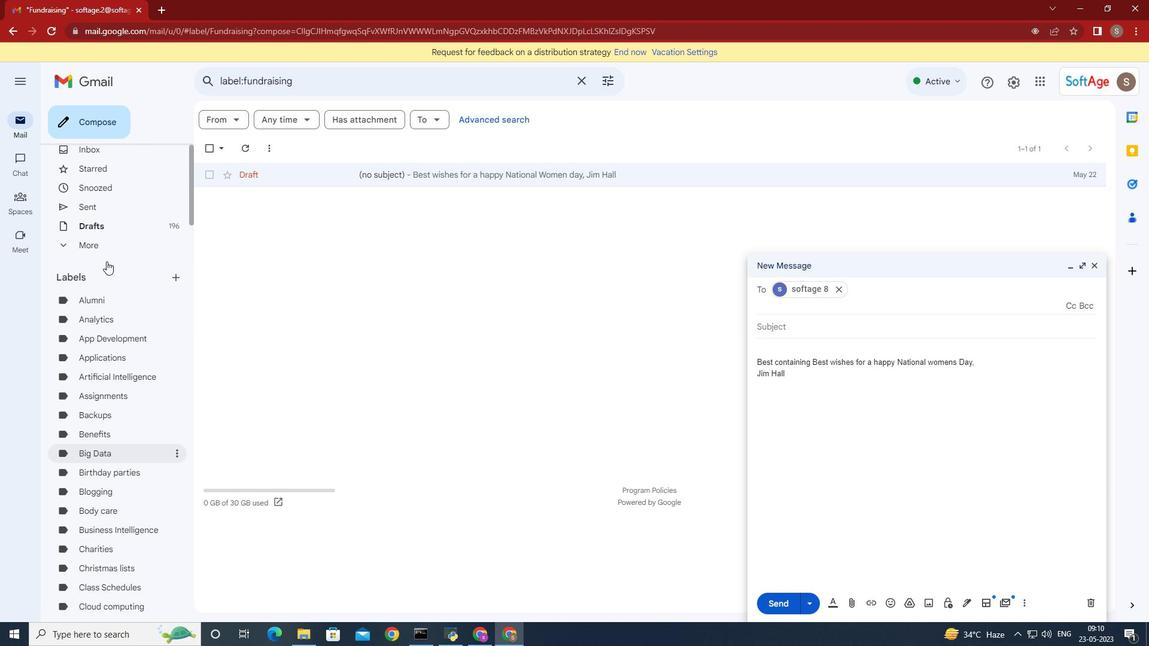 
Action: Mouse scrolled (111, 267) with delta (0, 0)
Screenshot: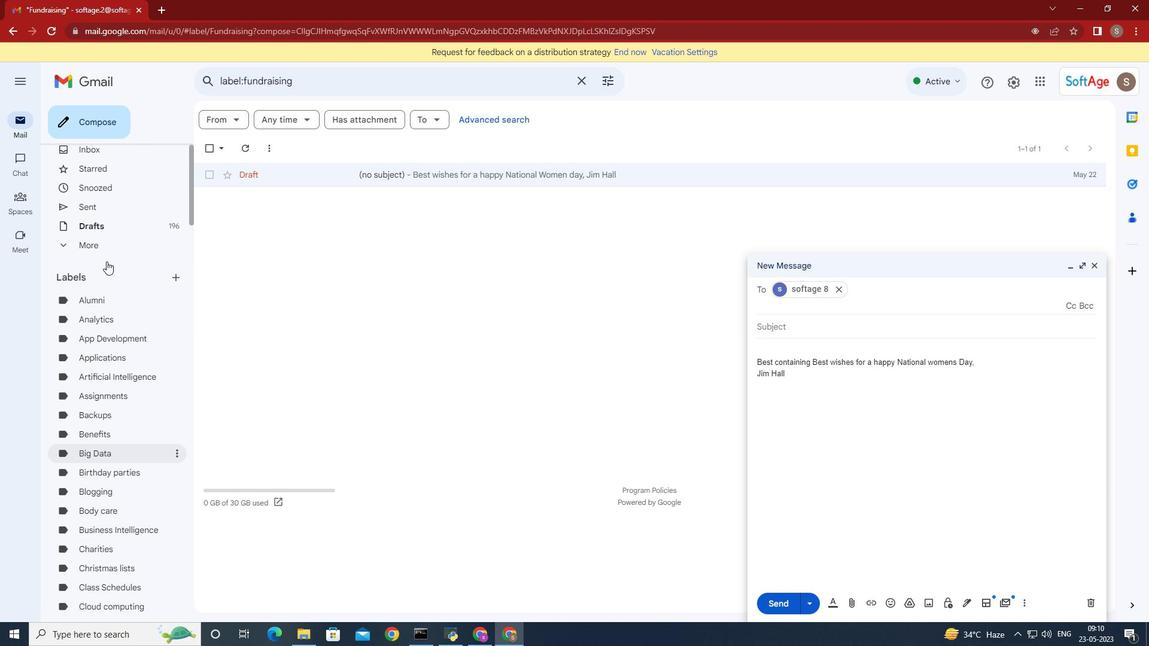 
Action: Mouse moved to (111, 266)
Screenshot: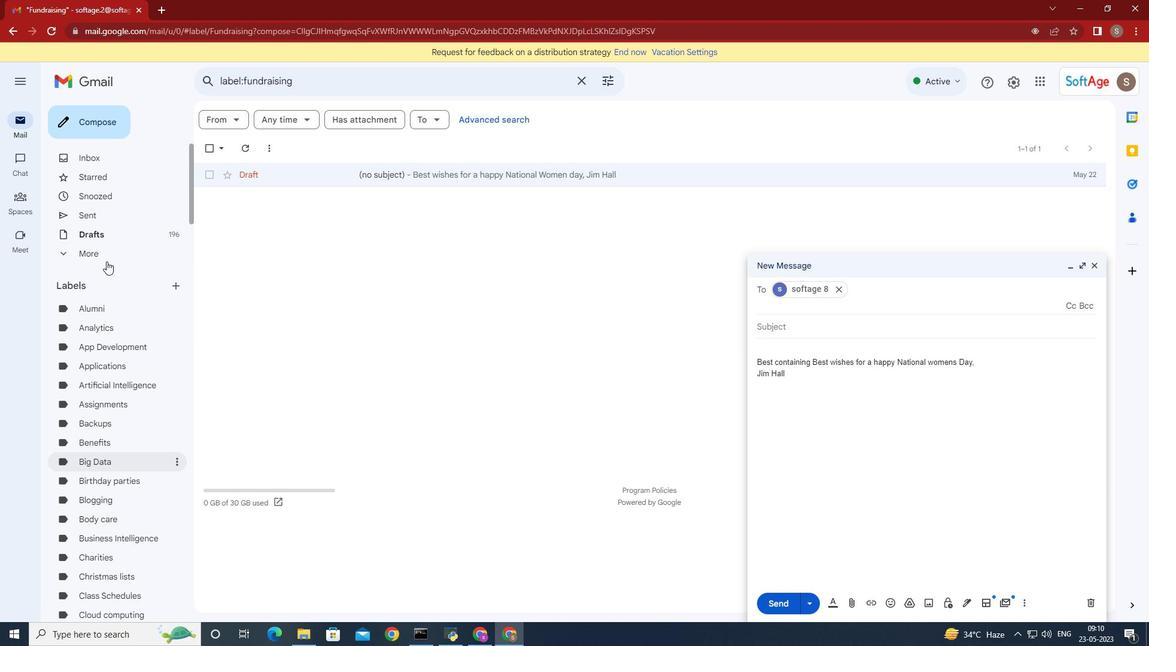 
Action: Mouse scrolled (111, 266) with delta (0, 0)
Screenshot: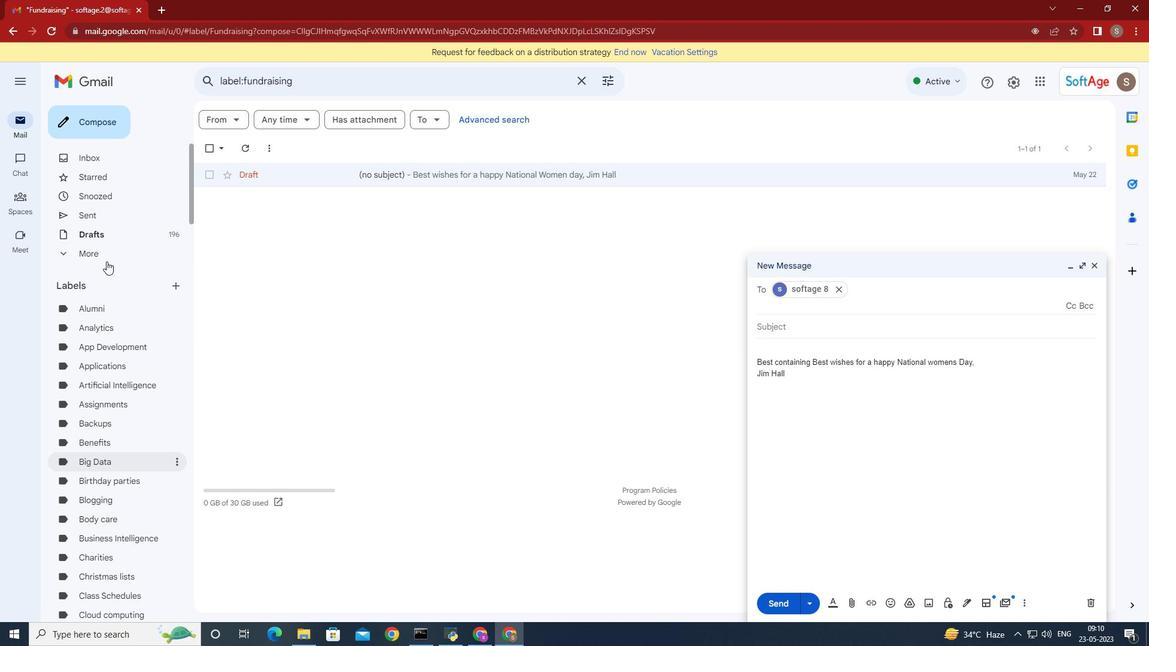 
Action: Mouse moved to (111, 266)
Screenshot: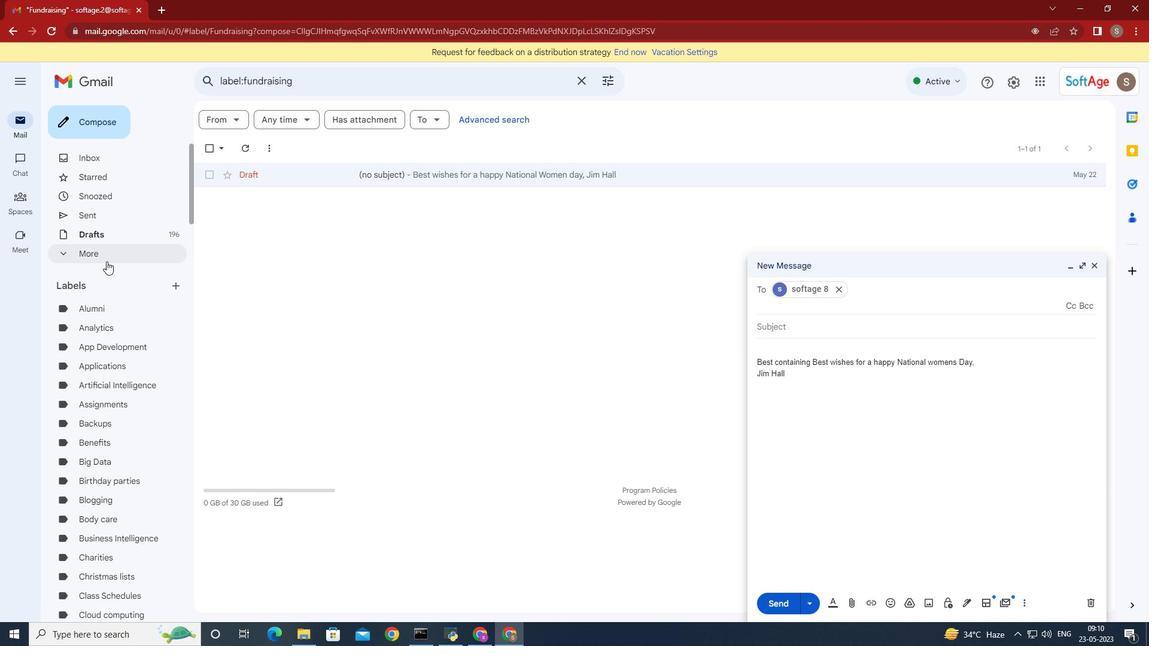 
Action: Mouse scrolled (111, 266) with delta (0, 0)
Screenshot: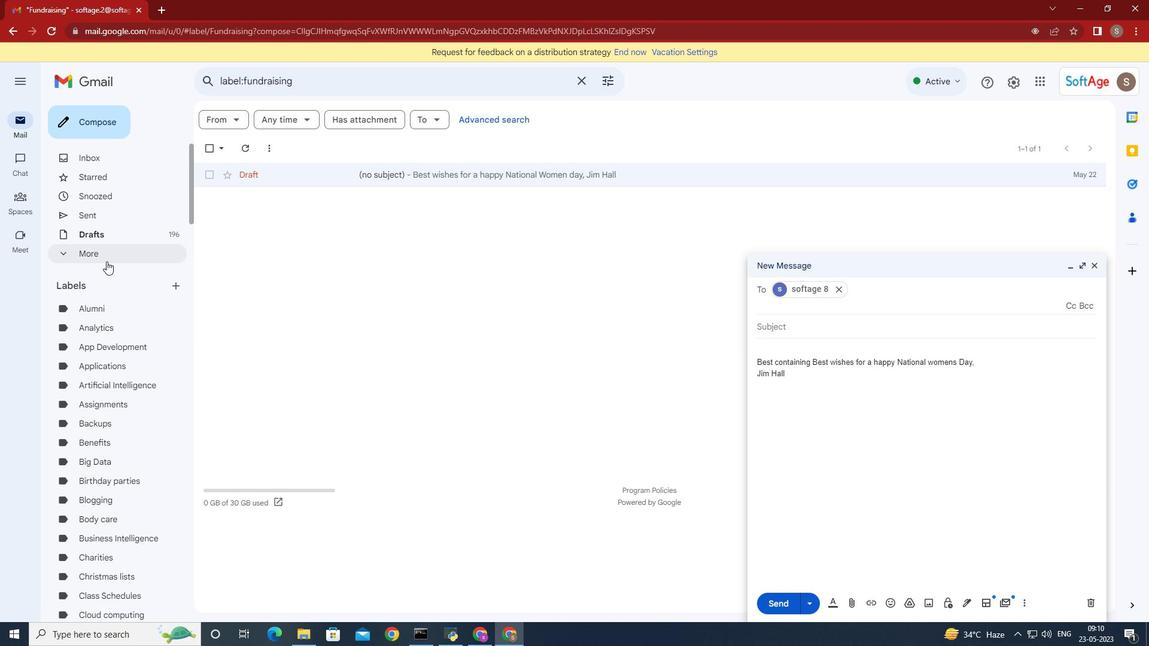 
Action: Mouse scrolled (111, 266) with delta (0, 0)
Screenshot: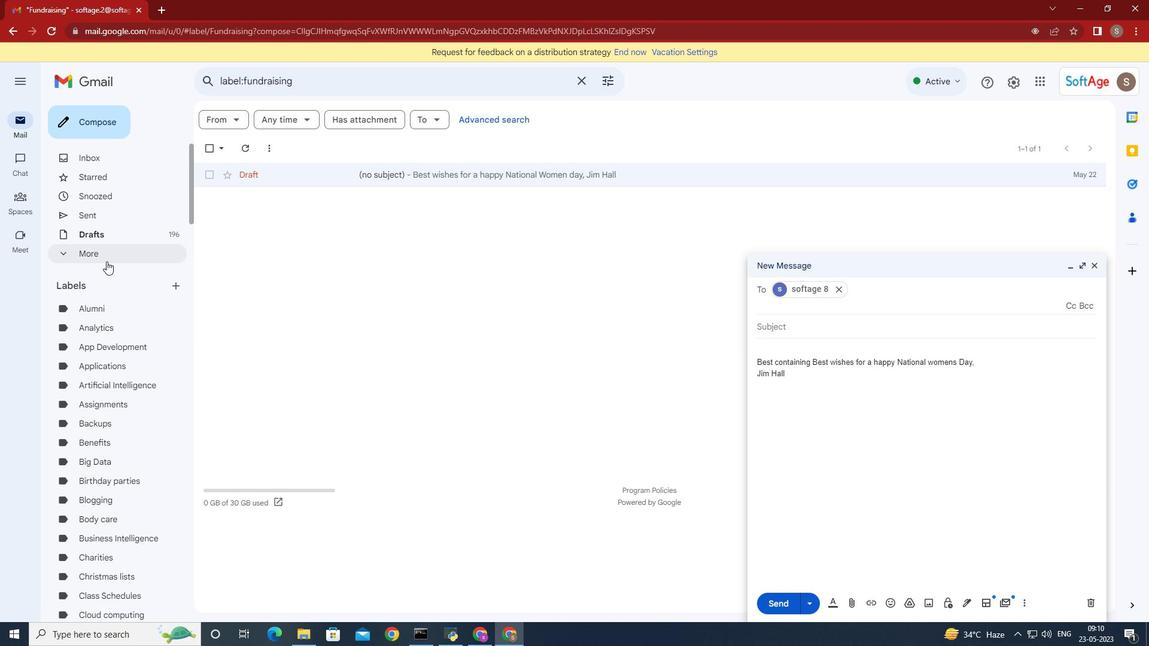 
Action: Mouse scrolled (111, 266) with delta (0, 0)
Screenshot: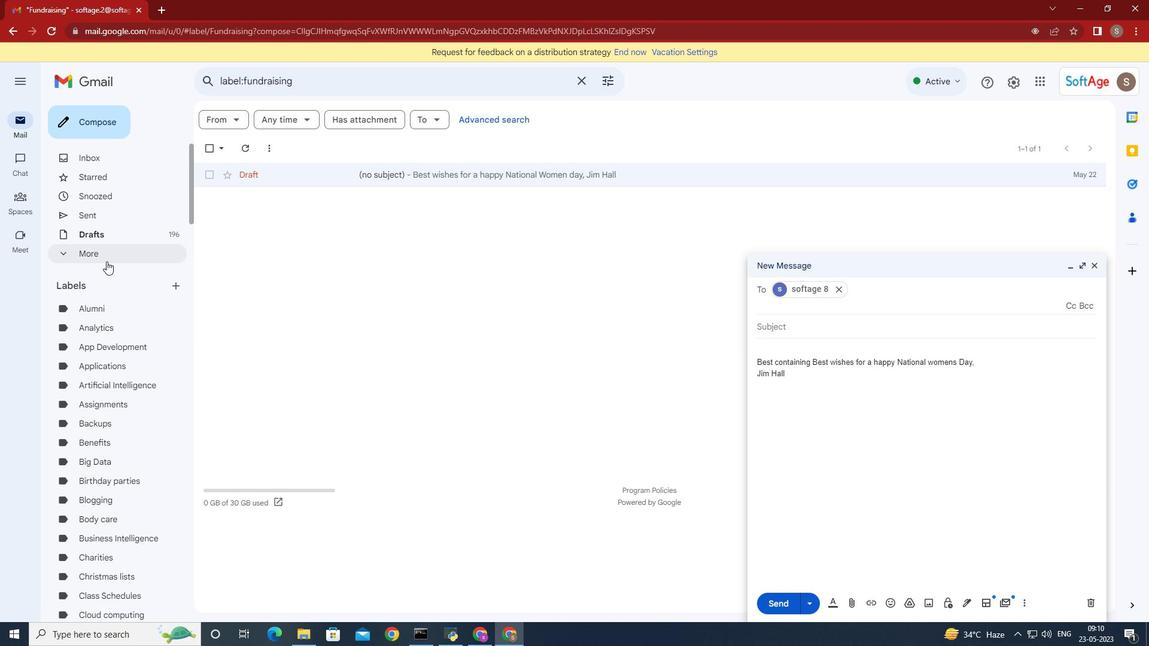 
Action: Mouse scrolled (111, 266) with delta (0, 0)
Screenshot: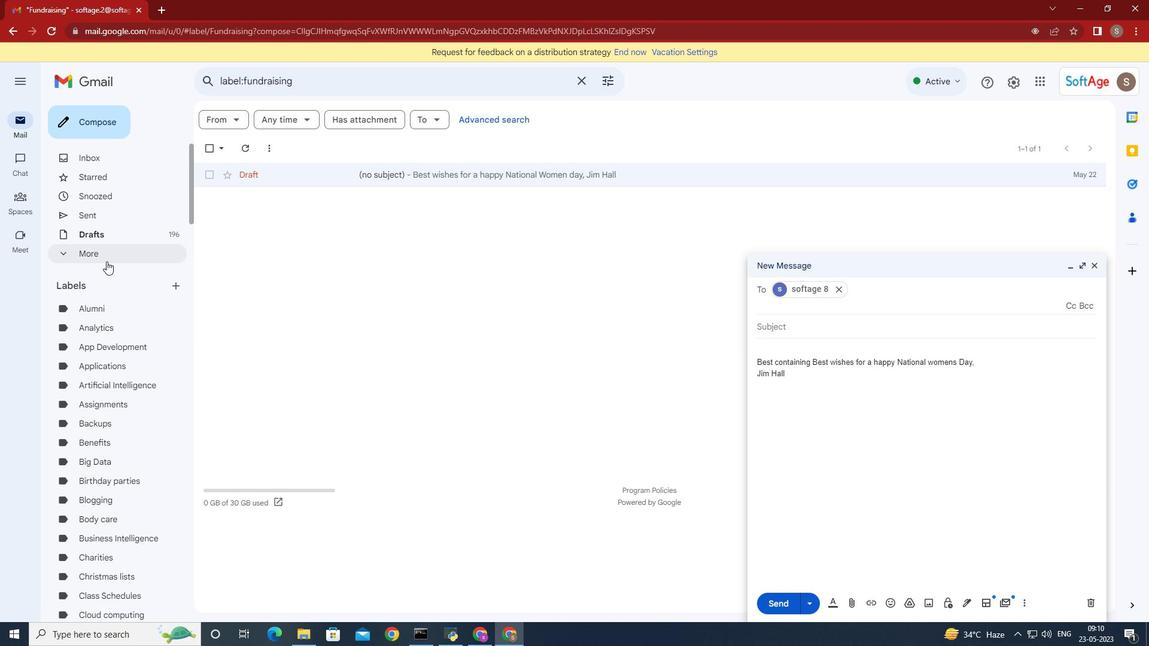 
Action: Mouse scrolled (111, 266) with delta (0, 0)
Screenshot: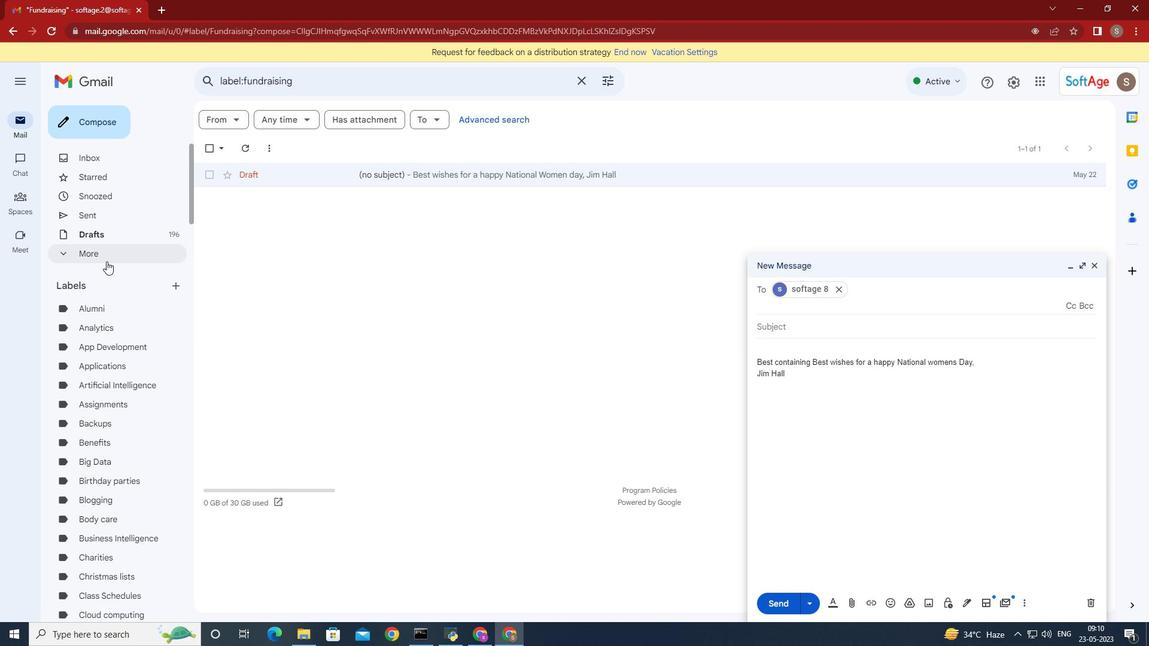 
Action: Mouse moved to (182, 292)
Screenshot: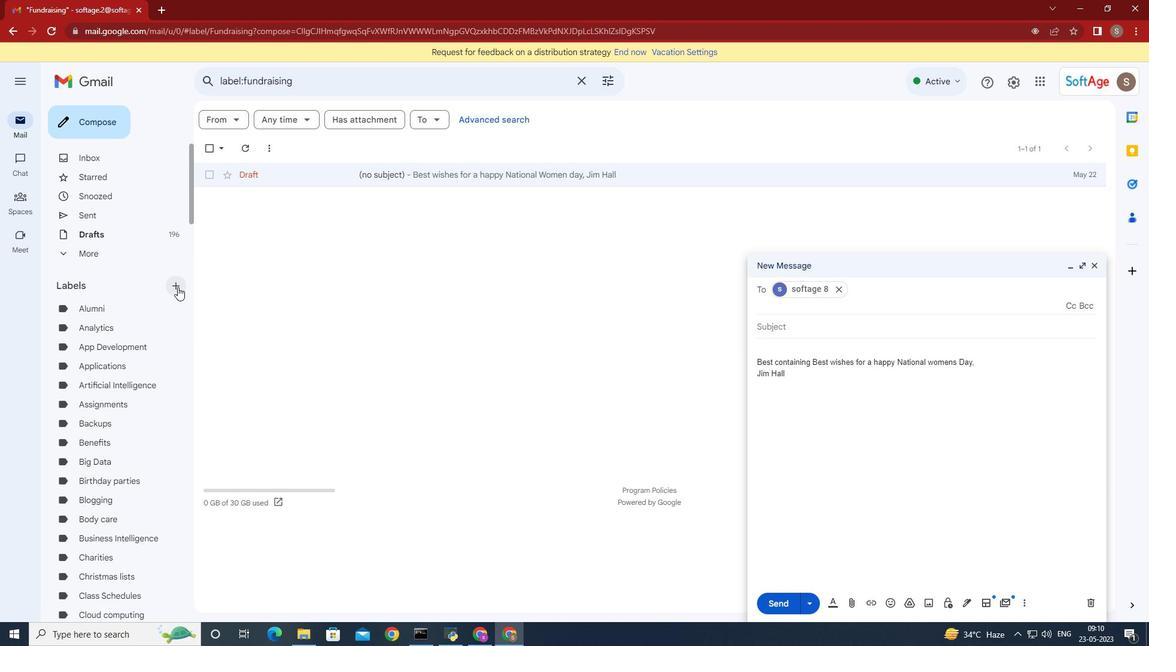 
Action: Mouse pressed left at (182, 292)
Screenshot: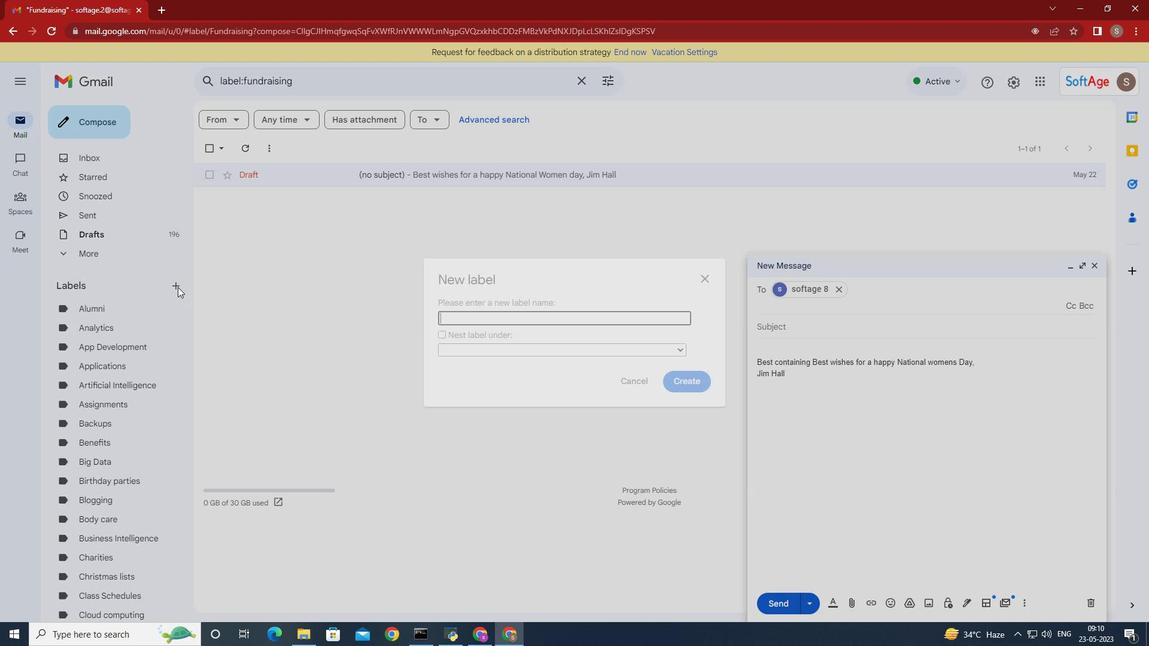 
Action: Mouse moved to (700, 272)
Screenshot: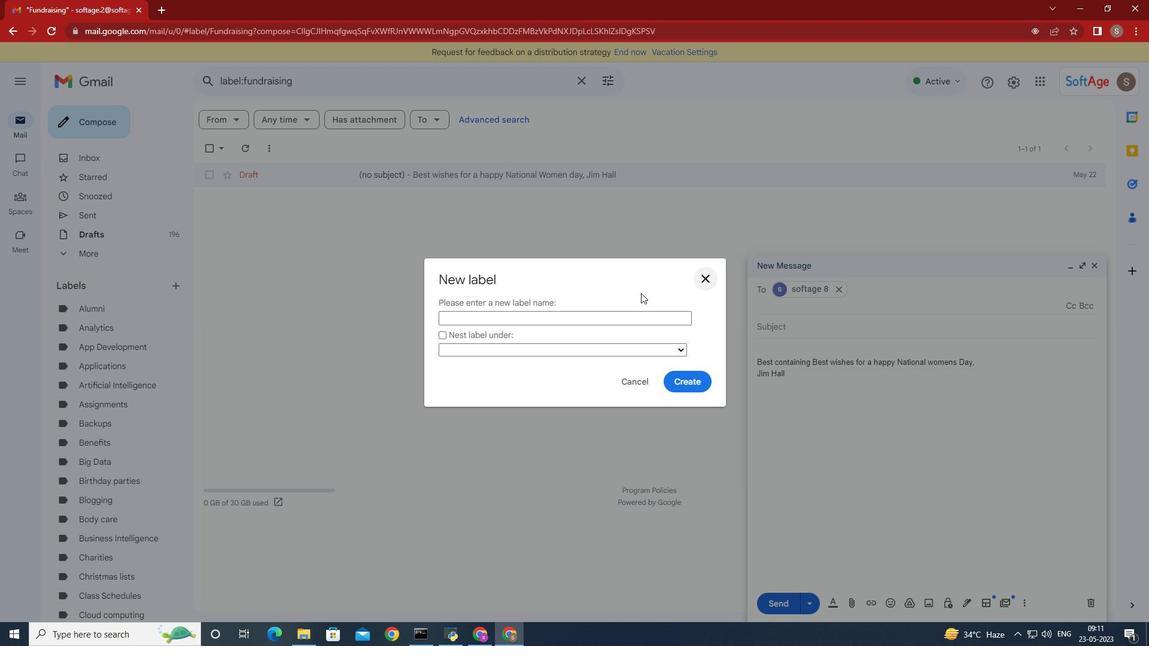 
Action: Mouse pressed left at (700, 272)
Screenshot: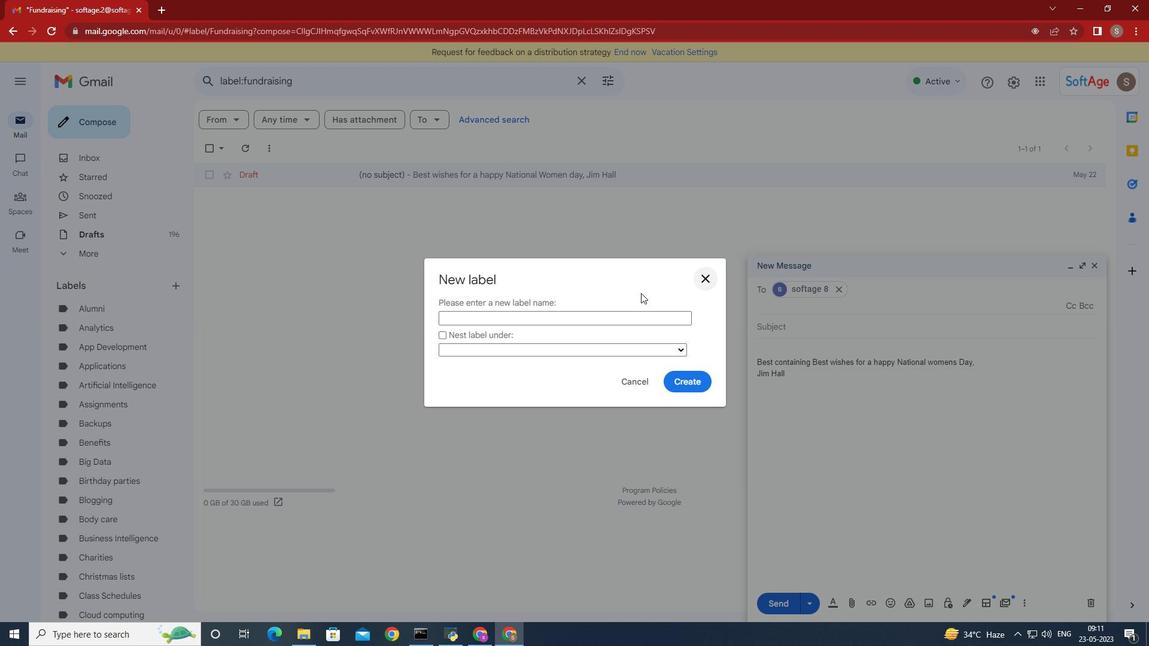 
Action: Mouse moved to (4, 477)
Screenshot: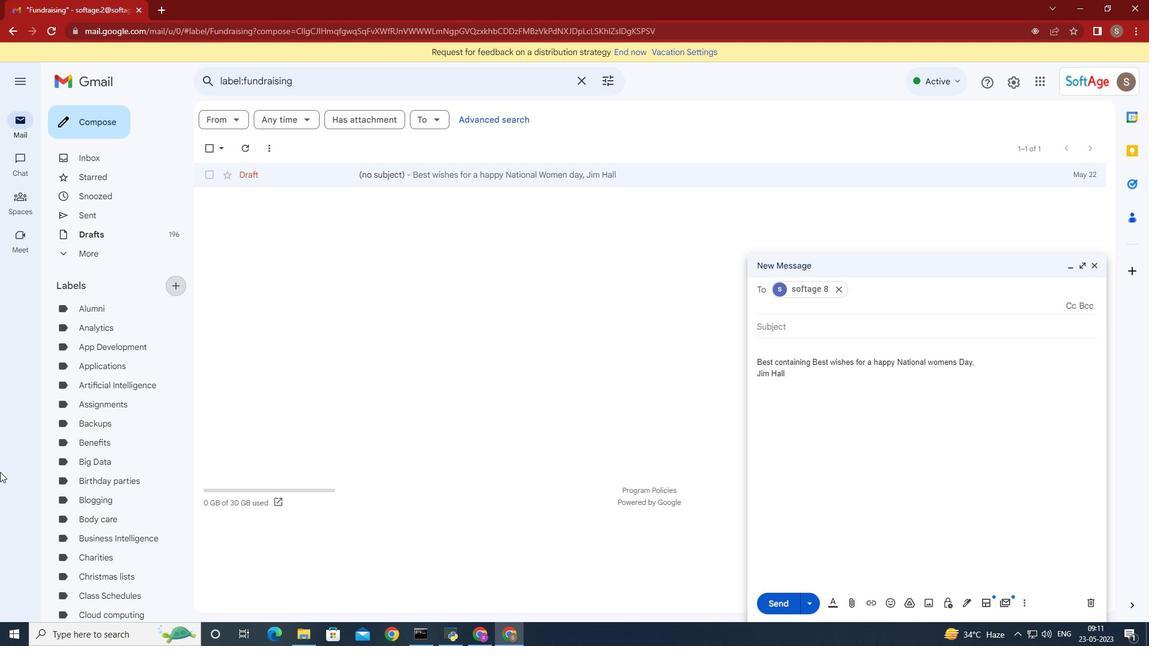 
Action: Mouse scrolled (4, 476) with delta (0, 0)
Screenshot: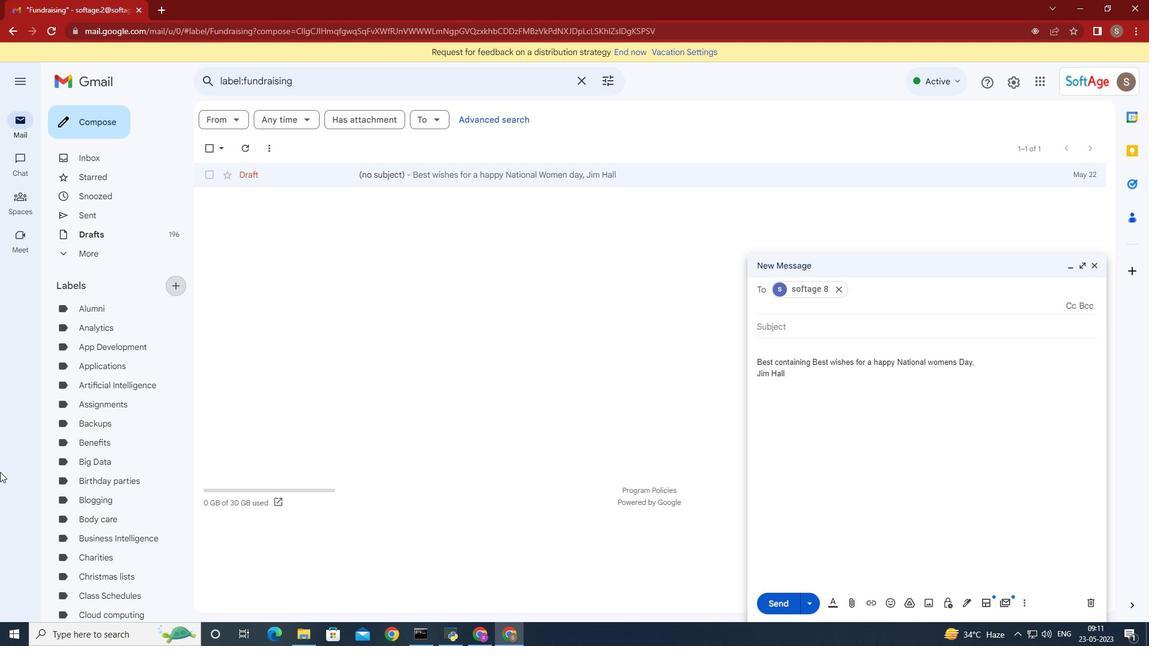 
Action: Mouse moved to (4, 477)
Screenshot: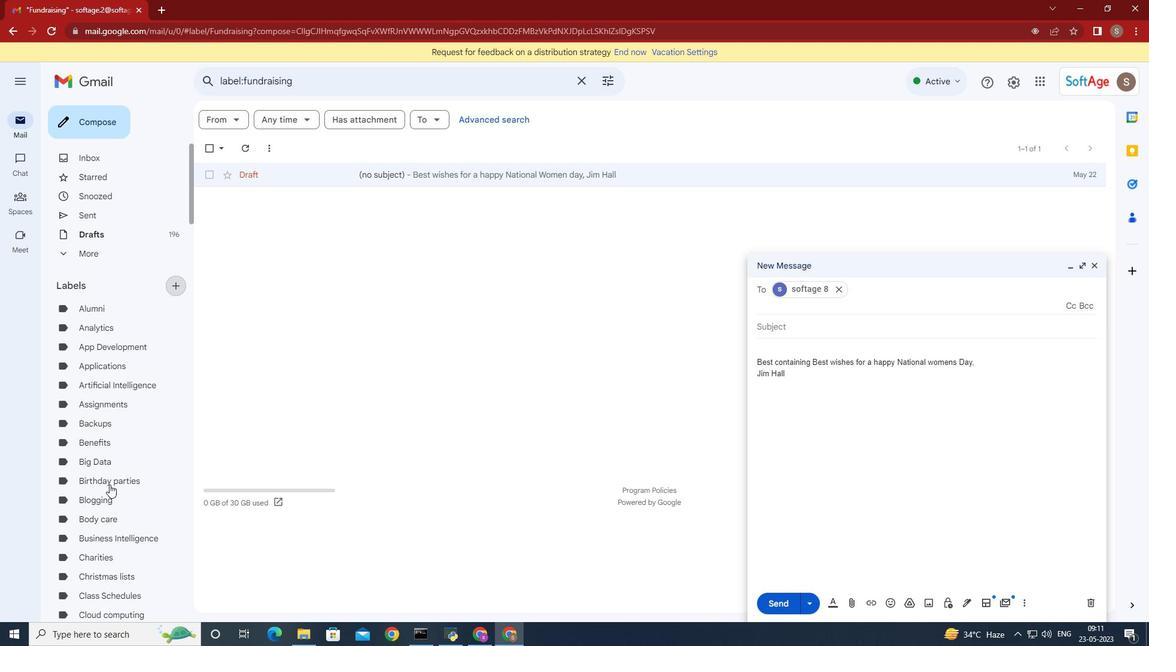 
Action: Mouse scrolled (4, 476) with delta (0, 0)
Screenshot: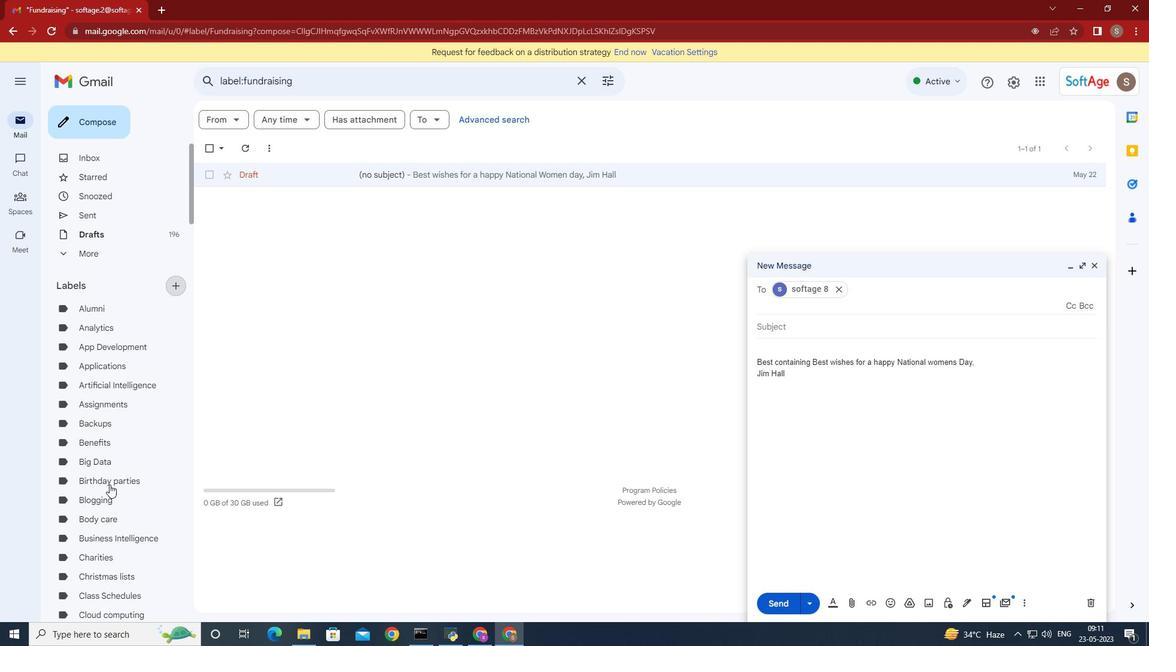 
Action: Mouse moved to (5, 477)
Screenshot: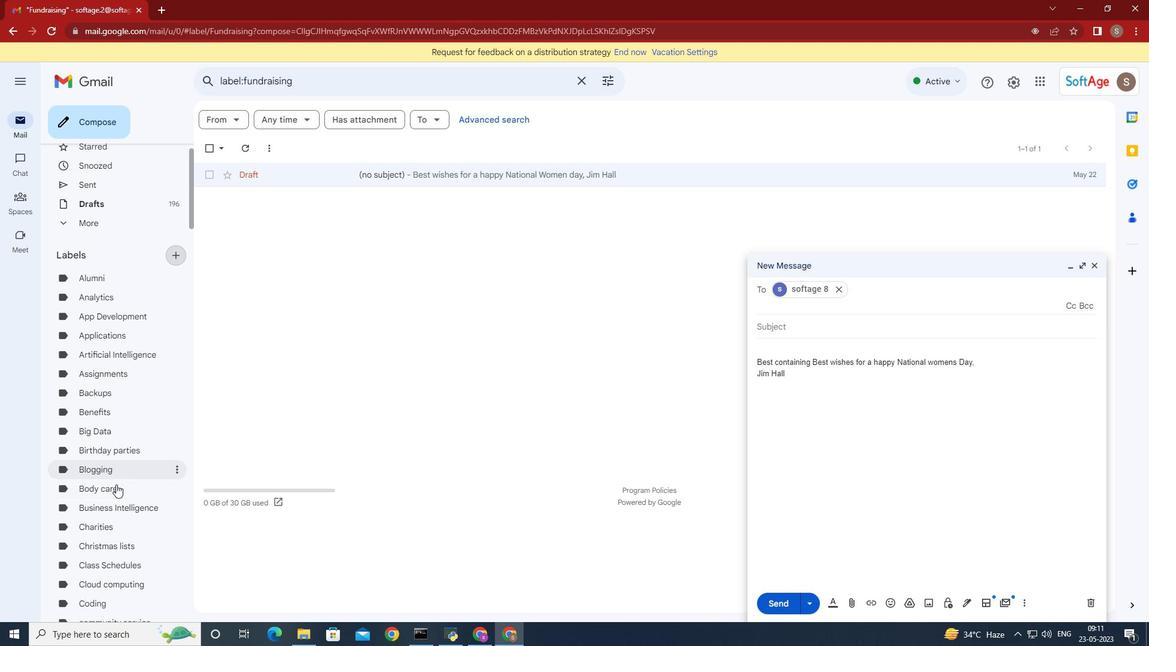 
Action: Mouse scrolled (5, 476) with delta (0, 0)
Screenshot: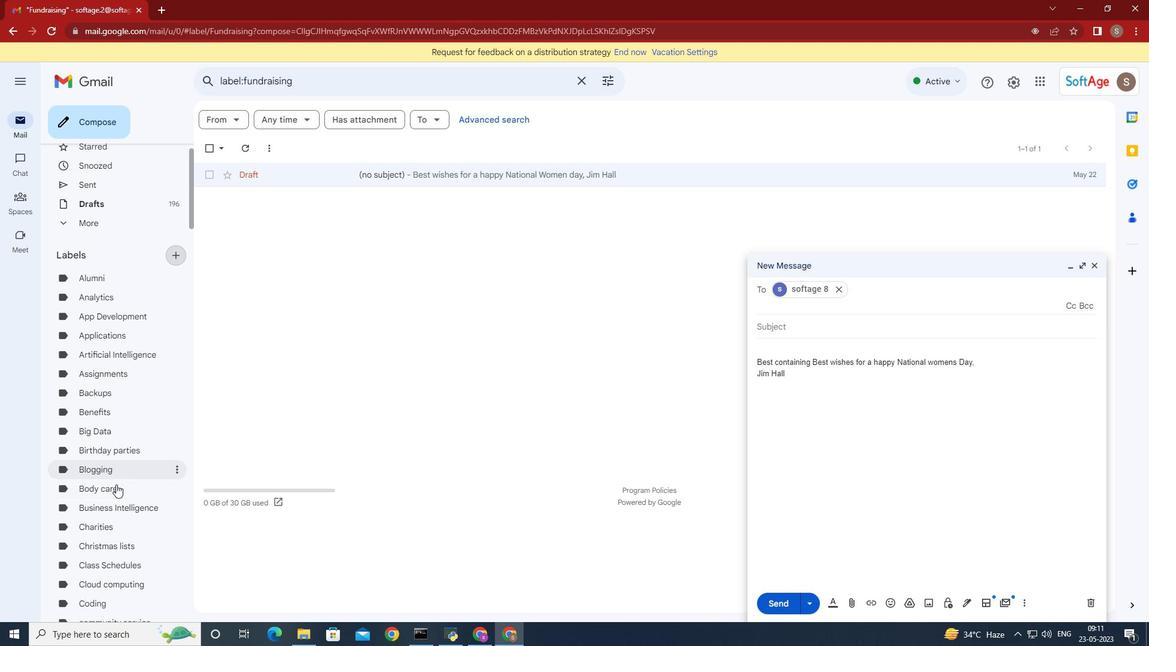 
Action: Mouse moved to (70, 486)
Screenshot: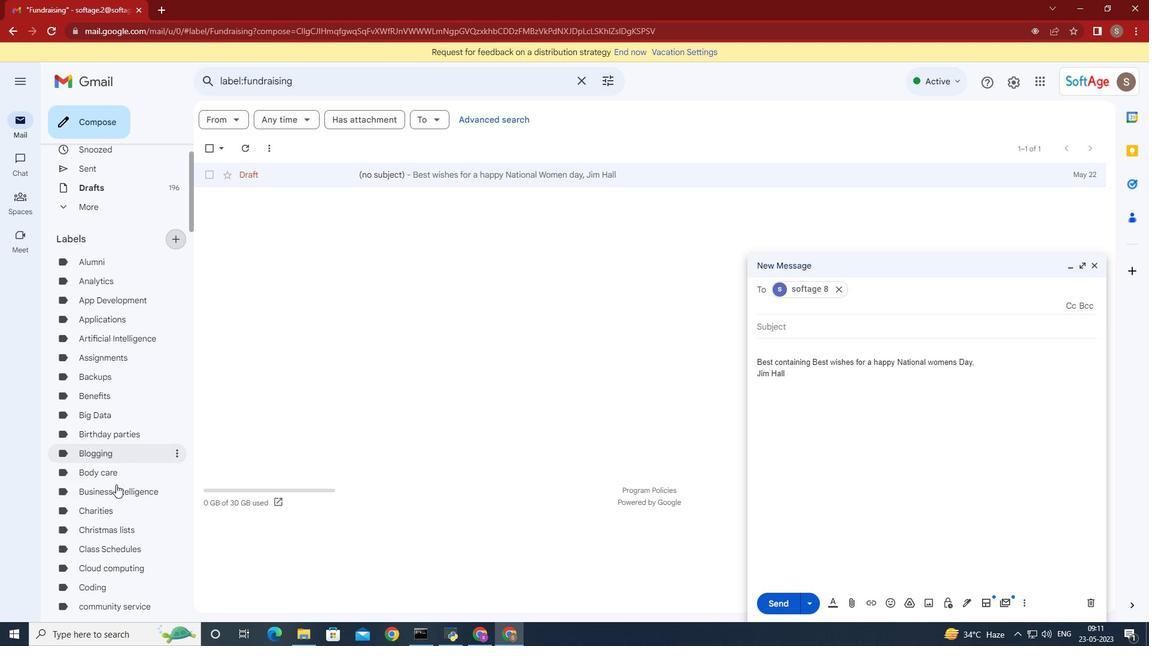 
Action: Mouse scrolled (70, 485) with delta (0, 0)
Screenshot: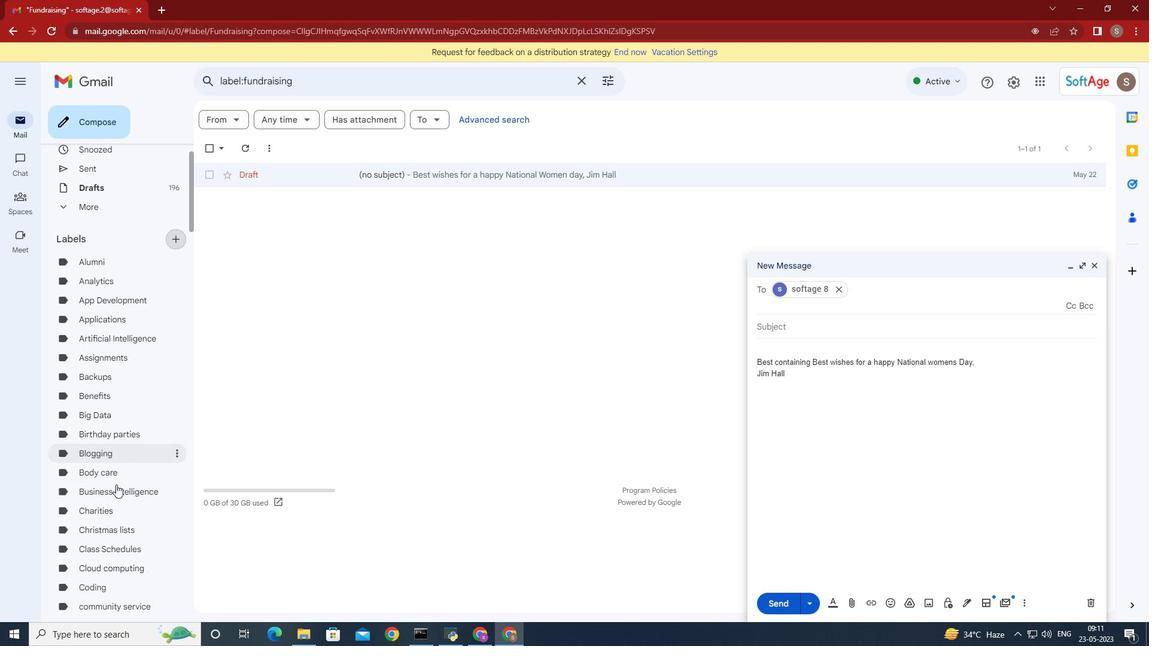 
Action: Mouse moved to (96, 496)
Screenshot: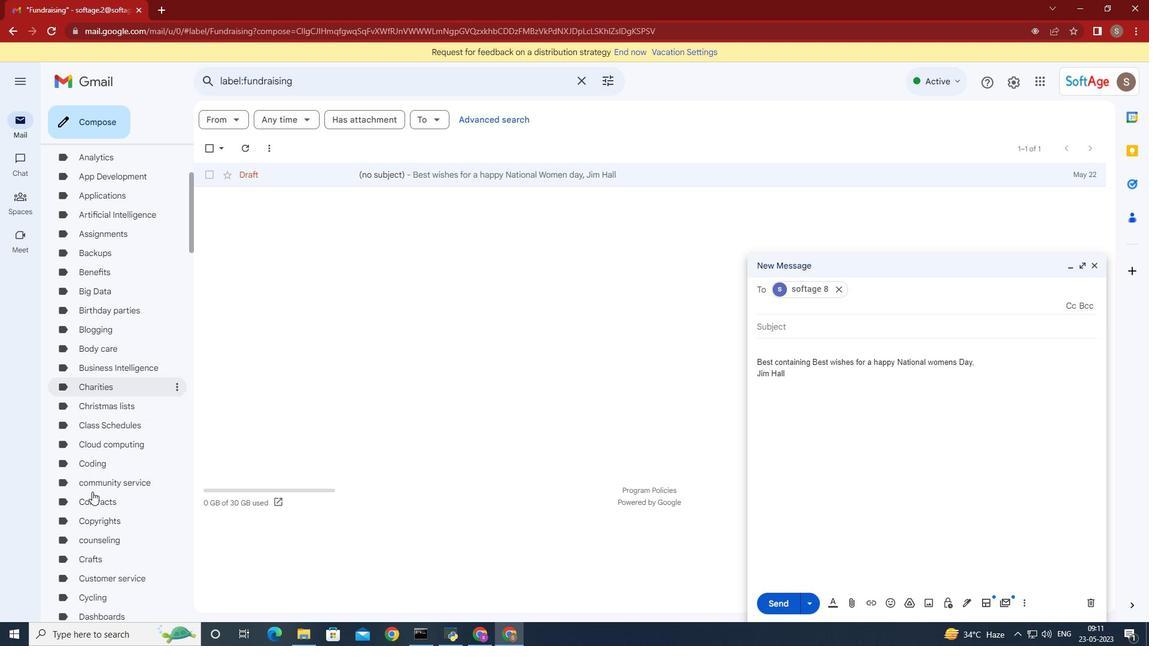 
Action: Mouse scrolled (96, 495) with delta (0, 0)
Screenshot: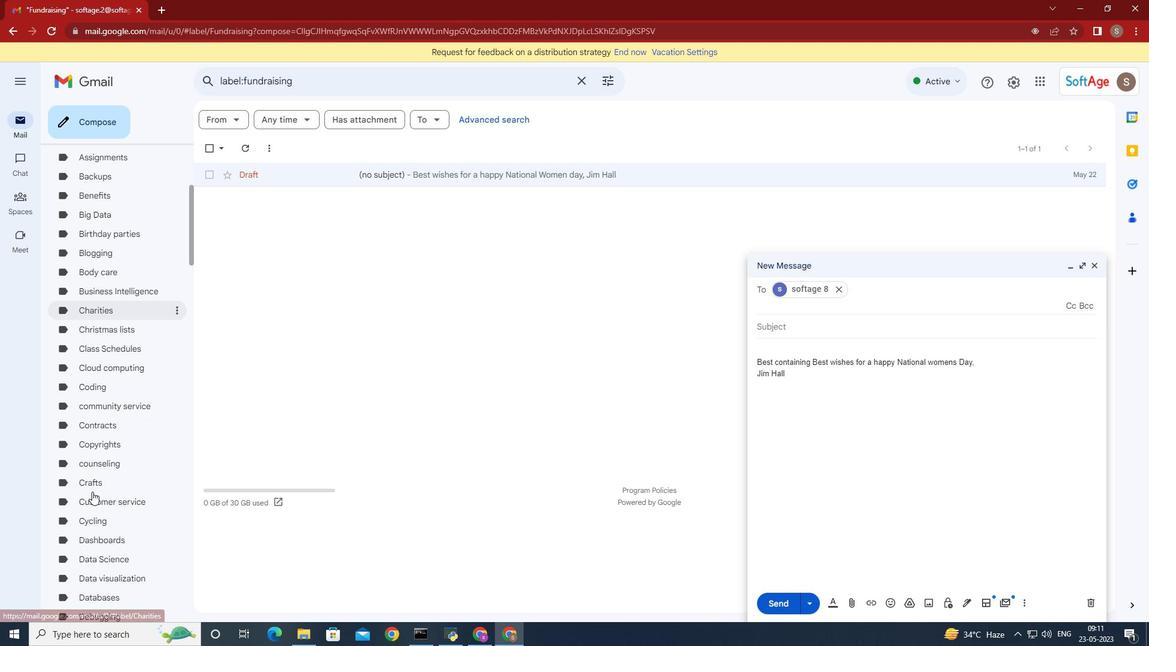 
Action: Mouse moved to (96, 496)
Screenshot: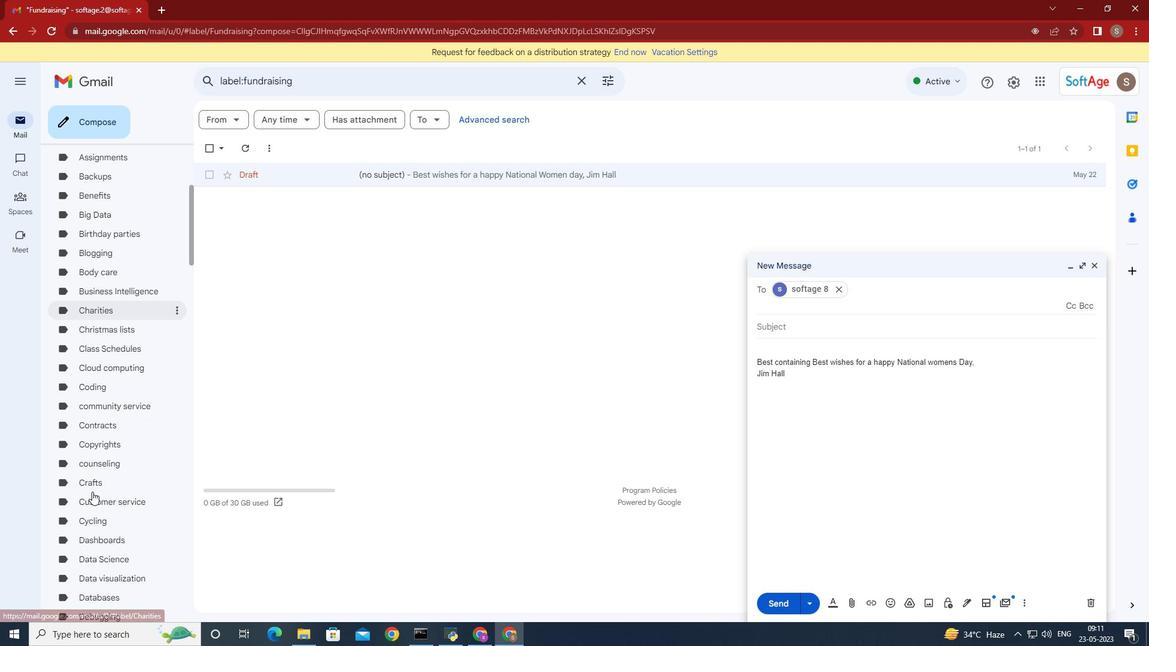 
Action: Mouse scrolled (96, 496) with delta (0, 0)
Screenshot: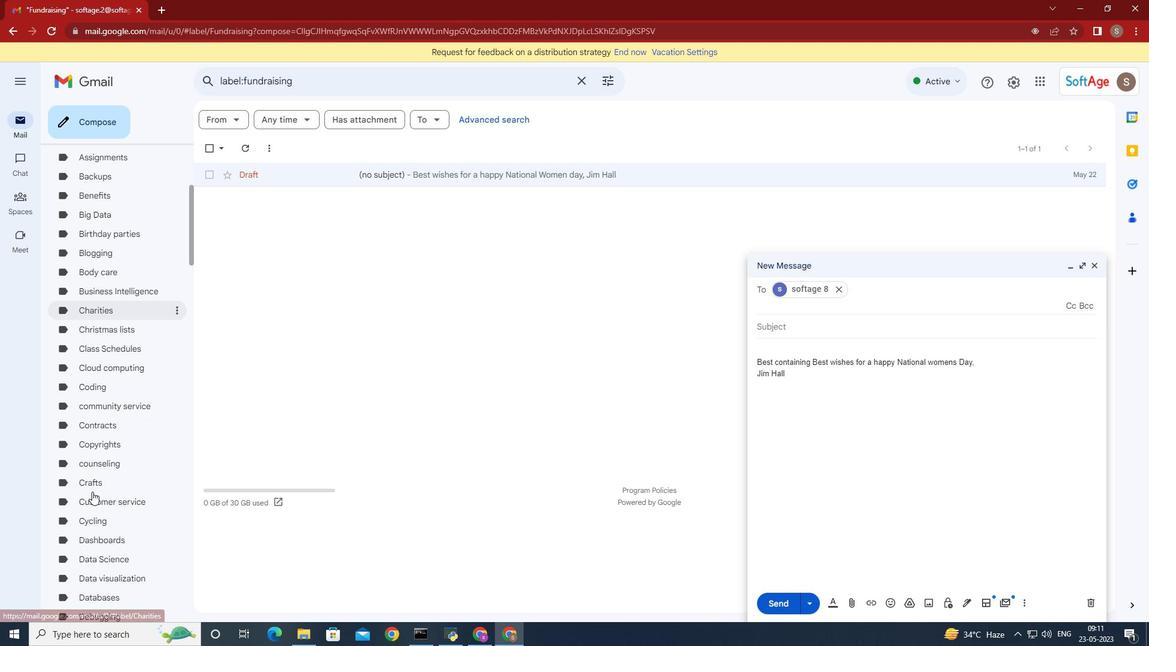 
Action: Mouse moved to (96, 496)
Screenshot: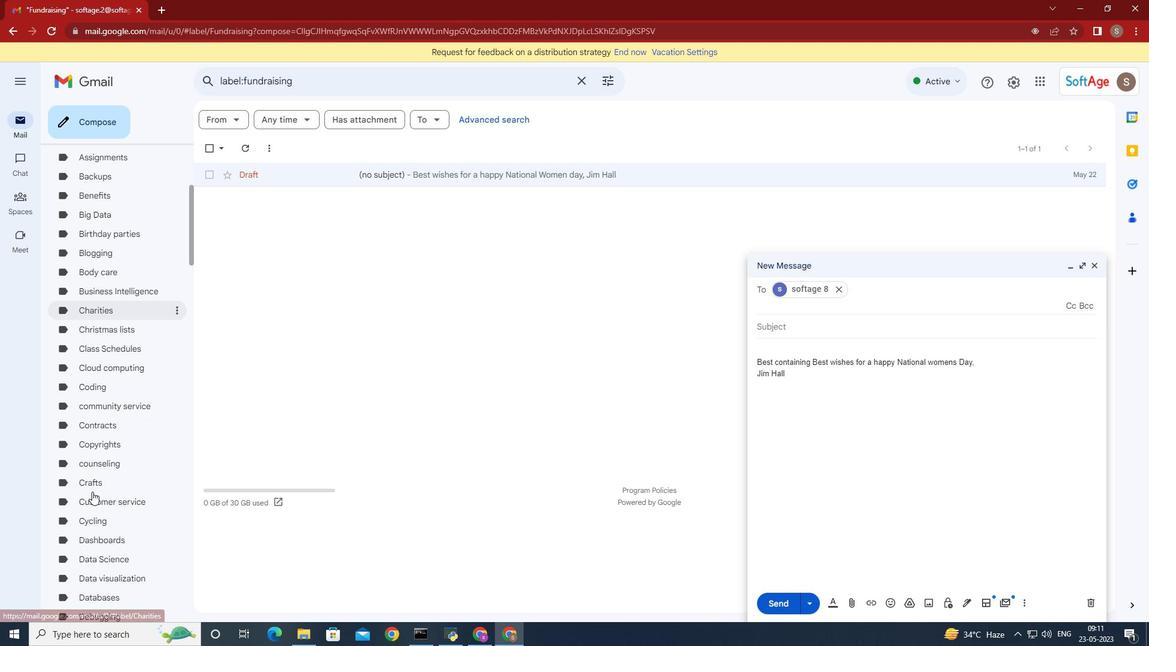 
Action: Mouse scrolled (96, 496) with delta (0, 0)
Screenshot: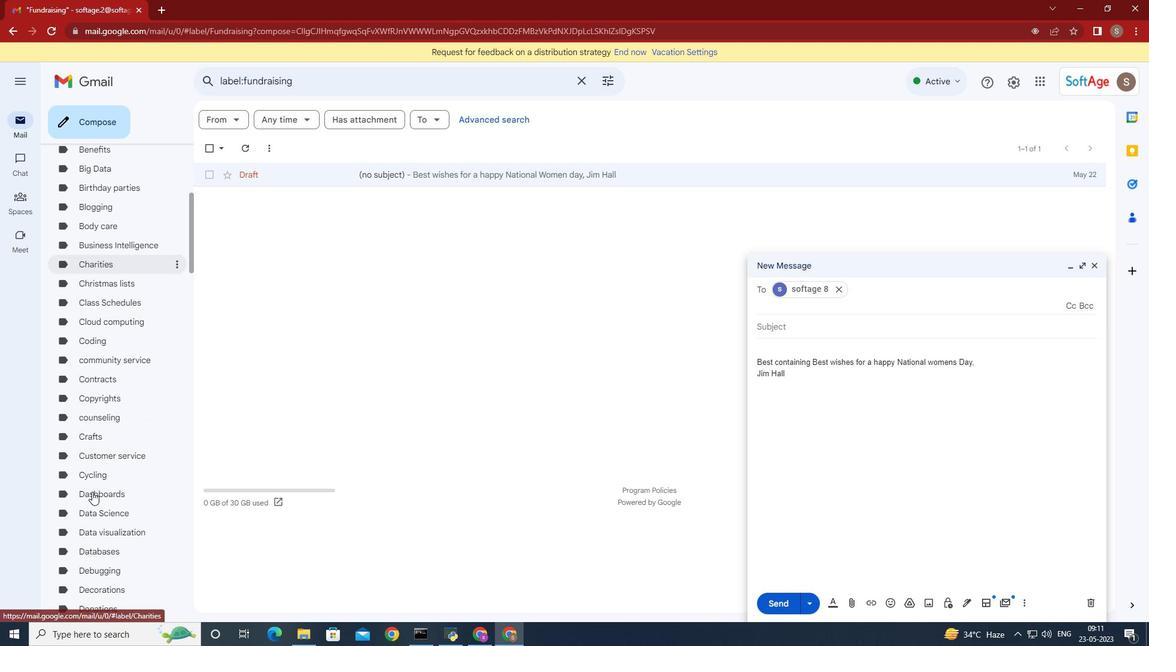 
Action: Mouse scrolled (96, 496) with delta (0, 0)
Screenshot: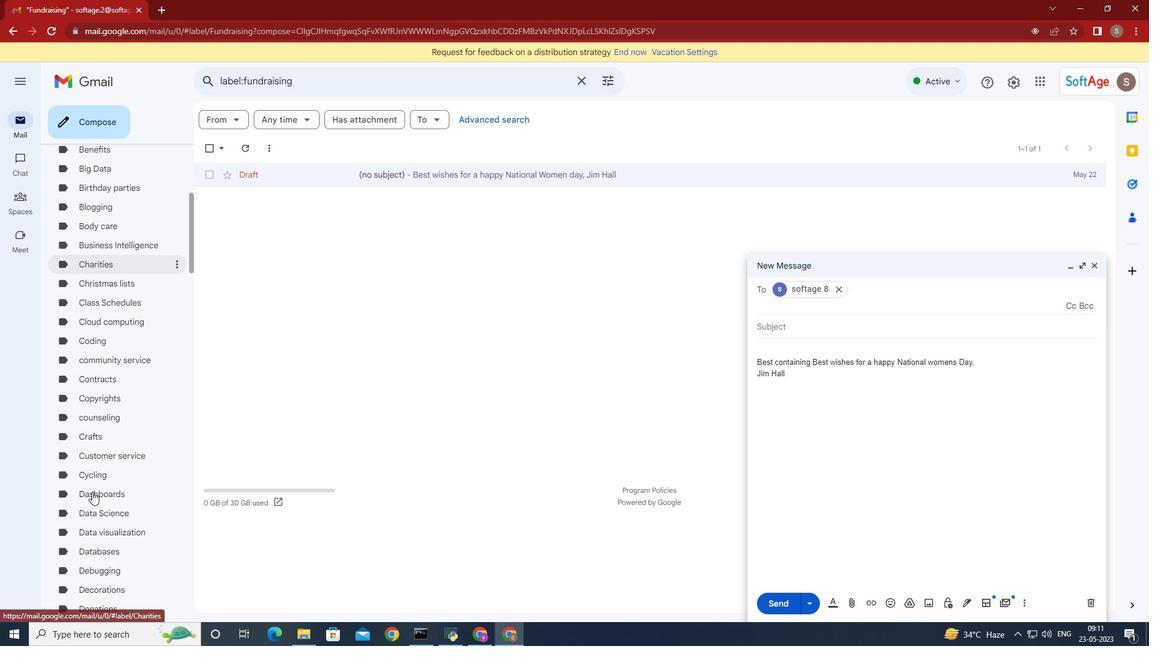 
Action: Mouse moved to (101, 506)
Screenshot: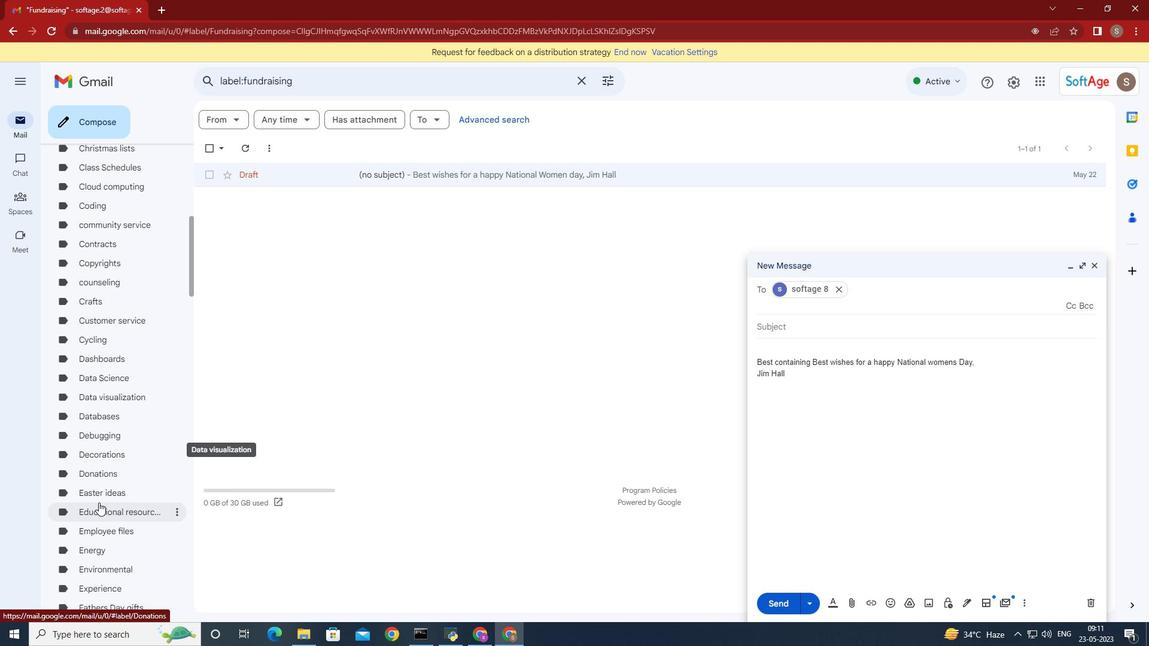
Action: Mouse scrolled (101, 505) with delta (0, 0)
Screenshot: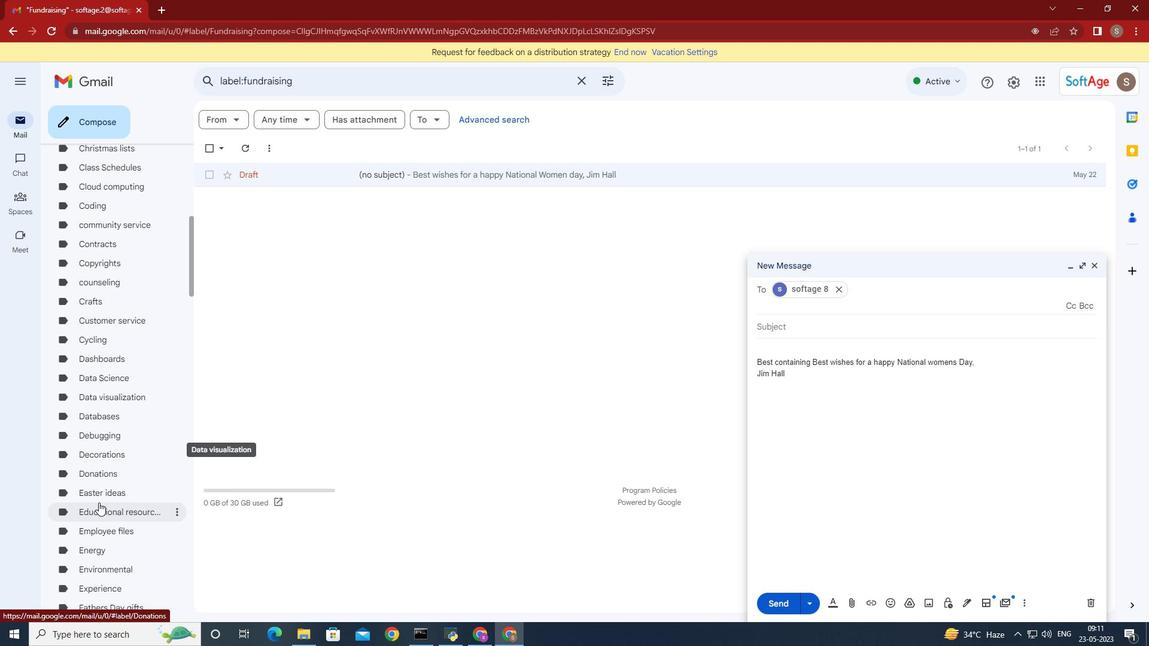
Action: Mouse moved to (101, 506)
Screenshot: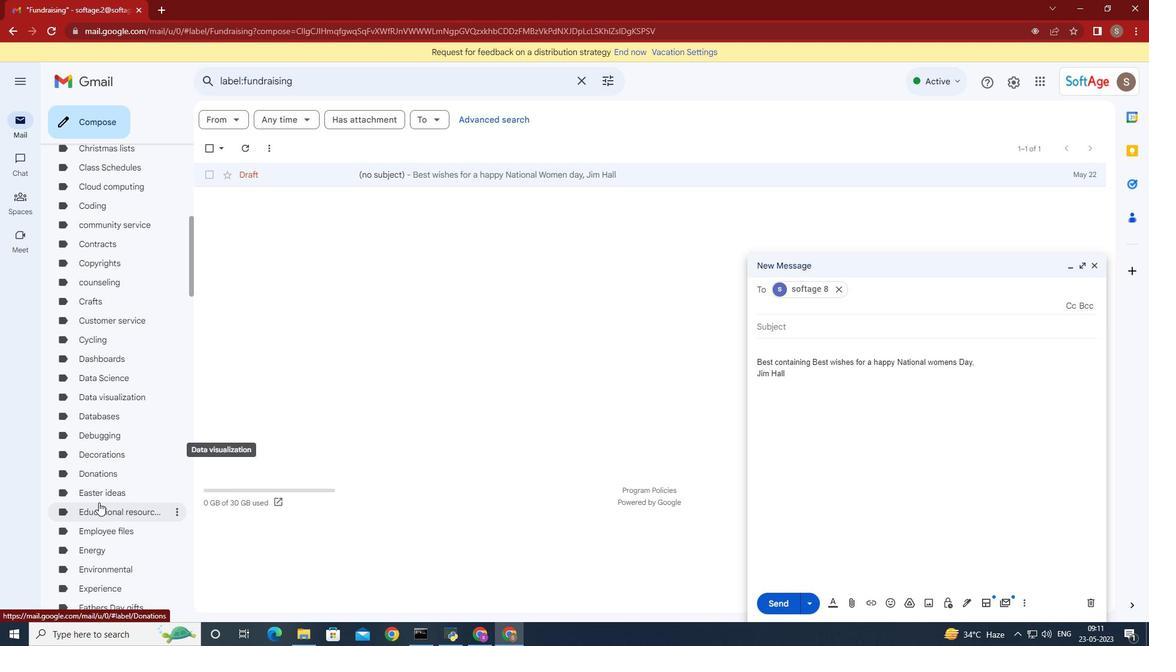 
Action: Mouse scrolled (101, 506) with delta (0, 0)
Screenshot: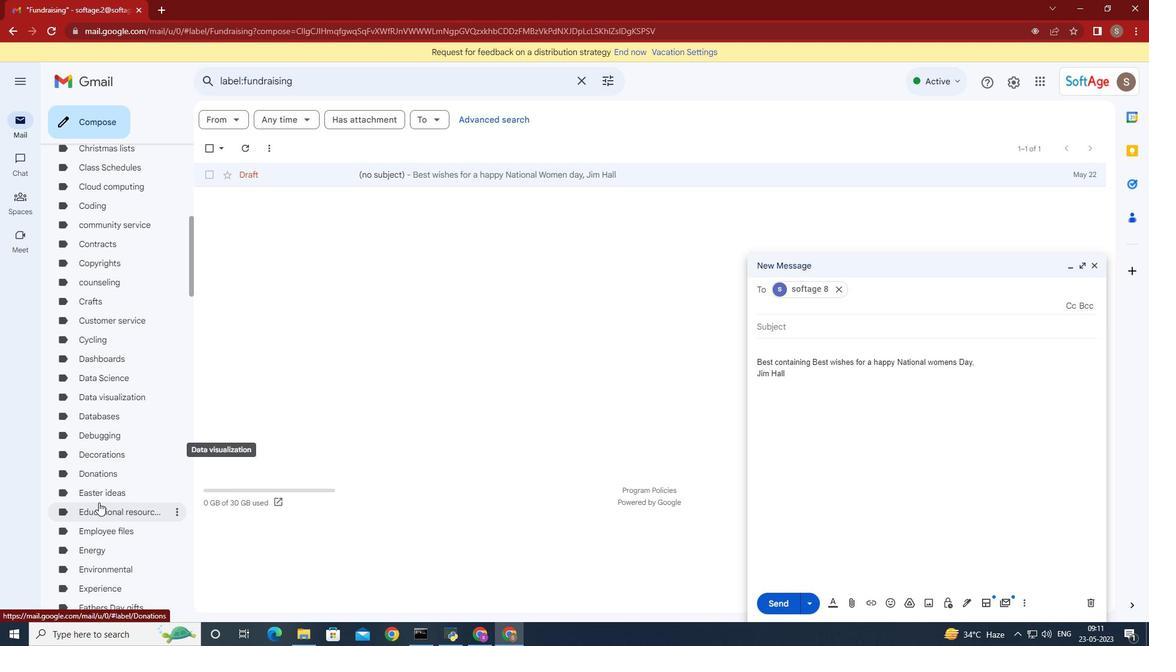 
Action: Mouse moved to (103, 507)
Screenshot: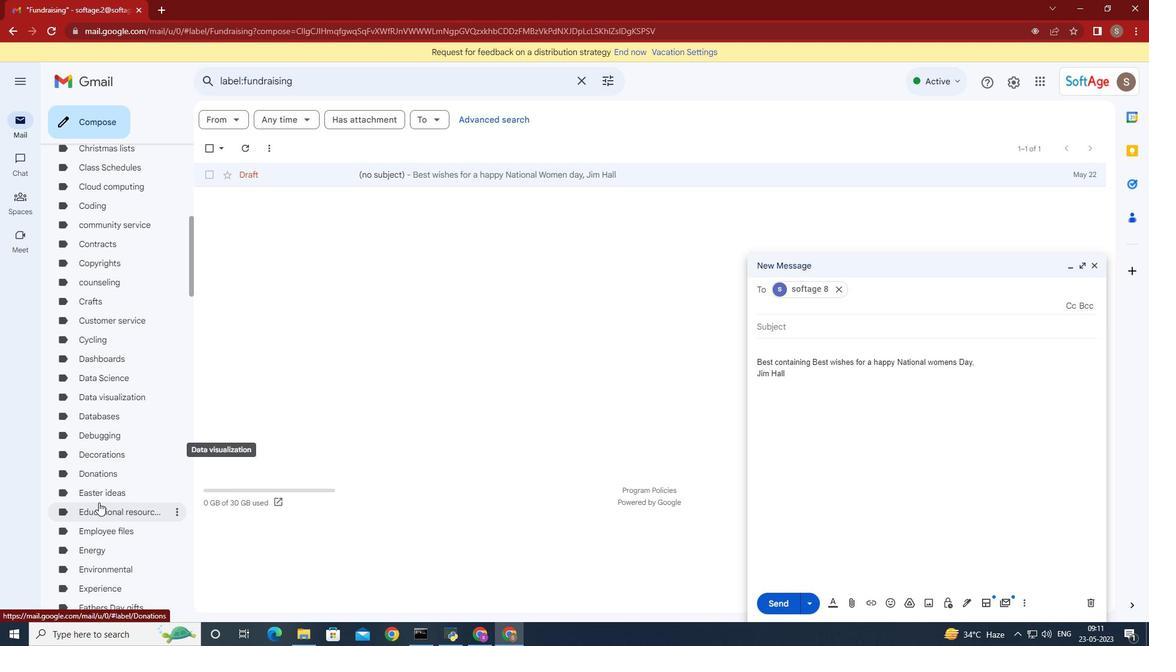 
Action: Mouse scrolled (103, 506) with delta (0, 0)
Screenshot: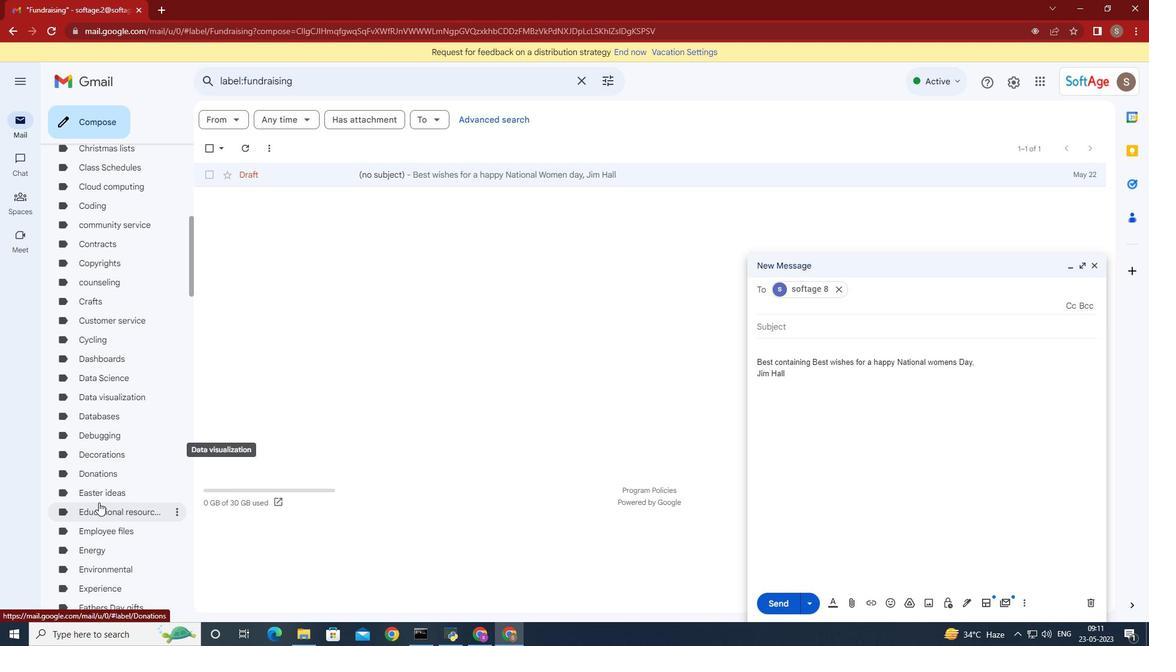 
Action: Mouse moved to (103, 507)
Screenshot: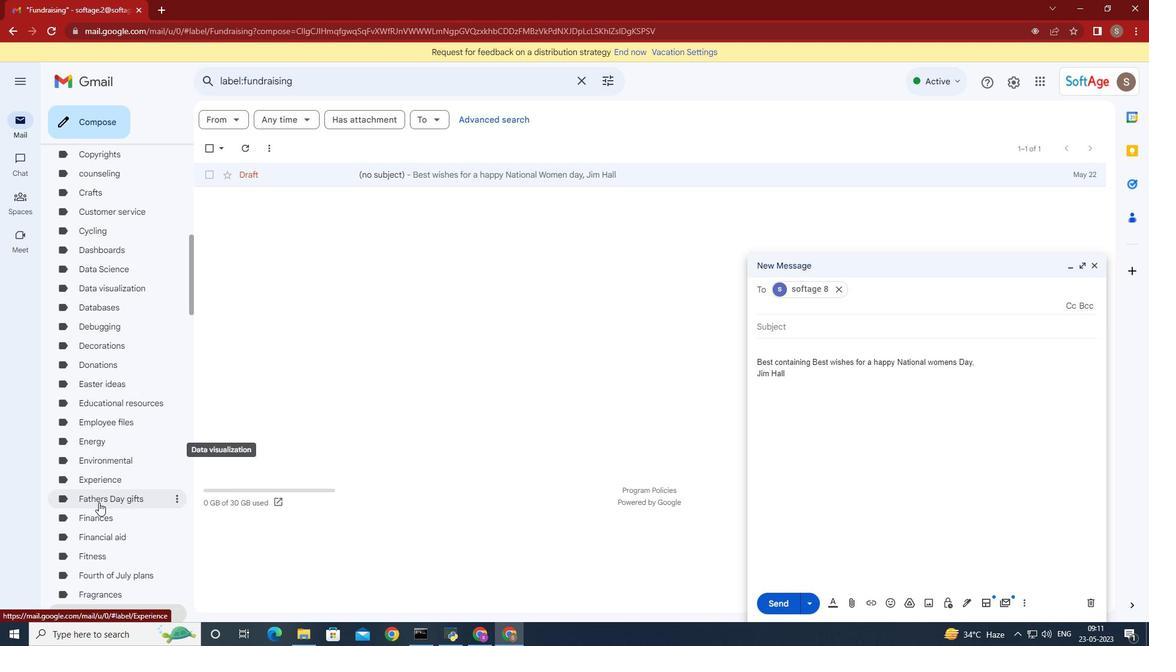 
Action: Mouse scrolled (103, 506) with delta (0, 0)
Screenshot: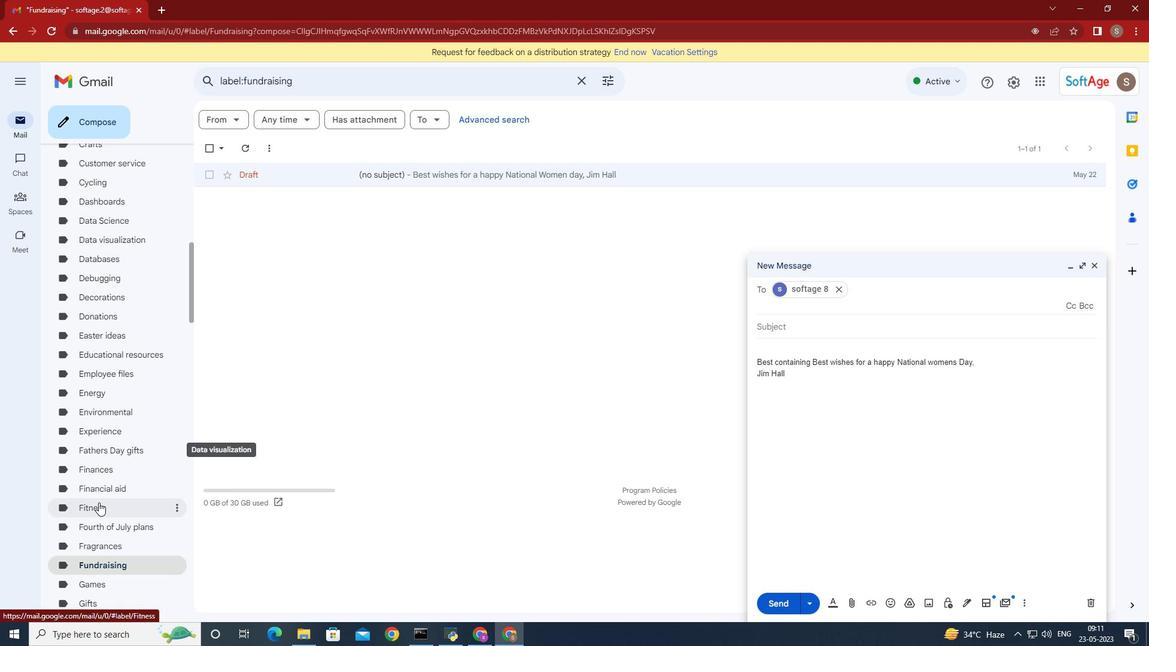 
Action: Mouse scrolled (103, 506) with delta (0, 0)
Screenshot: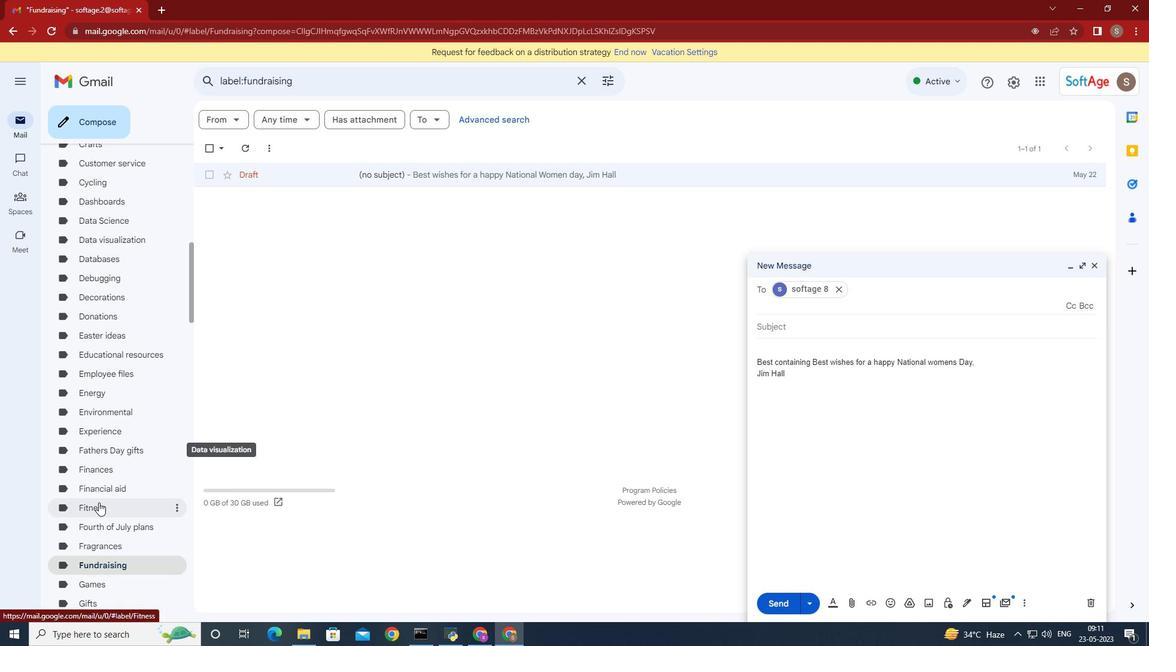 
Action: Mouse moved to (103, 507)
Screenshot: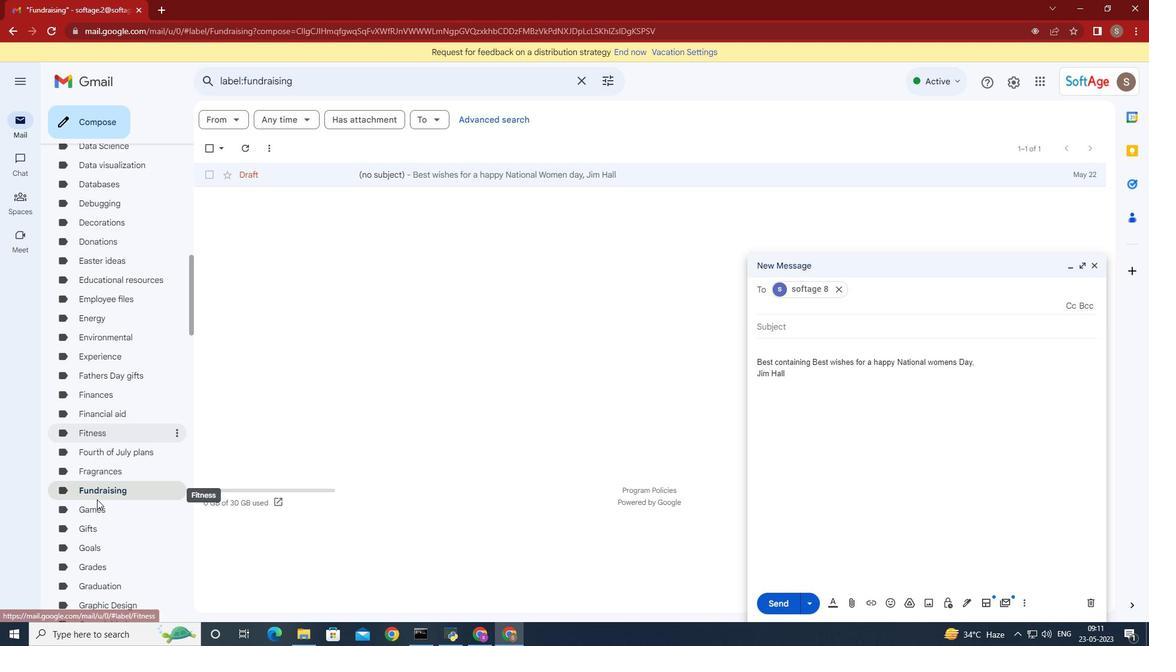 
Action: Mouse scrolled (103, 506) with delta (0, 0)
Screenshot: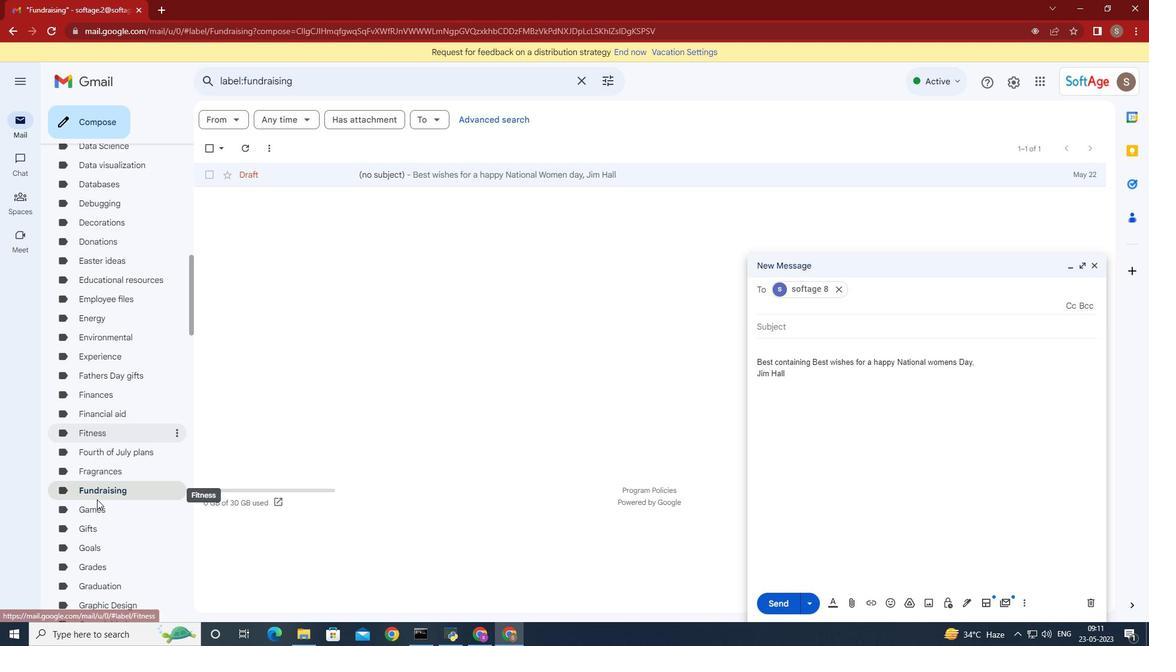 
Action: Mouse scrolled (103, 506) with delta (0, 0)
Screenshot: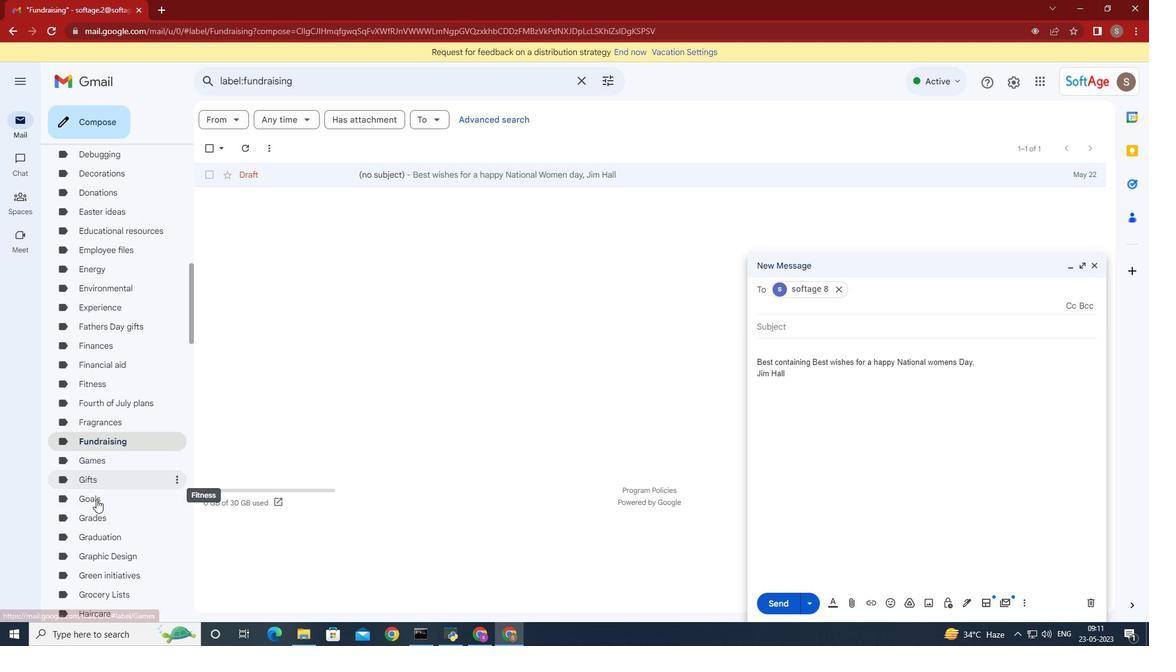 
Action: Mouse moved to (1025, 608)
Screenshot: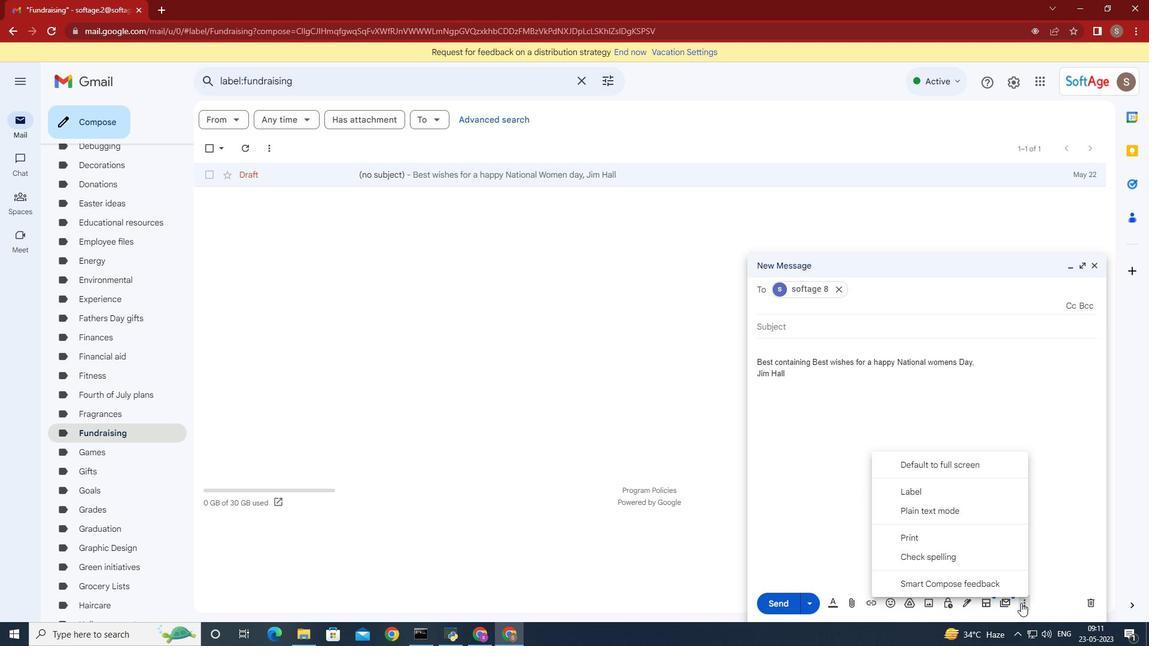 
Action: Mouse pressed left at (1025, 608)
Screenshot: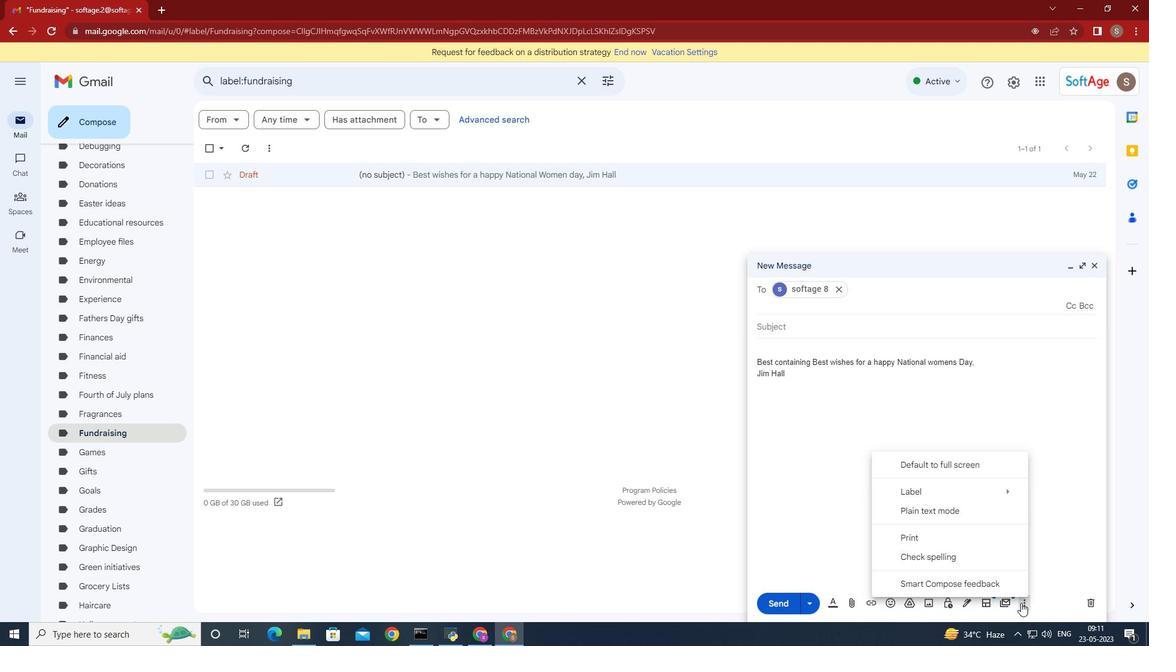 
Action: Mouse moved to (977, 495)
Screenshot: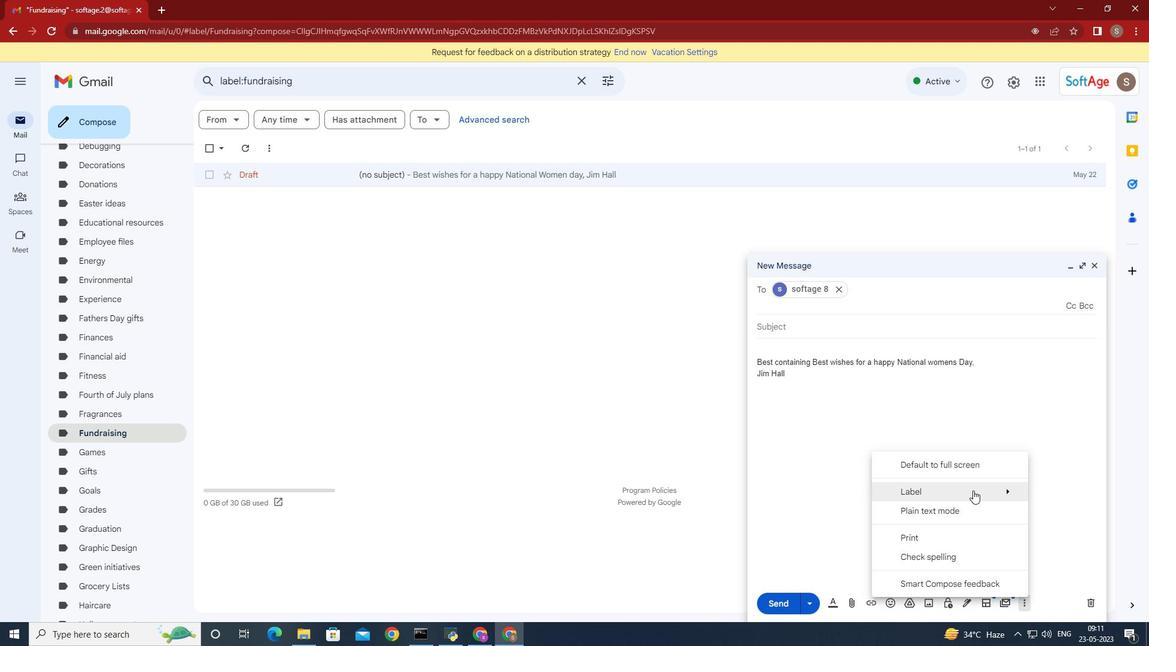 
Action: Mouse pressed left at (977, 495)
Screenshot: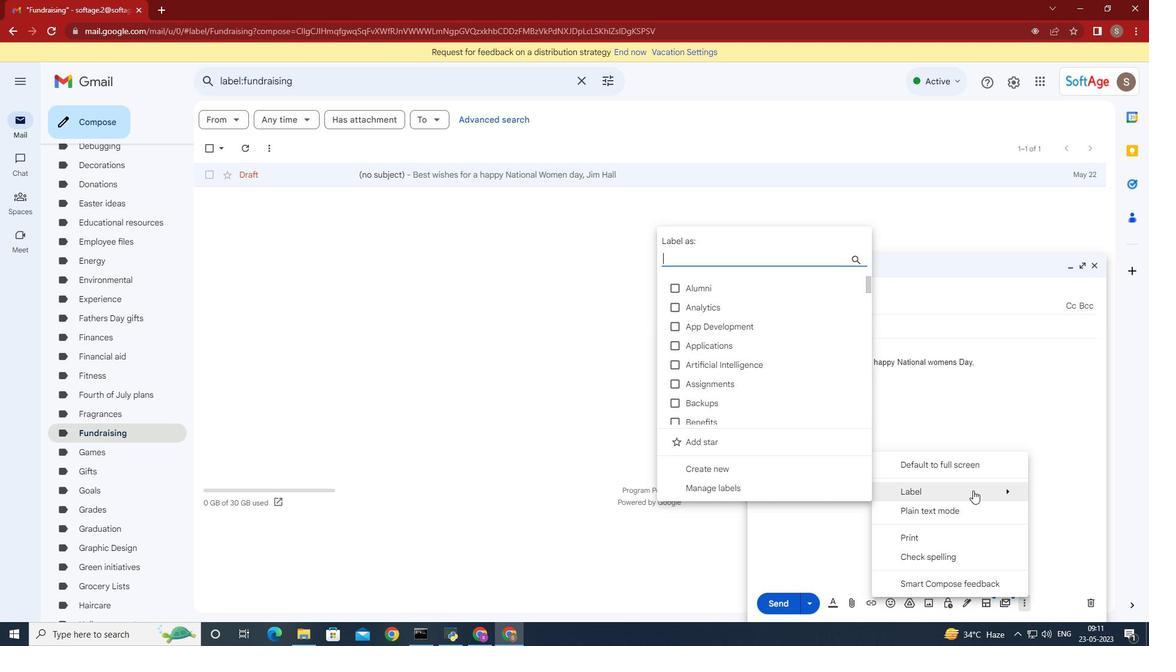 
Action: Mouse moved to (980, 494)
Screenshot: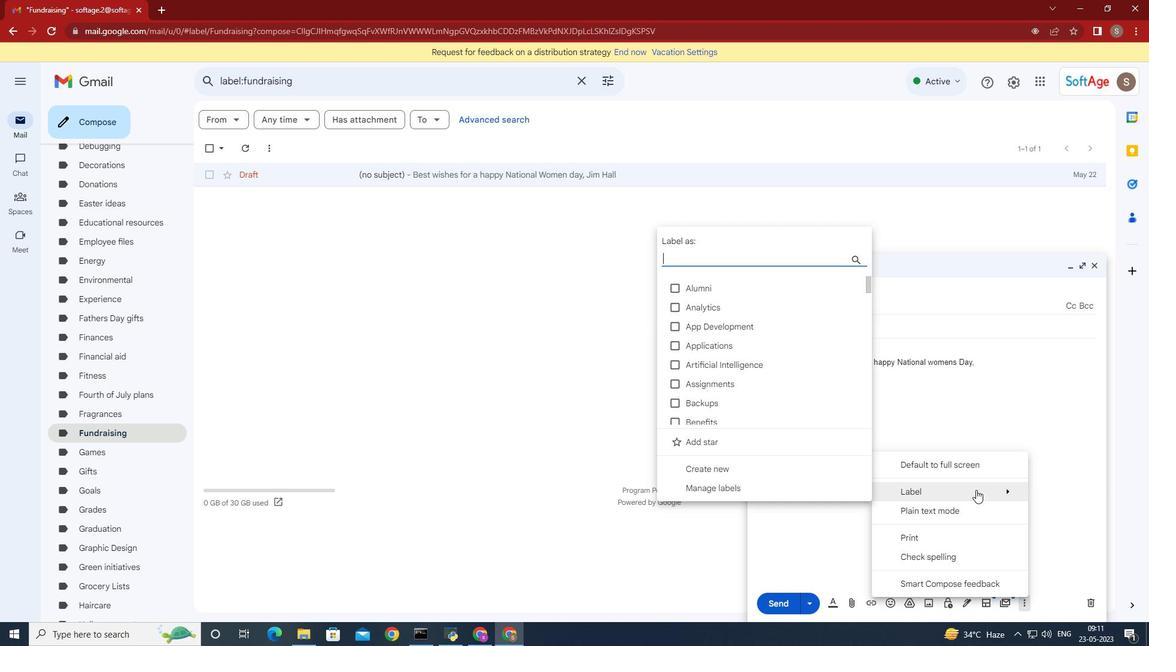
Action: Mouse pressed left at (980, 494)
Screenshot: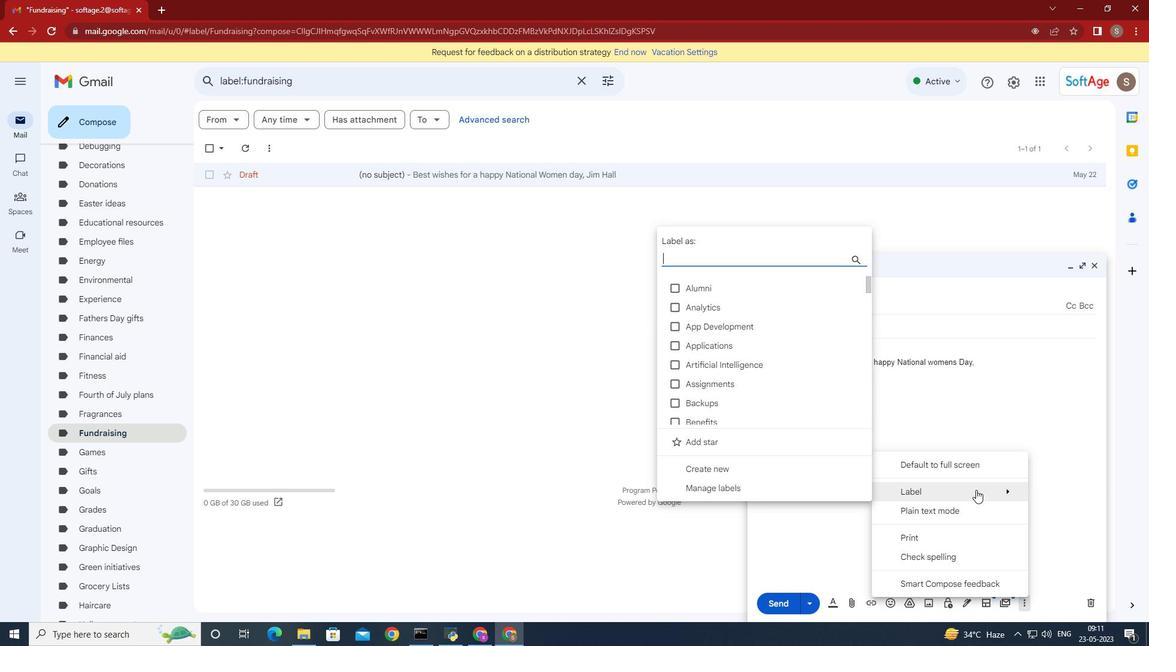 
Action: Mouse moved to (831, 371)
Screenshot: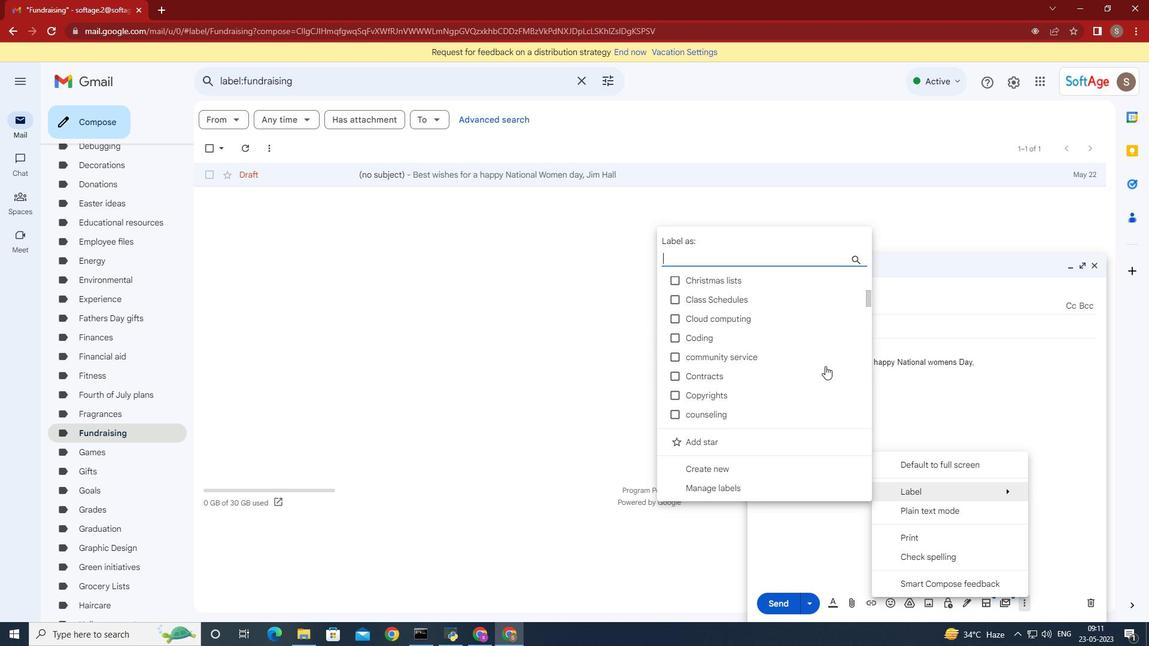 
Action: Mouse scrolled (831, 370) with delta (0, 0)
Screenshot: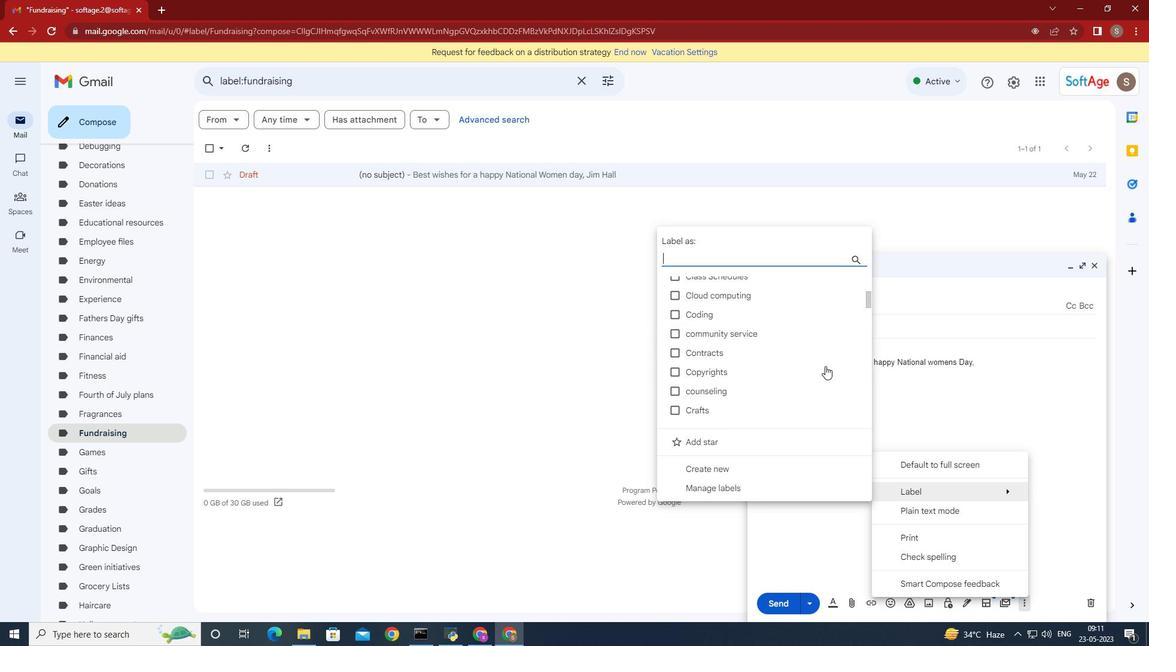 
Action: Mouse scrolled (831, 370) with delta (0, 0)
Screenshot: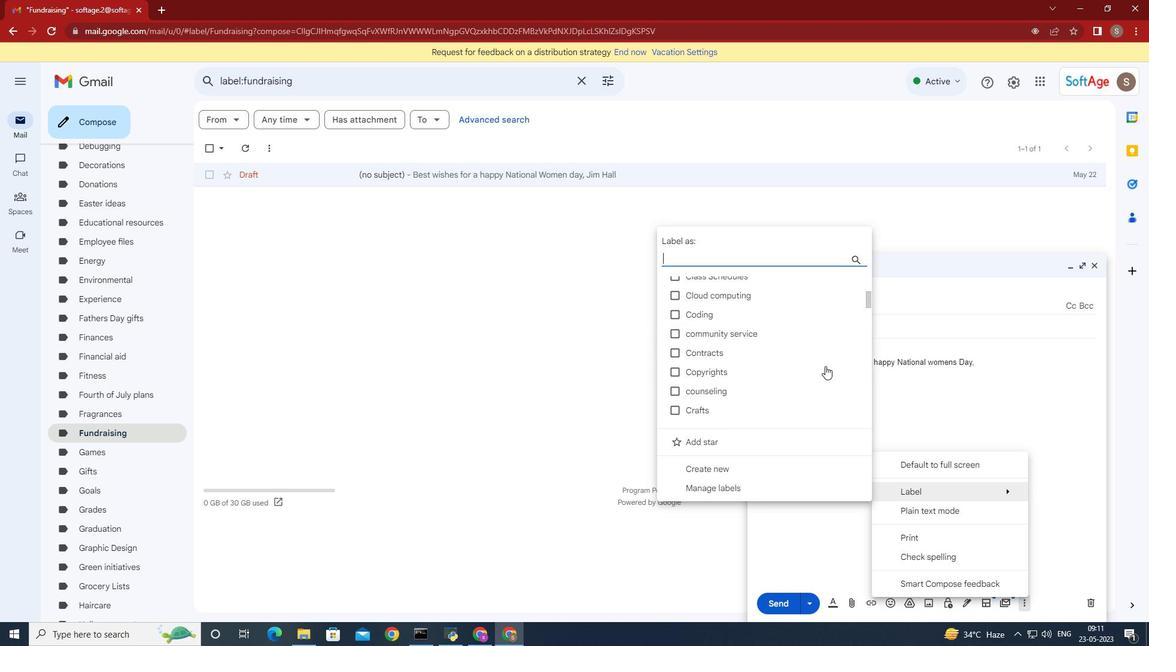 
Action: Mouse scrolled (831, 370) with delta (0, 0)
Screenshot: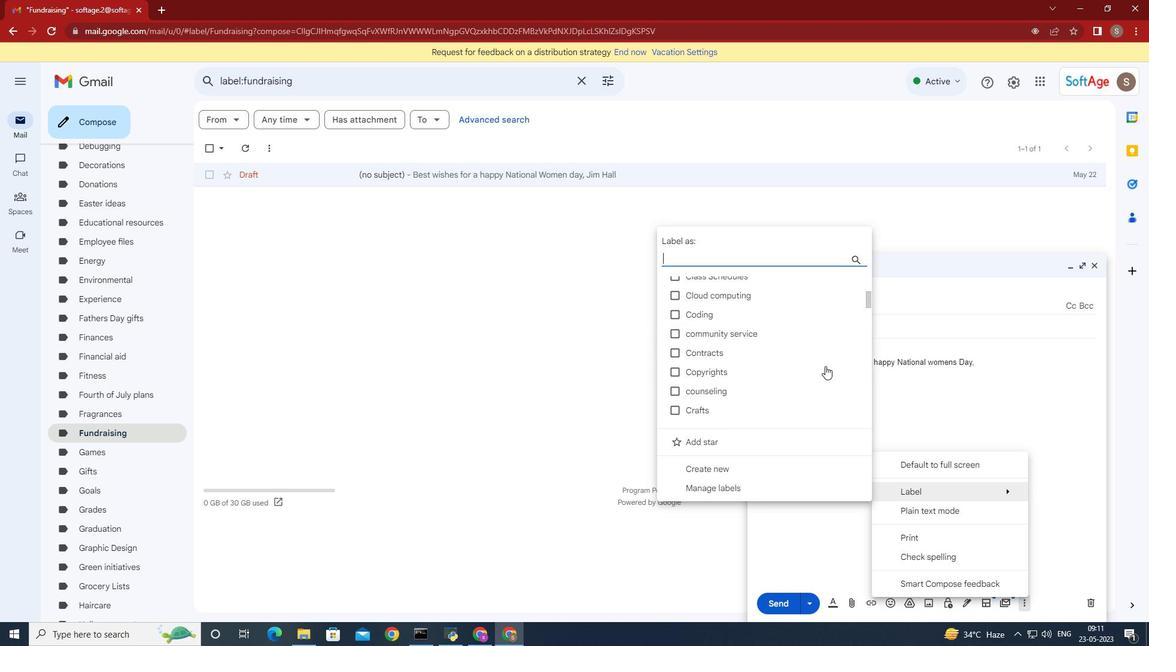 
Action: Mouse scrolled (831, 370) with delta (0, 0)
Screenshot: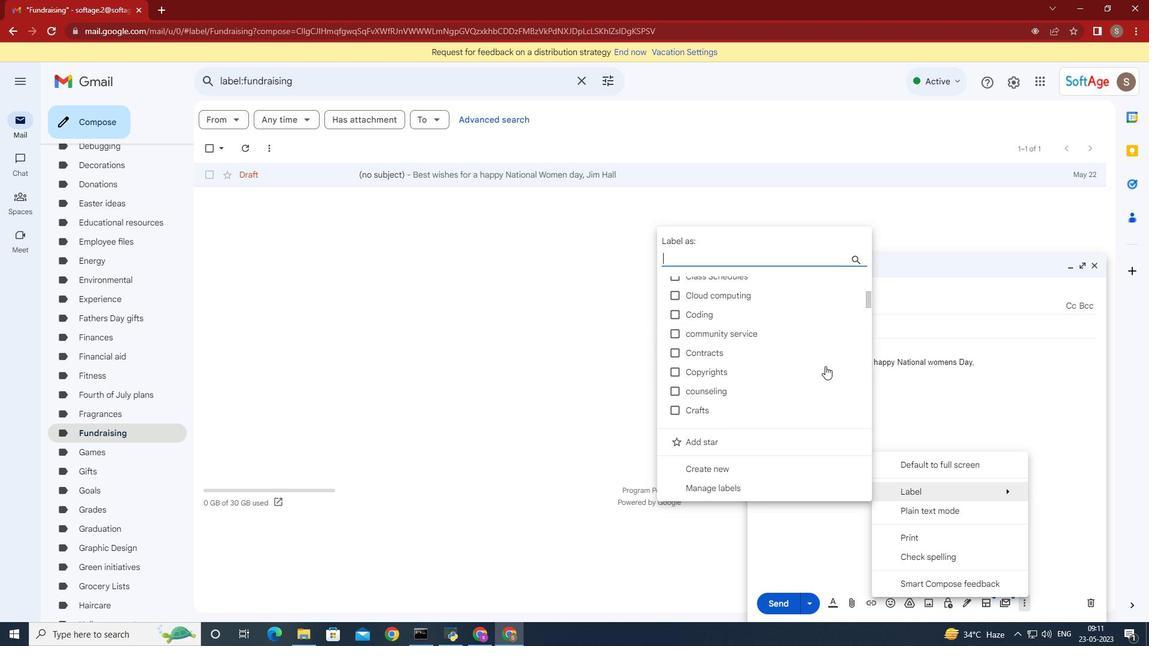 
Action: Mouse scrolled (831, 370) with delta (0, 0)
Screenshot: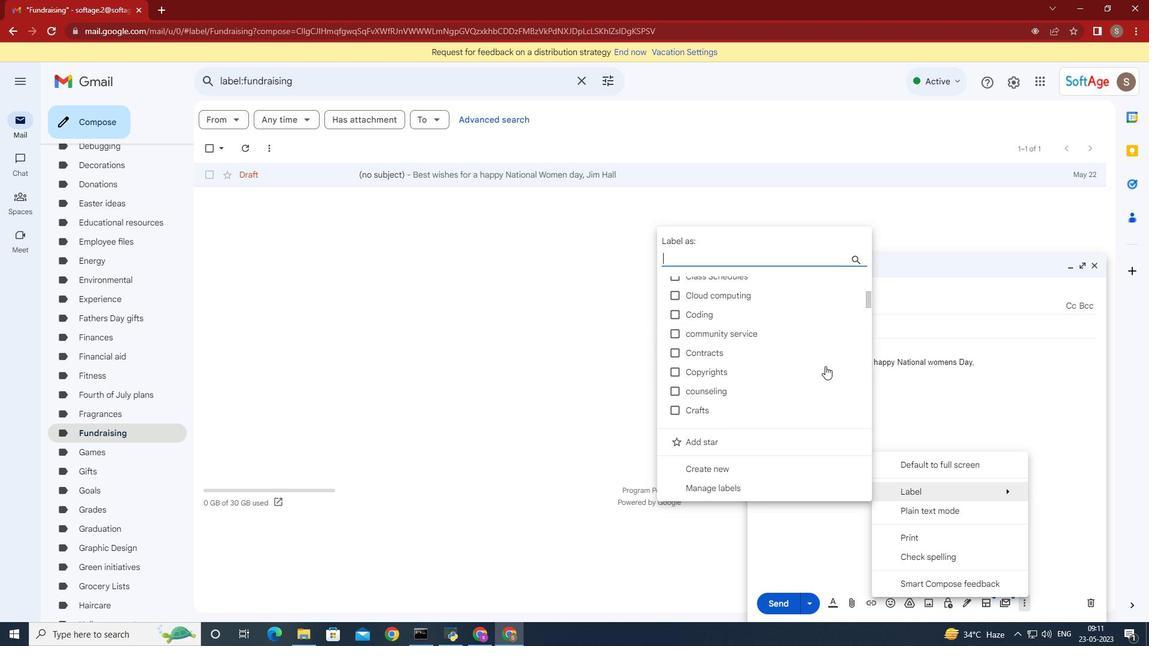 
Action: Mouse moved to (830, 371)
Screenshot: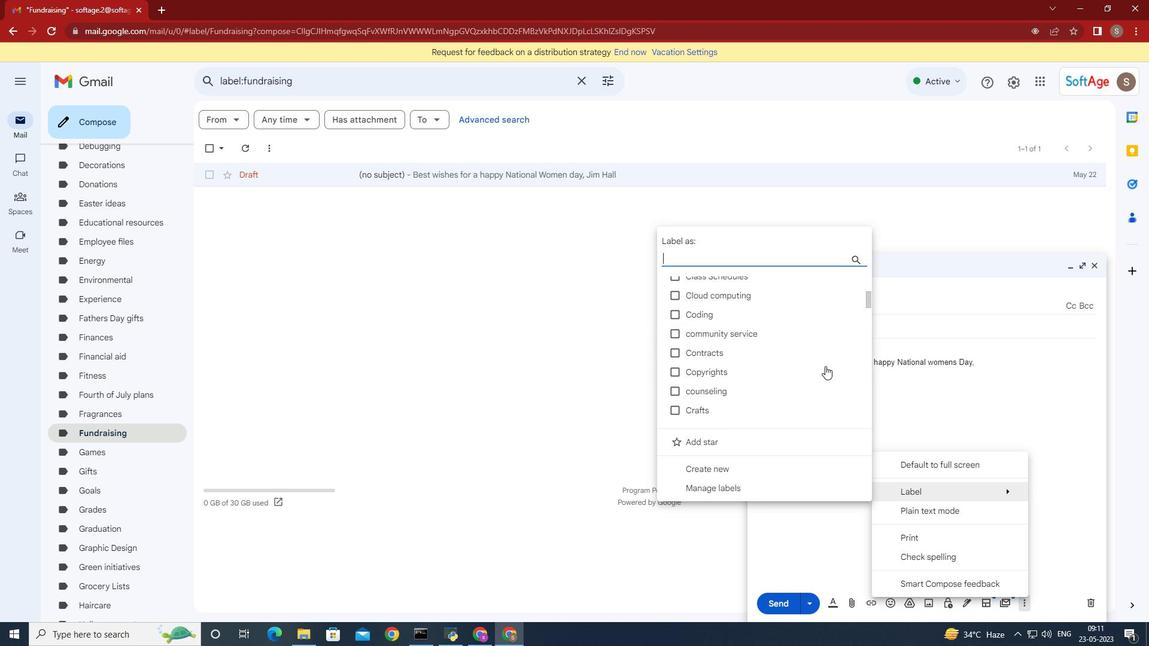 
Action: Mouse scrolled (830, 370) with delta (0, 0)
Screenshot: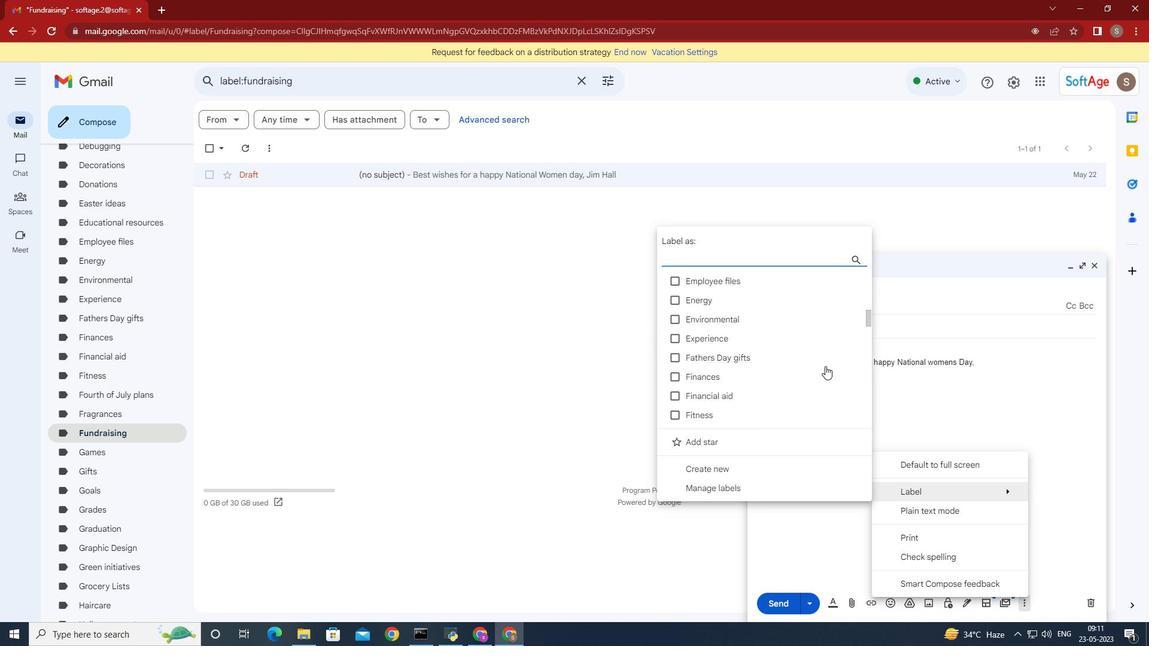 
Action: Mouse scrolled (830, 370) with delta (0, 0)
Screenshot: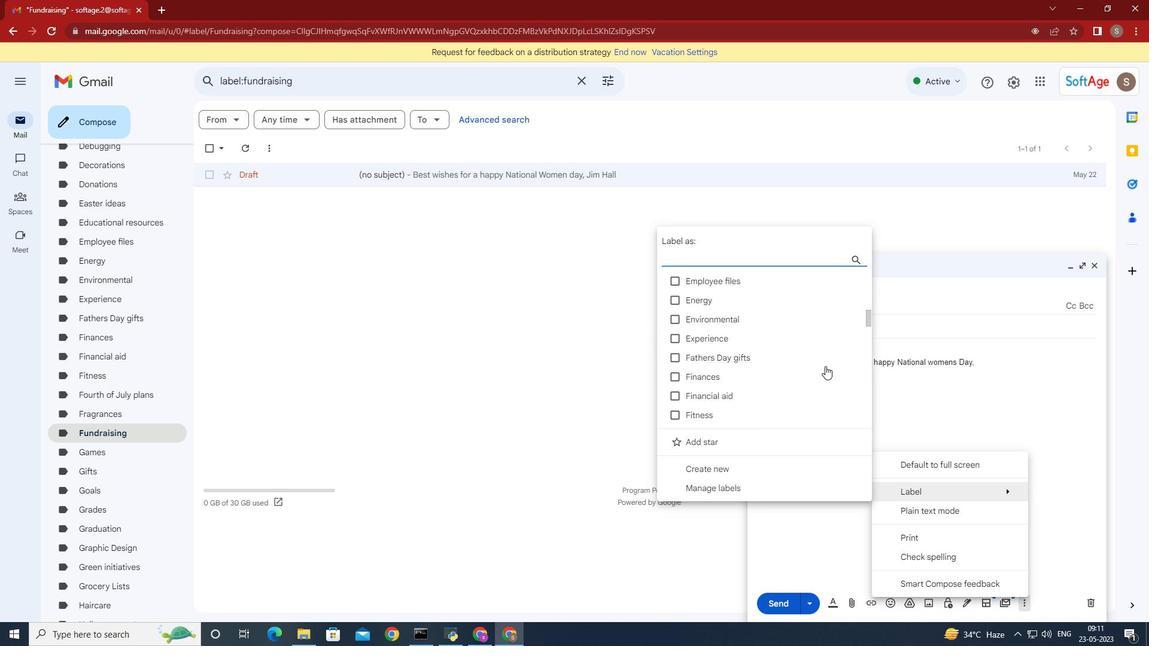 
Action: Mouse scrolled (830, 370) with delta (0, 0)
Screenshot: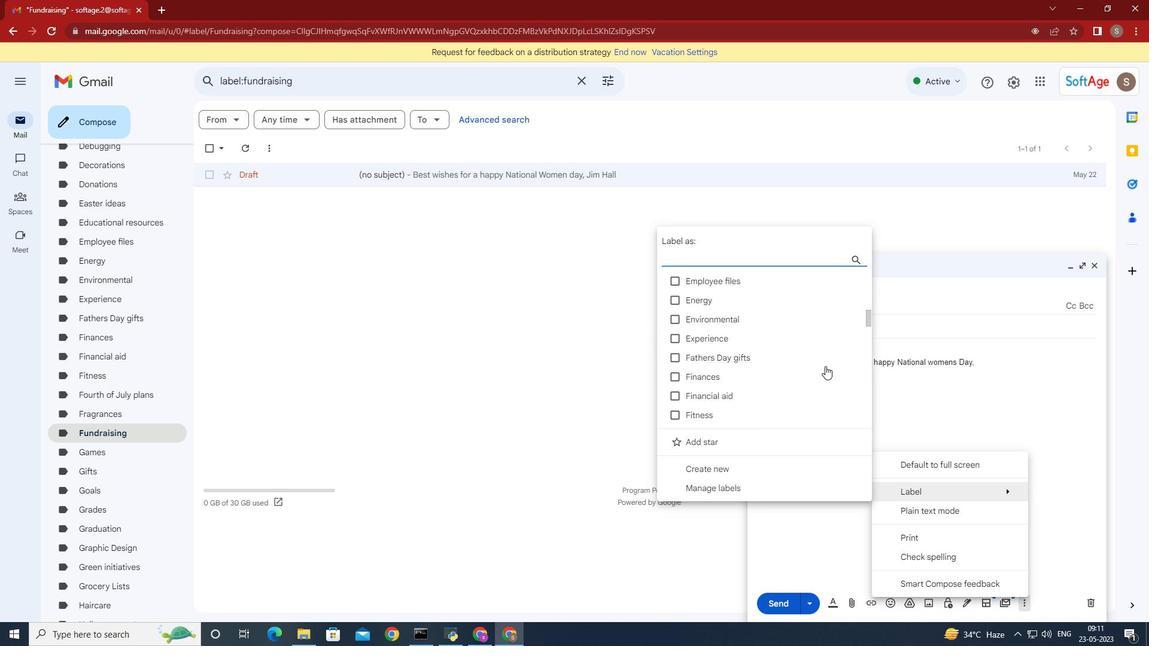
Action: Mouse scrolled (830, 370) with delta (0, 0)
Screenshot: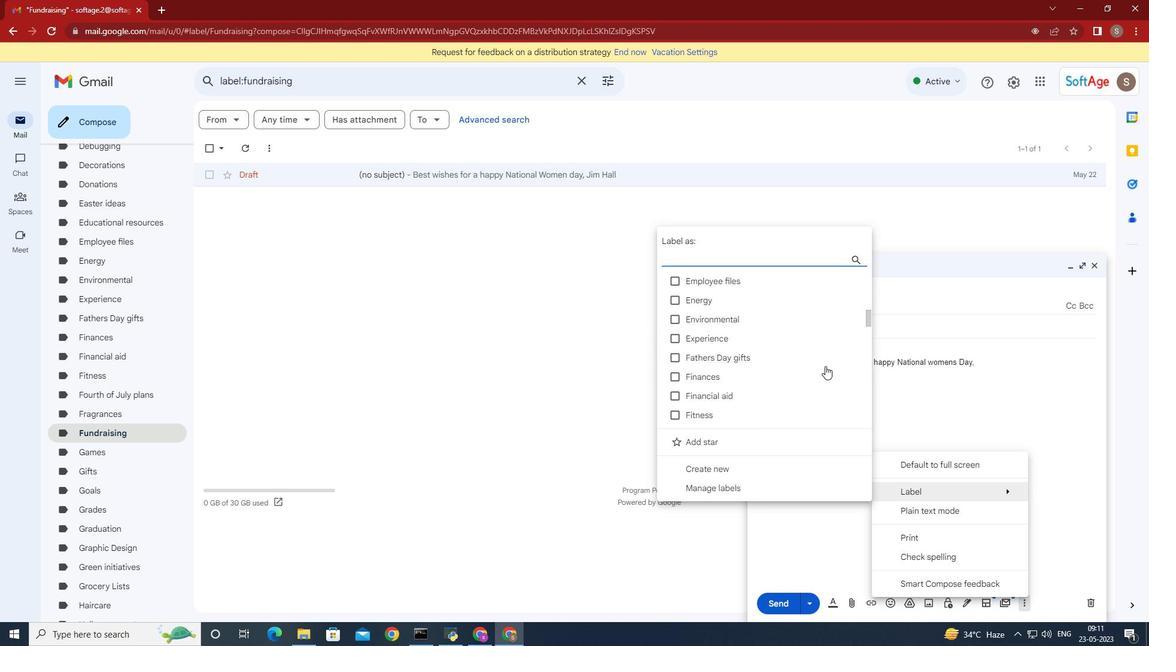 
Action: Mouse scrolled (830, 370) with delta (0, 0)
Screenshot: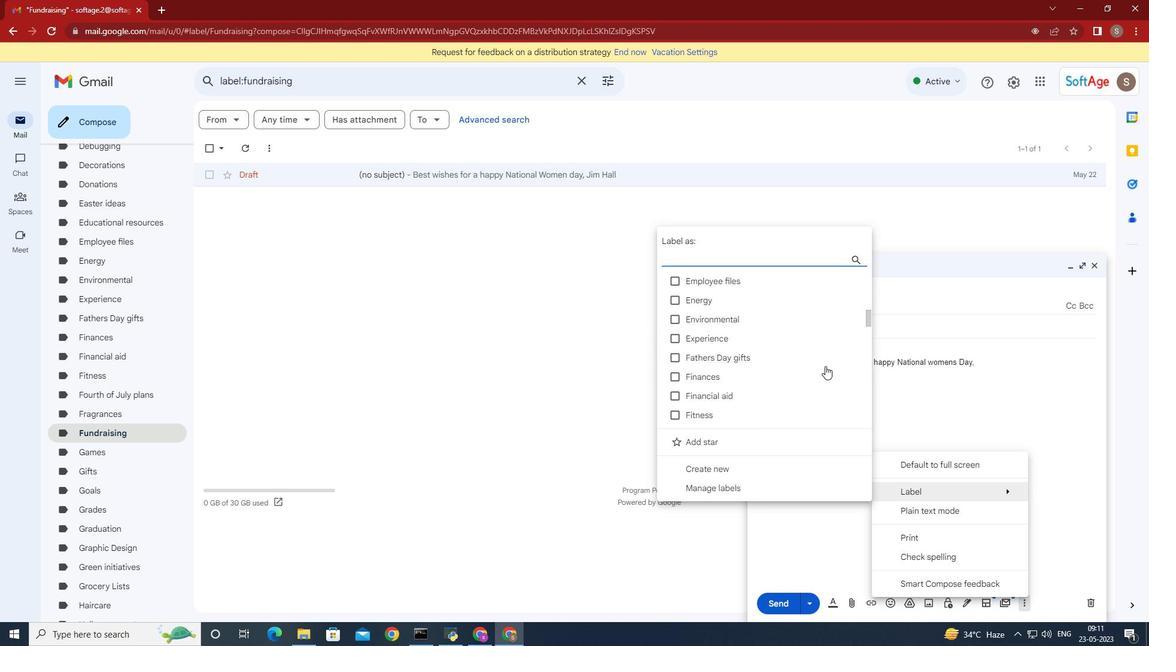 
Action: Mouse scrolled (830, 370) with delta (0, 0)
Screenshot: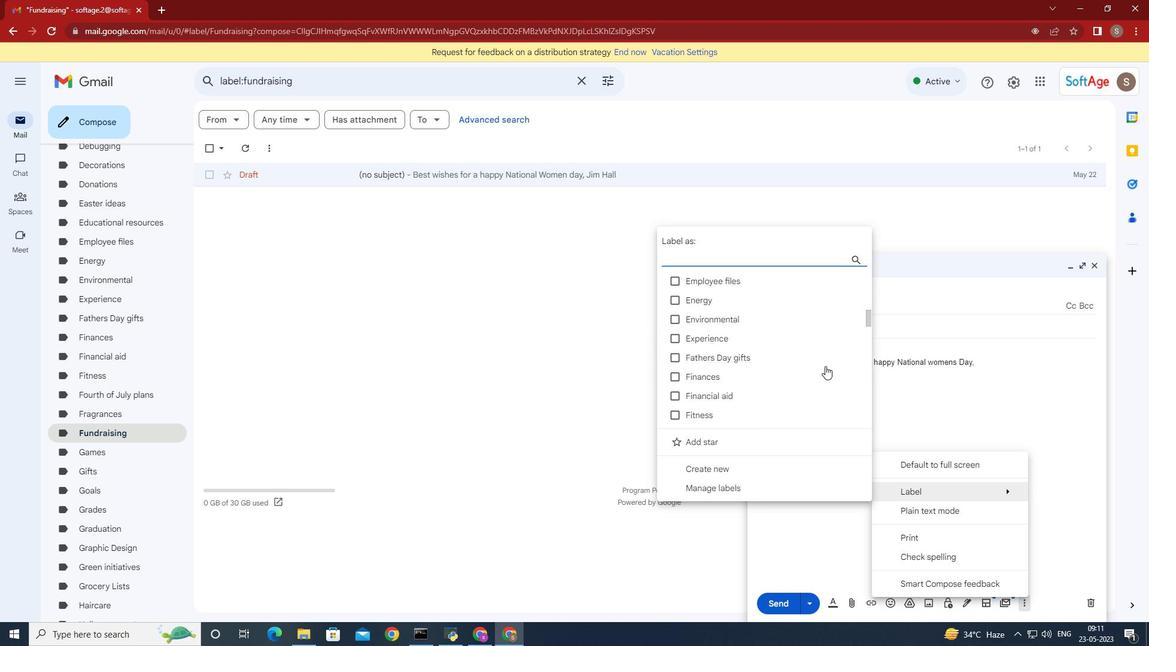 
Action: Mouse scrolled (830, 370) with delta (0, 0)
Screenshot: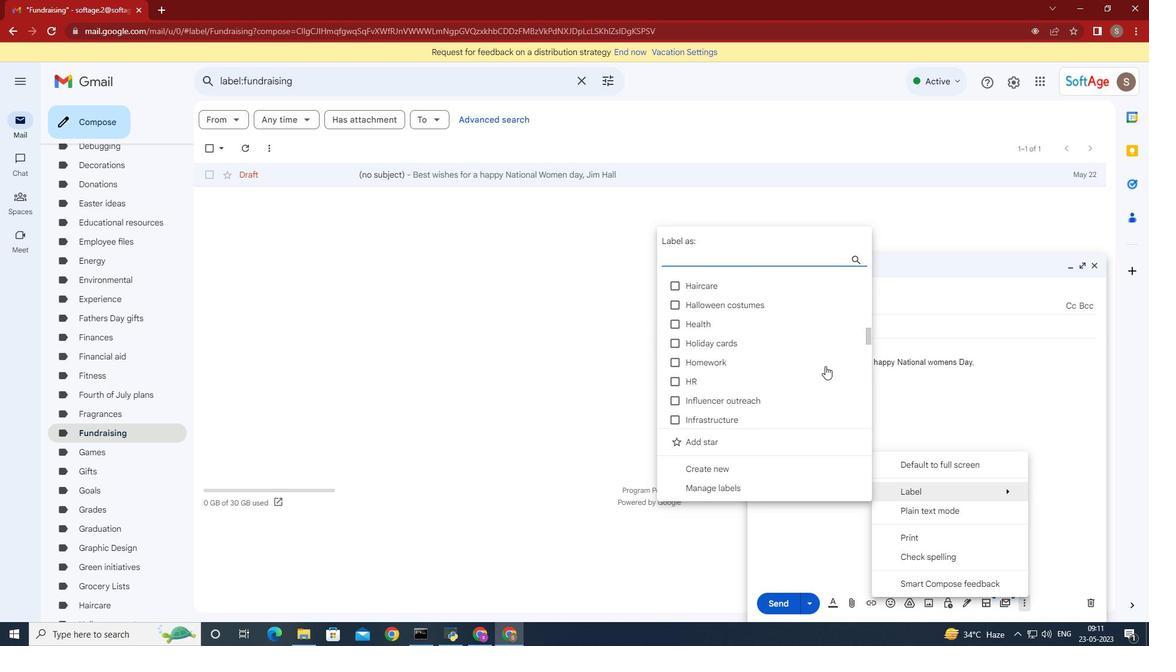 
Action: Mouse scrolled (830, 370) with delta (0, 0)
Screenshot: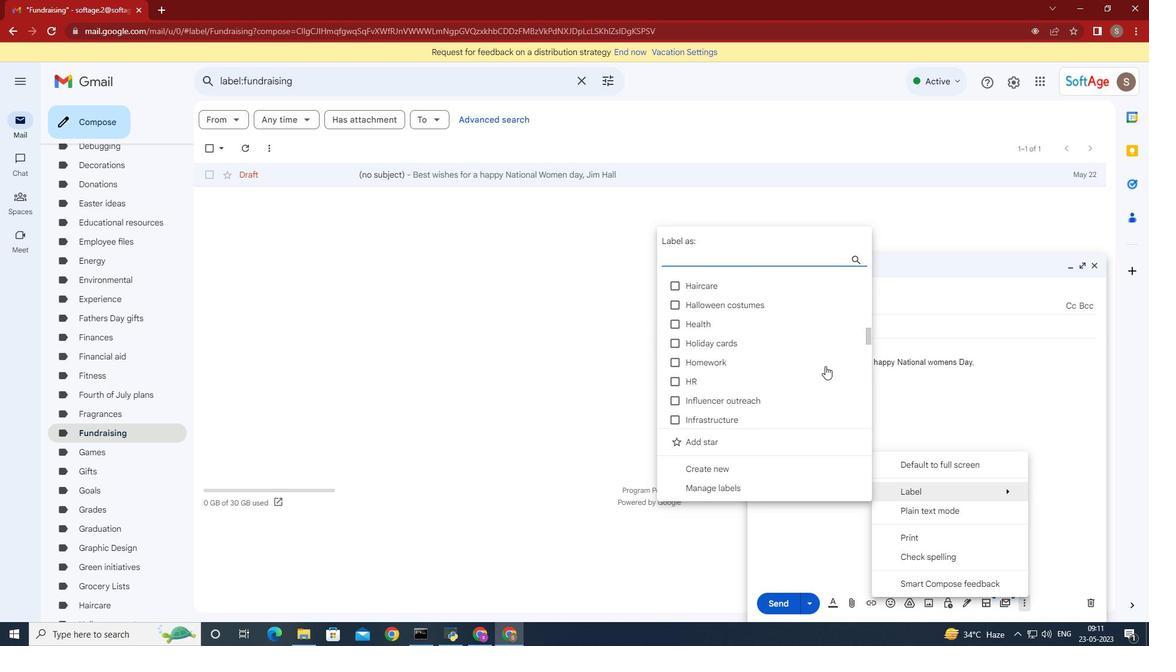 
Action: Mouse scrolled (830, 370) with delta (0, 0)
Screenshot: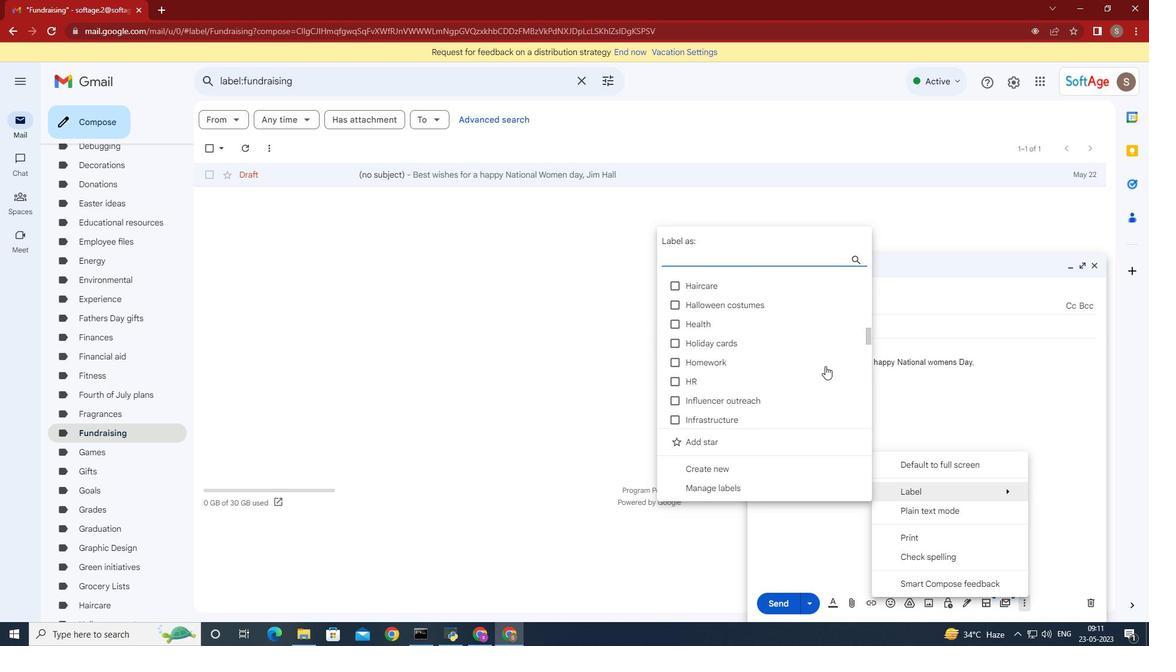 
Action: Mouse scrolled (830, 370) with delta (0, 0)
Screenshot: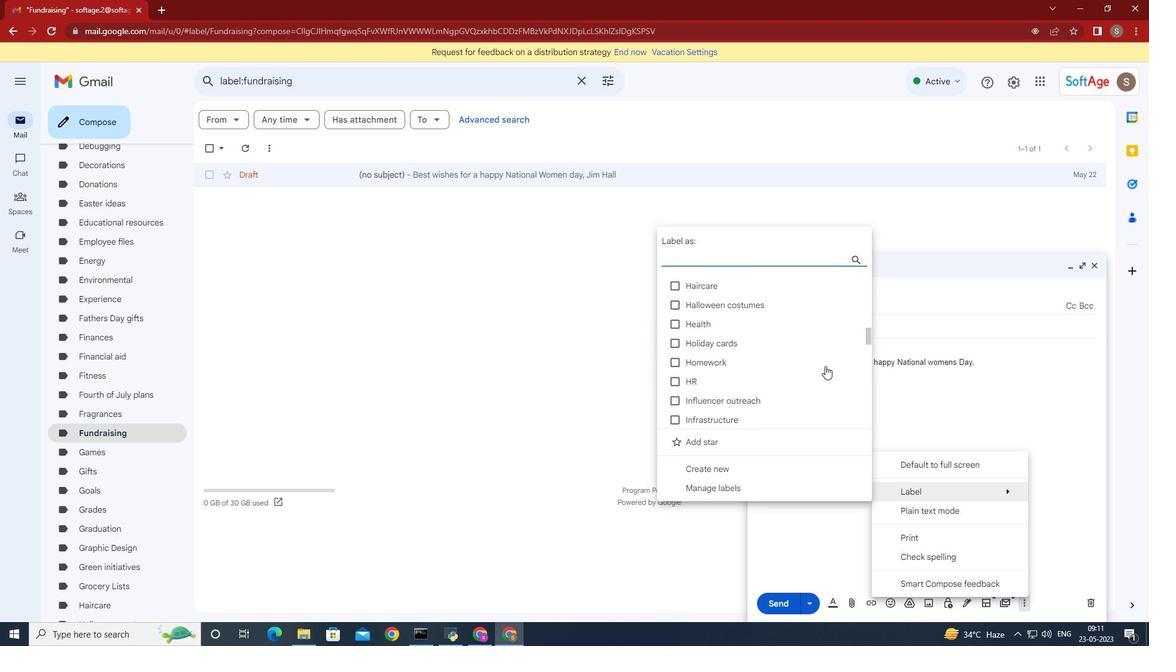 
Action: Mouse scrolled (830, 370) with delta (0, 0)
Screenshot: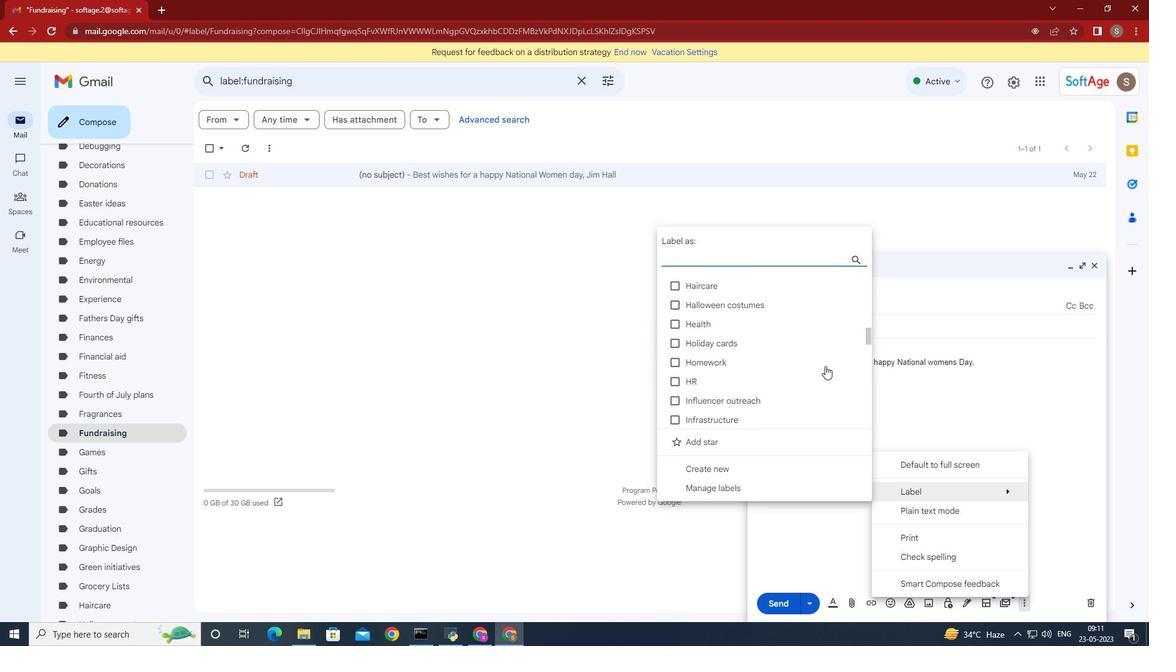 
Action: Mouse scrolled (830, 370) with delta (0, 0)
Screenshot: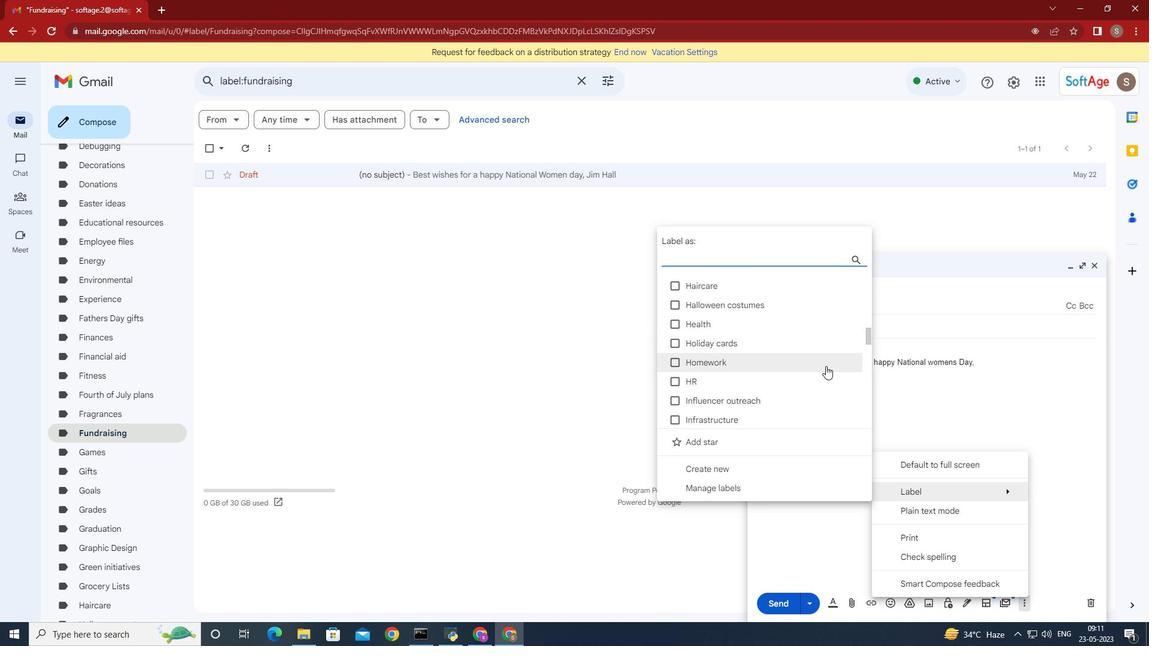 
Action: Mouse moved to (830, 371)
Screenshot: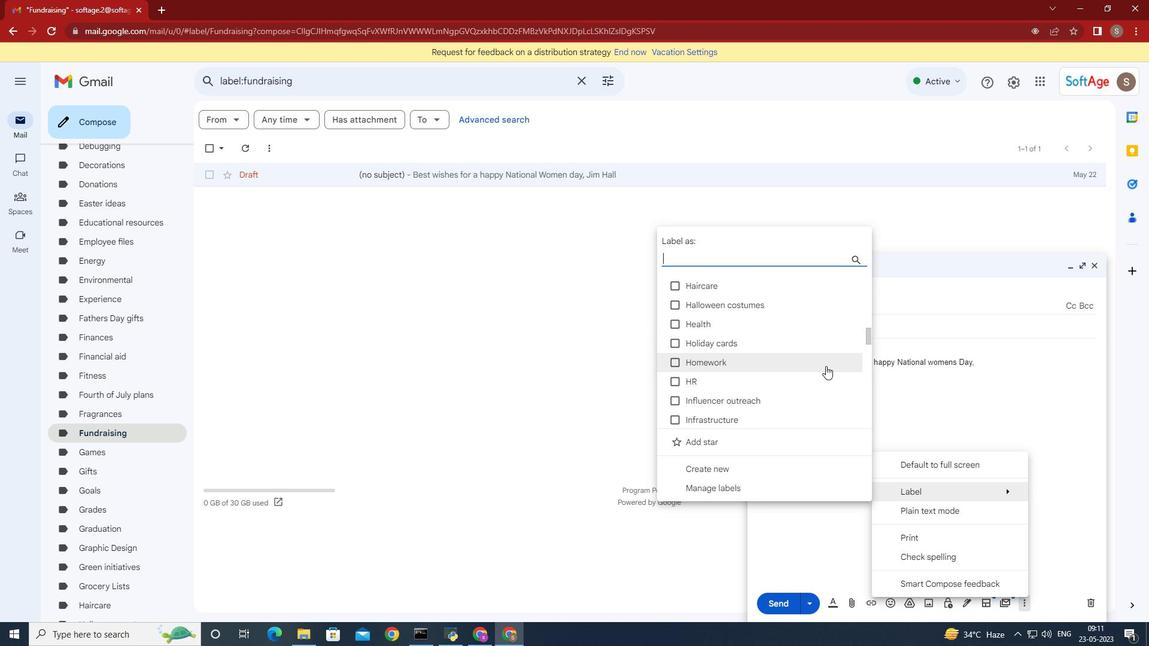 
Action: Mouse scrolled (830, 371) with delta (0, 0)
Screenshot: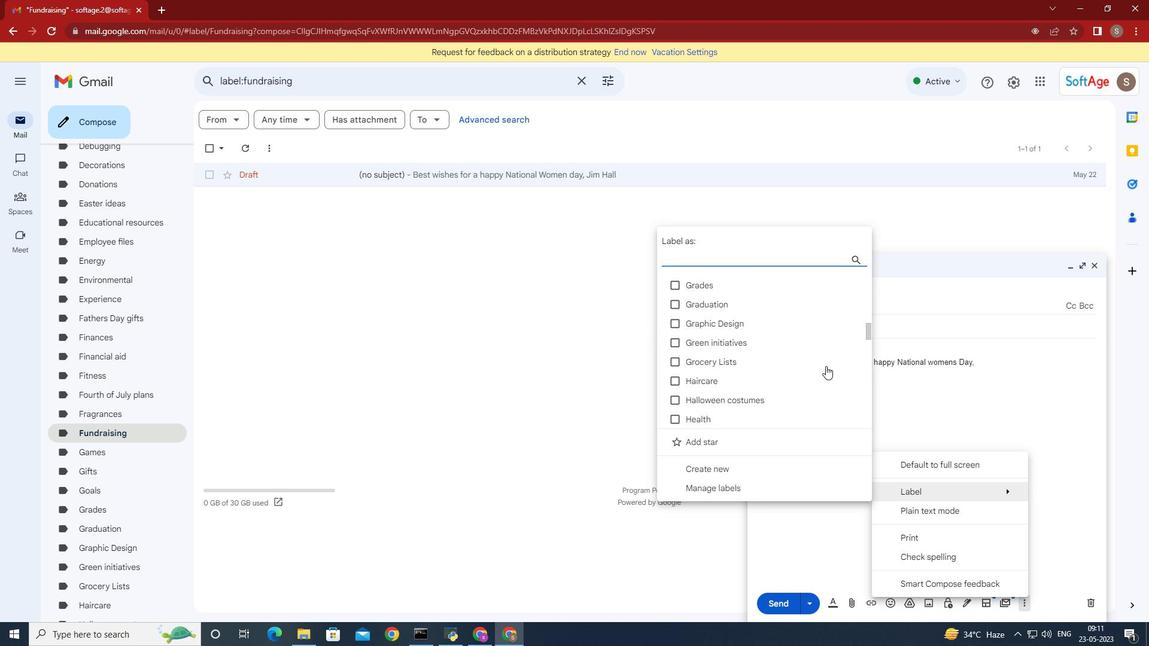 
Action: Mouse scrolled (830, 371) with delta (0, 0)
Screenshot: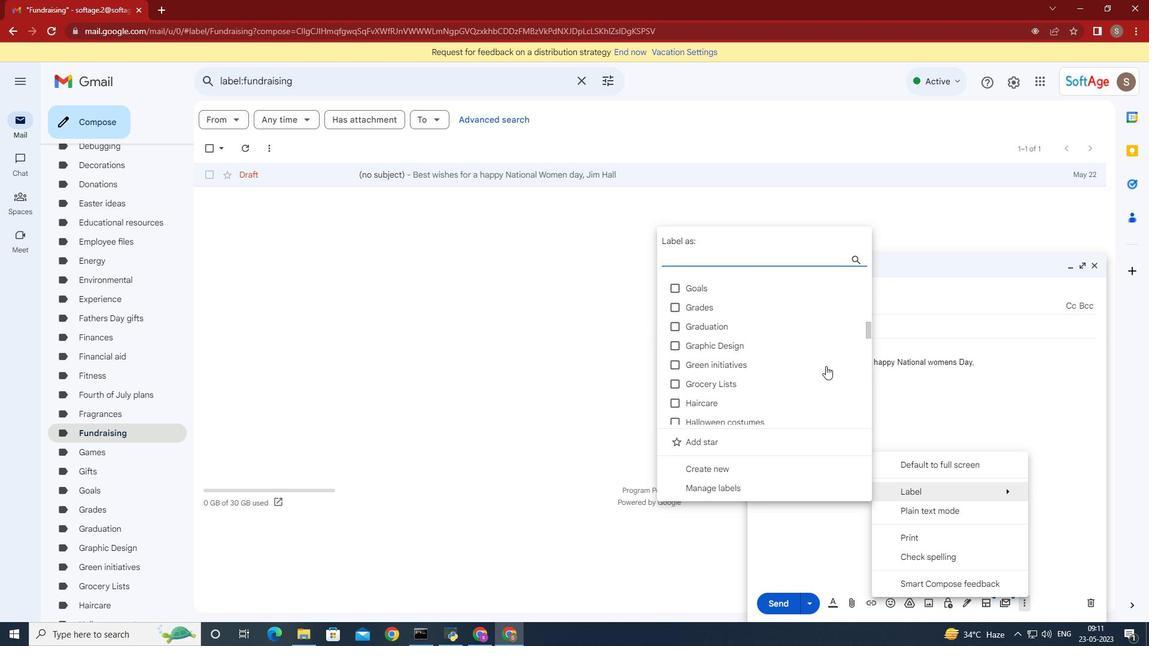 
Action: Mouse moved to (767, 357)
Screenshot: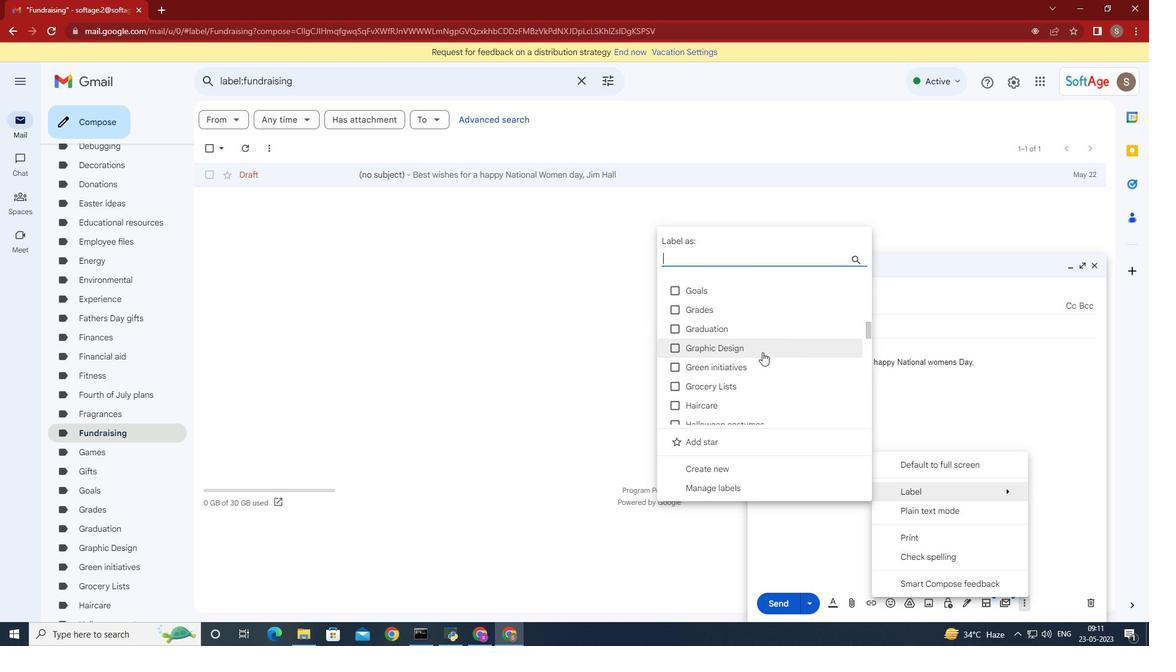 
Action: Mouse scrolled (767, 357) with delta (0, 0)
Screenshot: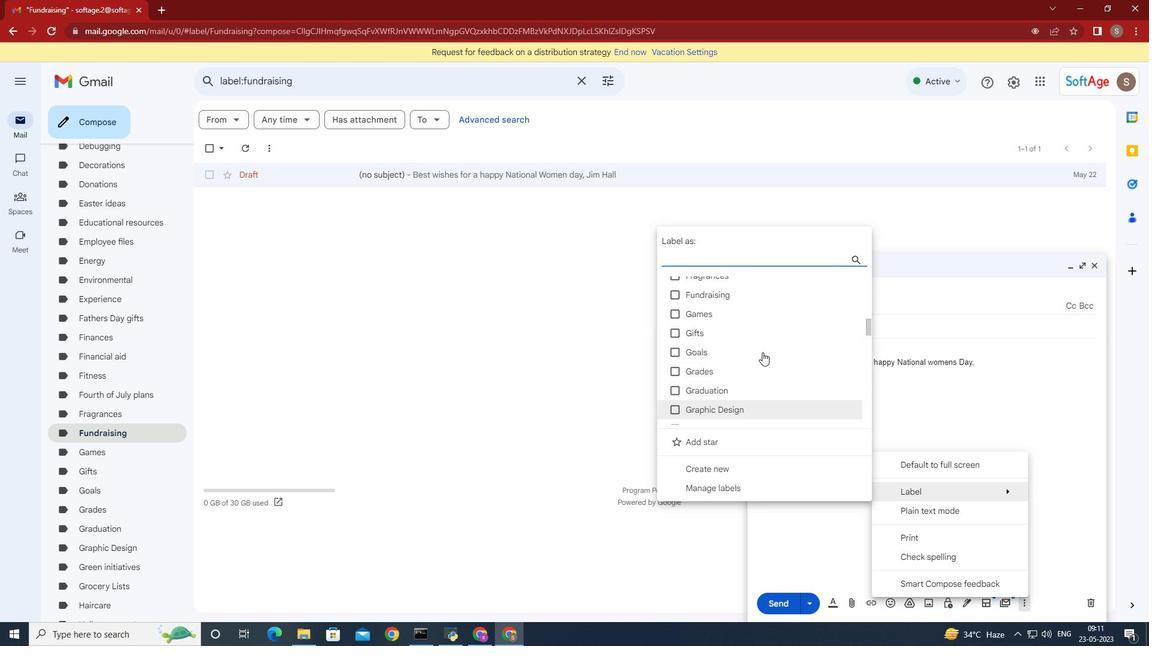 
Action: Mouse scrolled (767, 357) with delta (0, 0)
Screenshot: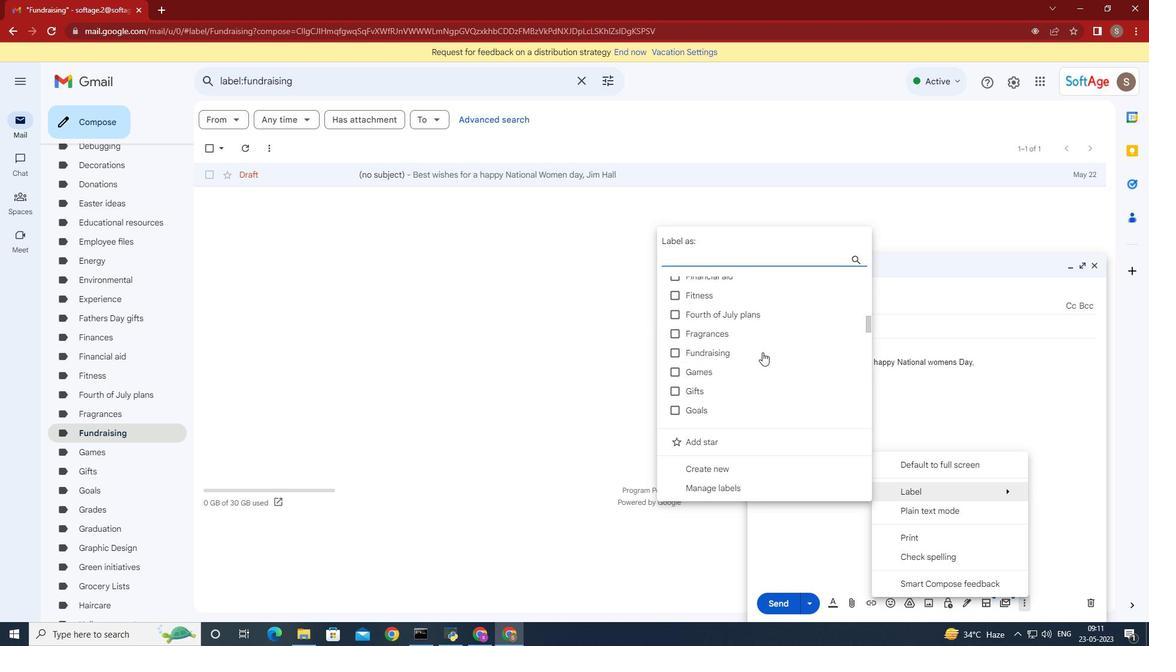 
Action: Mouse moved to (678, 356)
Screenshot: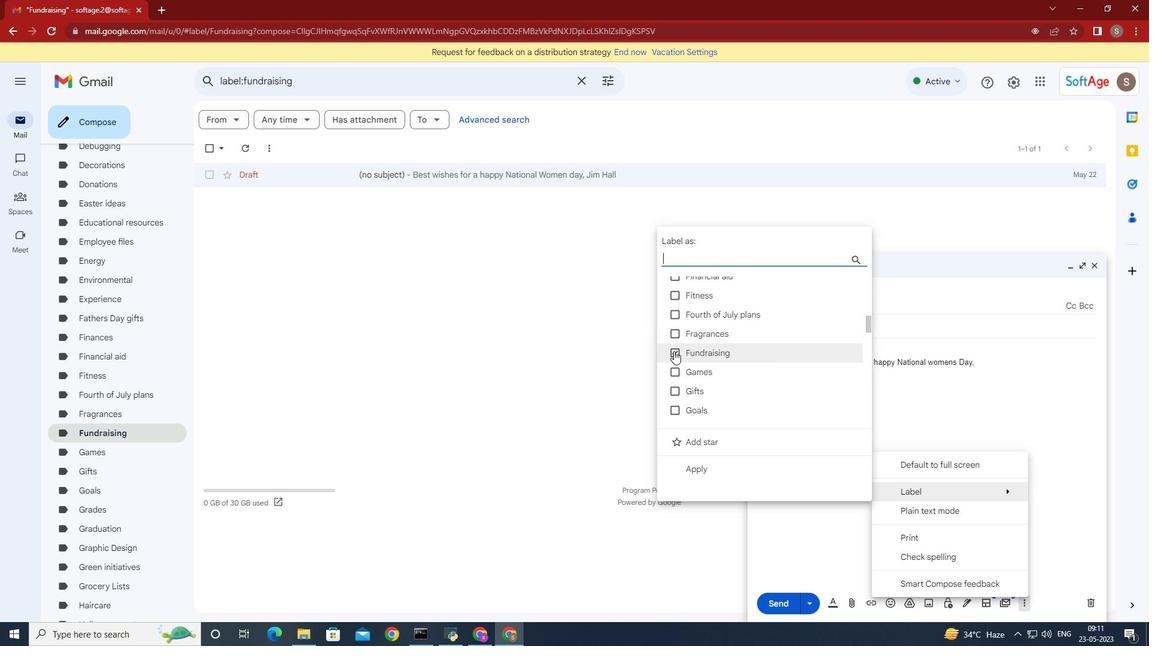 
Action: Mouse pressed left at (678, 356)
Screenshot: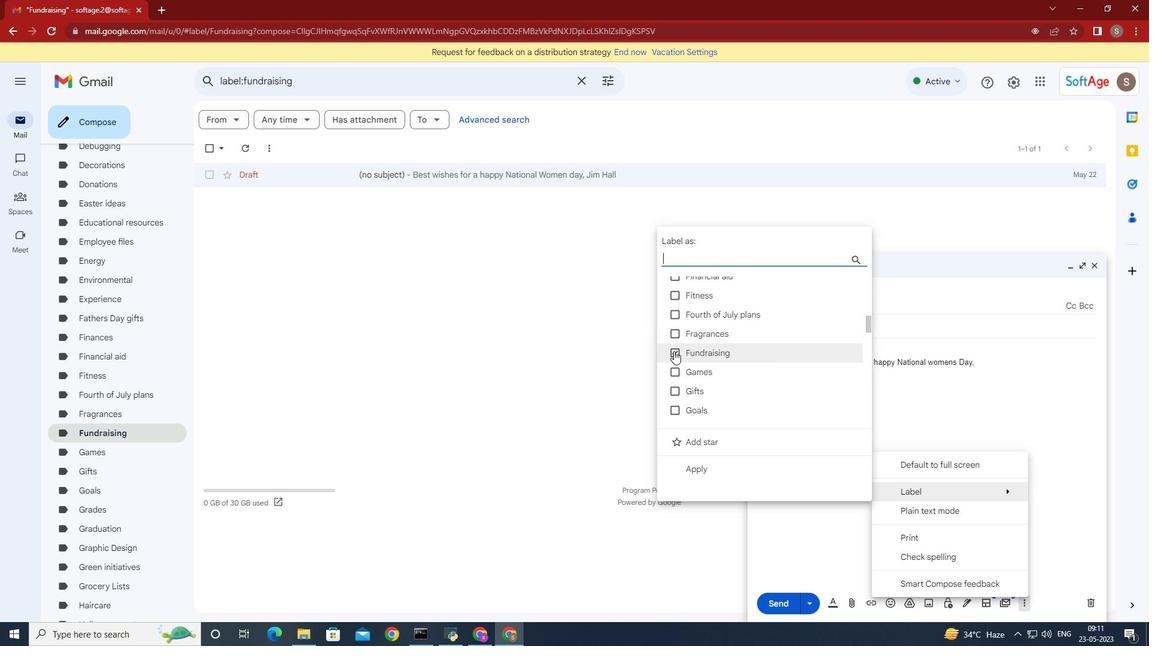 
Action: Mouse moved to (820, 555)
